 Task: Find an Airbnb in Khanty Mansiysk, Russia, for 1 guest from 7th to 14th July, with a price range of ₹6000 to ₹14000, 1 bedroom, 1 bed, 1 bathroom, and self check-in option.
Action: Mouse pressed left at (587, 124)
Screenshot: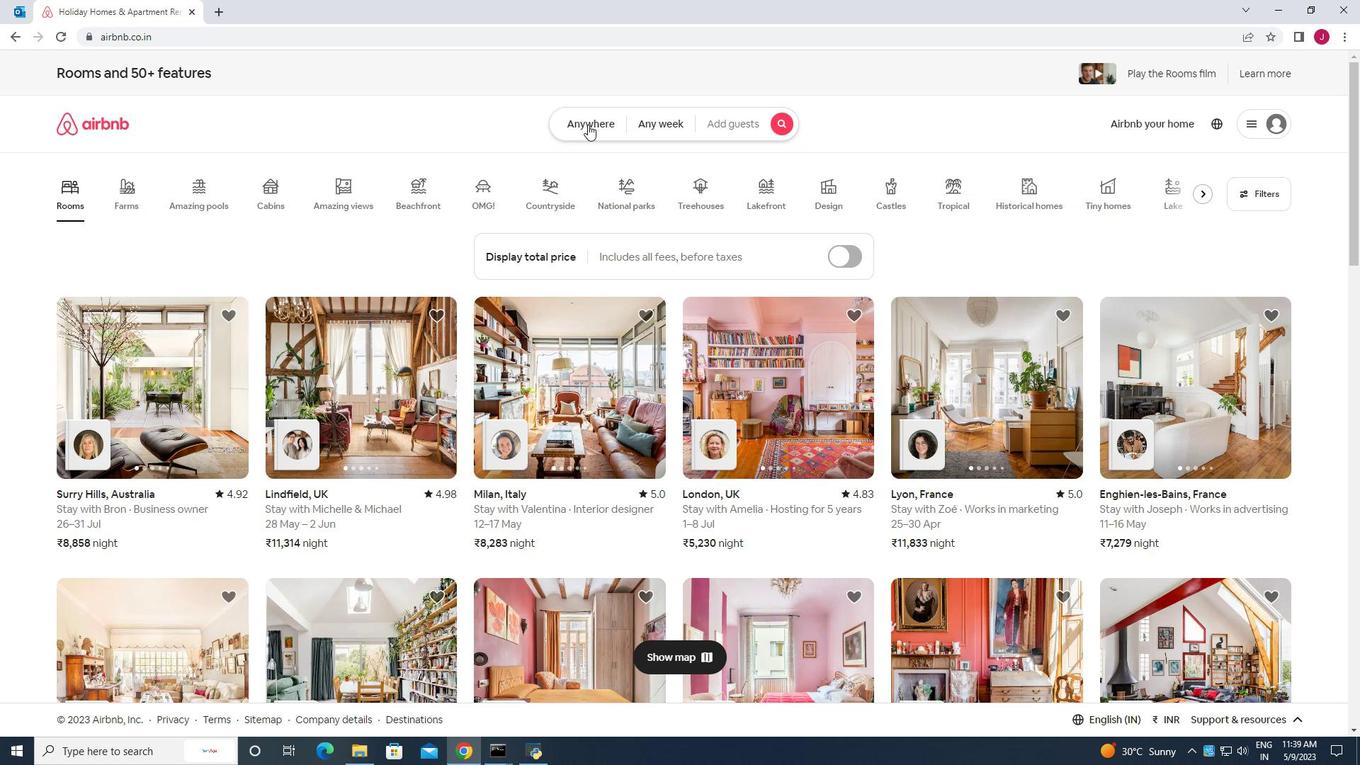 
Action: Mouse moved to (444, 176)
Screenshot: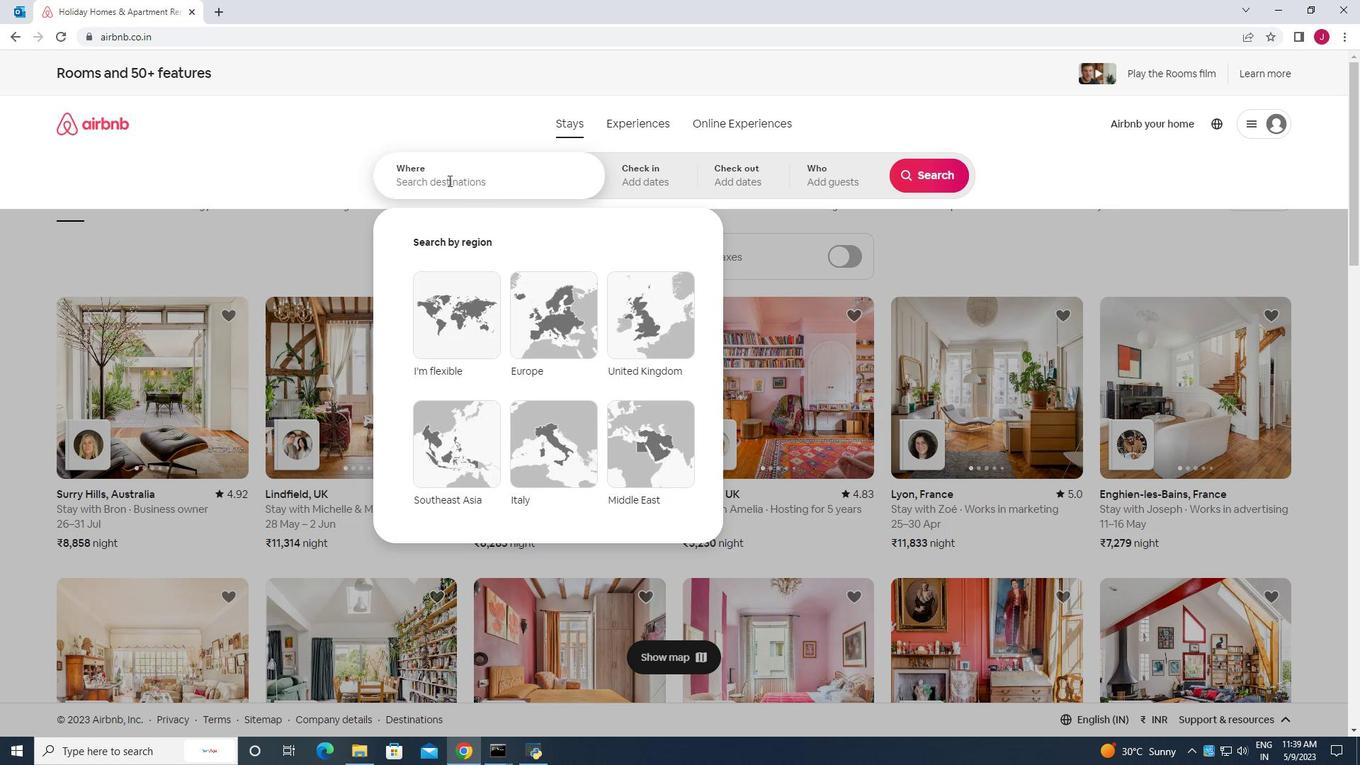 
Action: Mouse pressed left at (444, 176)
Screenshot: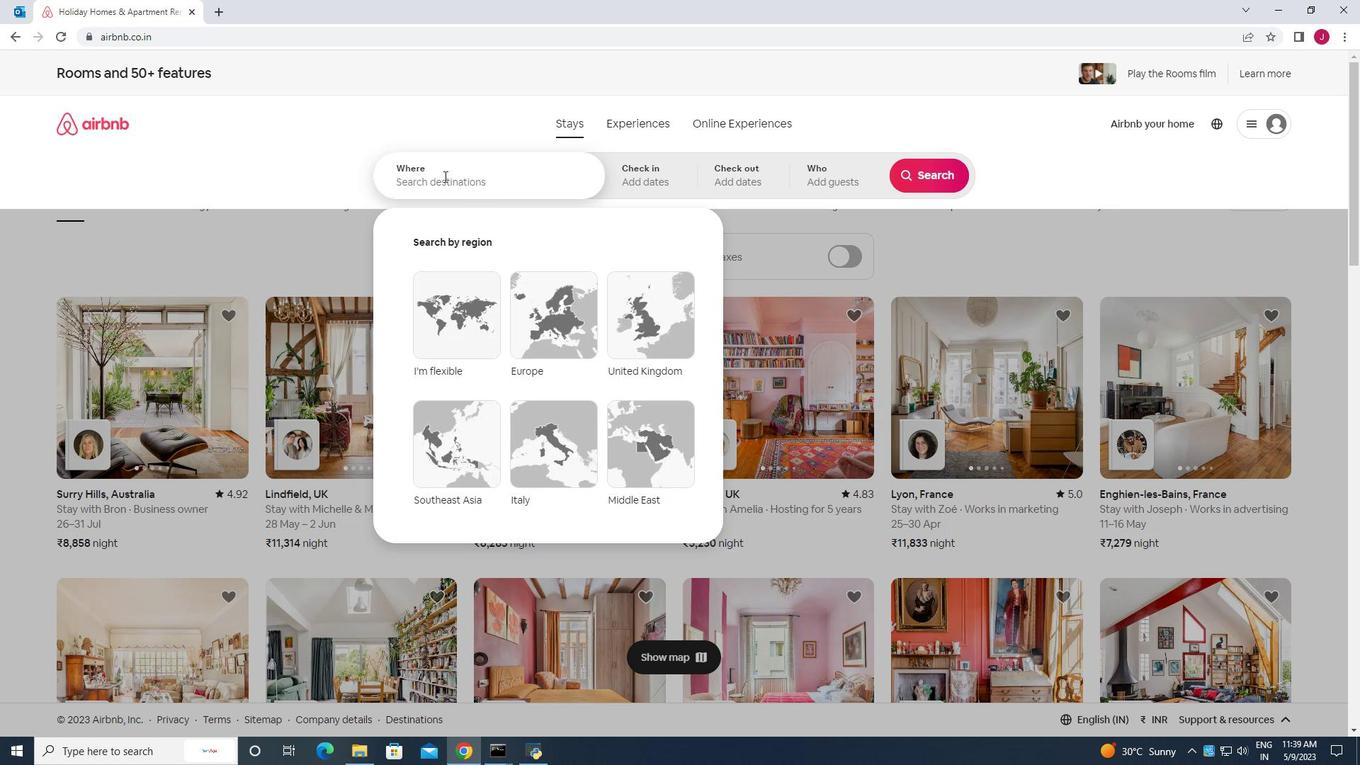 
Action: Key pressed khanty<Key.space>mansiysk<Key.space>russia
Screenshot: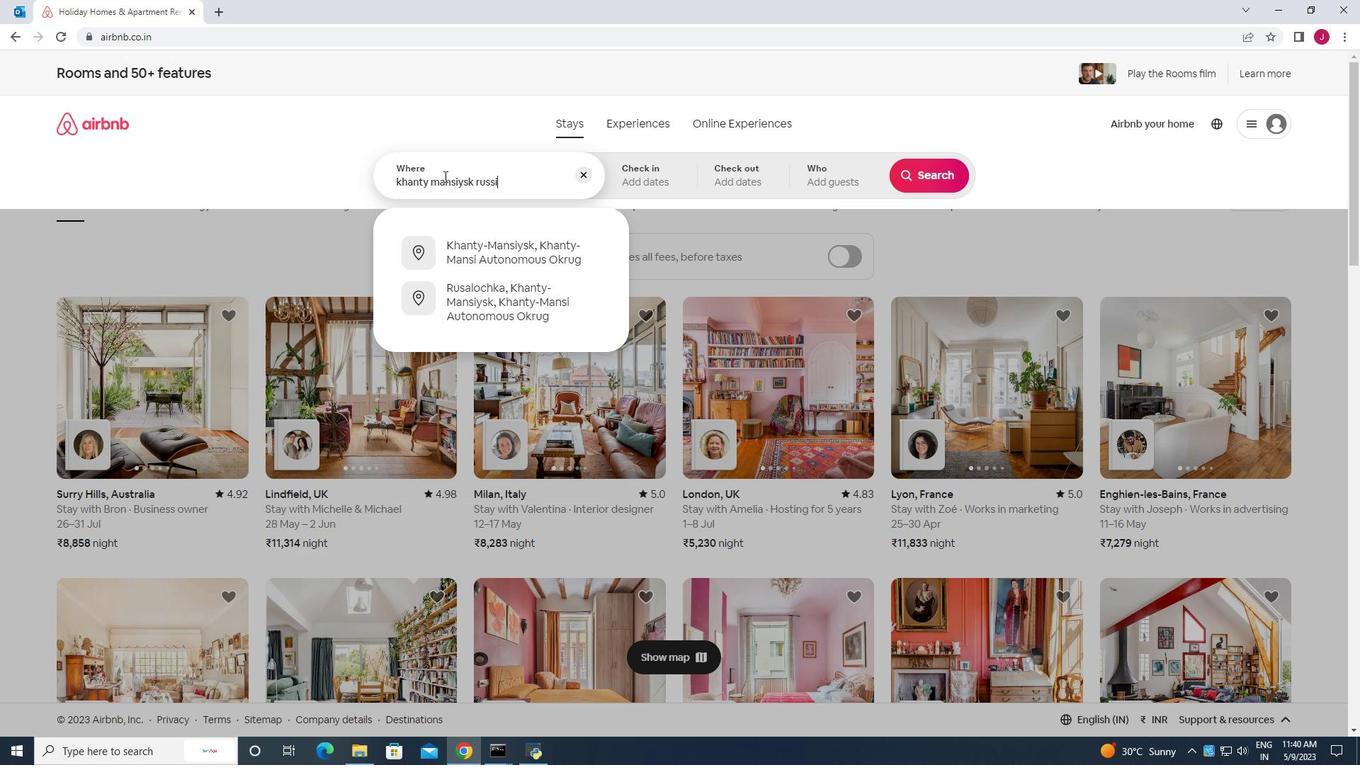 
Action: Mouse moved to (490, 183)
Screenshot: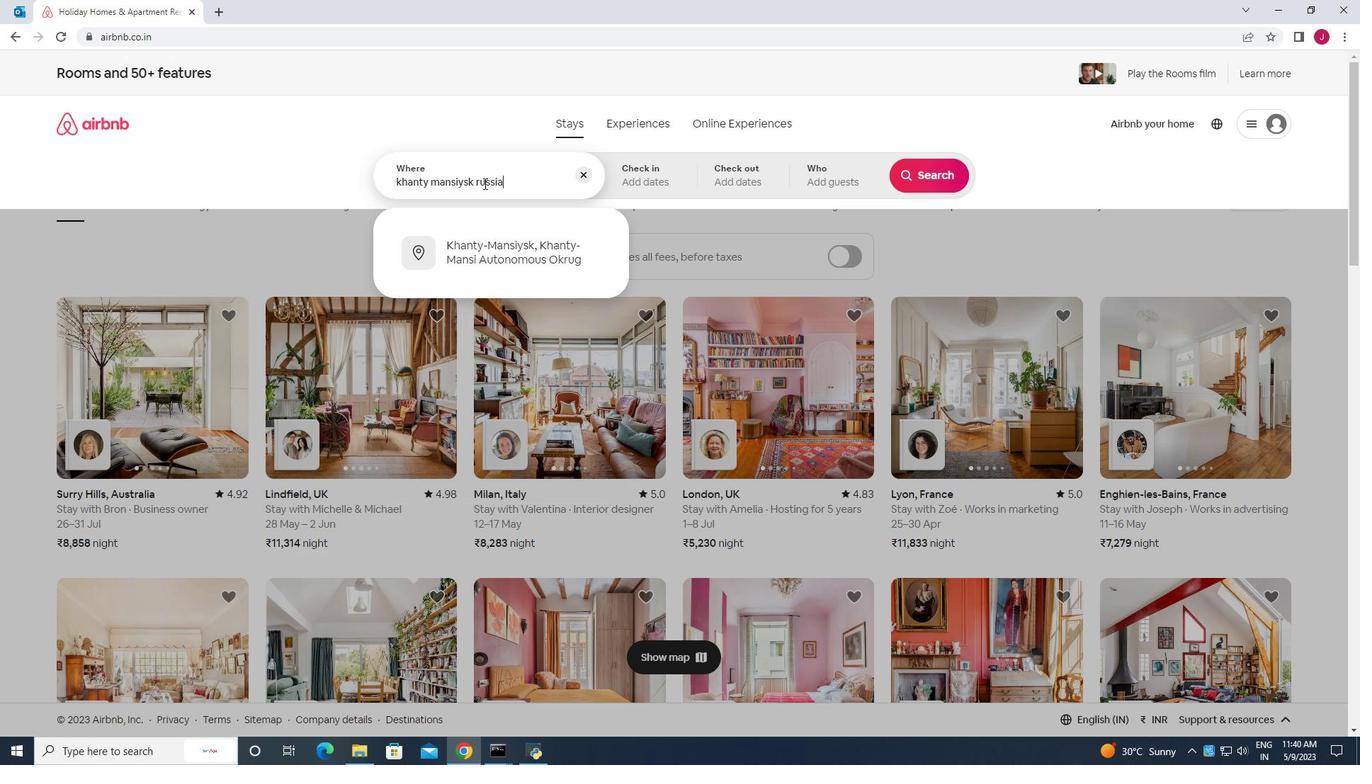 
Action: Key pressed <Key.space>
Screenshot: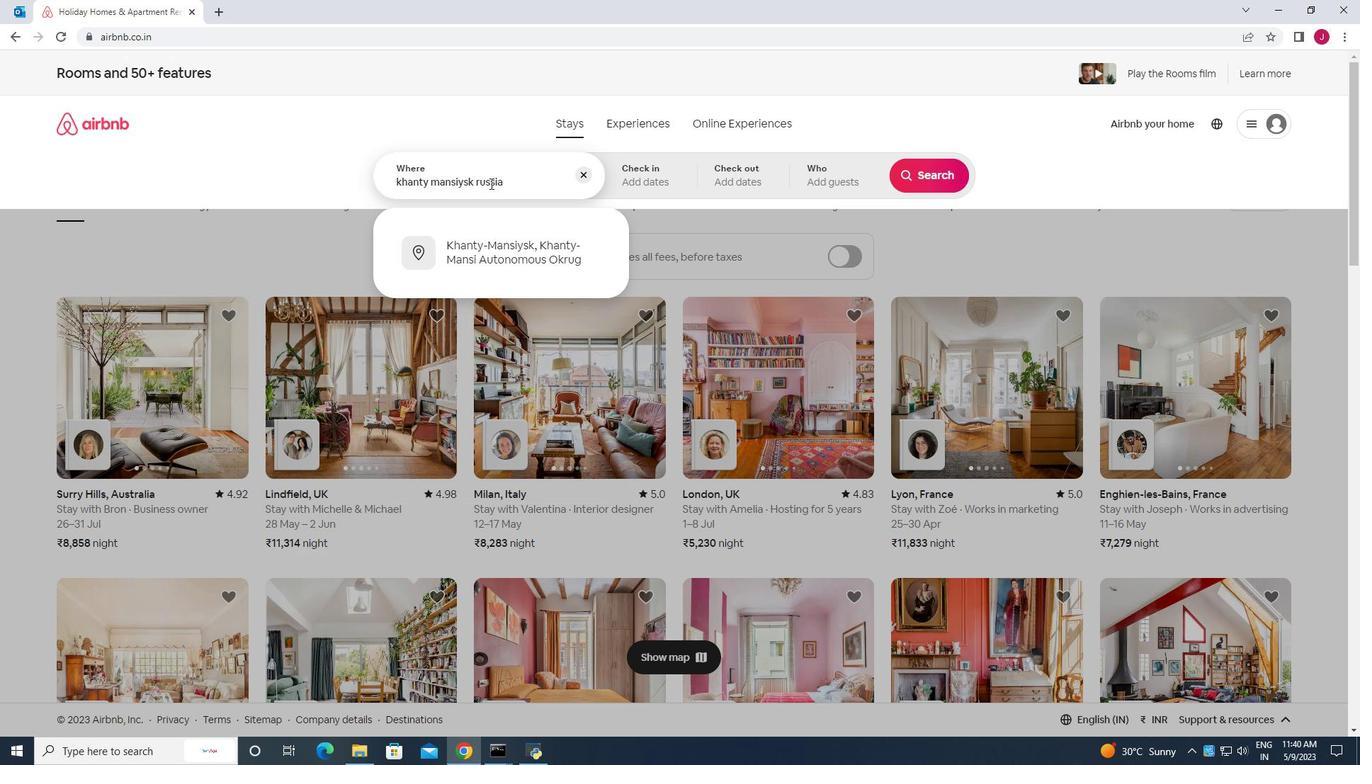 
Action: Mouse moved to (556, 172)
Screenshot: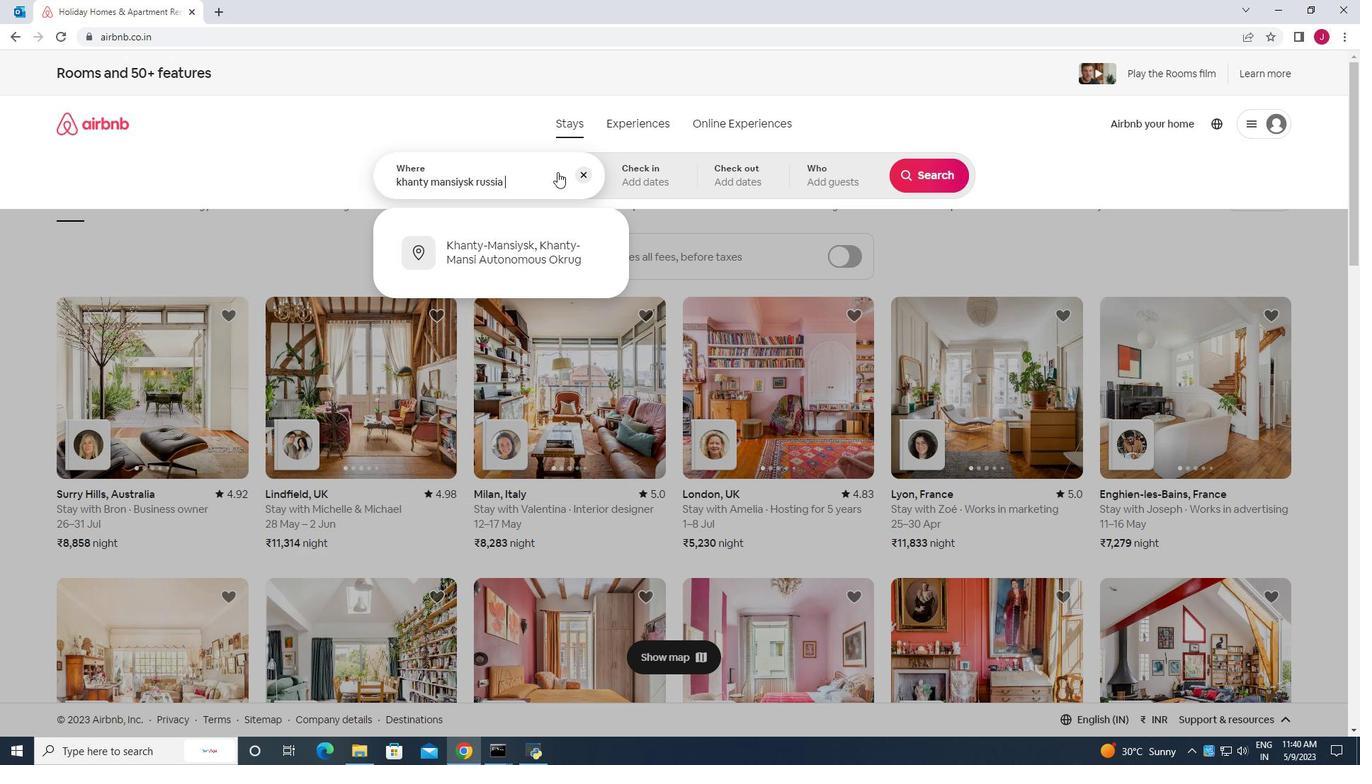 
Action: Key pressed <Key.enter>
Screenshot: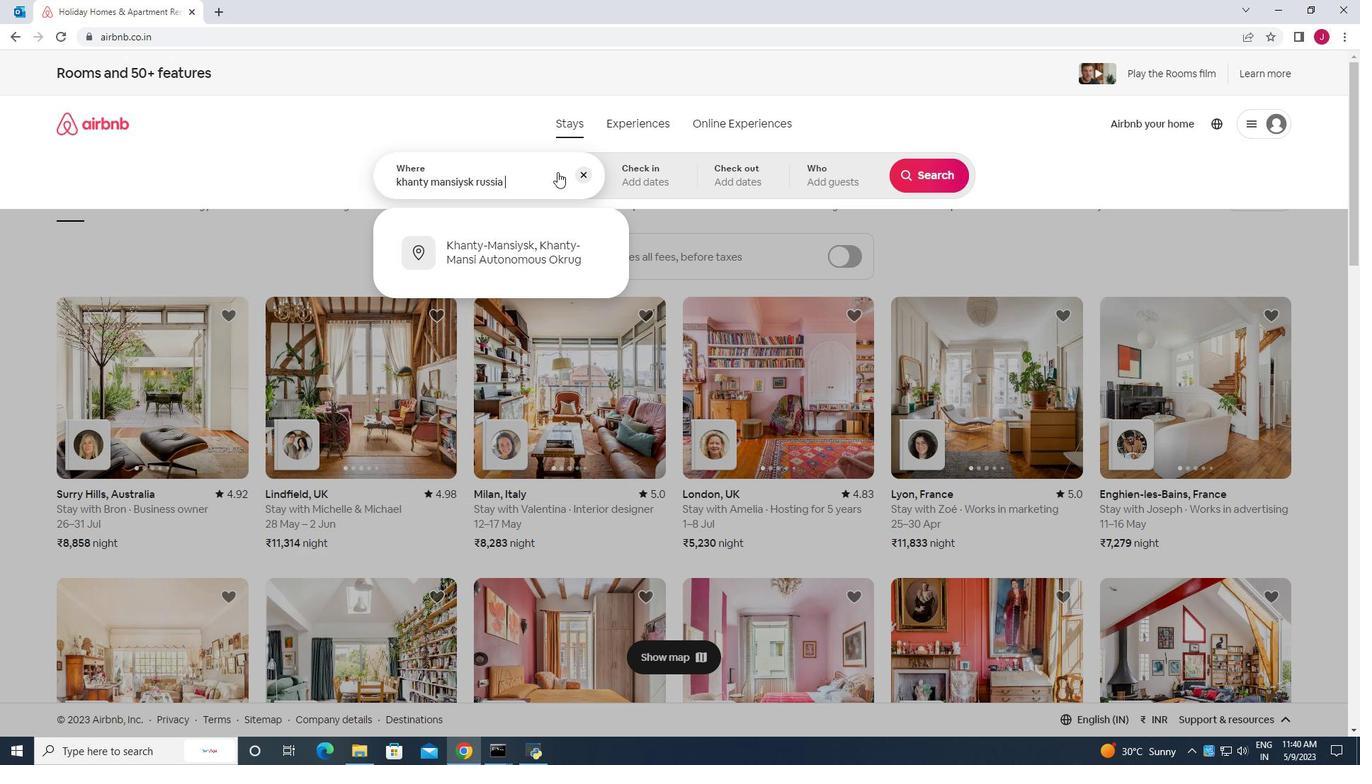 
Action: Mouse moved to (920, 283)
Screenshot: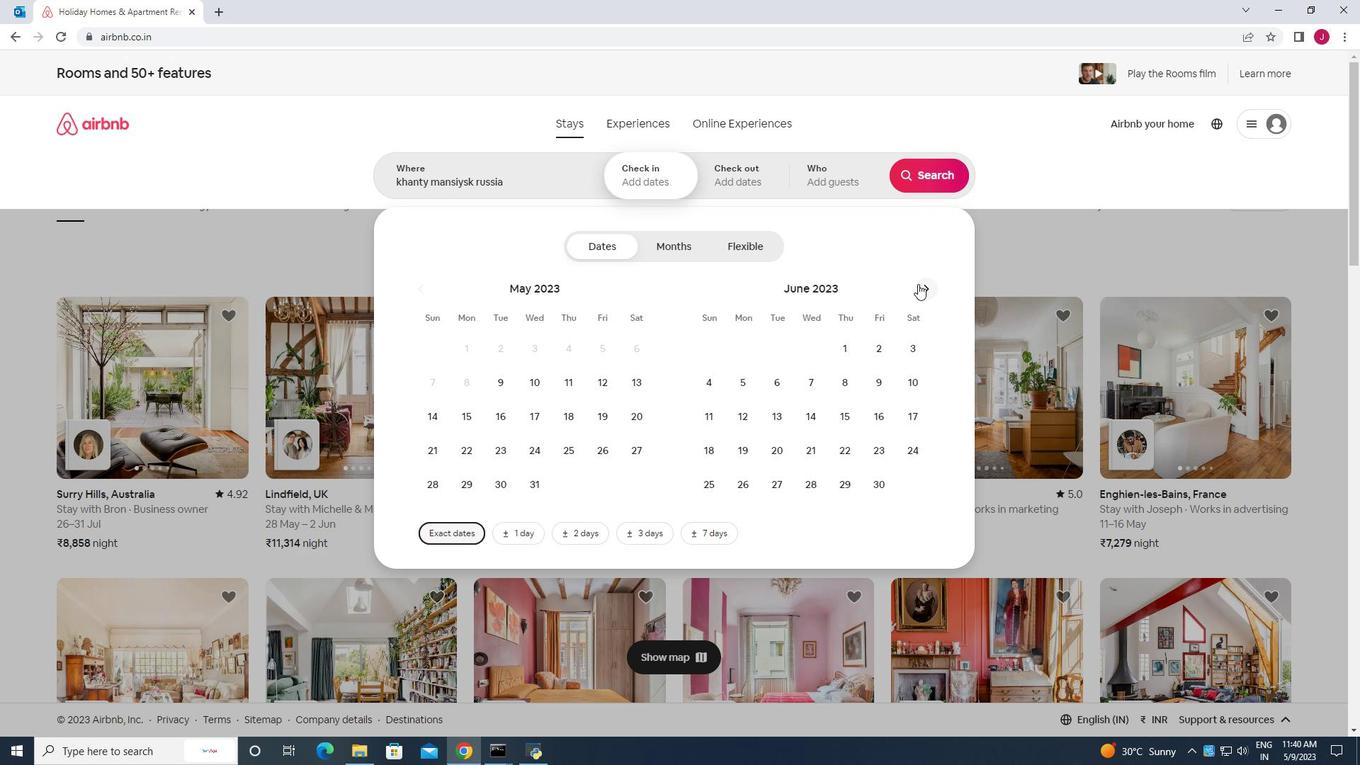 
Action: Mouse pressed left at (920, 283)
Screenshot: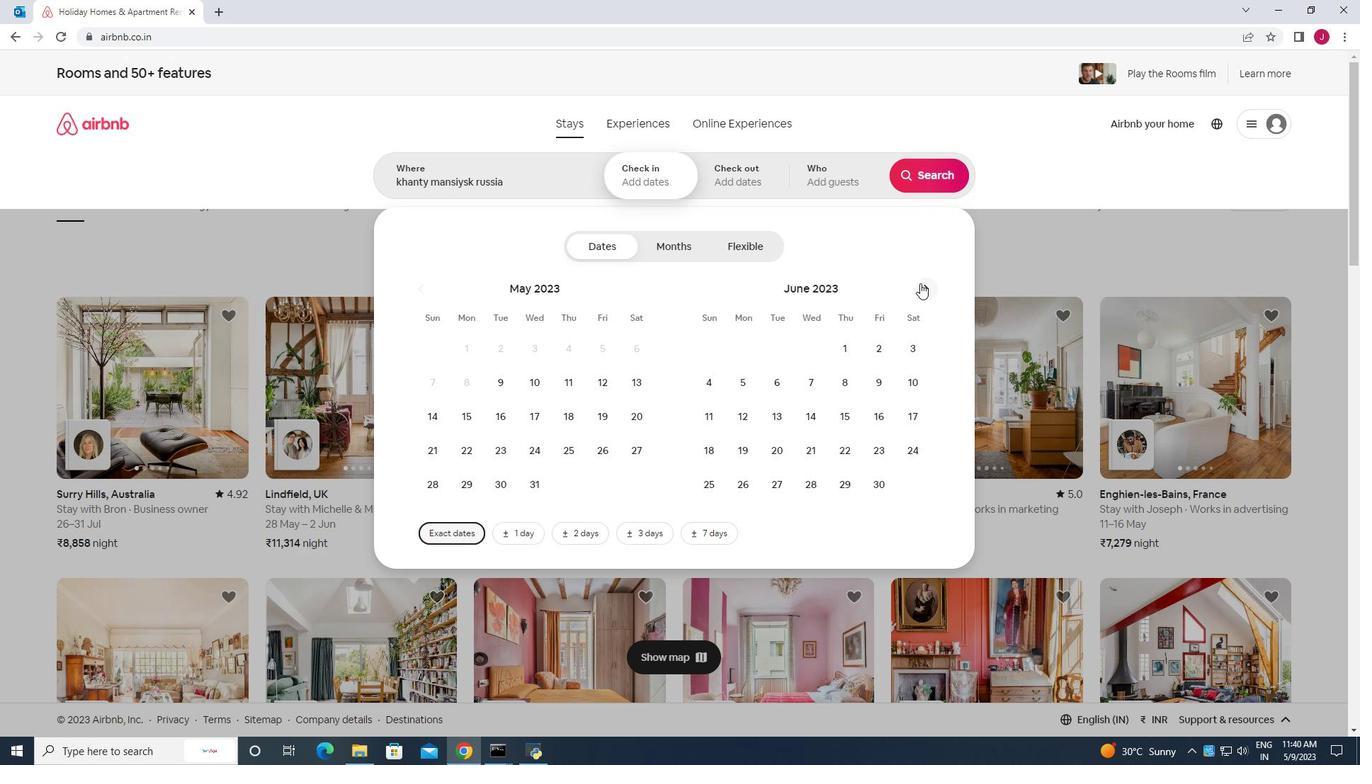 
Action: Mouse moved to (874, 381)
Screenshot: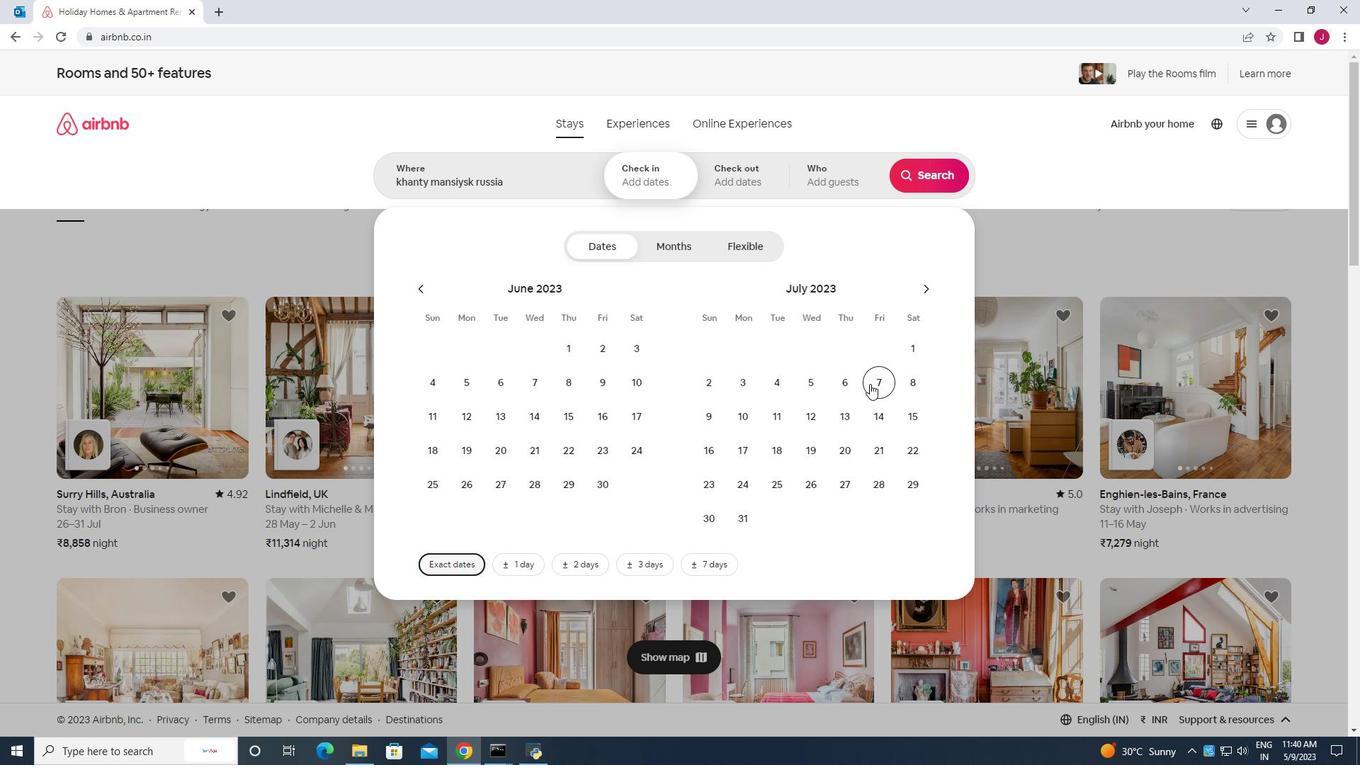 
Action: Mouse pressed left at (874, 381)
Screenshot: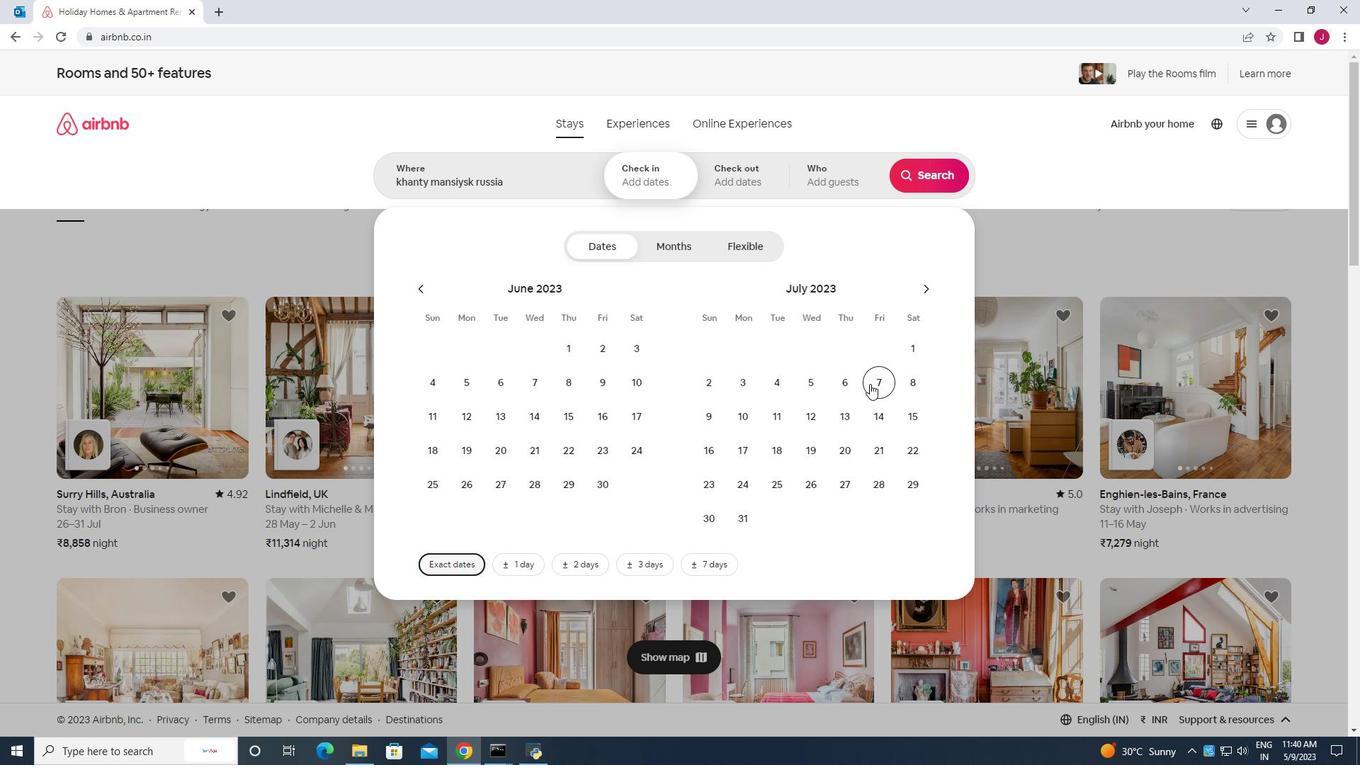 
Action: Mouse moved to (879, 417)
Screenshot: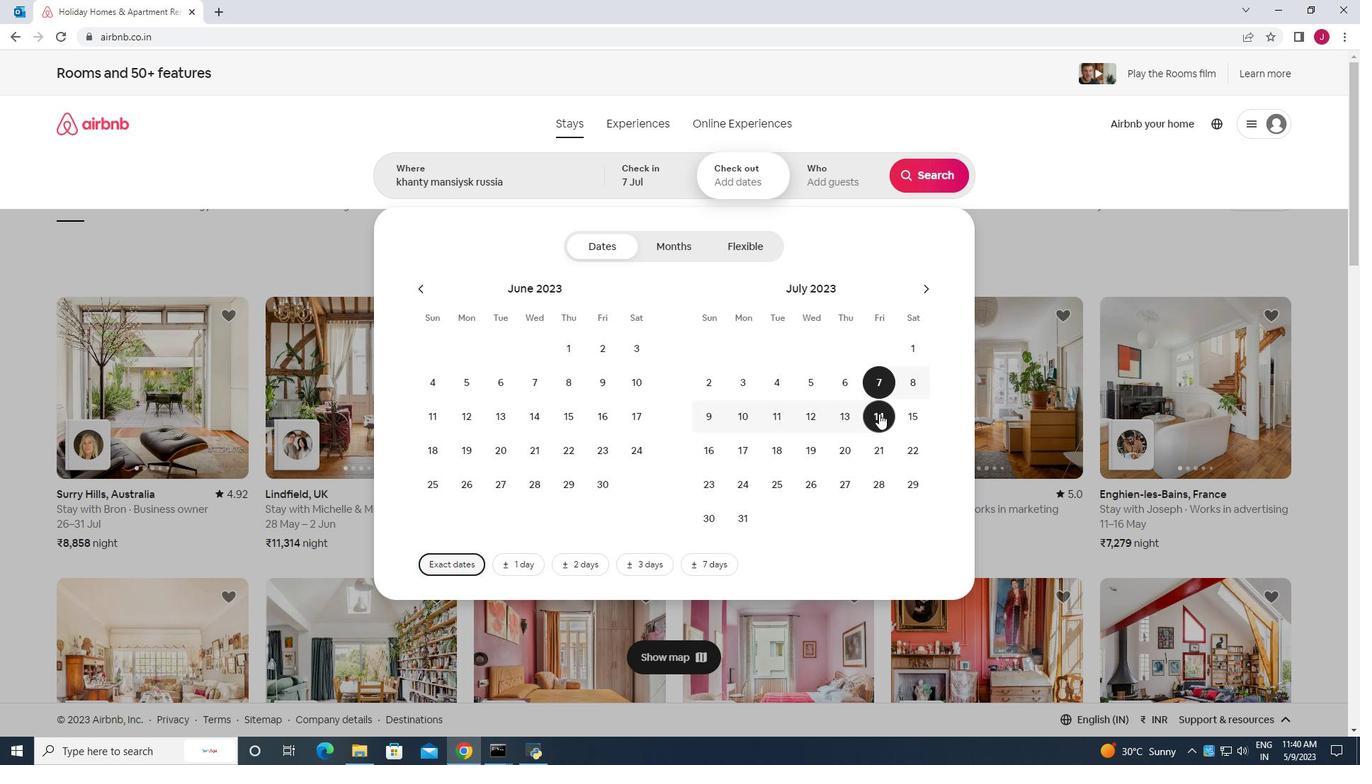 
Action: Mouse pressed left at (879, 417)
Screenshot: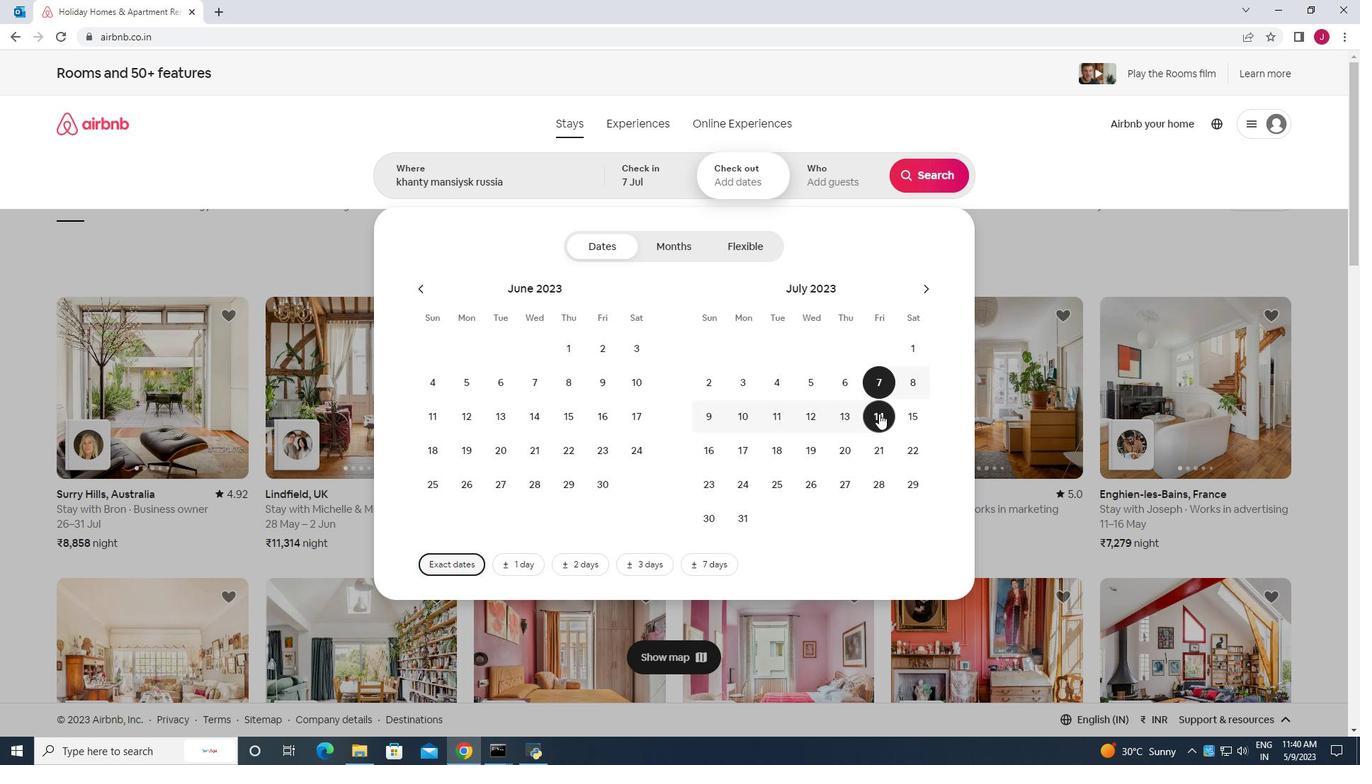 
Action: Mouse moved to (835, 177)
Screenshot: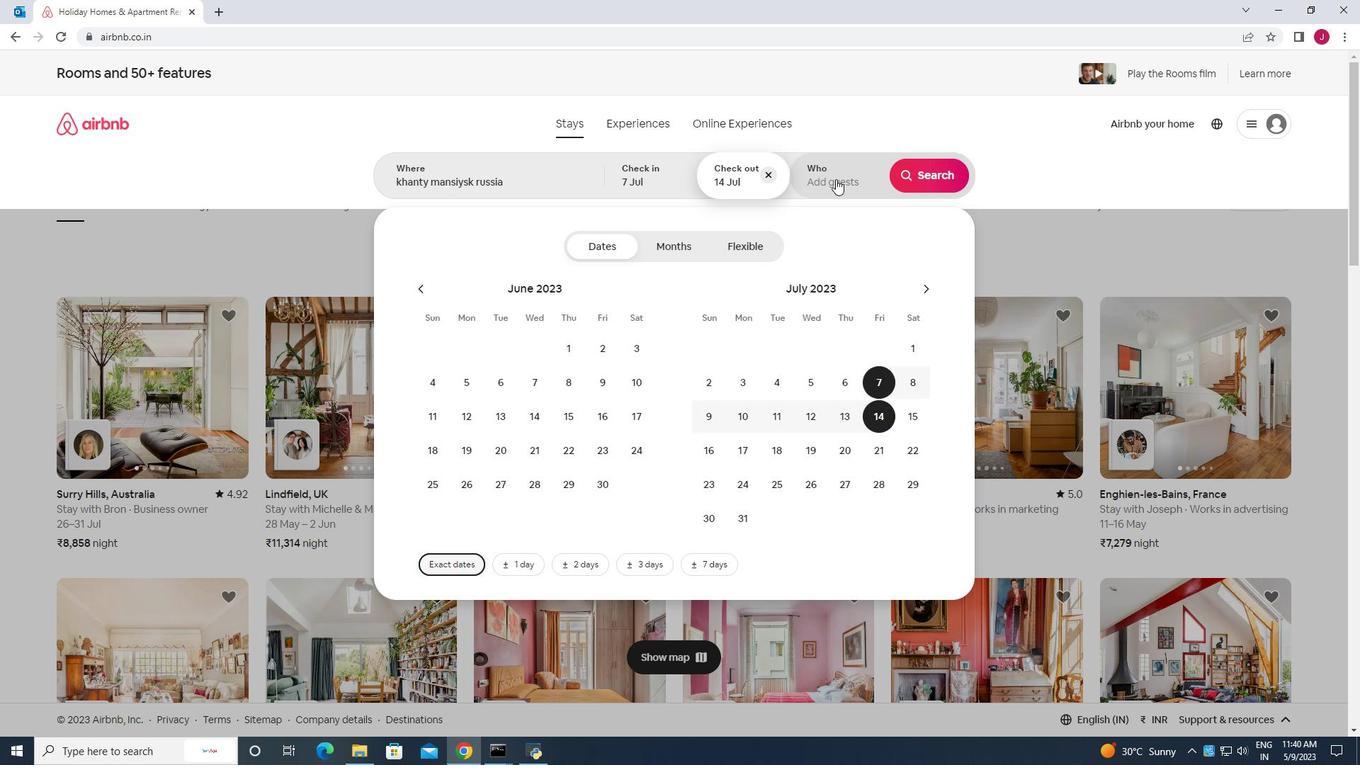 
Action: Mouse pressed left at (835, 177)
Screenshot: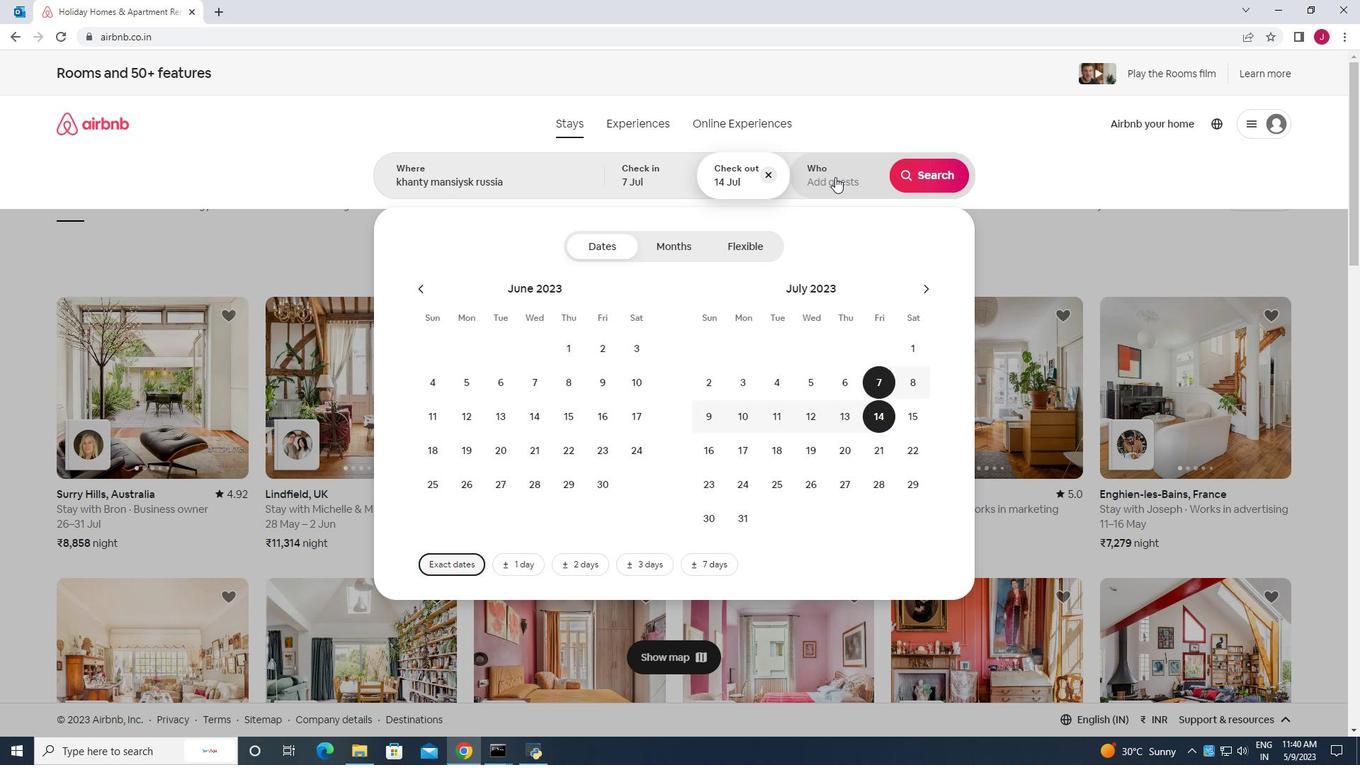 
Action: Mouse moved to (932, 253)
Screenshot: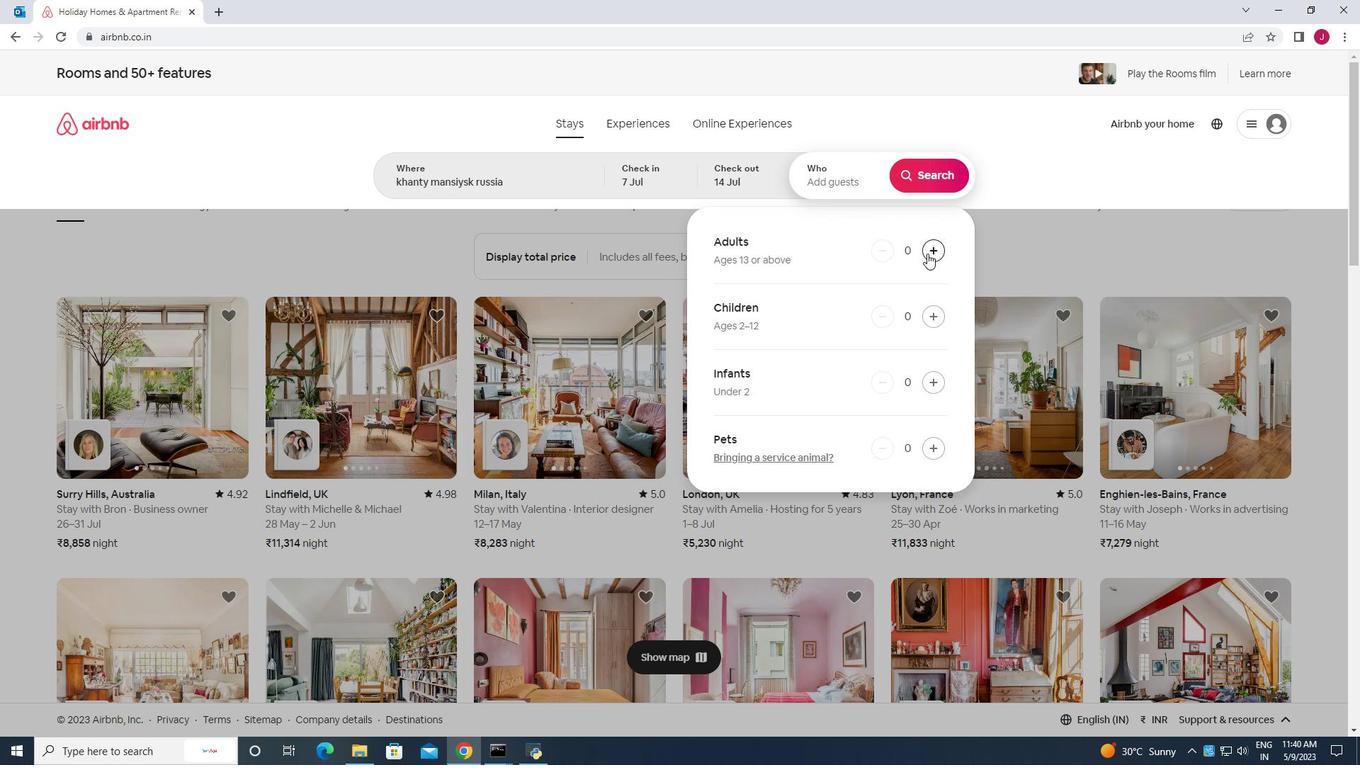 
Action: Mouse pressed left at (932, 253)
Screenshot: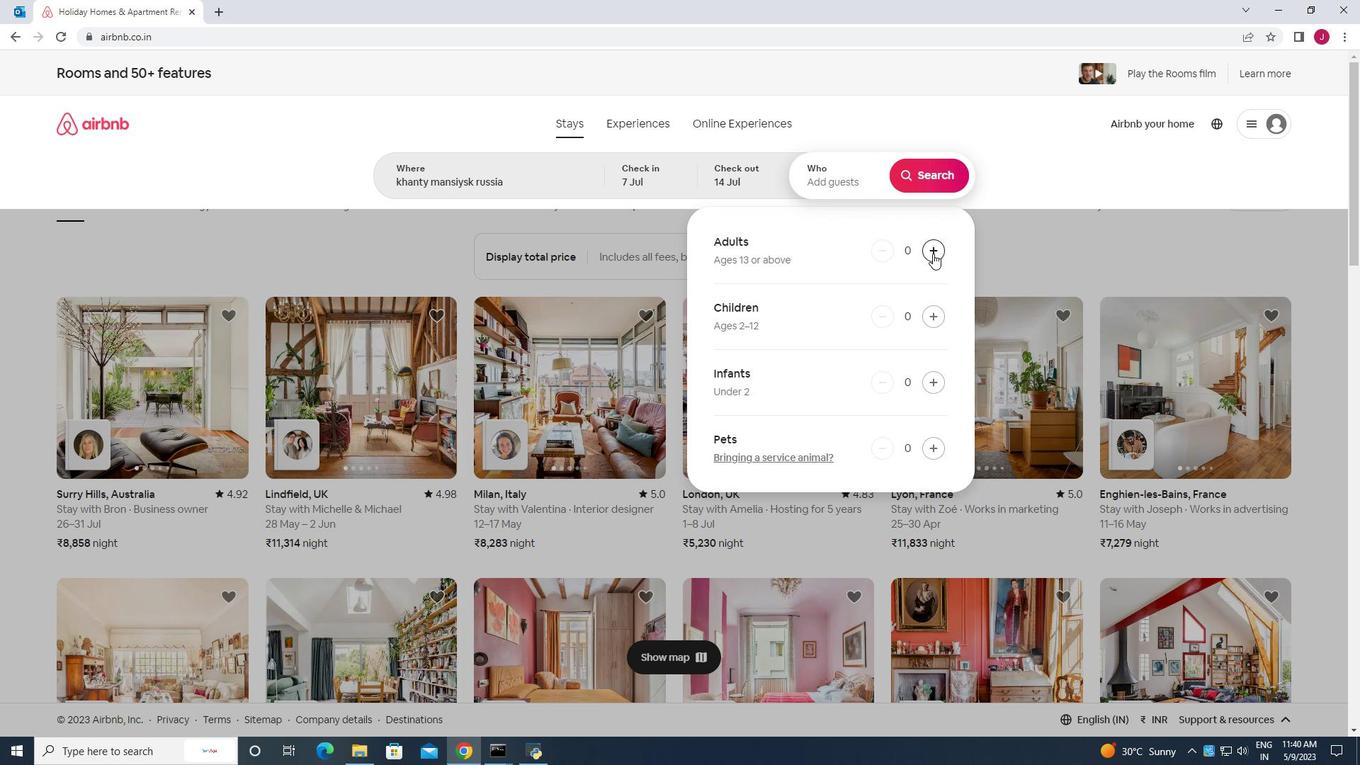 
Action: Mouse moved to (939, 177)
Screenshot: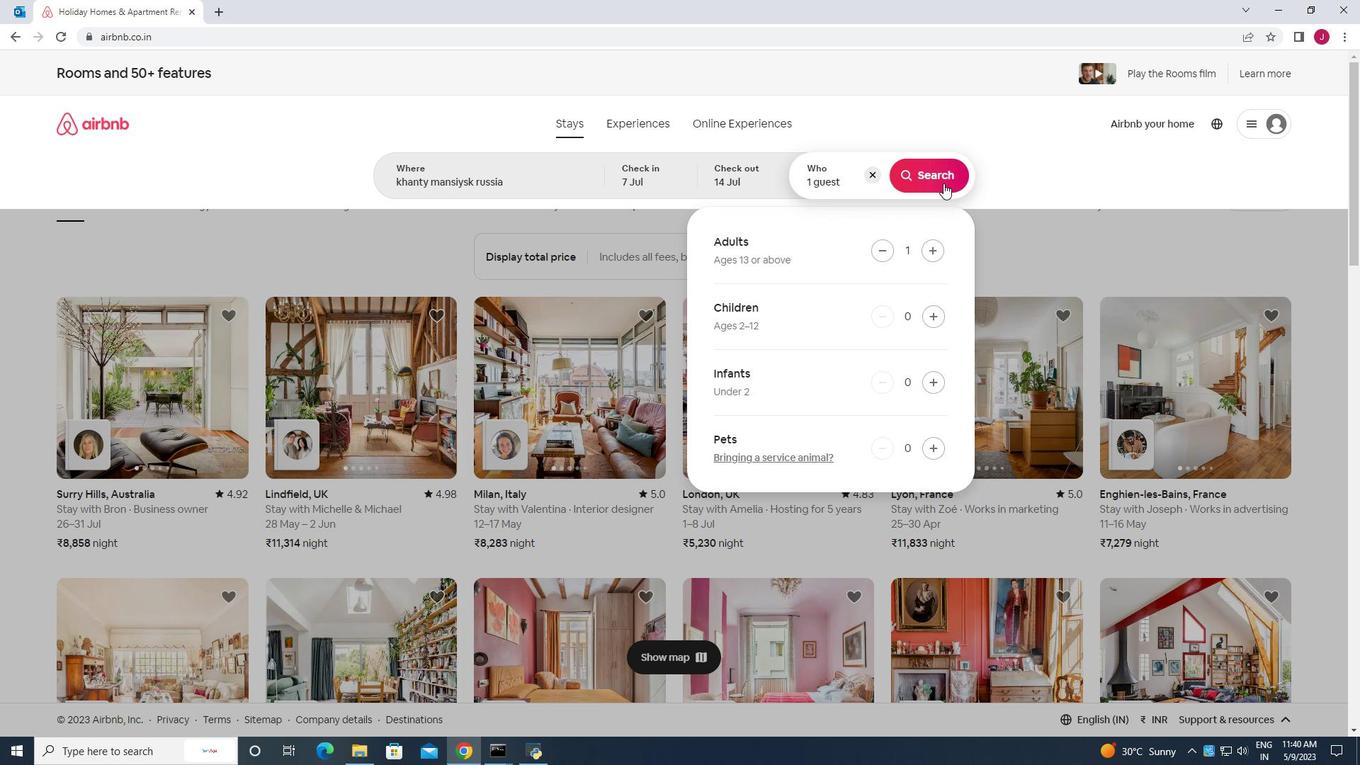 
Action: Mouse pressed left at (939, 177)
Screenshot: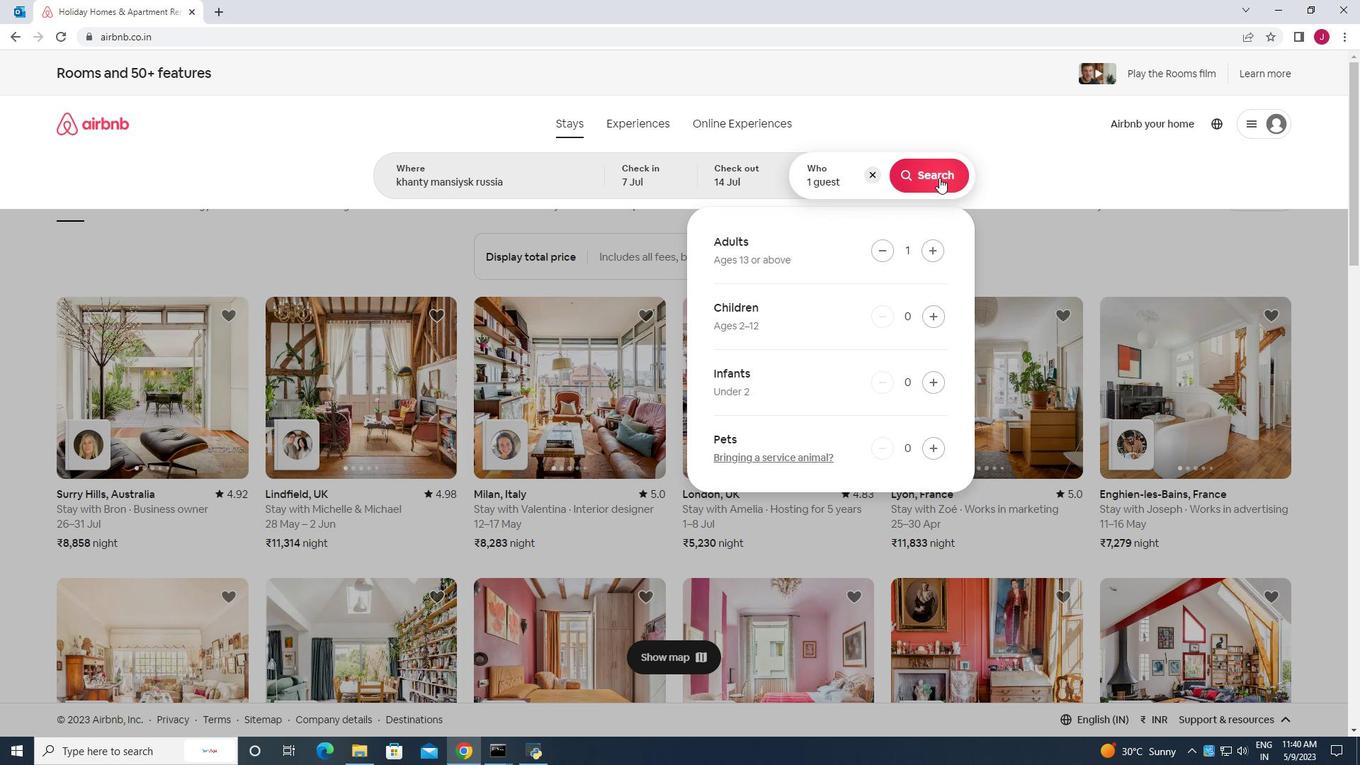 
Action: Mouse moved to (1308, 134)
Screenshot: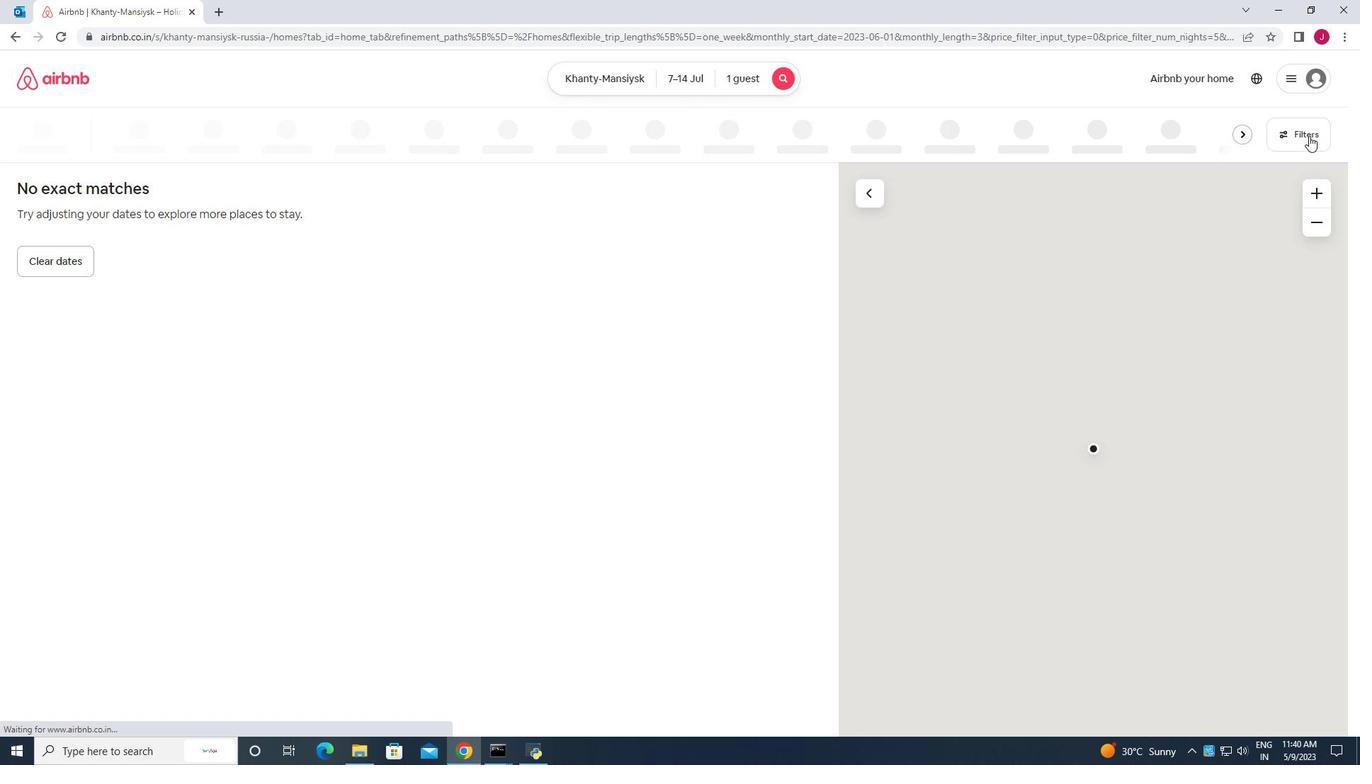 
Action: Mouse pressed left at (1308, 134)
Screenshot: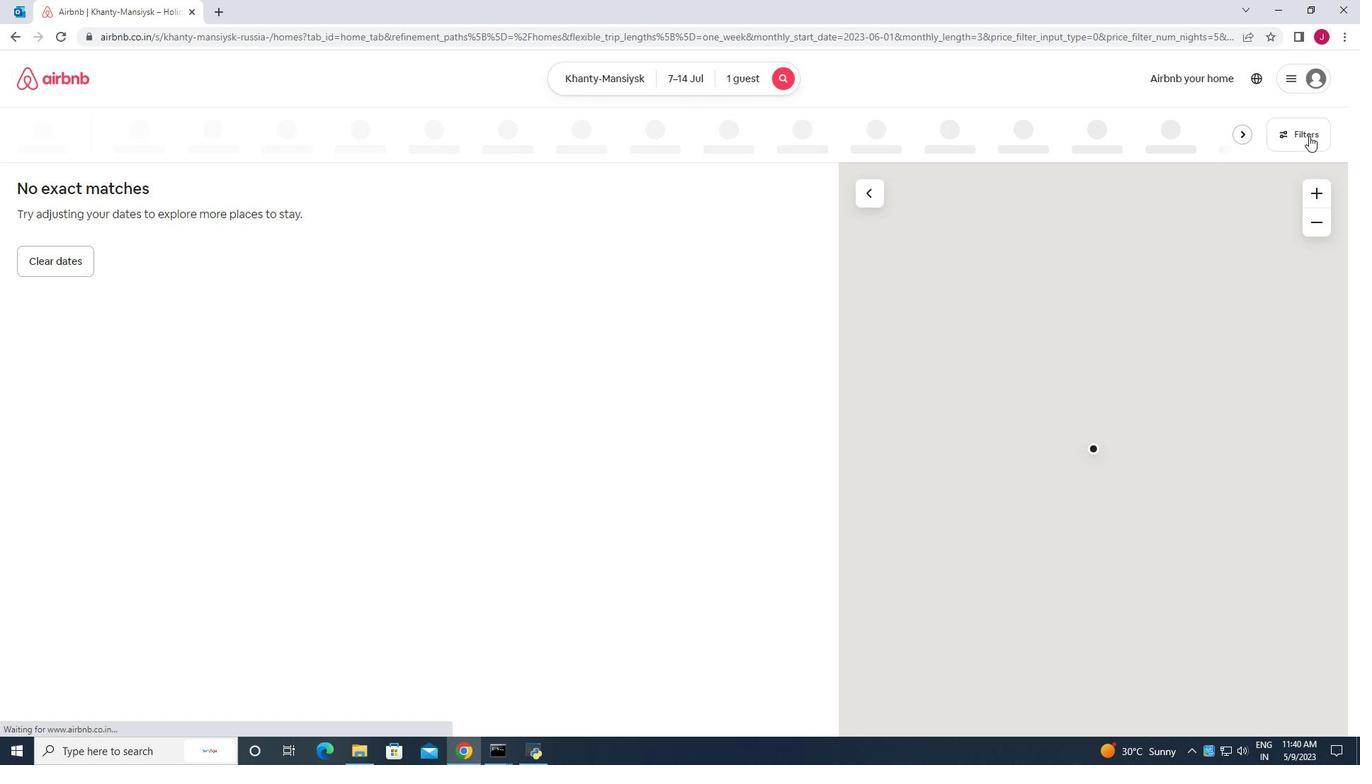 
Action: Mouse moved to (514, 476)
Screenshot: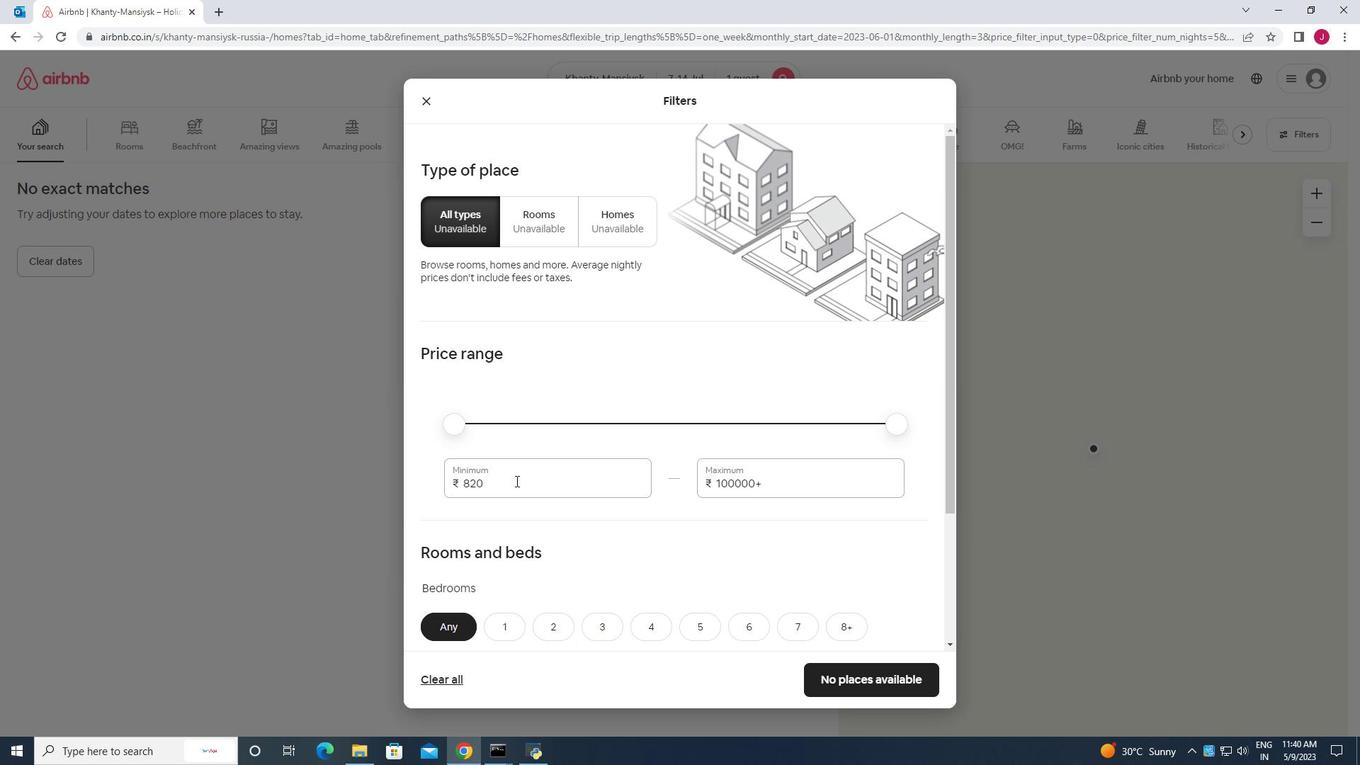 
Action: Mouse pressed left at (514, 476)
Screenshot: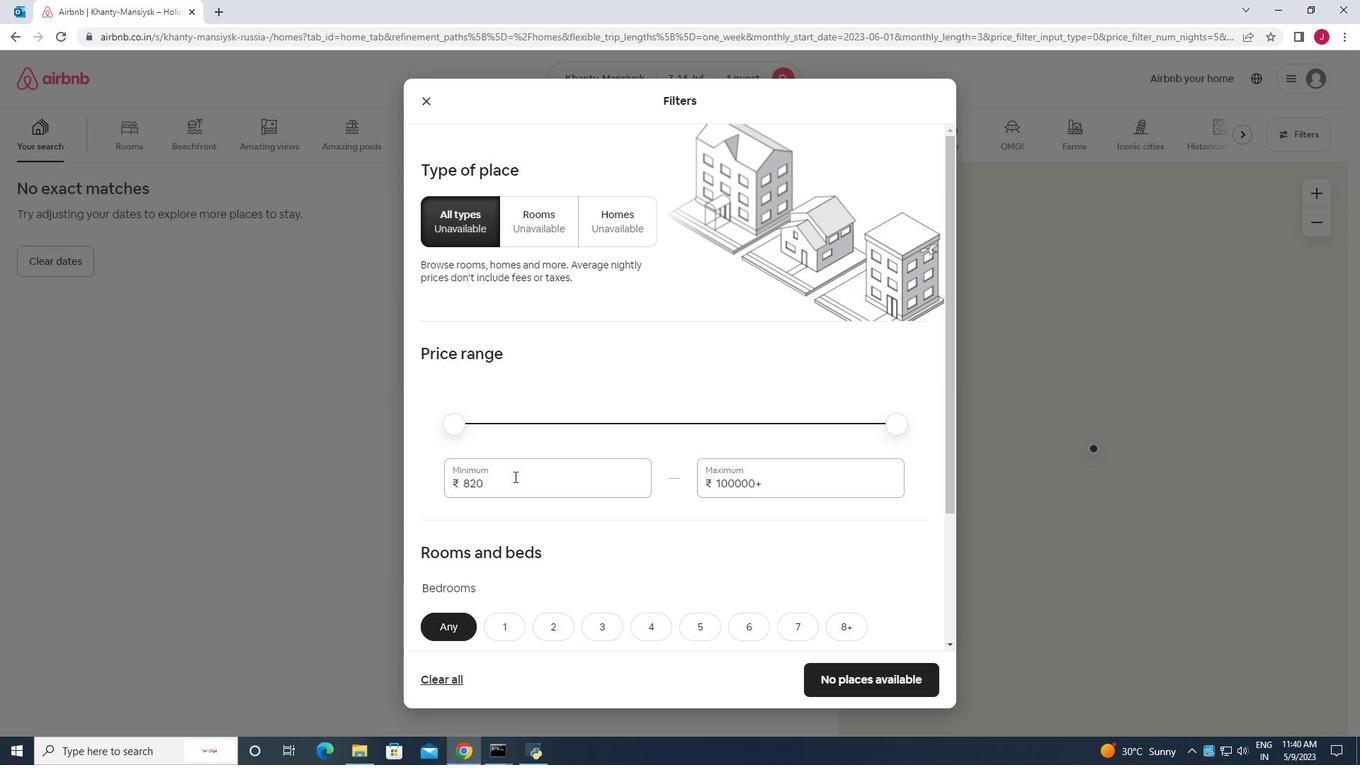 
Action: Mouse moved to (501, 492)
Screenshot: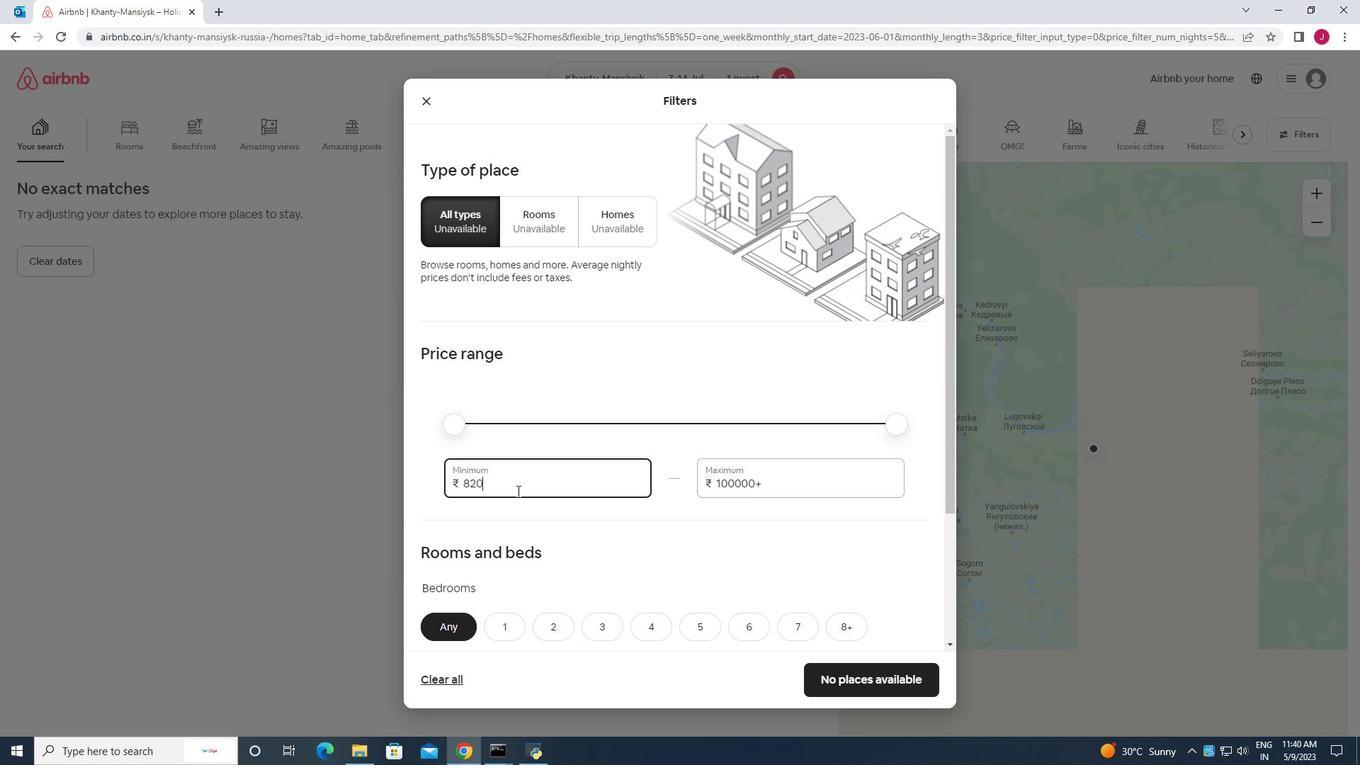 
Action: Key pressed <Key.backspace><Key.backspace><Key.backspace><Key.backspace><Key.backspace><Key.backspace><Key.backspace><Key.backspace><Key.backspace><Key.backspace><Key.backspace><Key.backspace>6000
Screenshot: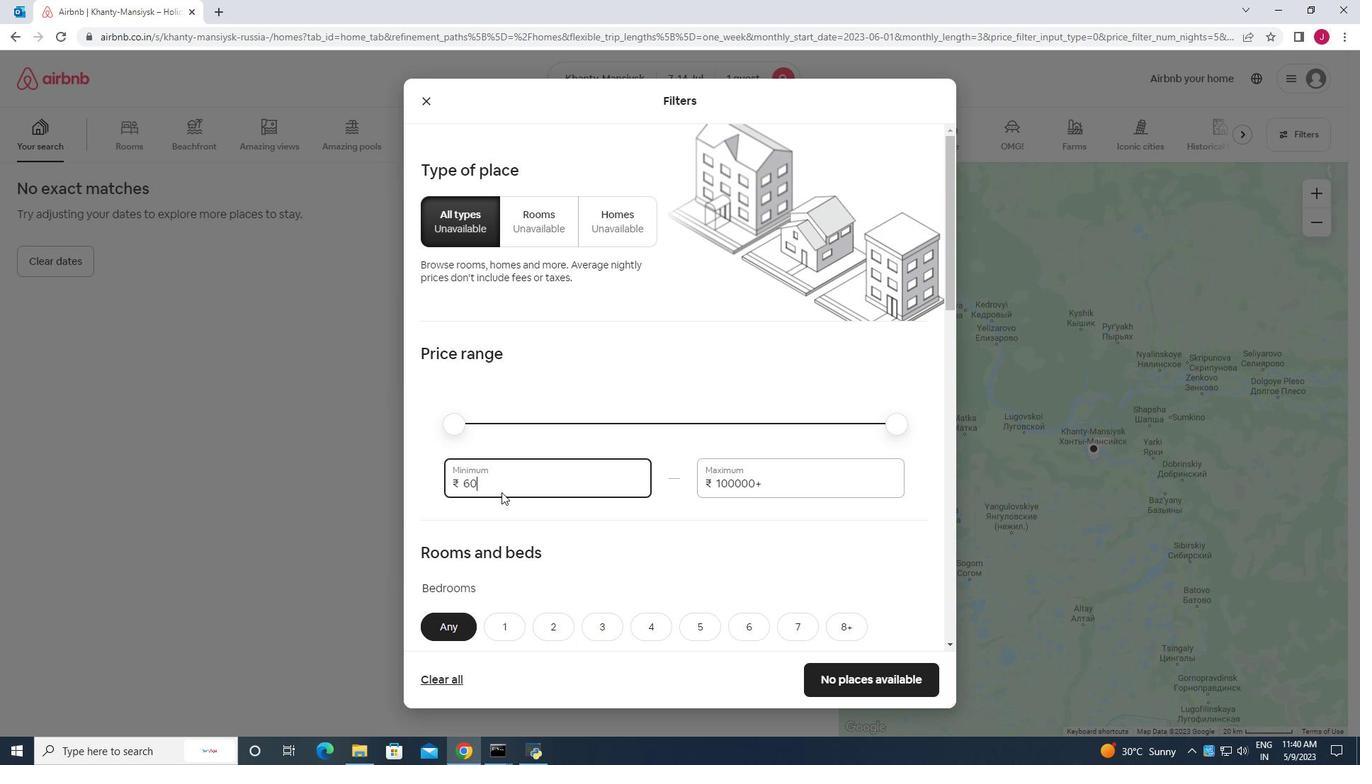 
Action: Mouse moved to (807, 483)
Screenshot: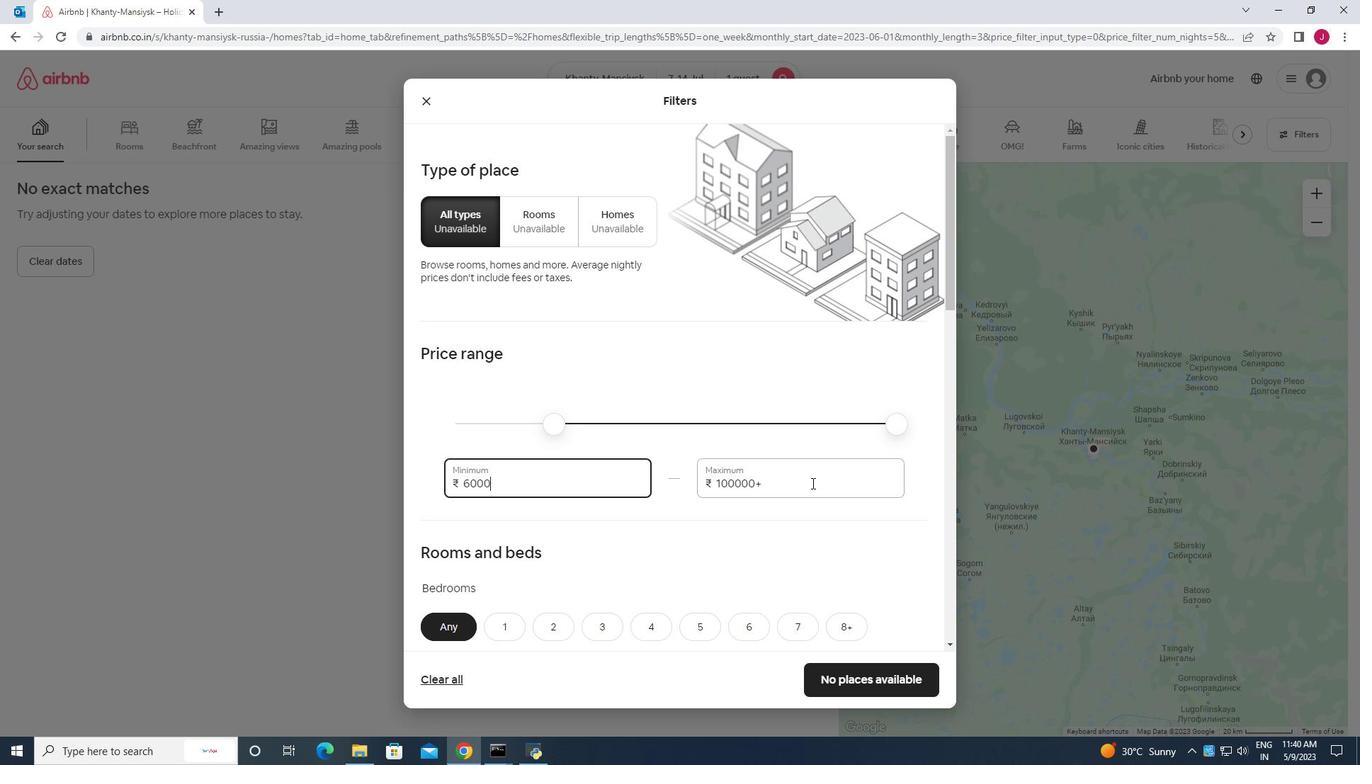 
Action: Mouse pressed left at (807, 483)
Screenshot: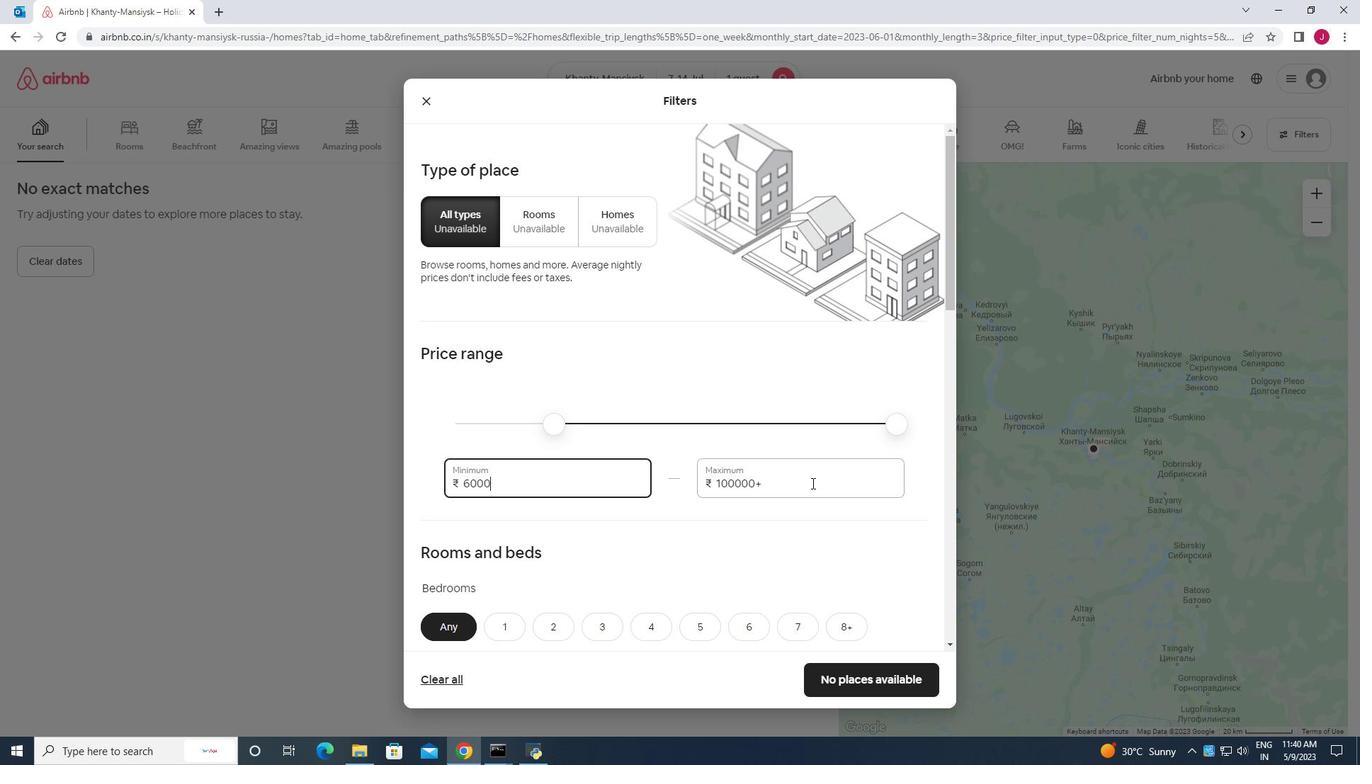 
Action: Mouse moved to (805, 480)
Screenshot: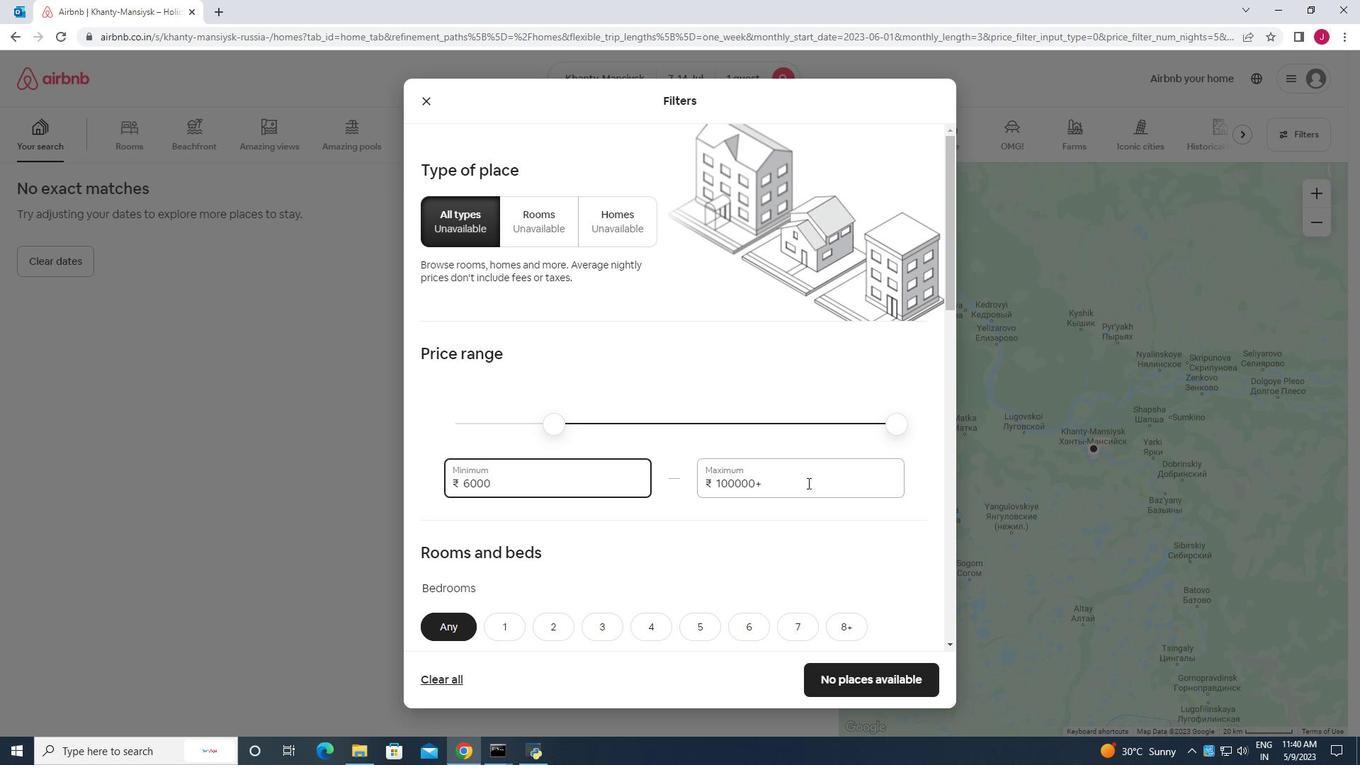 
Action: Key pressed <Key.backspace><Key.backspace><Key.backspace><Key.backspace><Key.backspace><Key.backspace><Key.backspace><Key.backspace><Key.backspace><Key.backspace><Key.backspace><Key.backspace><Key.backspace><Key.backspace><Key.backspace><Key.backspace><Key.backspace>14000
Screenshot: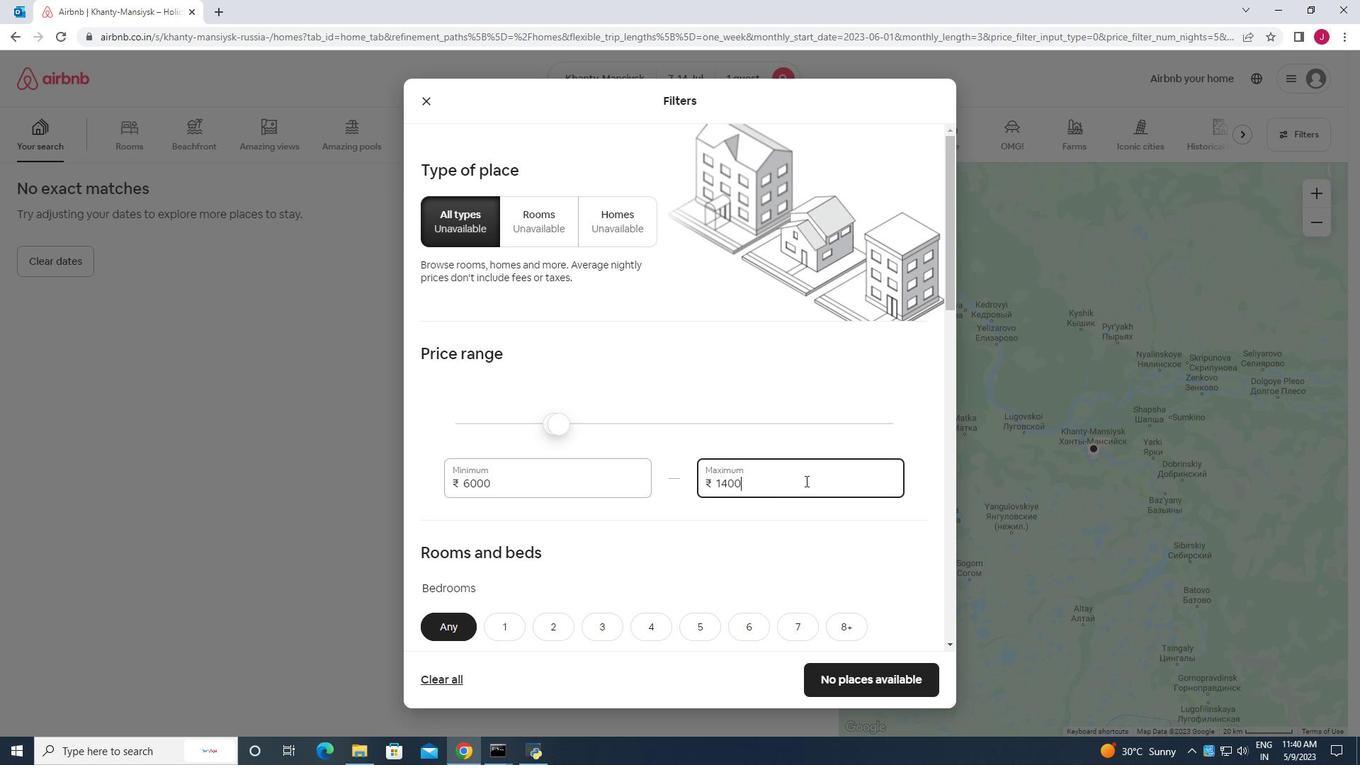 
Action: Mouse moved to (733, 455)
Screenshot: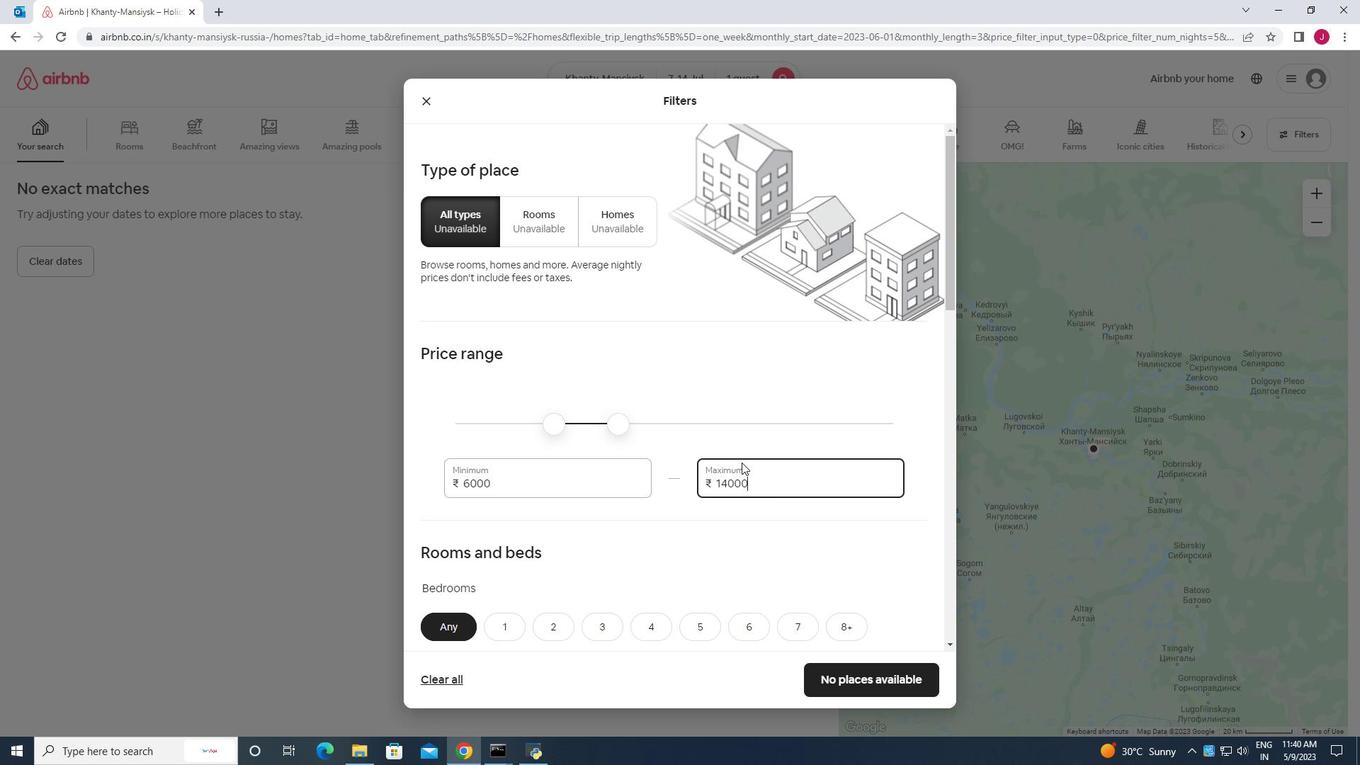 
Action: Mouse scrolled (733, 454) with delta (0, 0)
Screenshot: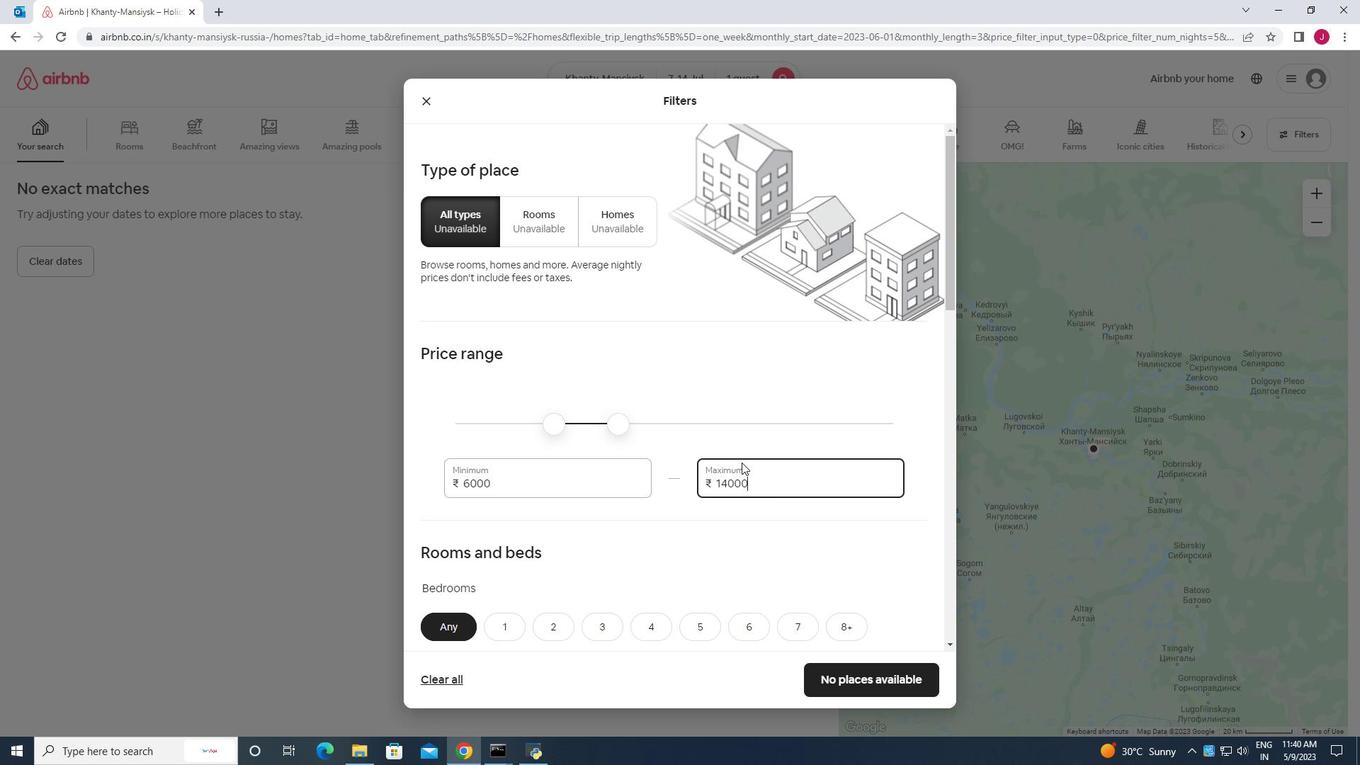 
Action: Mouse scrolled (733, 454) with delta (0, 0)
Screenshot: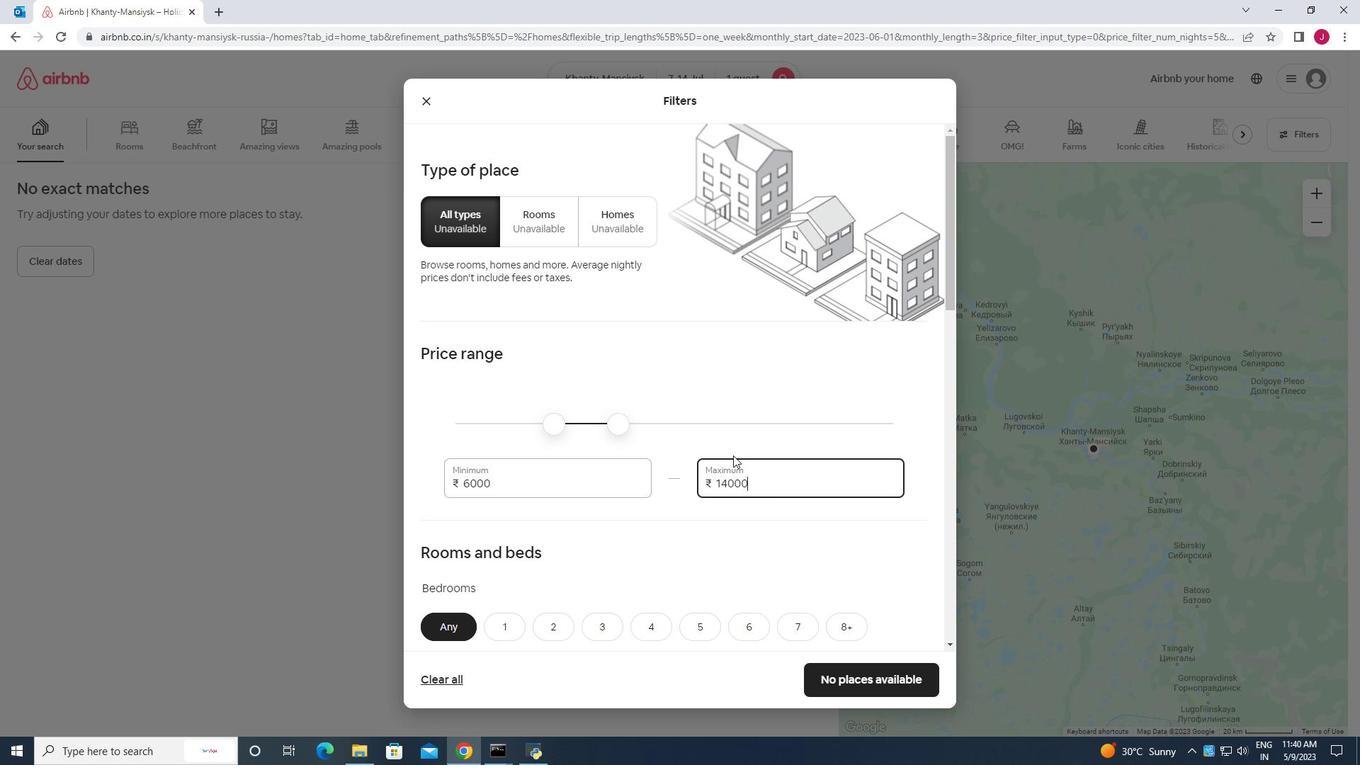 
Action: Mouse moved to (643, 288)
Screenshot: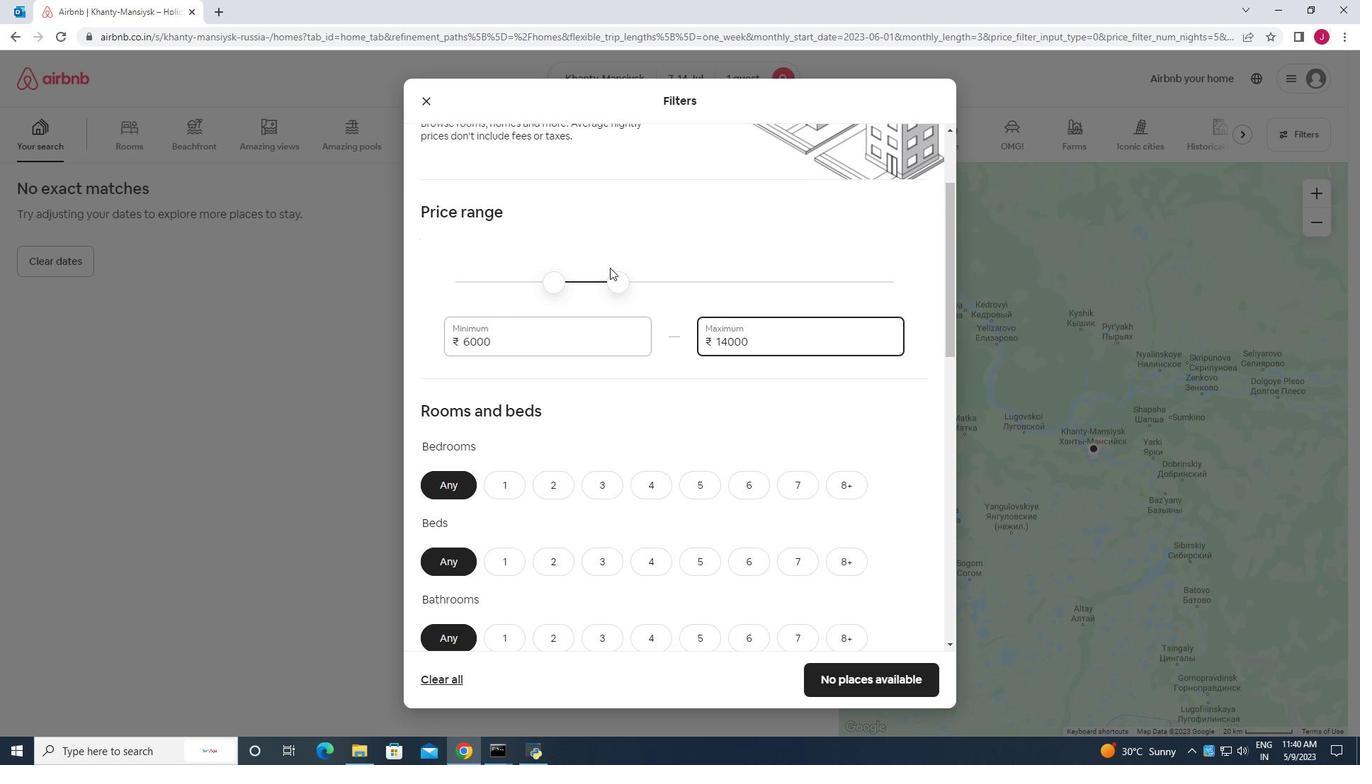 
Action: Mouse scrolled (643, 287) with delta (0, 0)
Screenshot: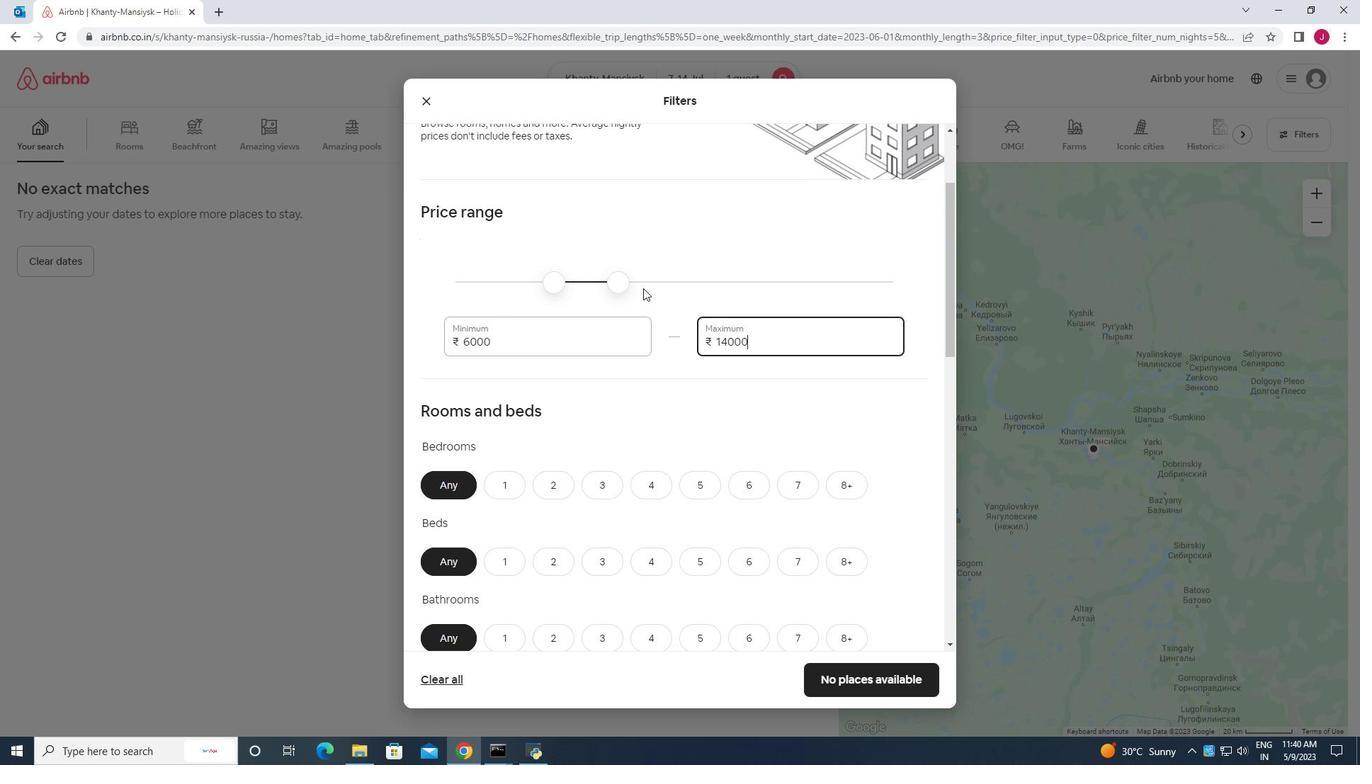 
Action: Mouse scrolled (643, 287) with delta (0, 0)
Screenshot: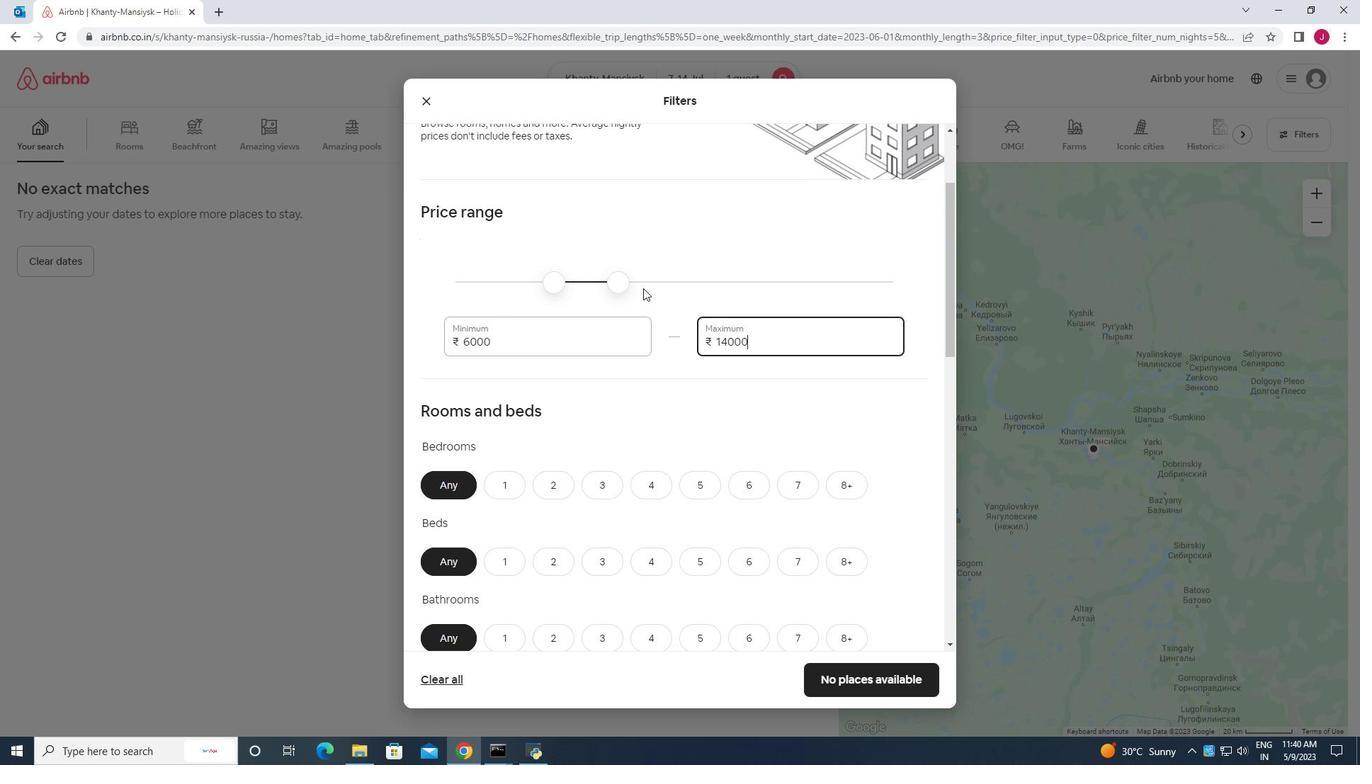 
Action: Mouse moved to (508, 345)
Screenshot: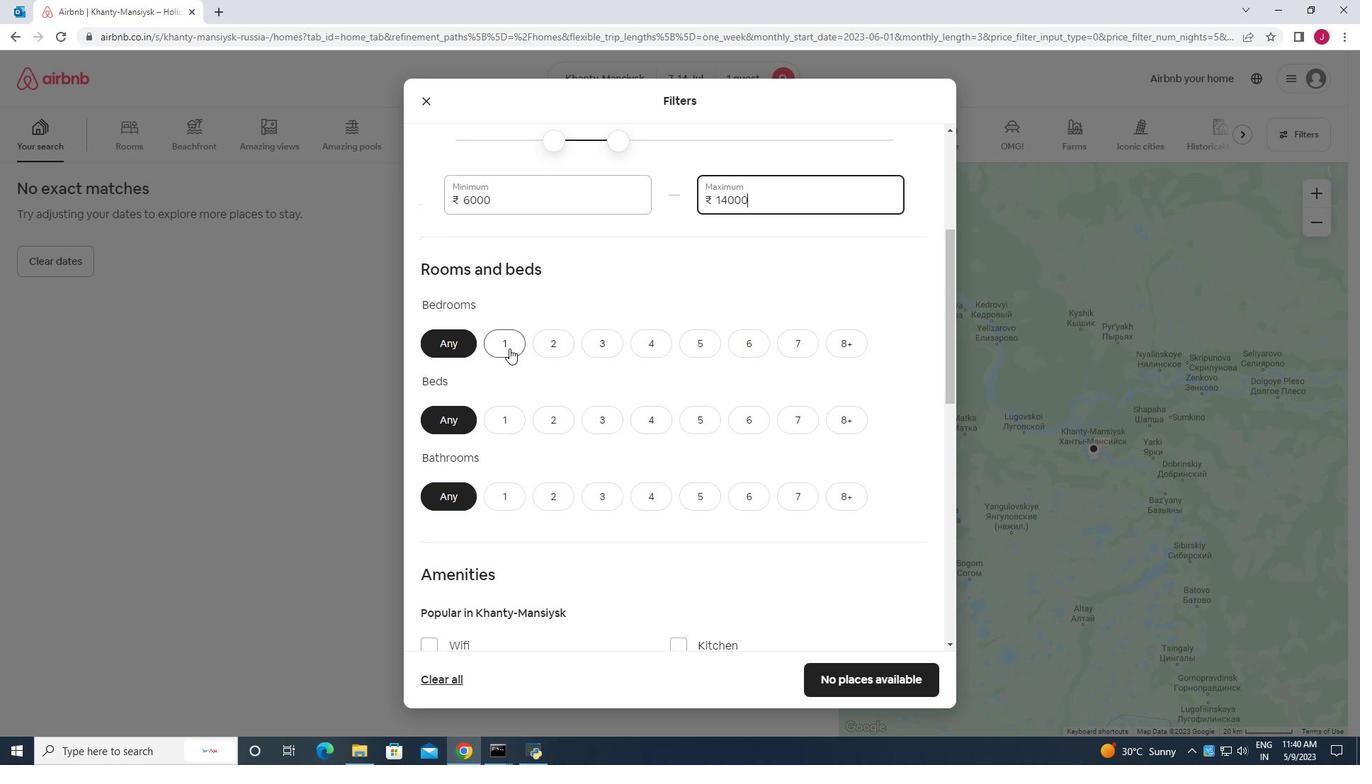 
Action: Mouse pressed left at (508, 345)
Screenshot: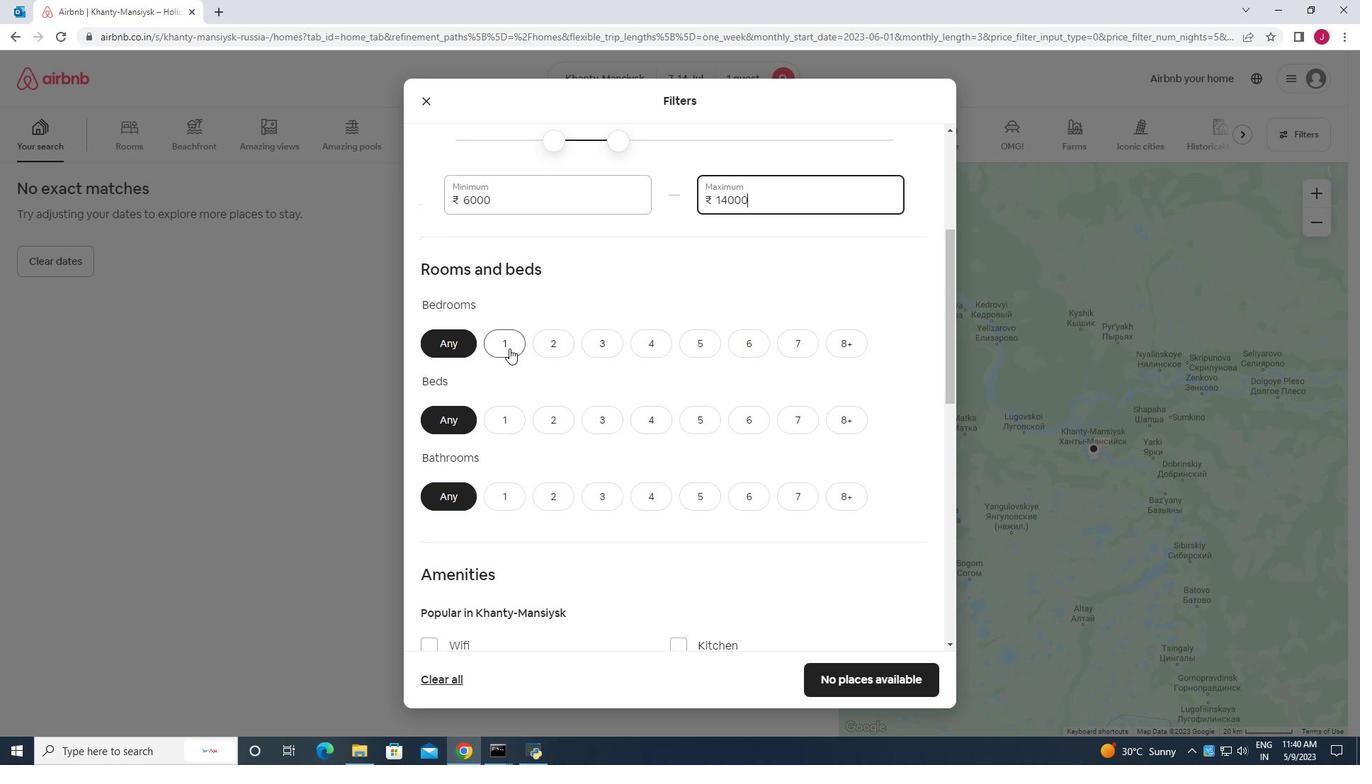 
Action: Mouse moved to (510, 421)
Screenshot: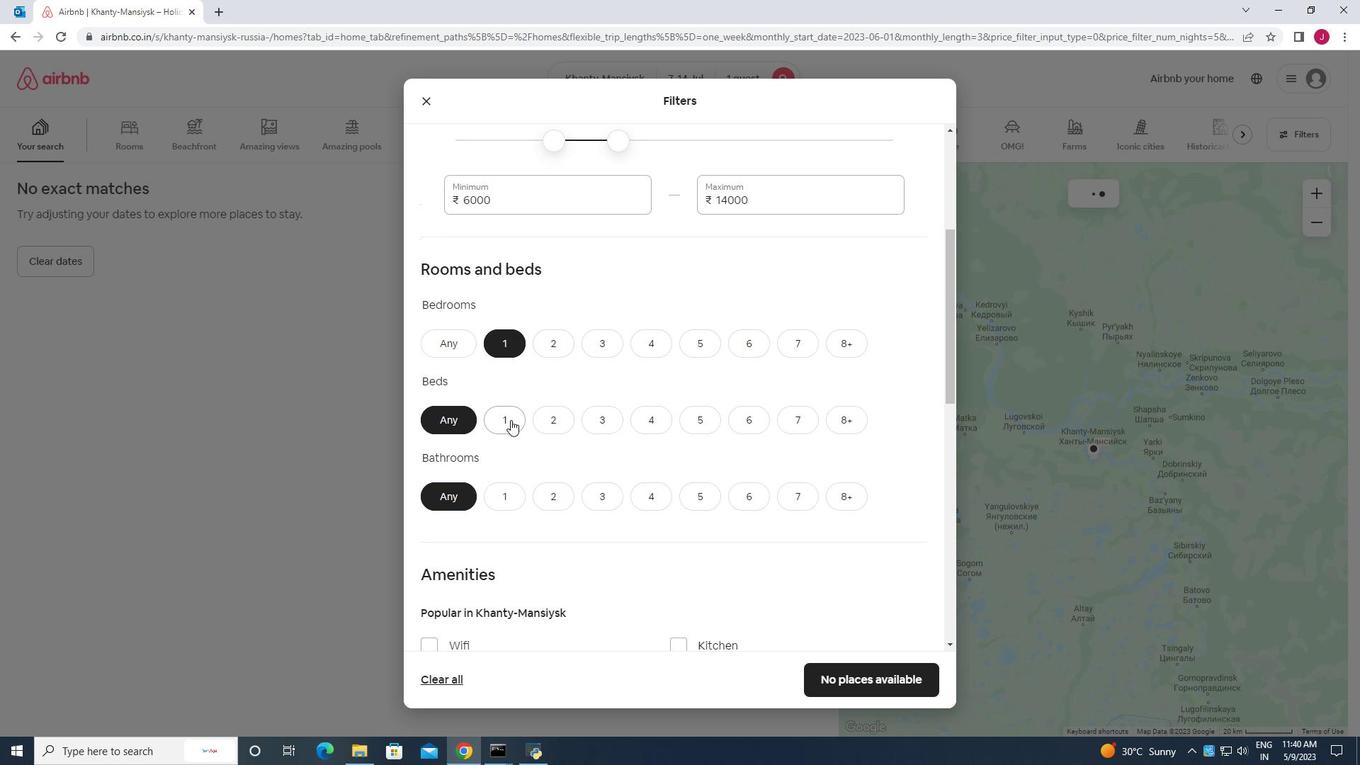 
Action: Mouse pressed left at (510, 421)
Screenshot: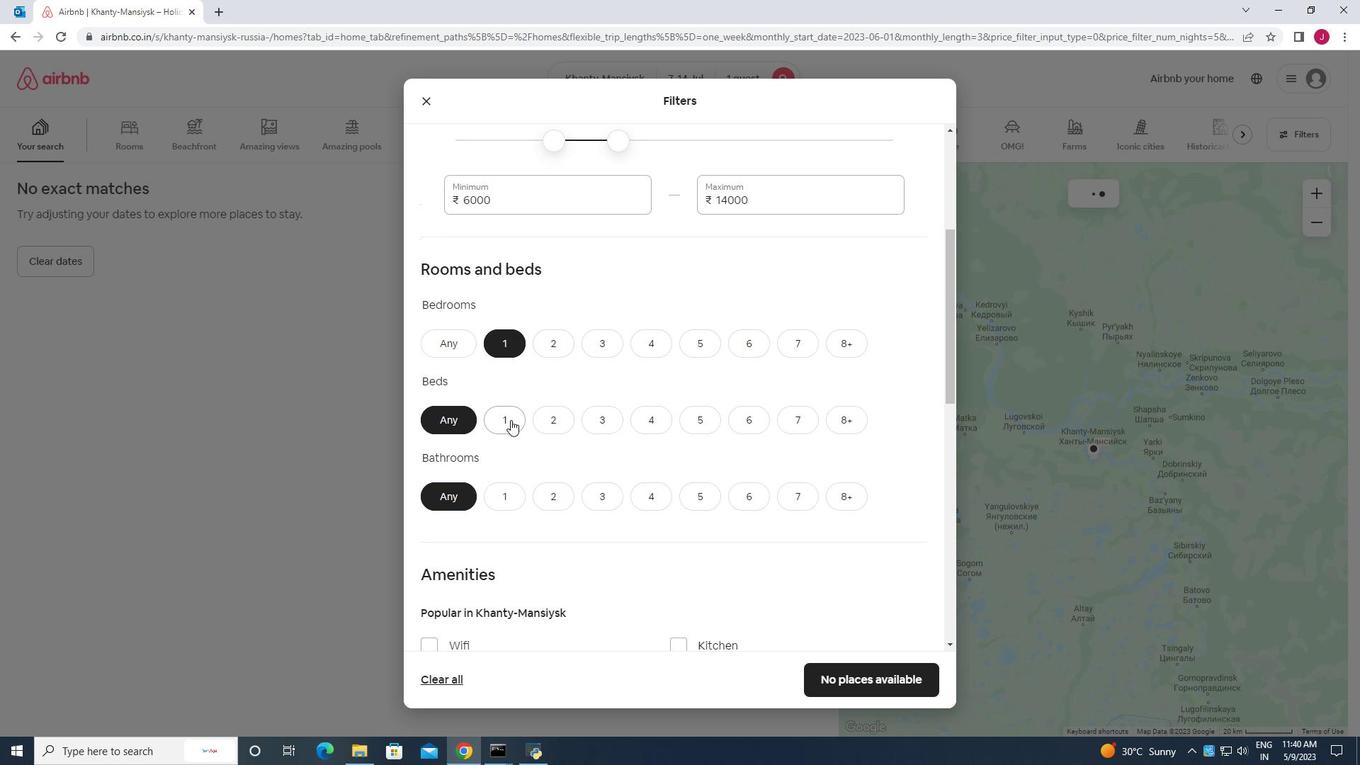
Action: Mouse moved to (504, 503)
Screenshot: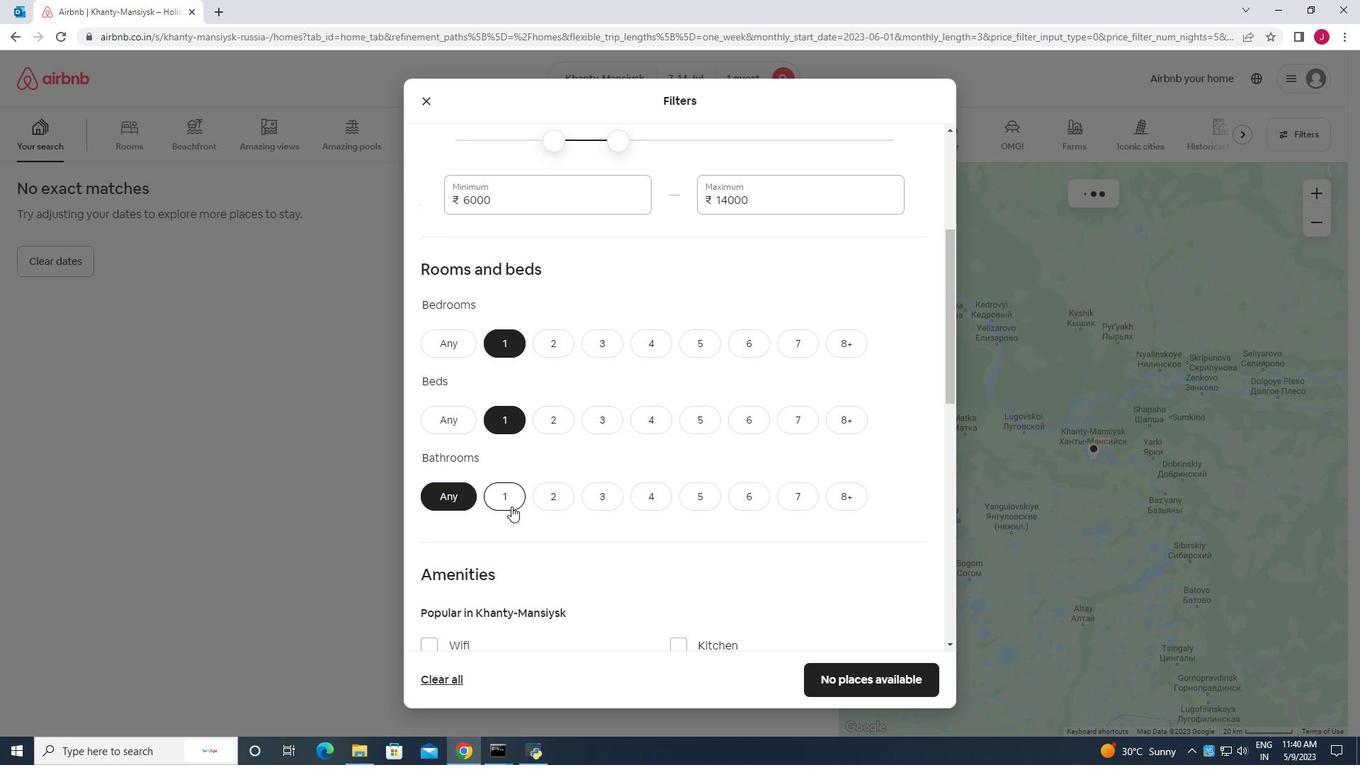 
Action: Mouse pressed left at (504, 503)
Screenshot: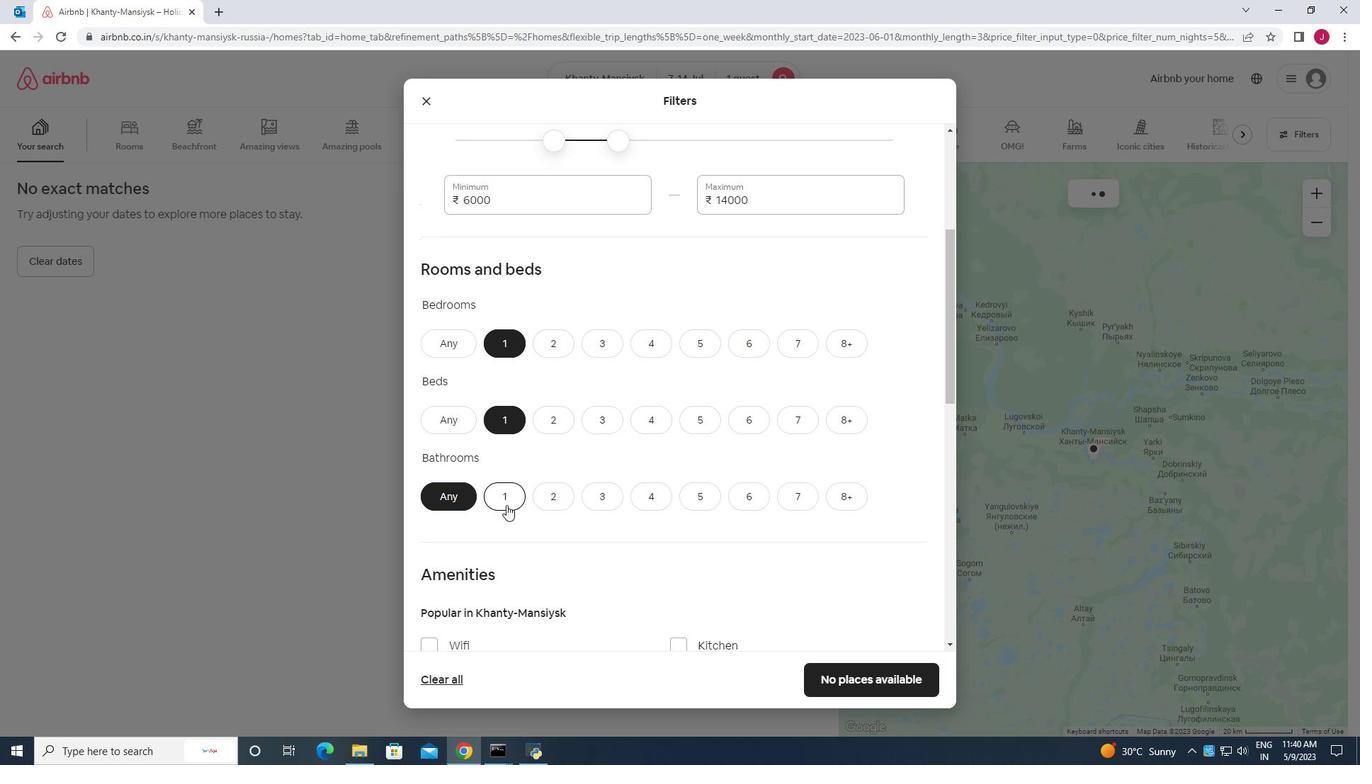 
Action: Mouse moved to (609, 448)
Screenshot: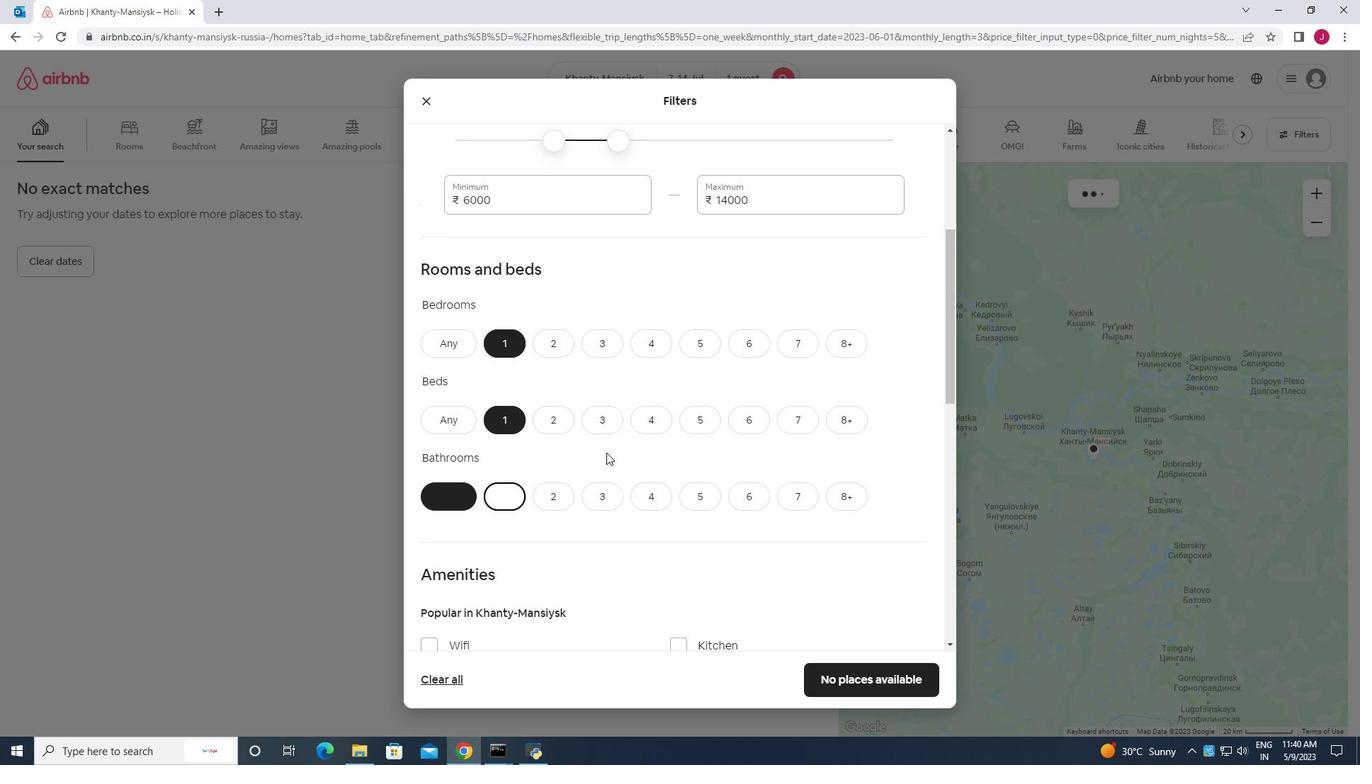 
Action: Mouse scrolled (609, 449) with delta (0, 0)
Screenshot: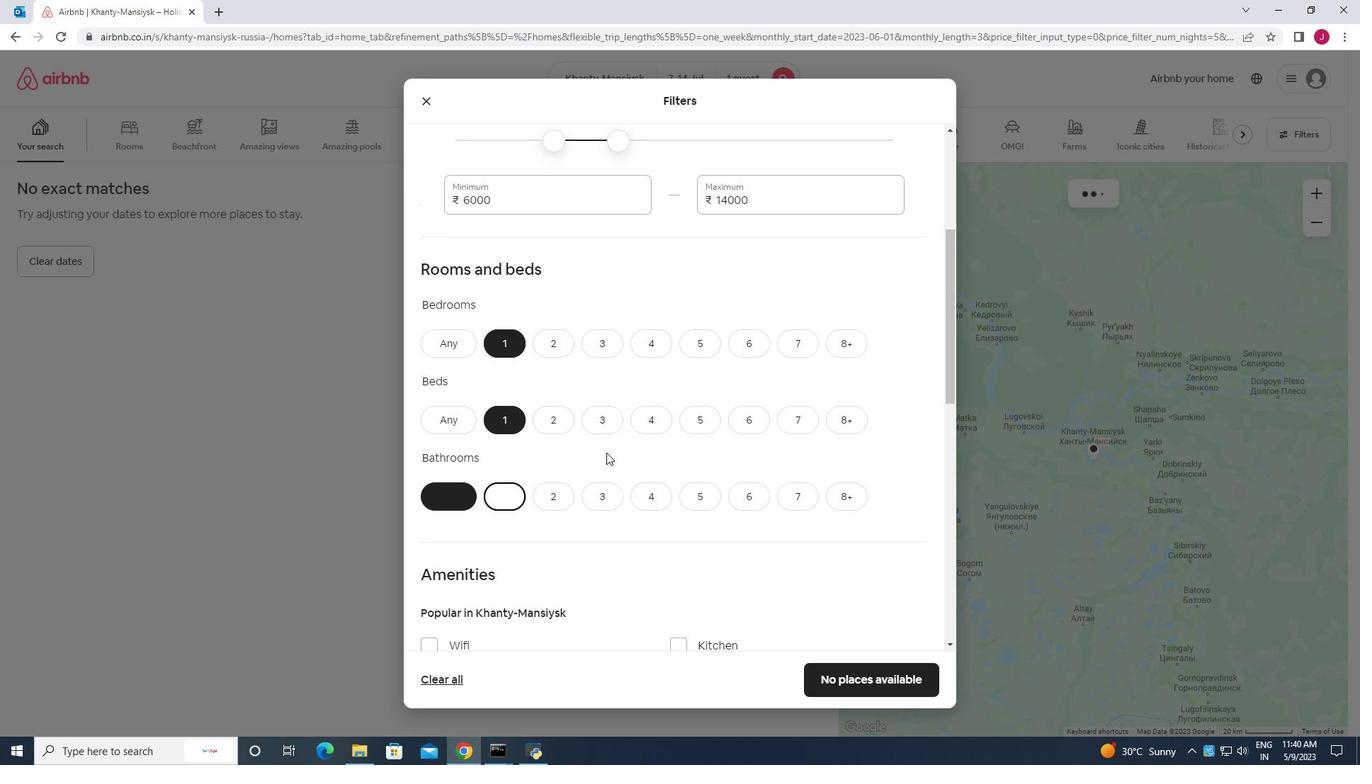
Action: Mouse moved to (609, 448)
Screenshot: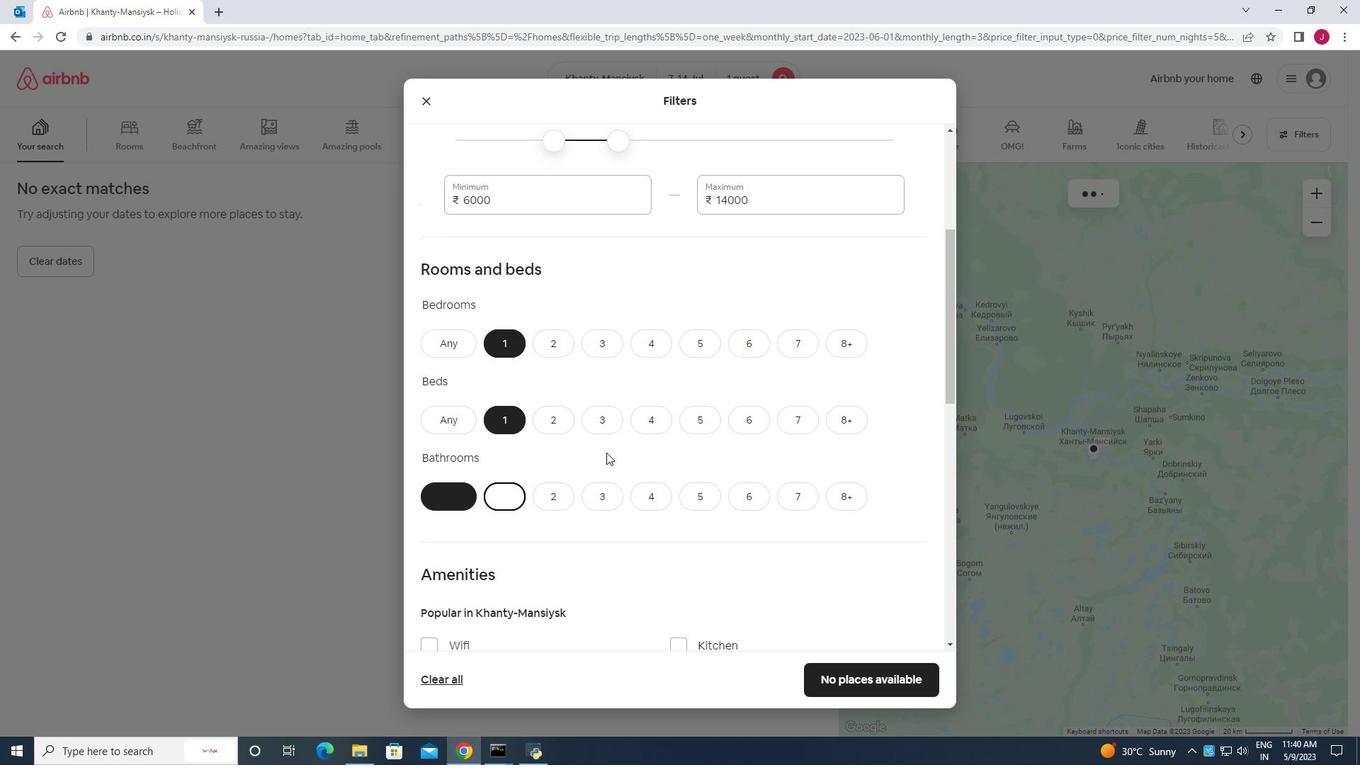 
Action: Mouse scrolled (609, 449) with delta (0, 0)
Screenshot: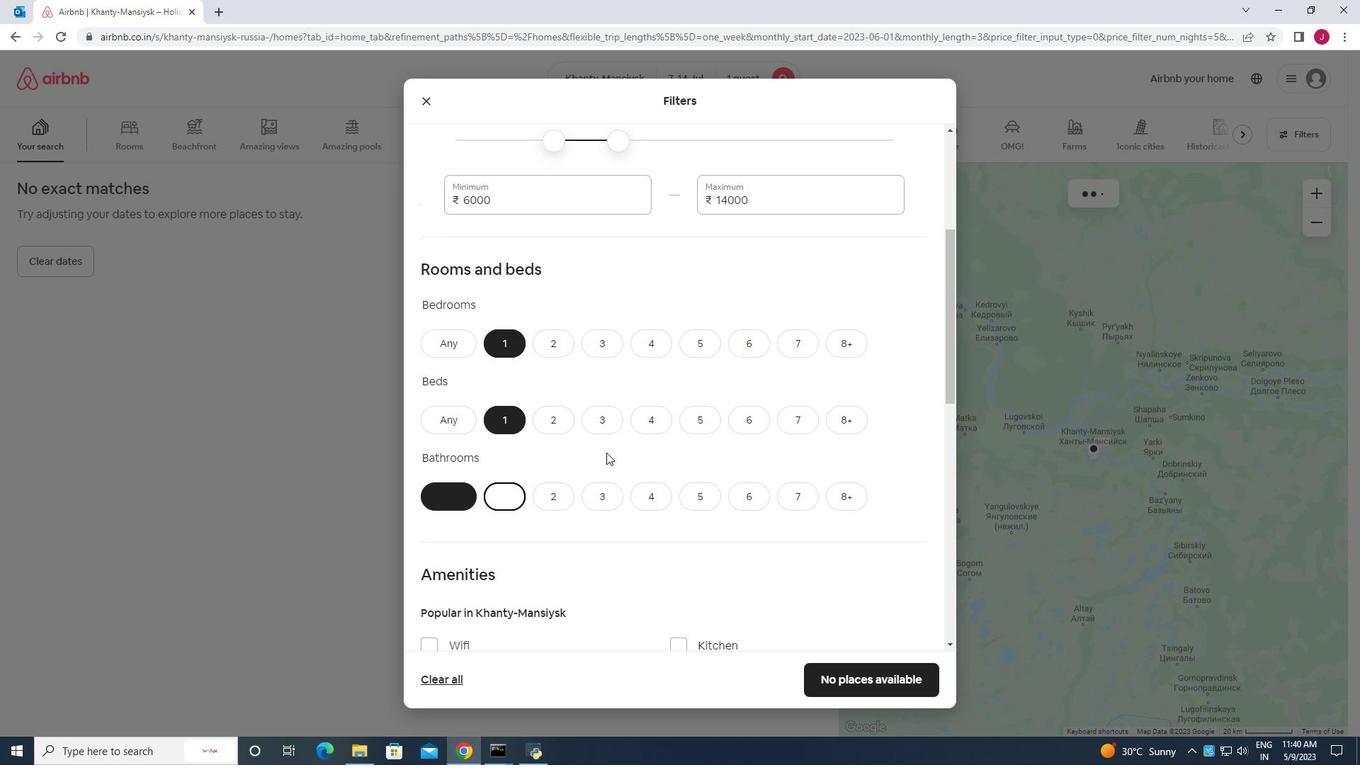 
Action: Mouse moved to (609, 447)
Screenshot: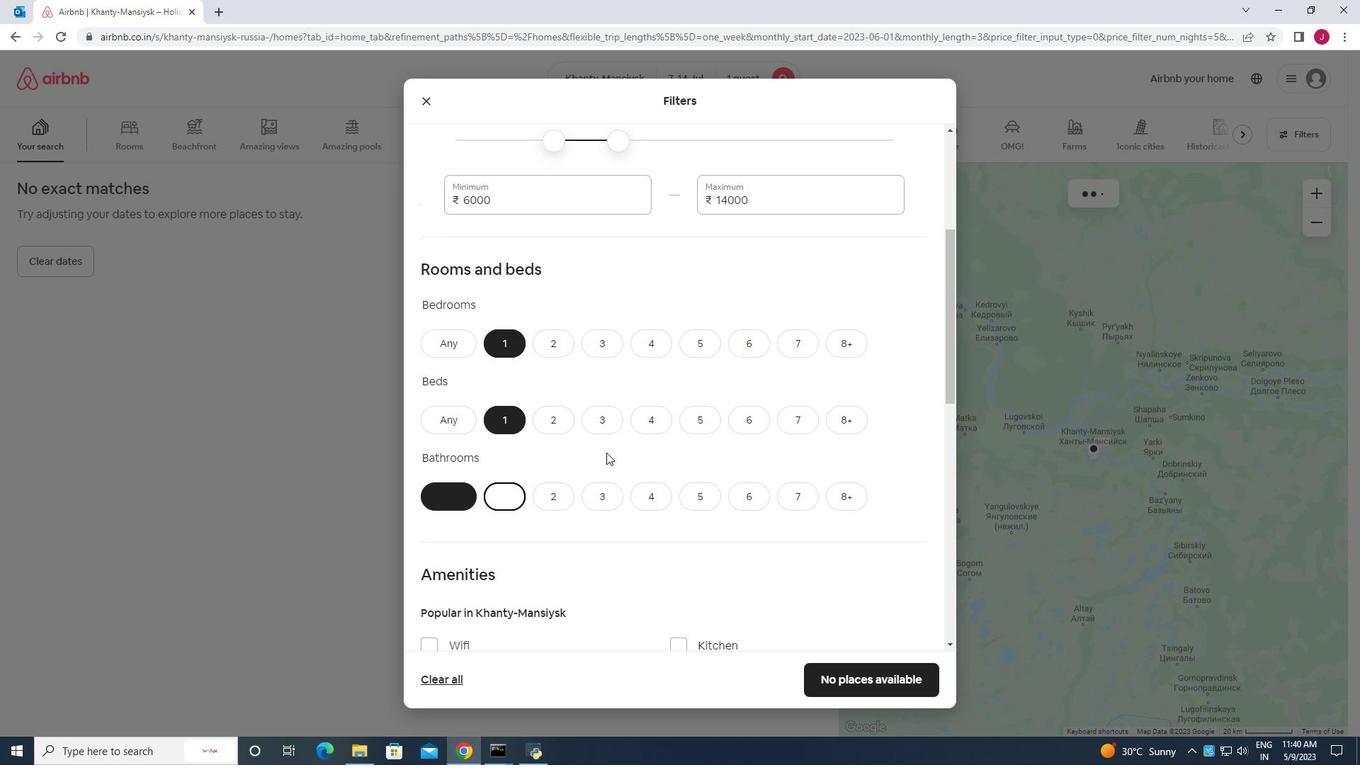 
Action: Mouse scrolled (609, 448) with delta (0, 0)
Screenshot: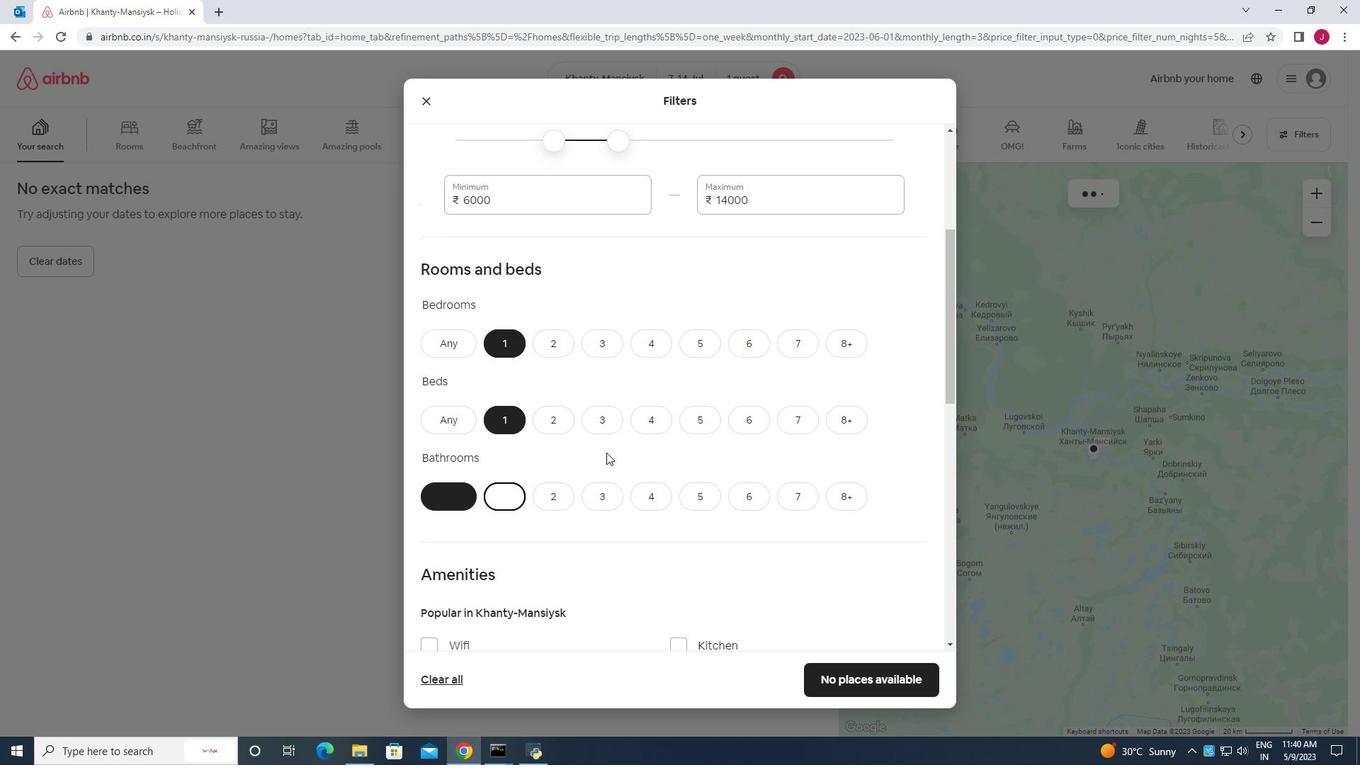
Action: Mouse scrolled (609, 448) with delta (0, 0)
Screenshot: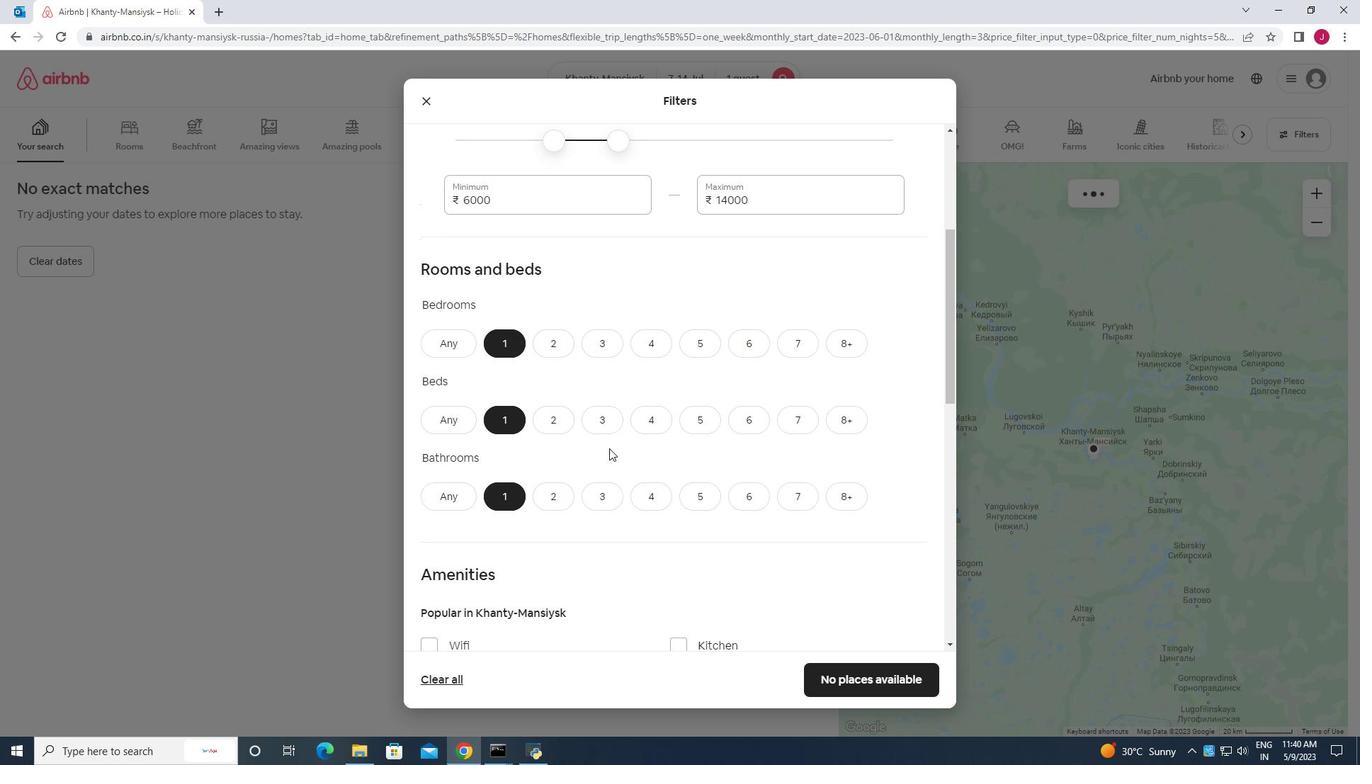 
Action: Mouse moved to (612, 437)
Screenshot: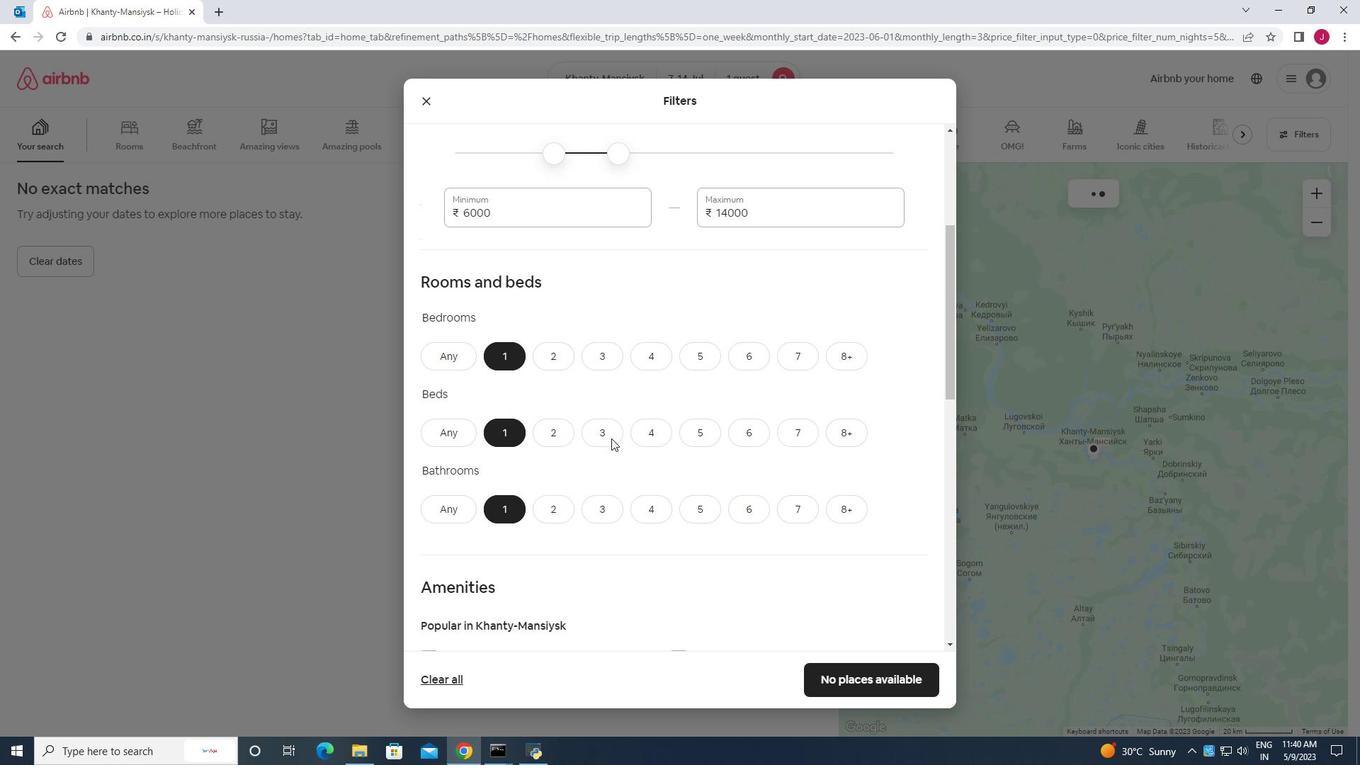 
Action: Mouse scrolled (612, 437) with delta (0, 0)
Screenshot: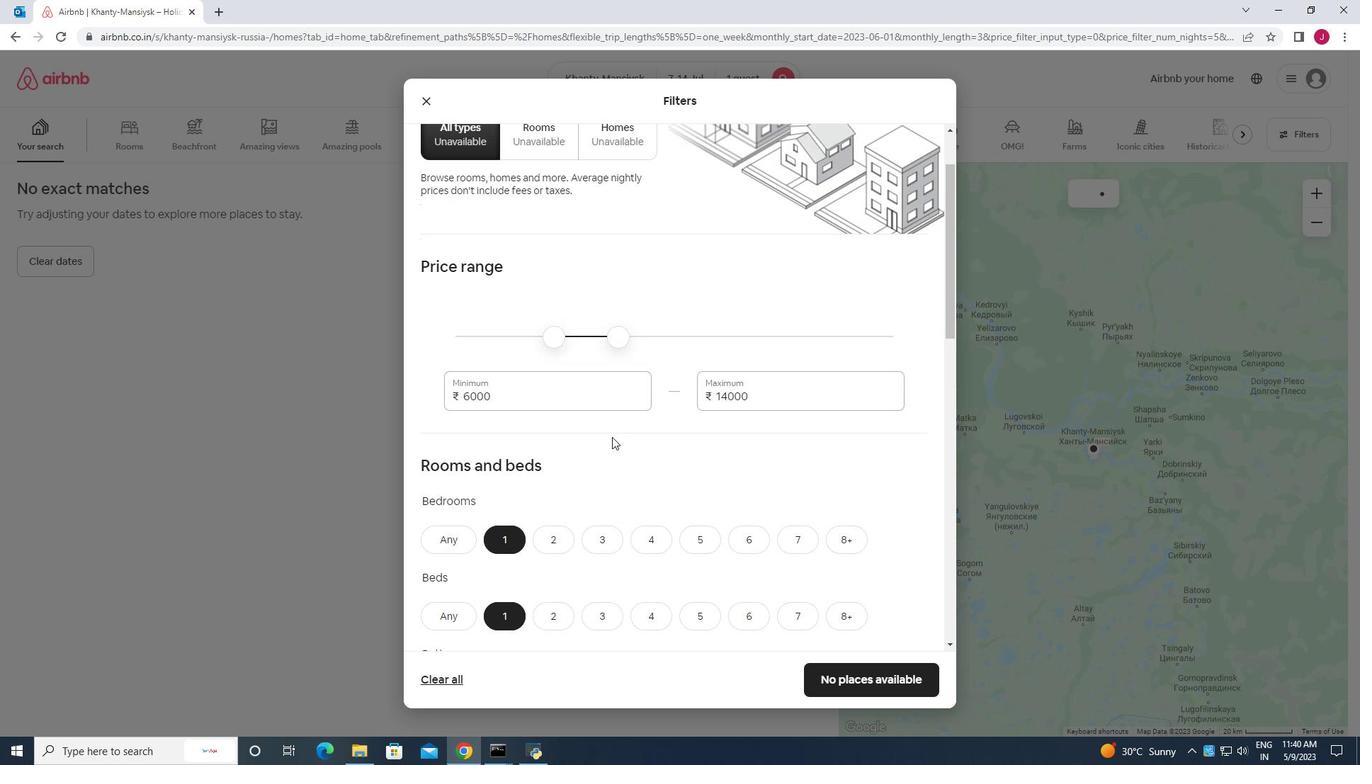 
Action: Mouse scrolled (612, 437) with delta (0, 0)
Screenshot: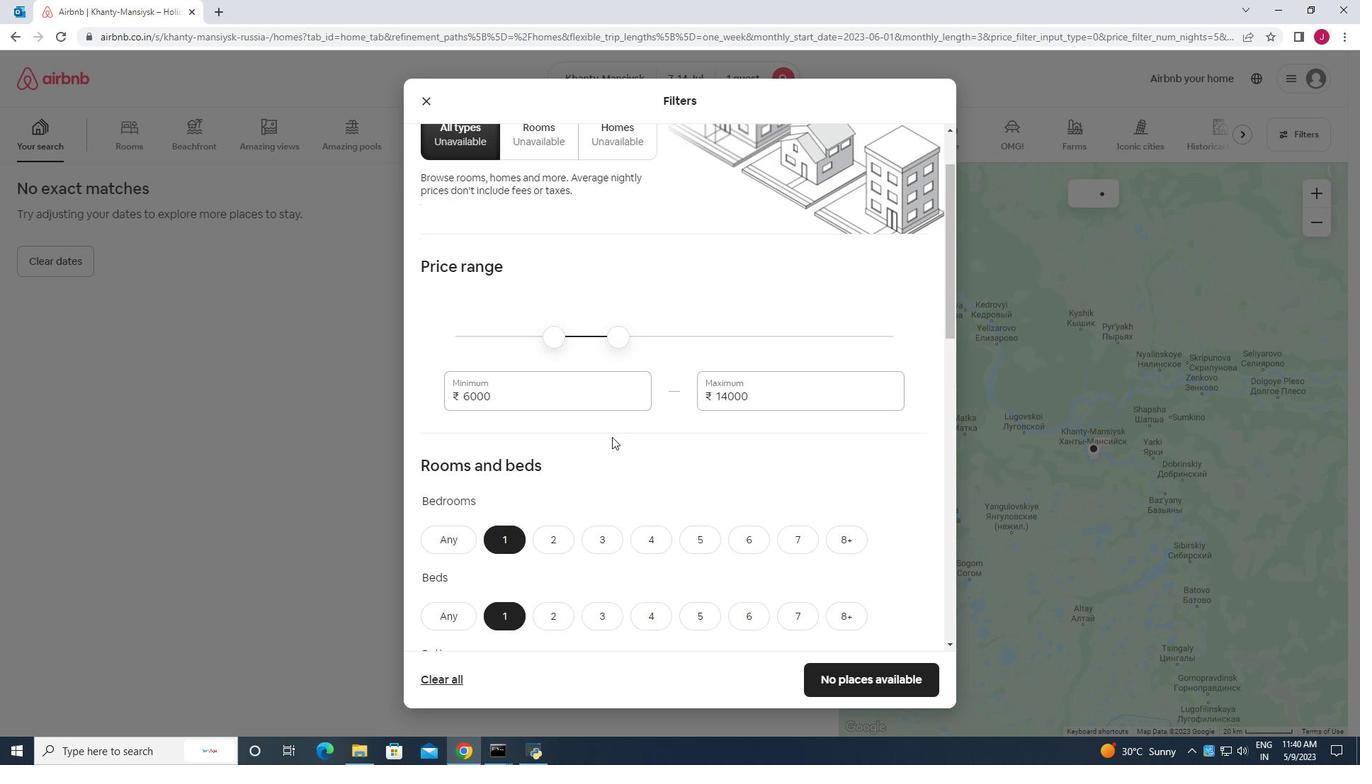 
Action: Mouse scrolled (612, 437) with delta (0, 0)
Screenshot: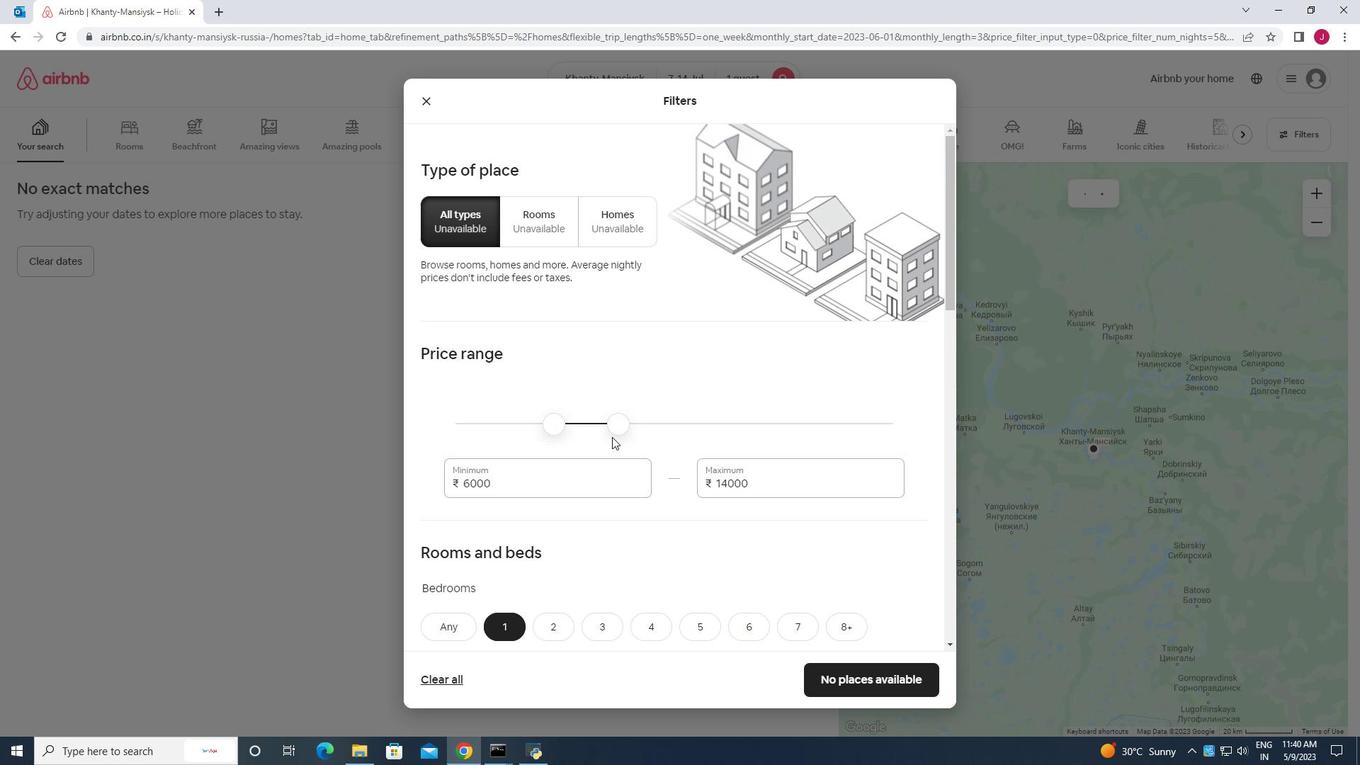 
Action: Mouse moved to (586, 255)
Screenshot: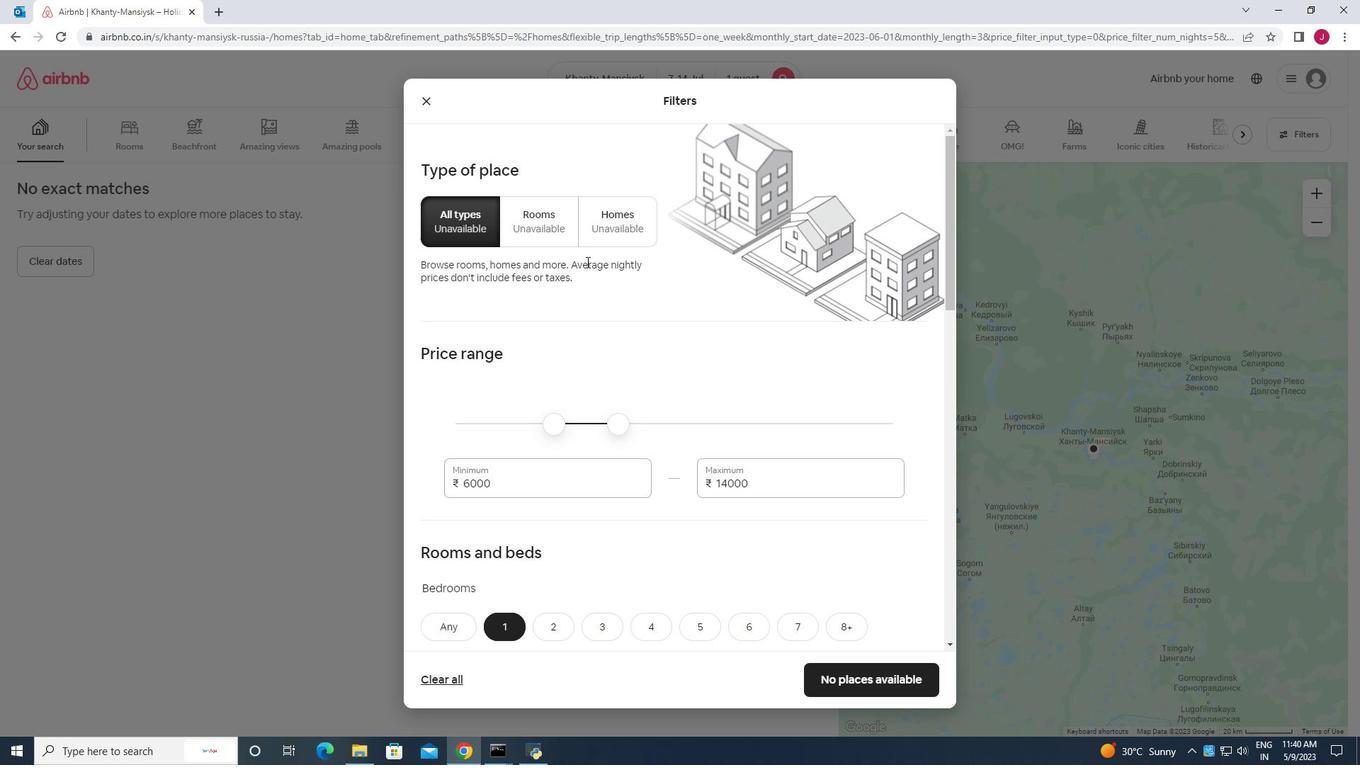 
Action: Mouse scrolled (586, 255) with delta (0, 0)
Screenshot: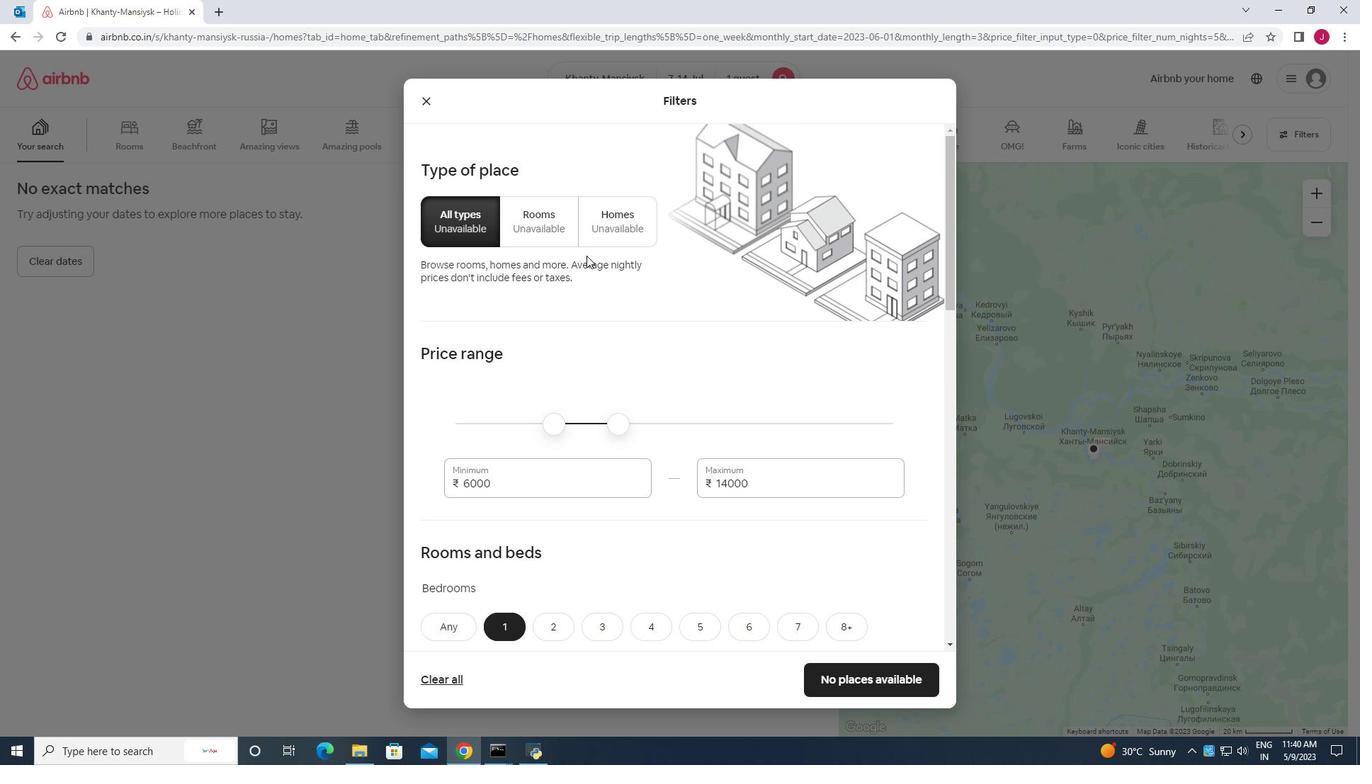 
Action: Mouse moved to (583, 255)
Screenshot: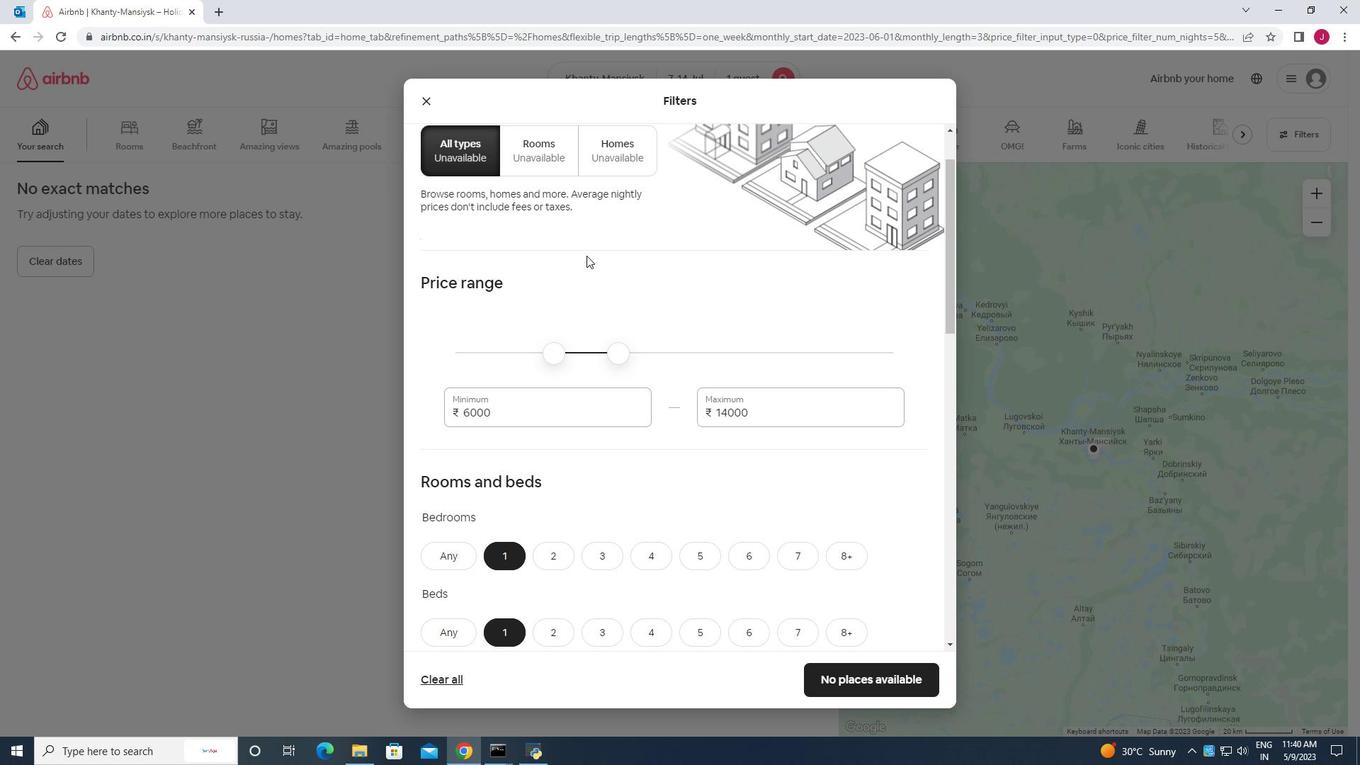
Action: Mouse scrolled (583, 255) with delta (0, 0)
Screenshot: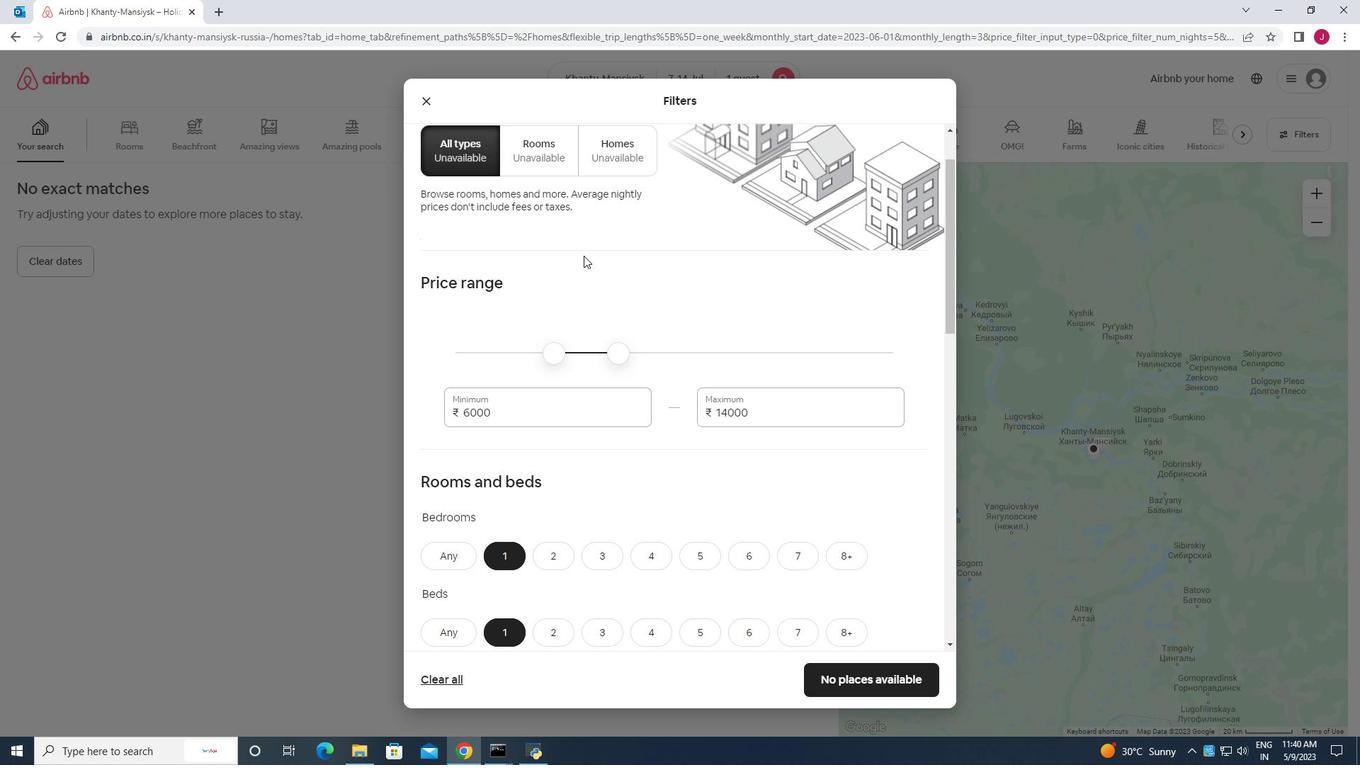 
Action: Mouse scrolled (583, 255) with delta (0, 0)
Screenshot: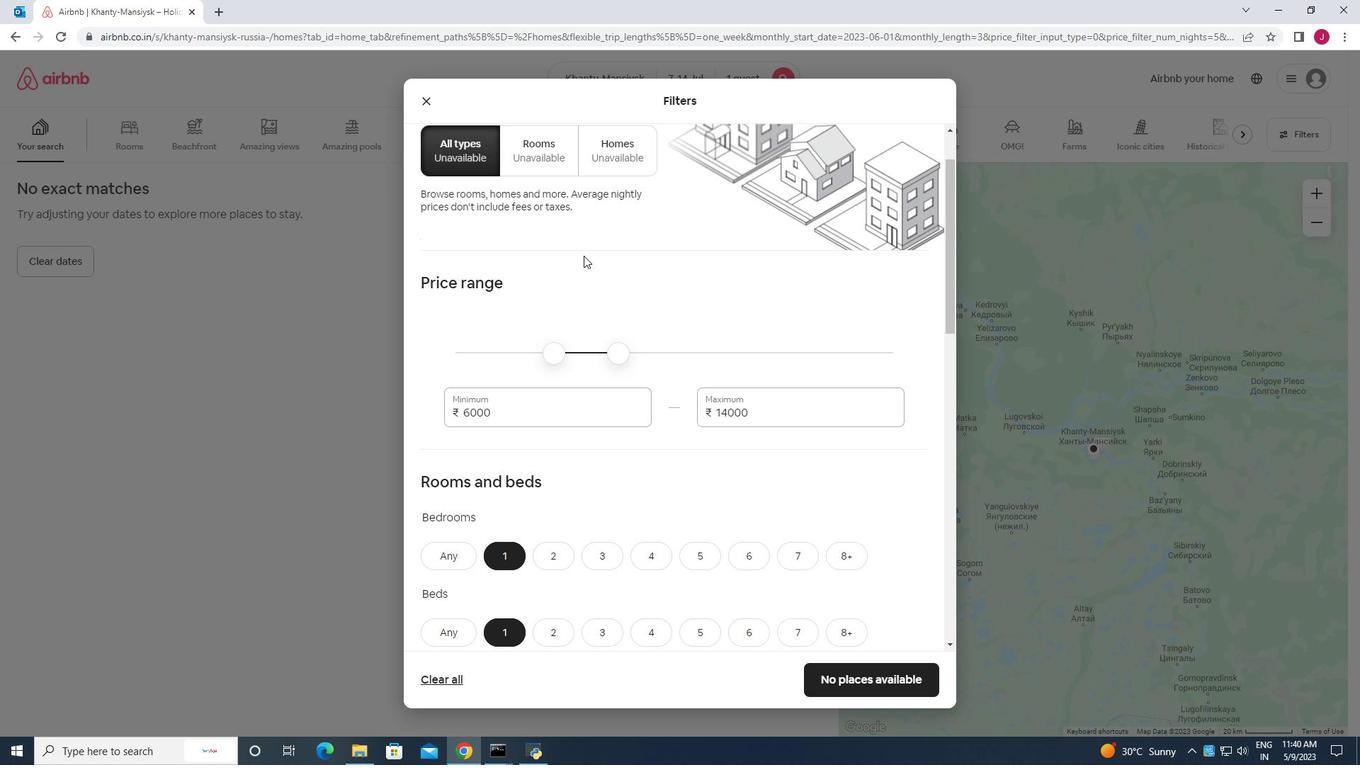
Action: Mouse scrolled (583, 255) with delta (0, 0)
Screenshot: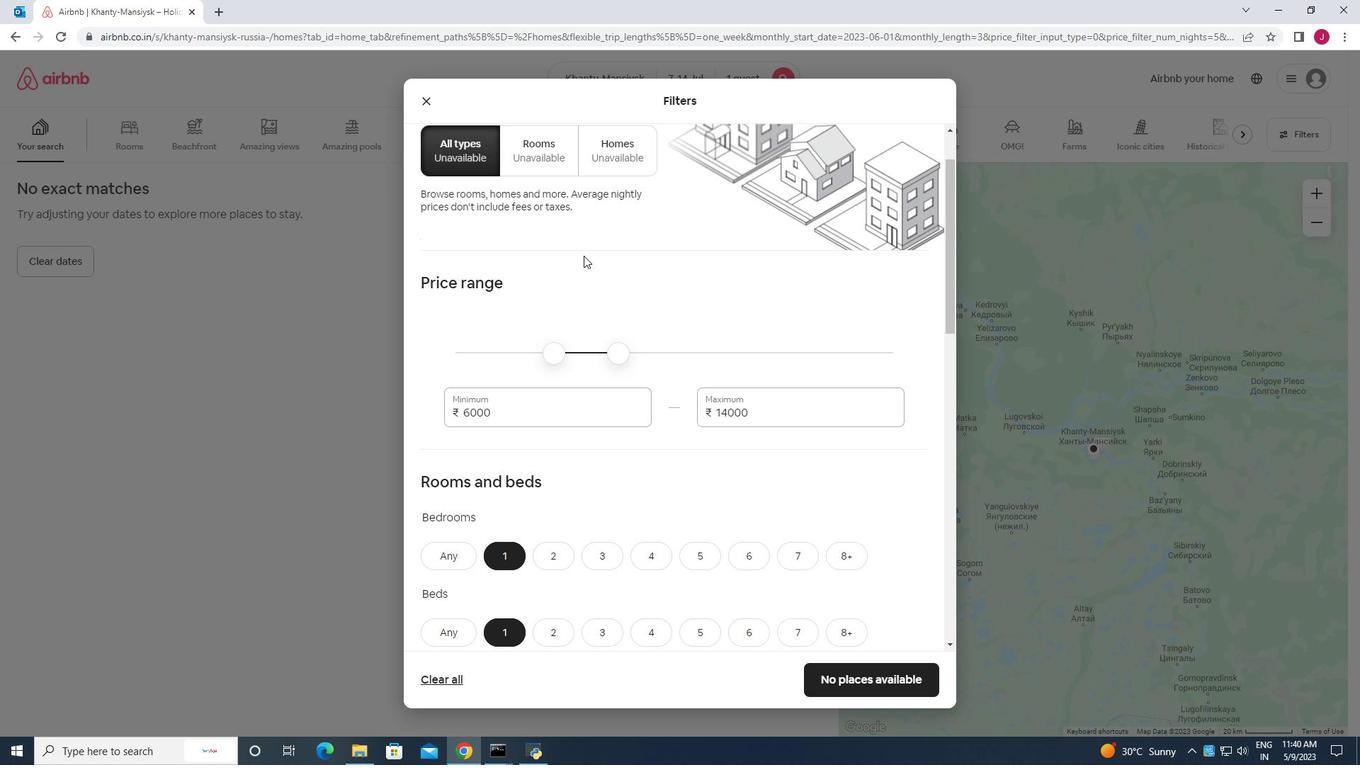 
Action: Mouse scrolled (583, 255) with delta (0, 0)
Screenshot: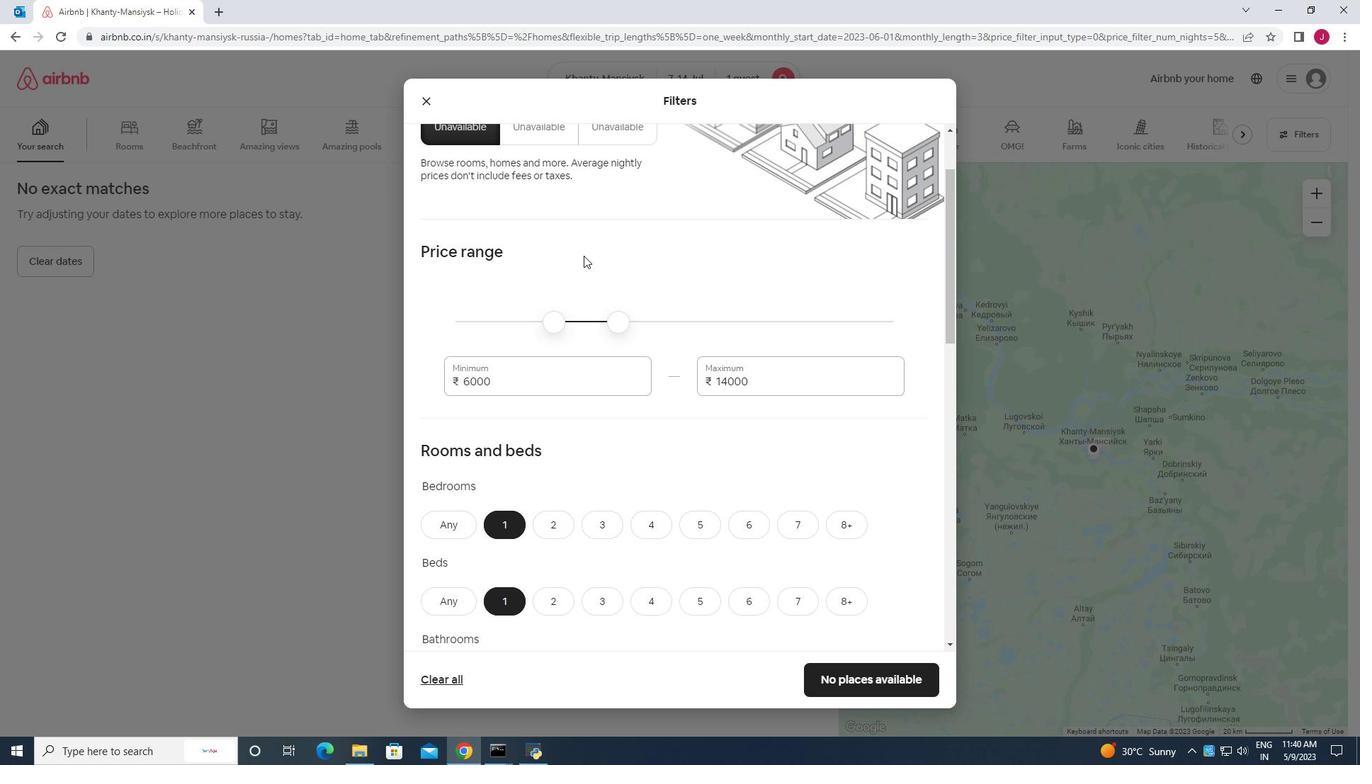 
Action: Mouse scrolled (583, 255) with delta (0, 0)
Screenshot: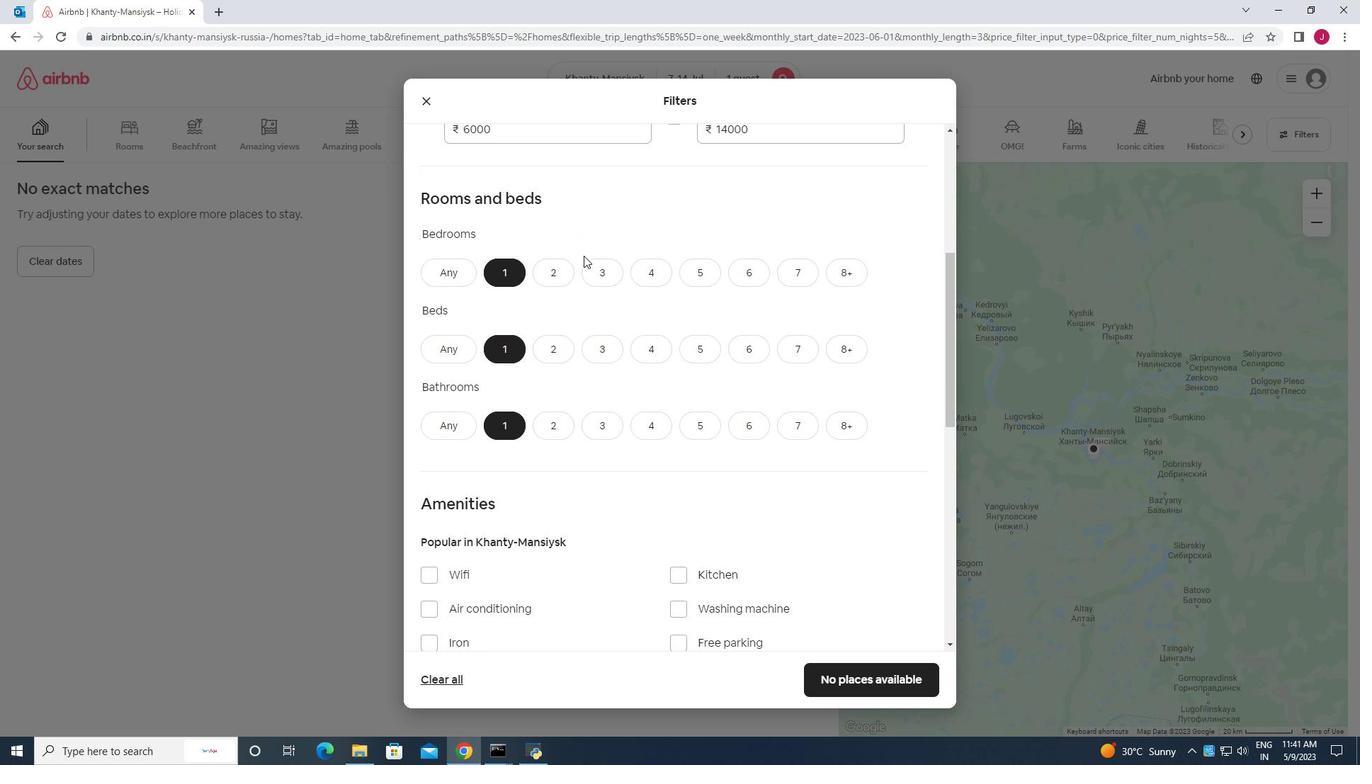 
Action: Mouse scrolled (583, 255) with delta (0, 0)
Screenshot: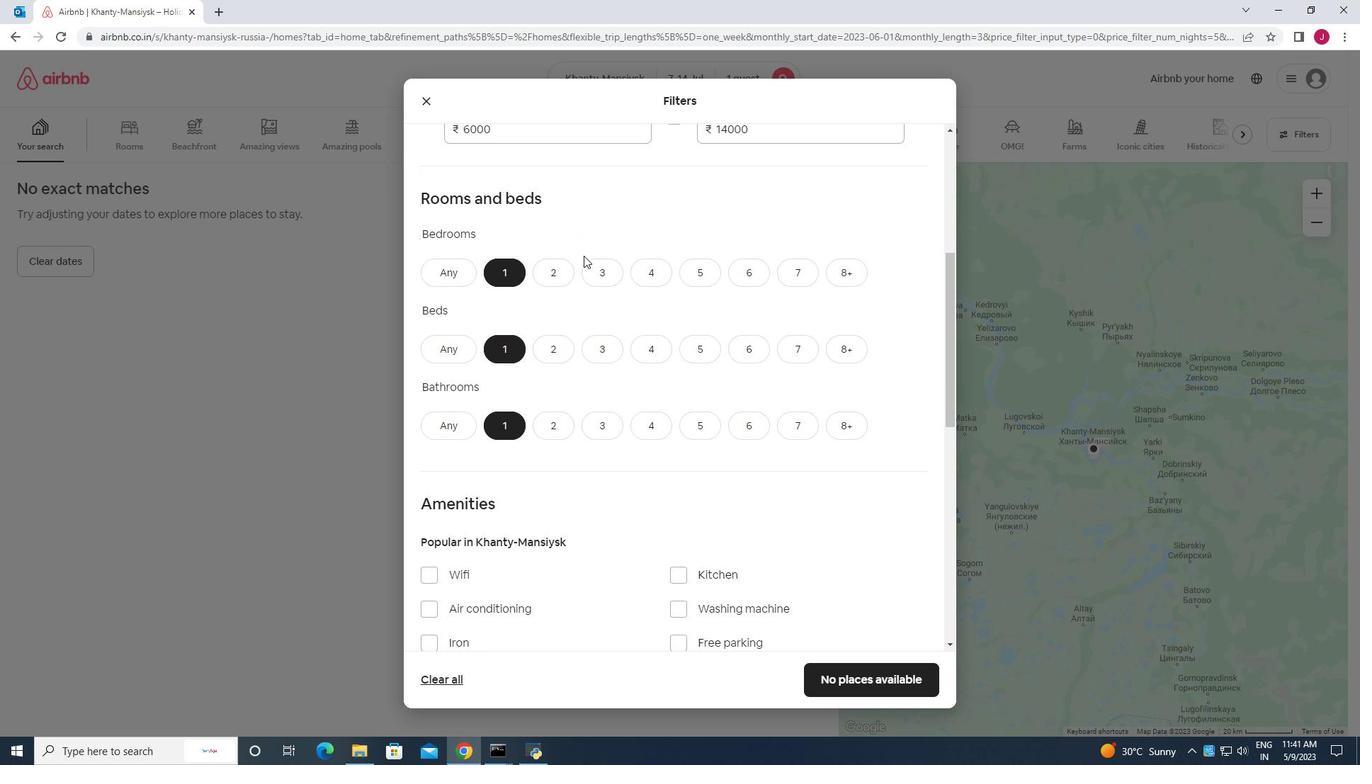
Action: Mouse moved to (605, 316)
Screenshot: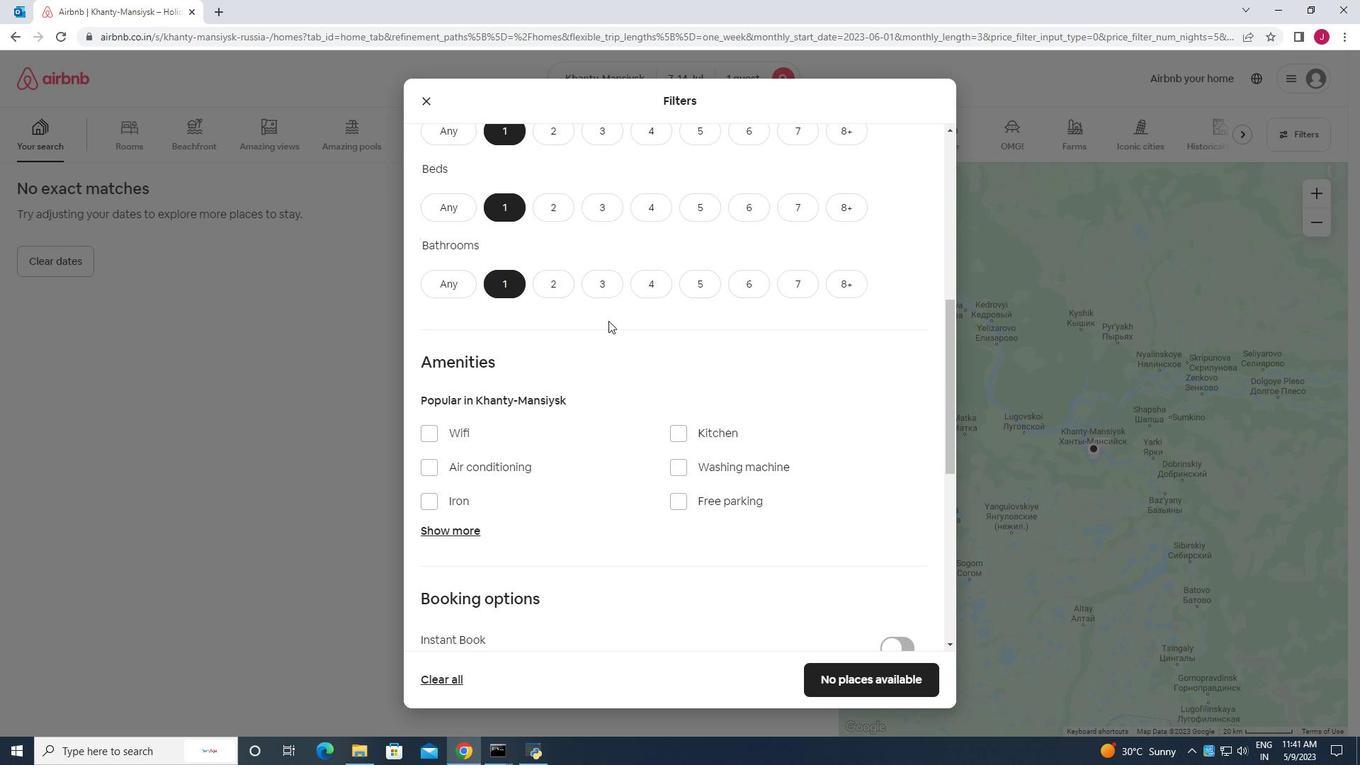 
Action: Mouse scrolled (605, 315) with delta (0, 0)
Screenshot: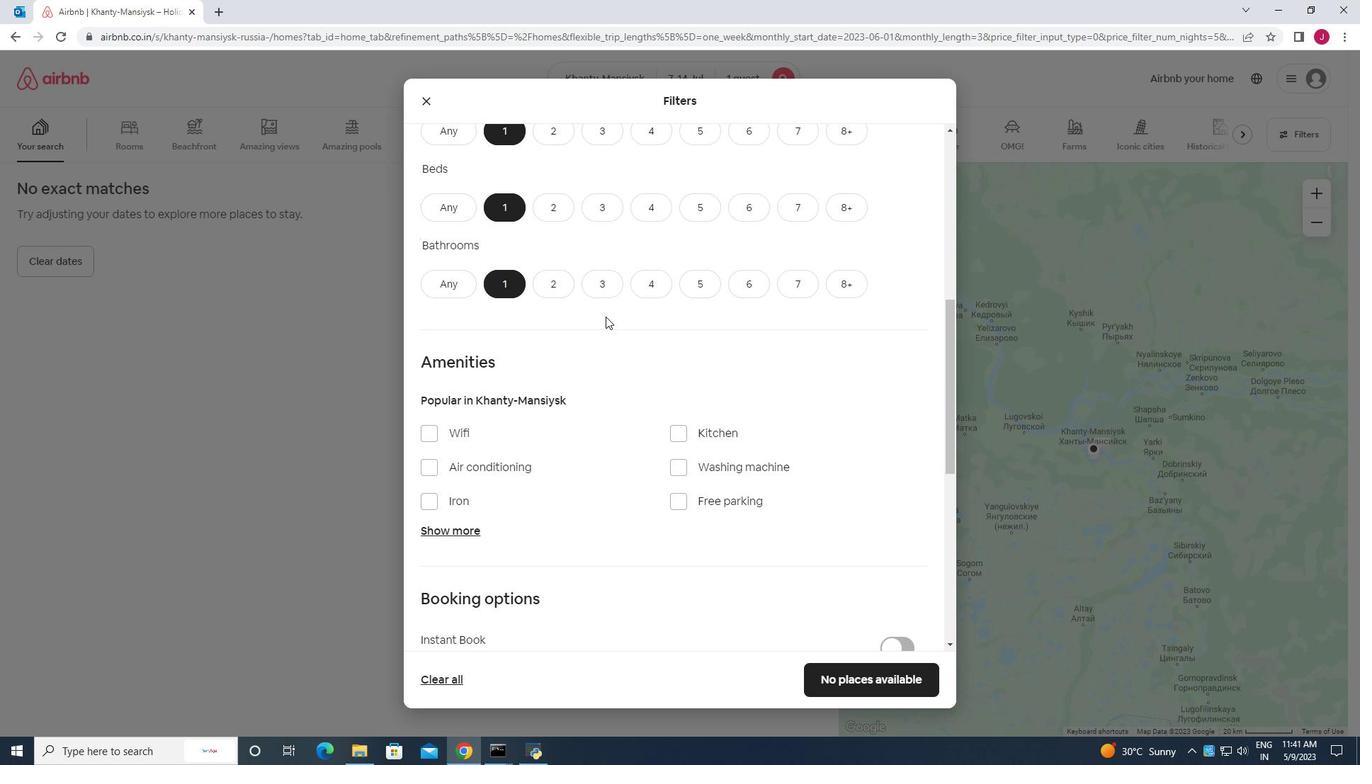 
Action: Mouse moved to (600, 336)
Screenshot: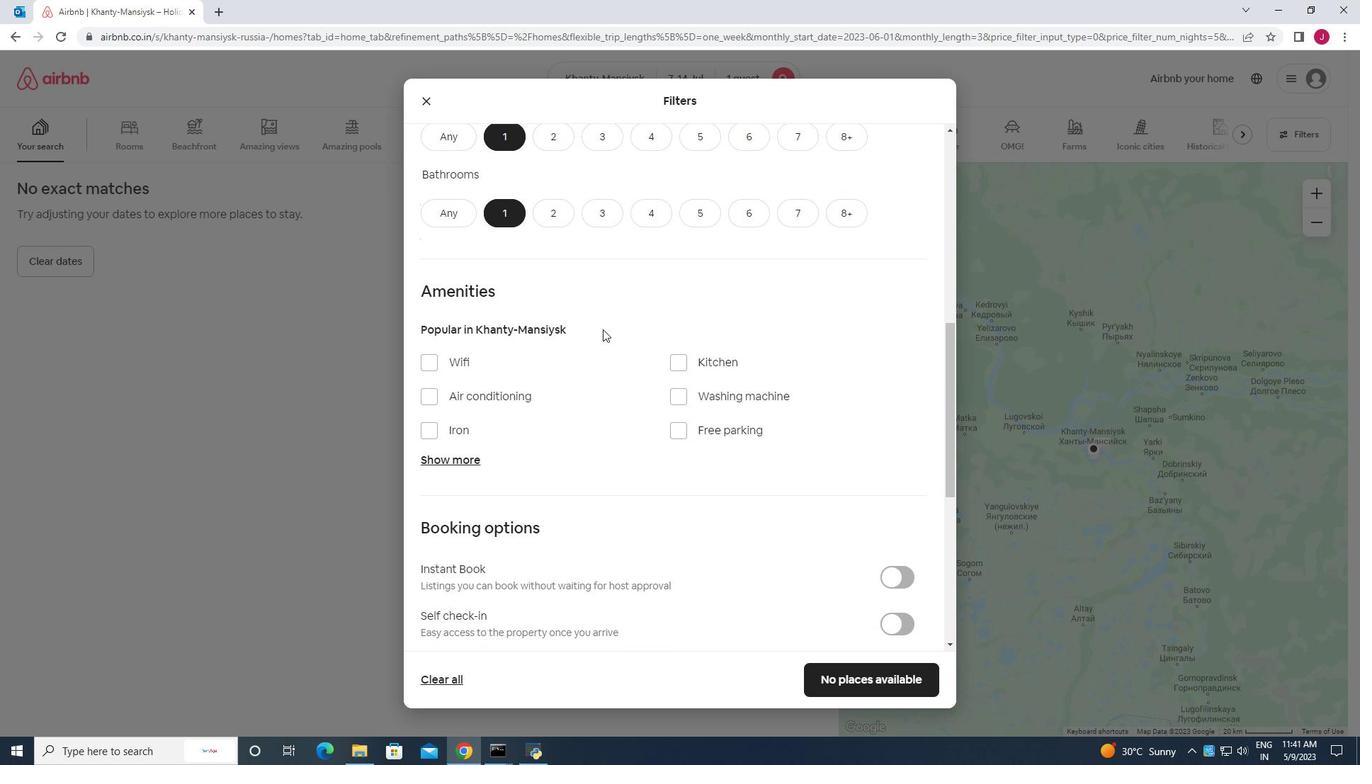
Action: Mouse scrolled (600, 335) with delta (0, 0)
Screenshot: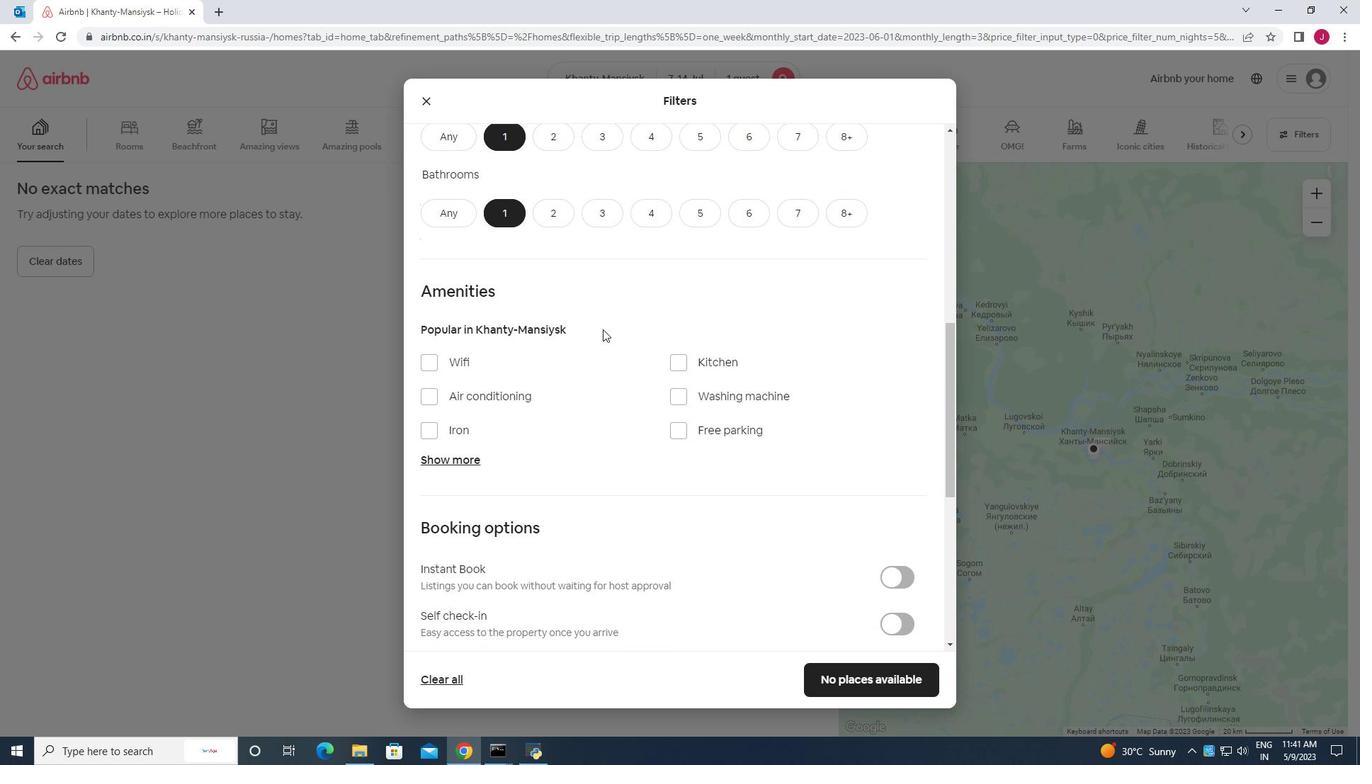 
Action: Mouse moved to (600, 337)
Screenshot: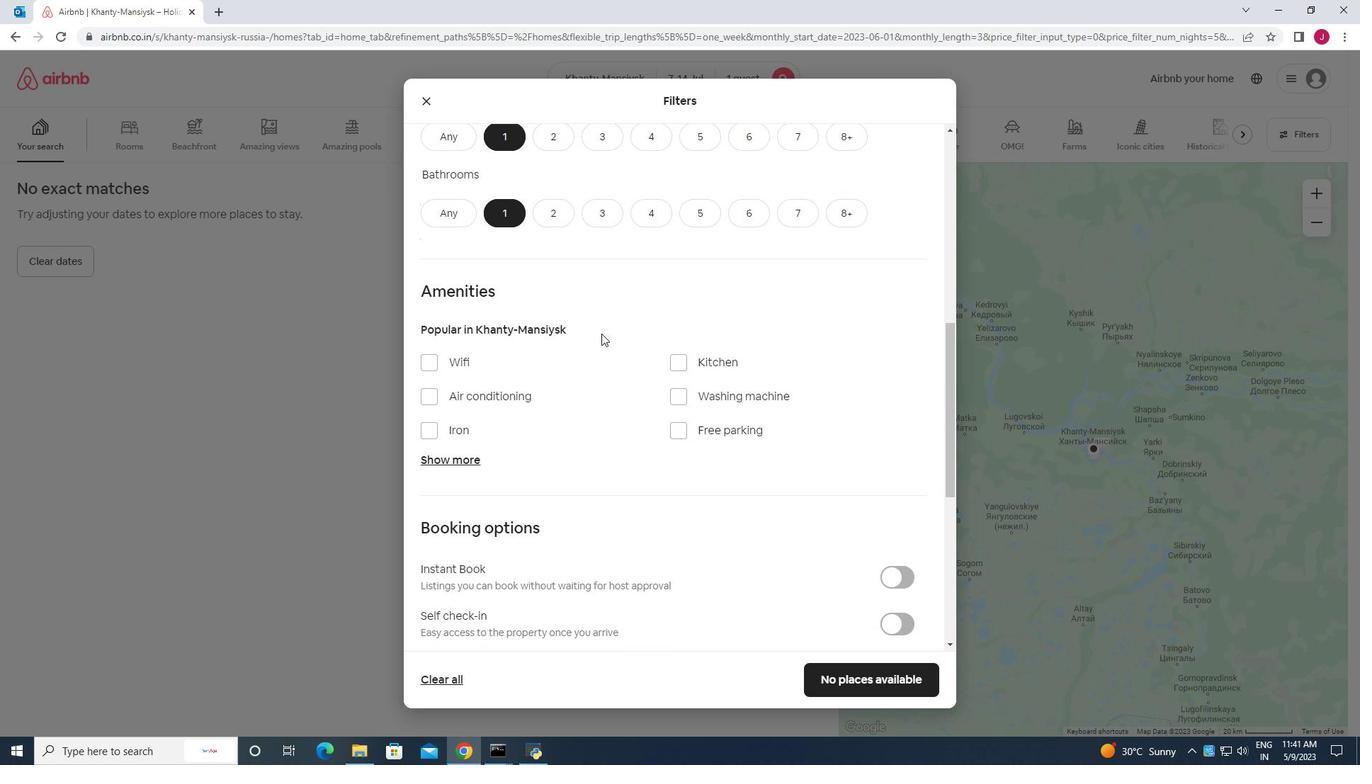 
Action: Mouse scrolled (600, 336) with delta (0, 0)
Screenshot: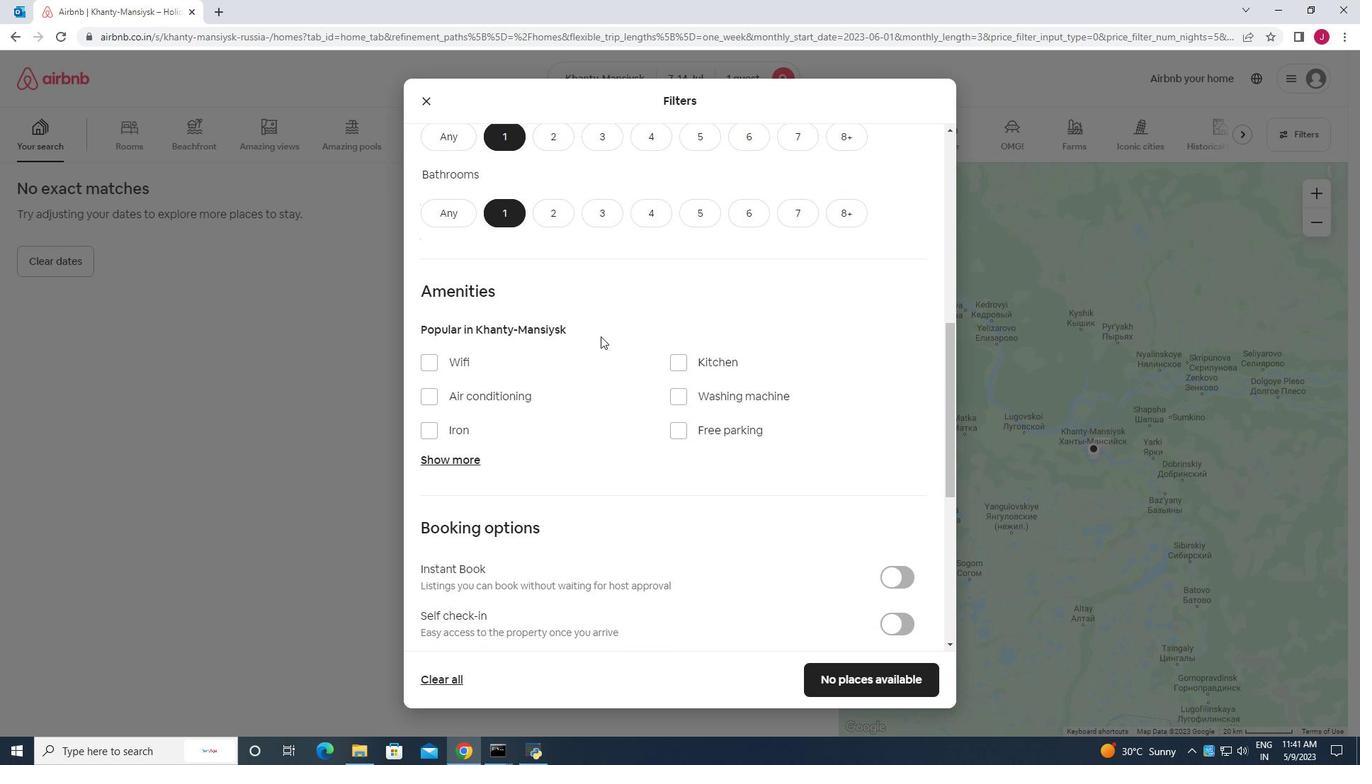 
Action: Mouse scrolled (600, 337) with delta (0, 0)
Screenshot: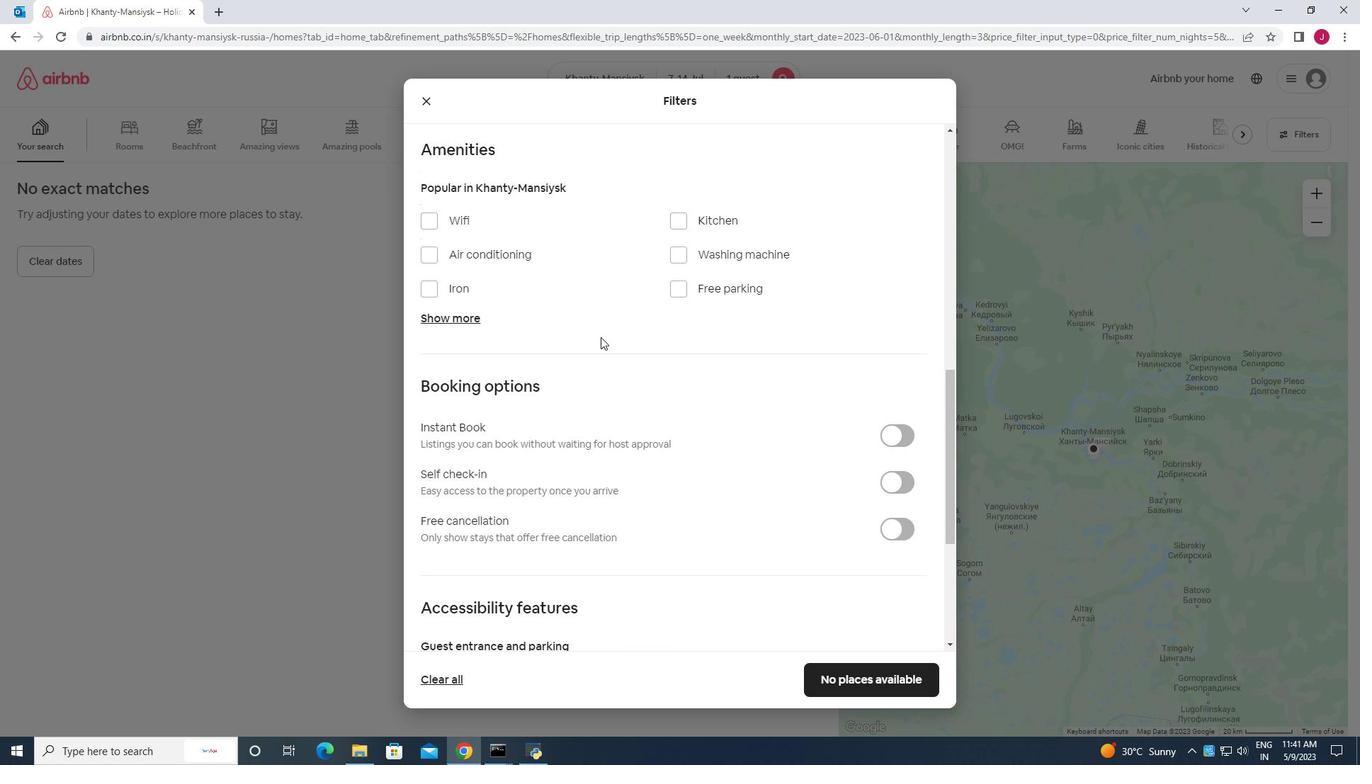 
Action: Mouse scrolled (600, 337) with delta (0, 0)
Screenshot: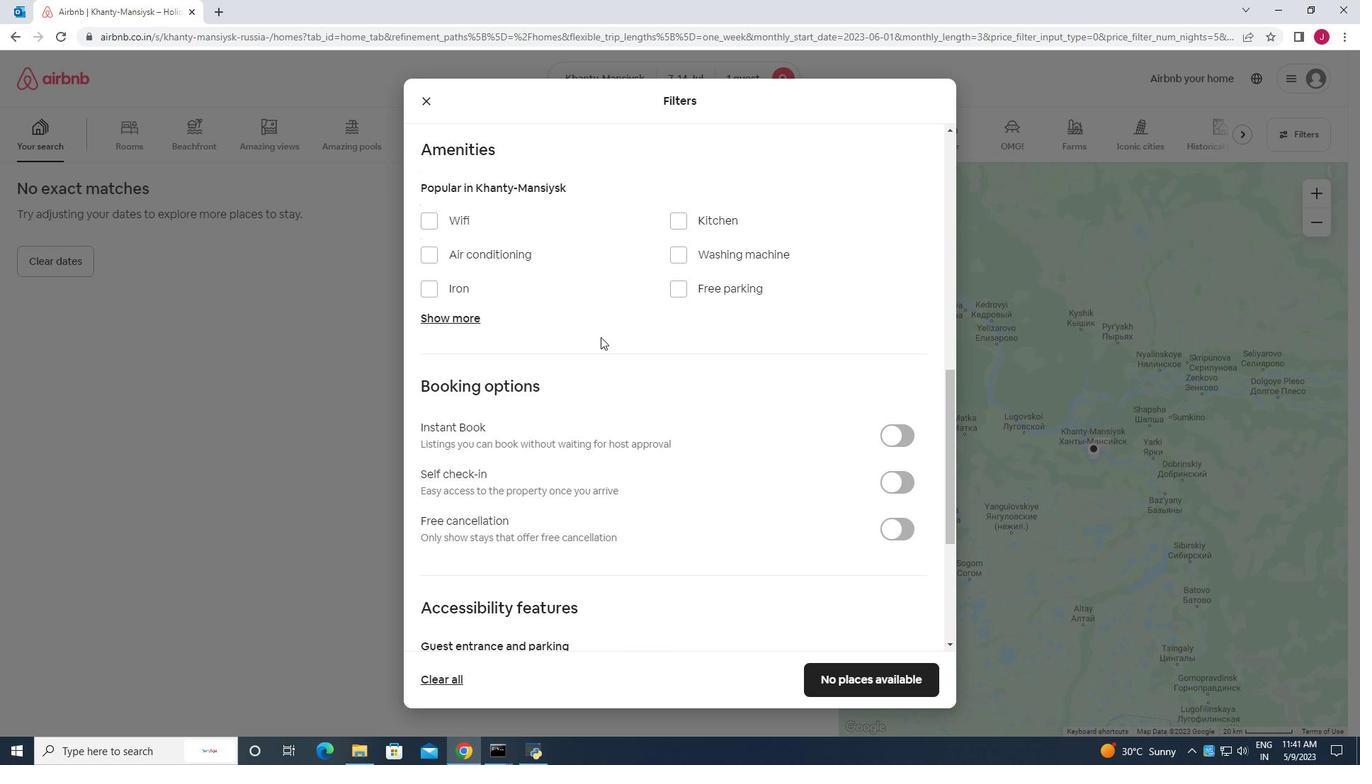 
Action: Mouse scrolled (600, 337) with delta (0, 0)
Screenshot: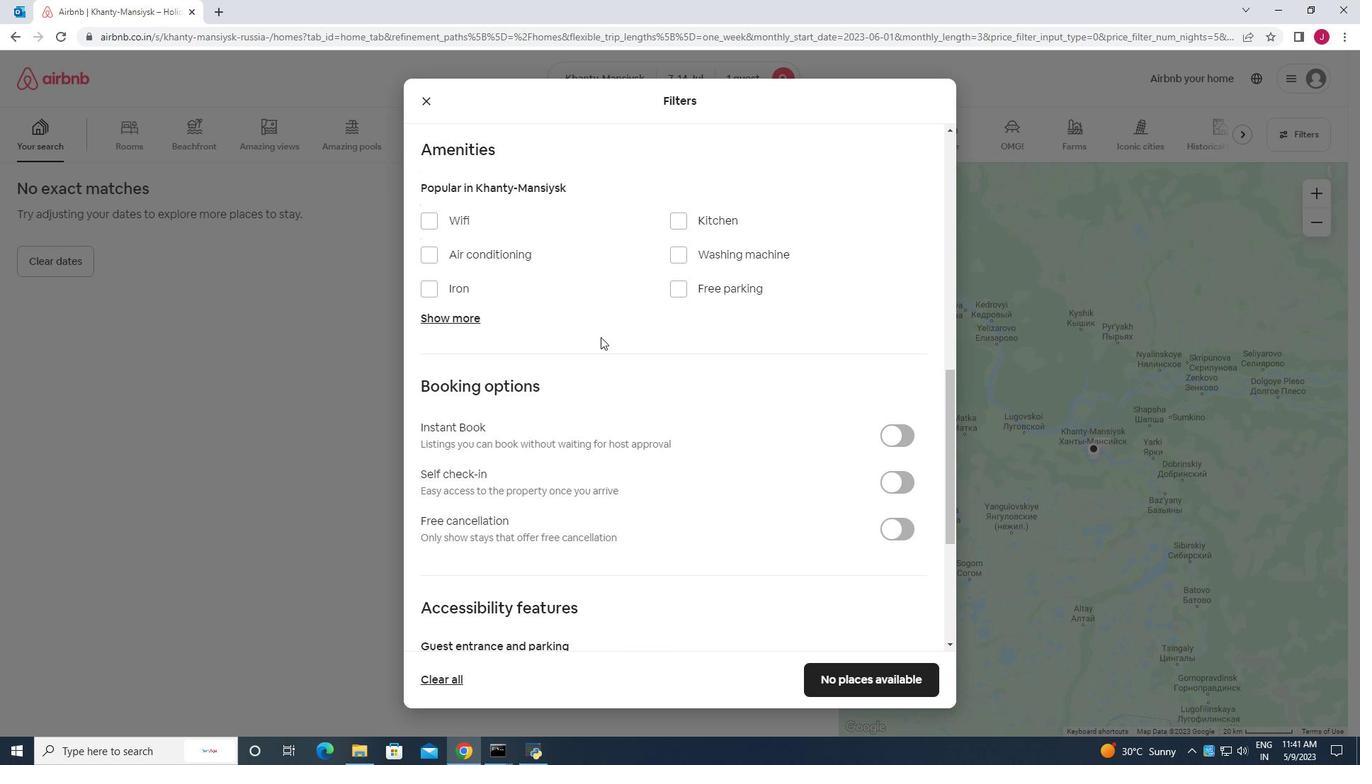 
Action: Mouse scrolled (600, 337) with delta (0, 0)
Screenshot: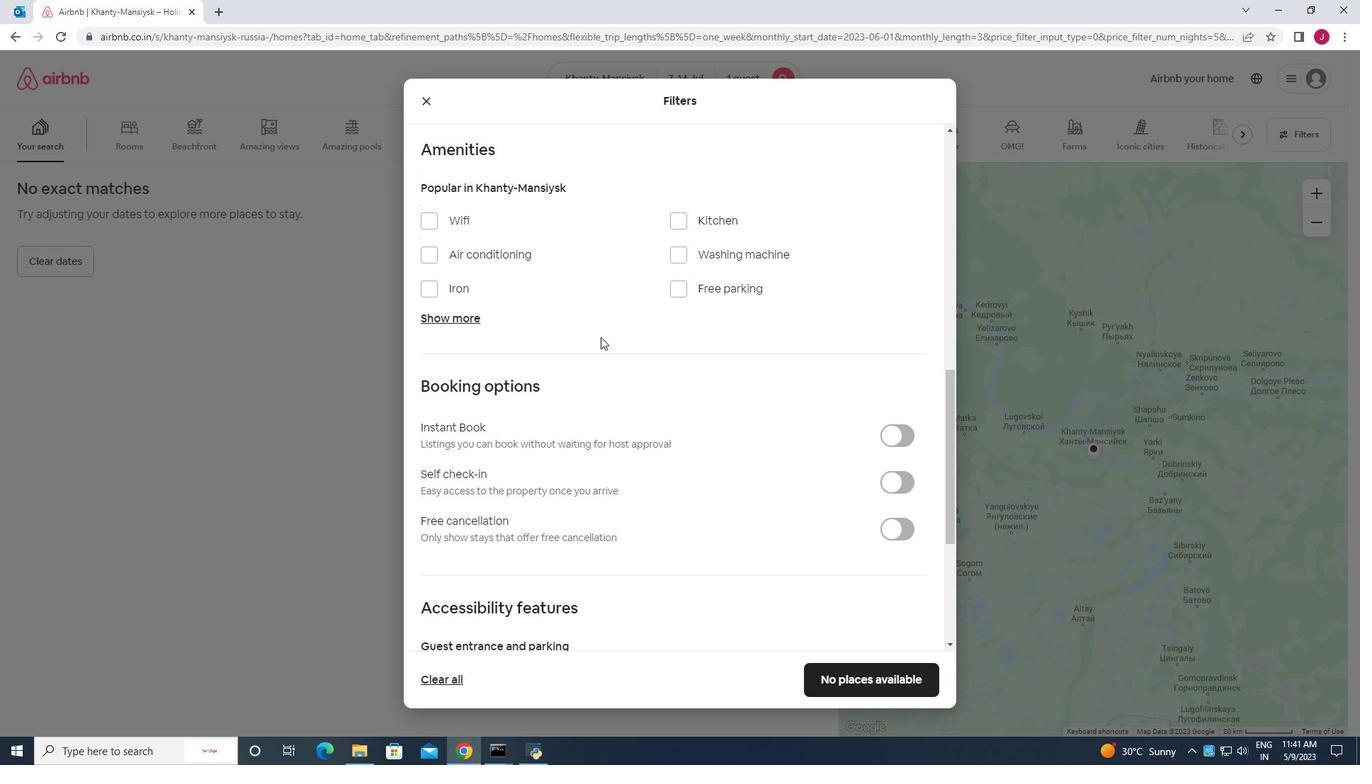 
Action: Mouse moved to (600, 333)
Screenshot: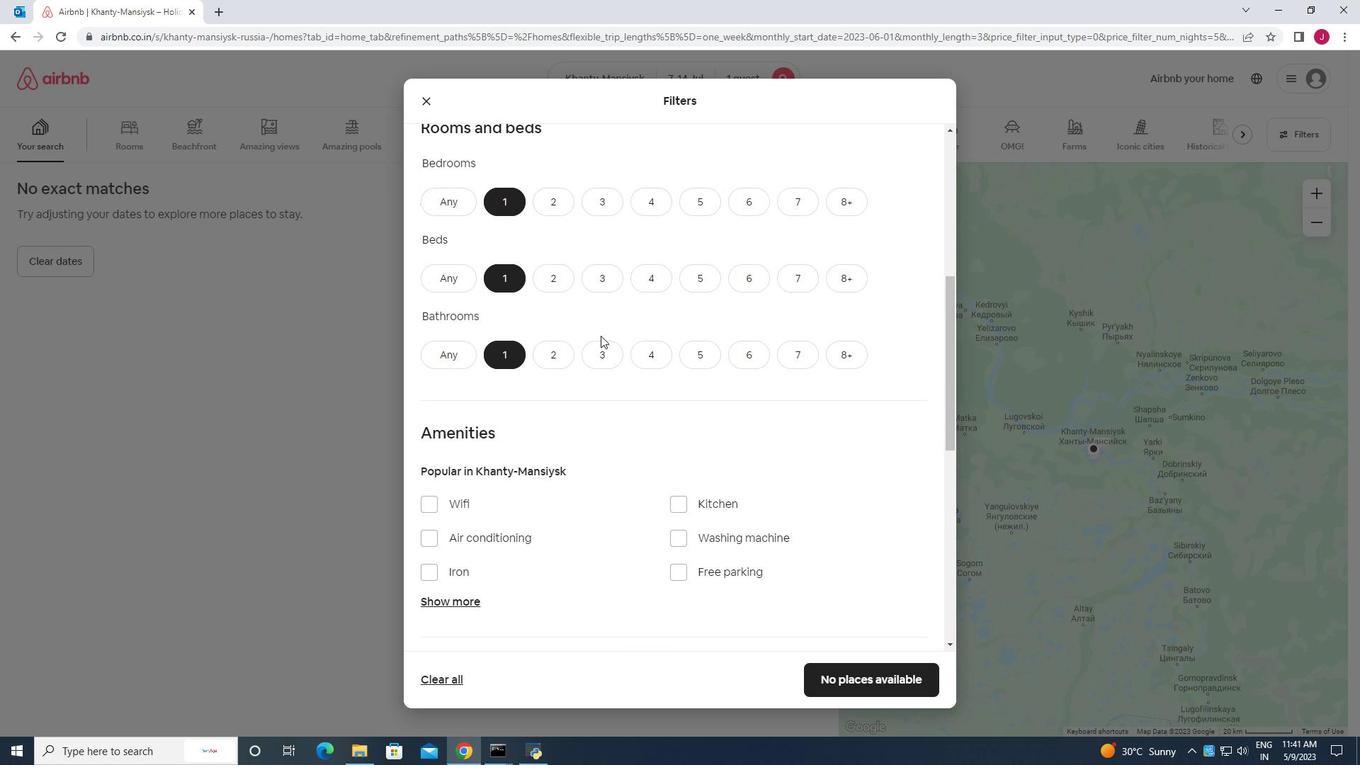
Action: Mouse scrolled (600, 332) with delta (0, 0)
Screenshot: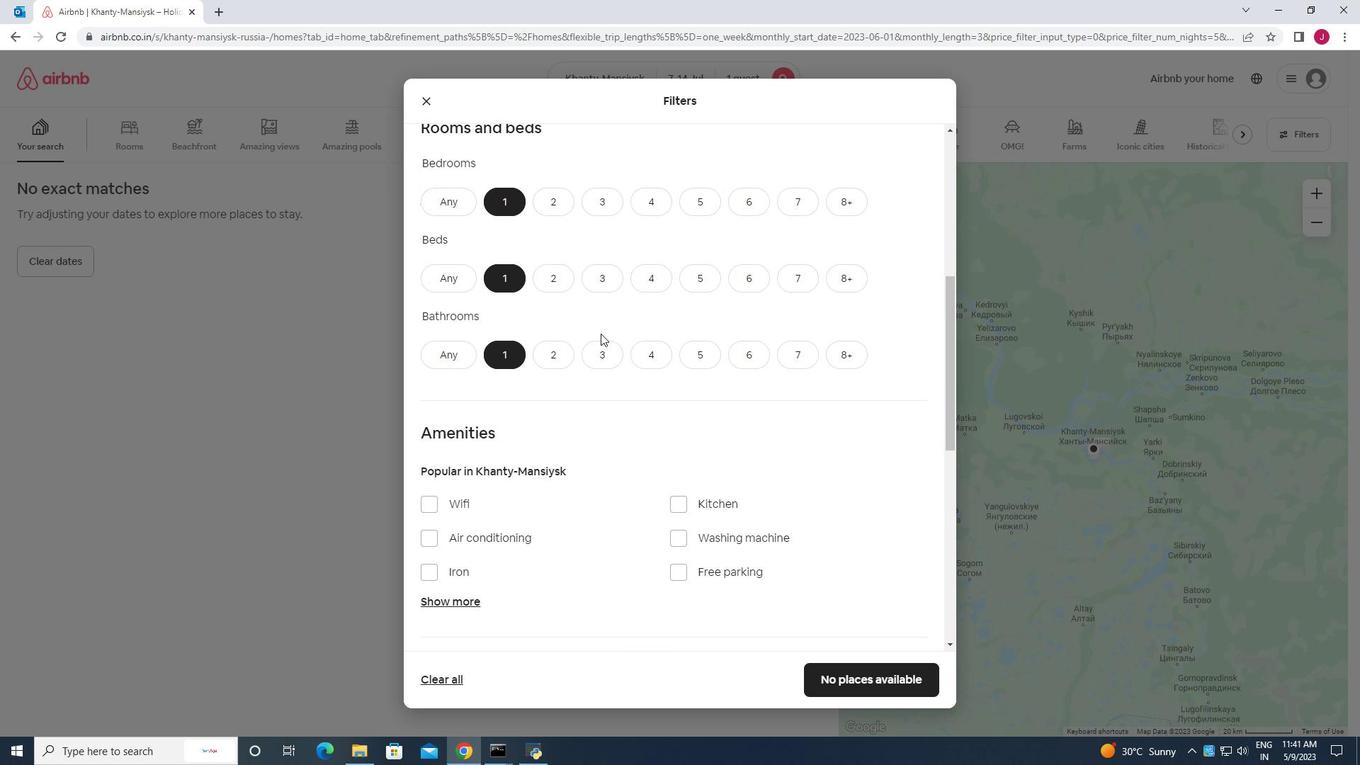 
Action: Mouse scrolled (600, 332) with delta (0, 0)
Screenshot: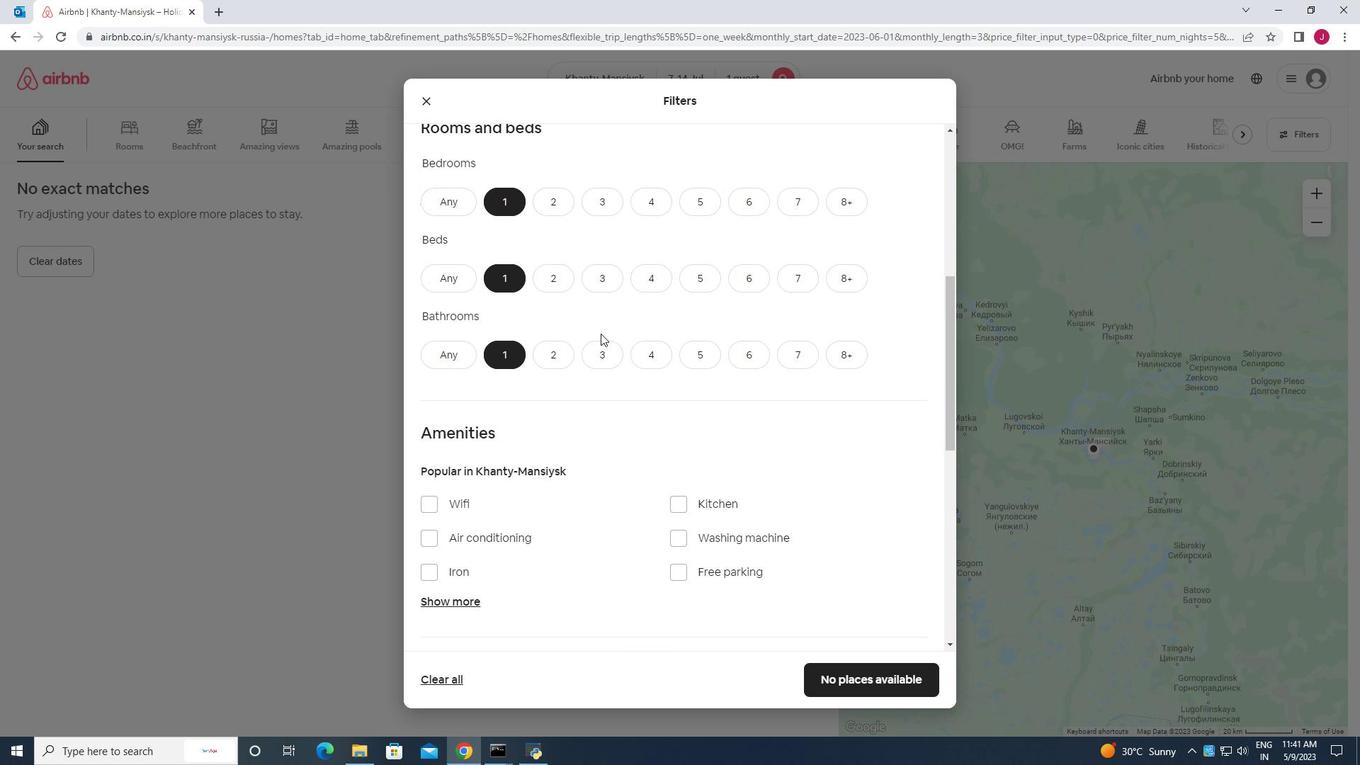 
Action: Mouse scrolled (600, 332) with delta (0, 0)
Screenshot: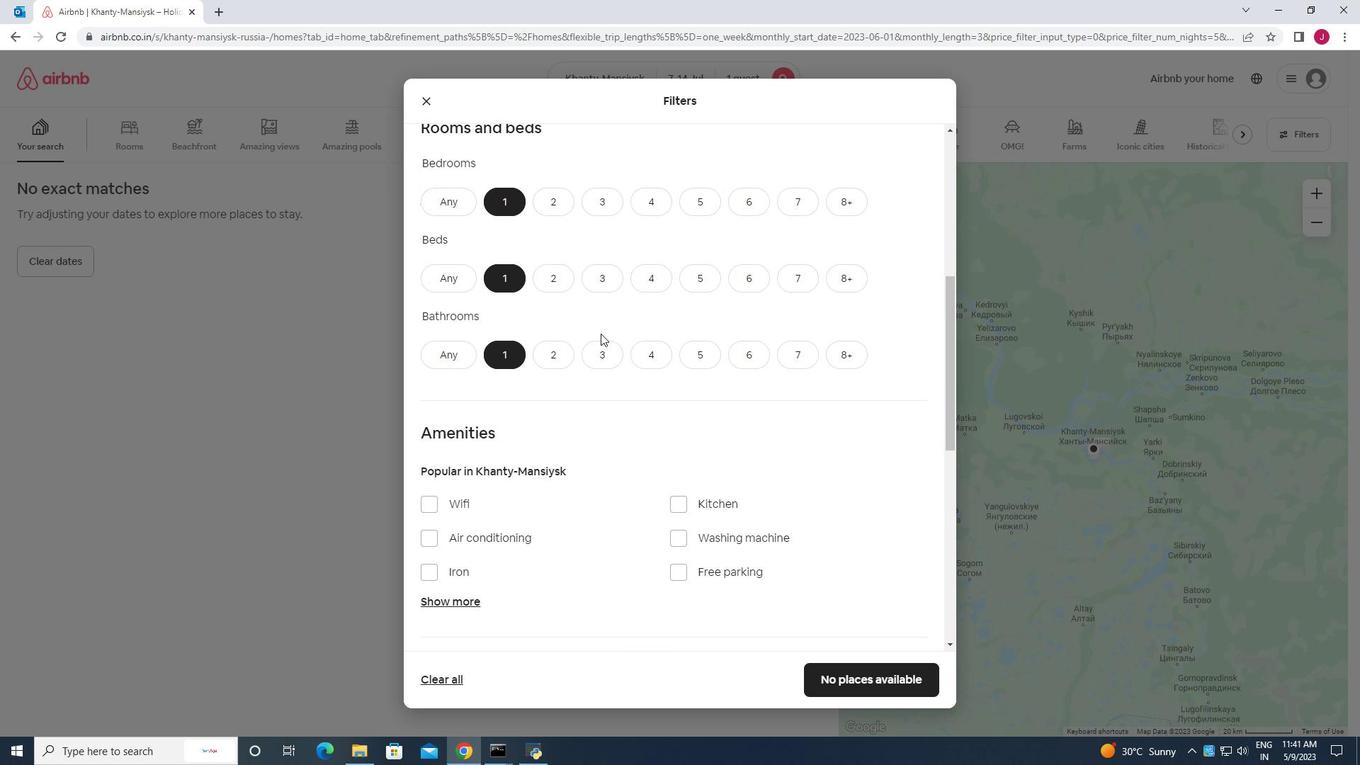 
Action: Mouse scrolled (600, 332) with delta (0, 0)
Screenshot: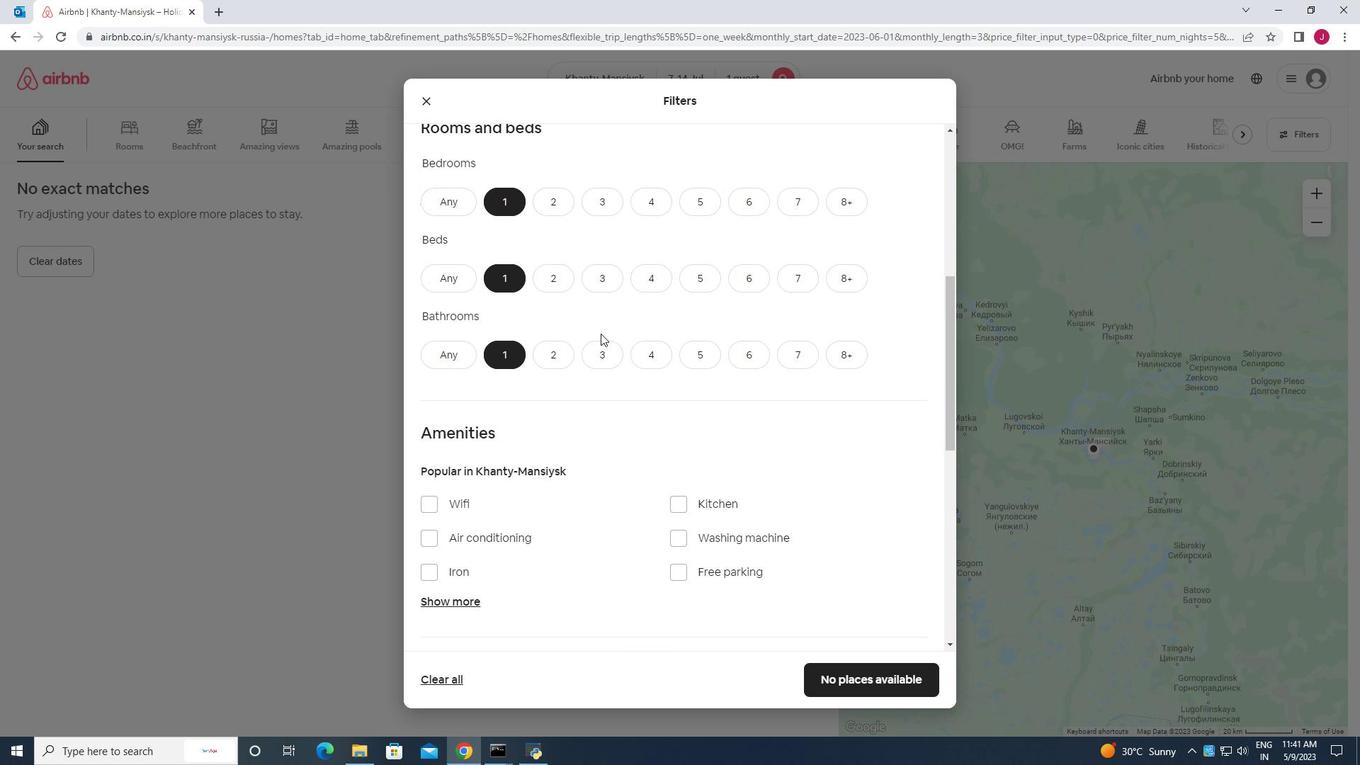 
Action: Mouse scrolled (600, 332) with delta (0, 0)
Screenshot: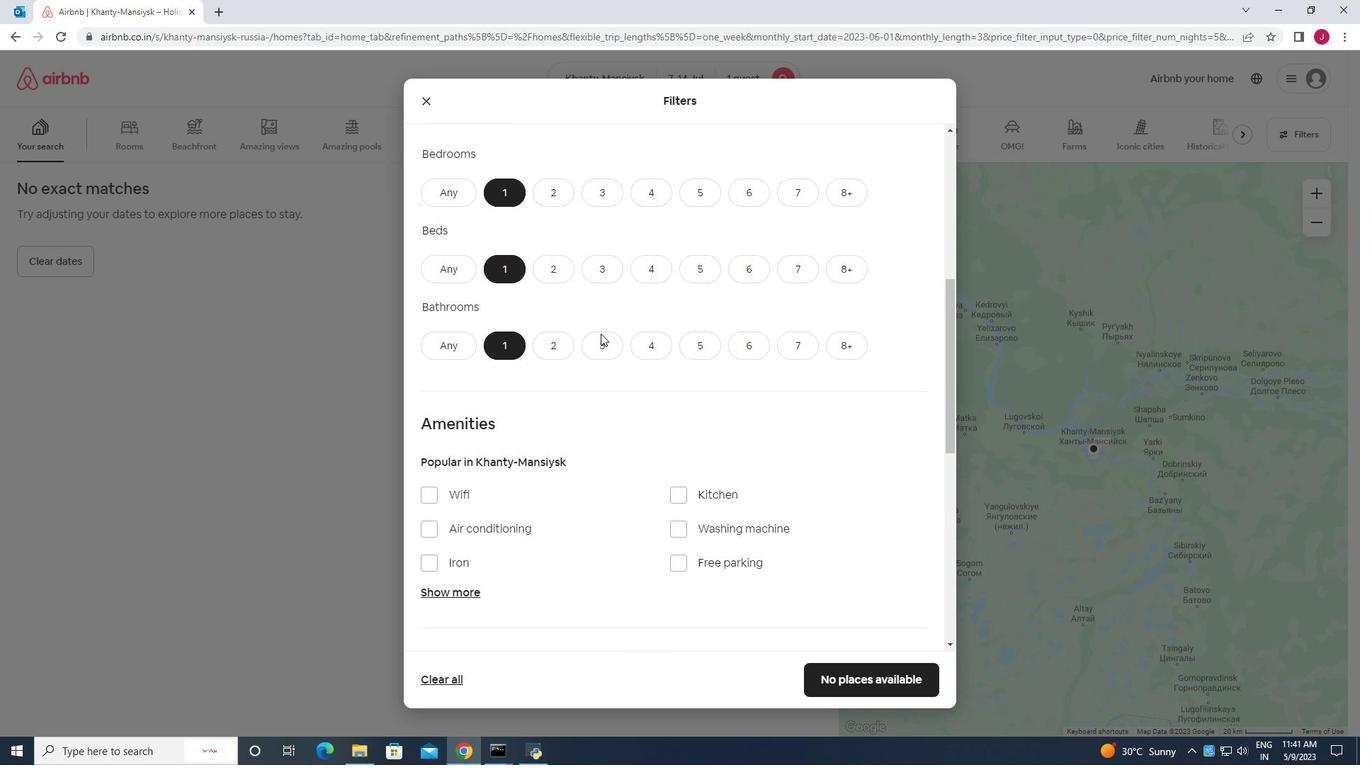 
Action: Mouse moved to (905, 411)
Screenshot: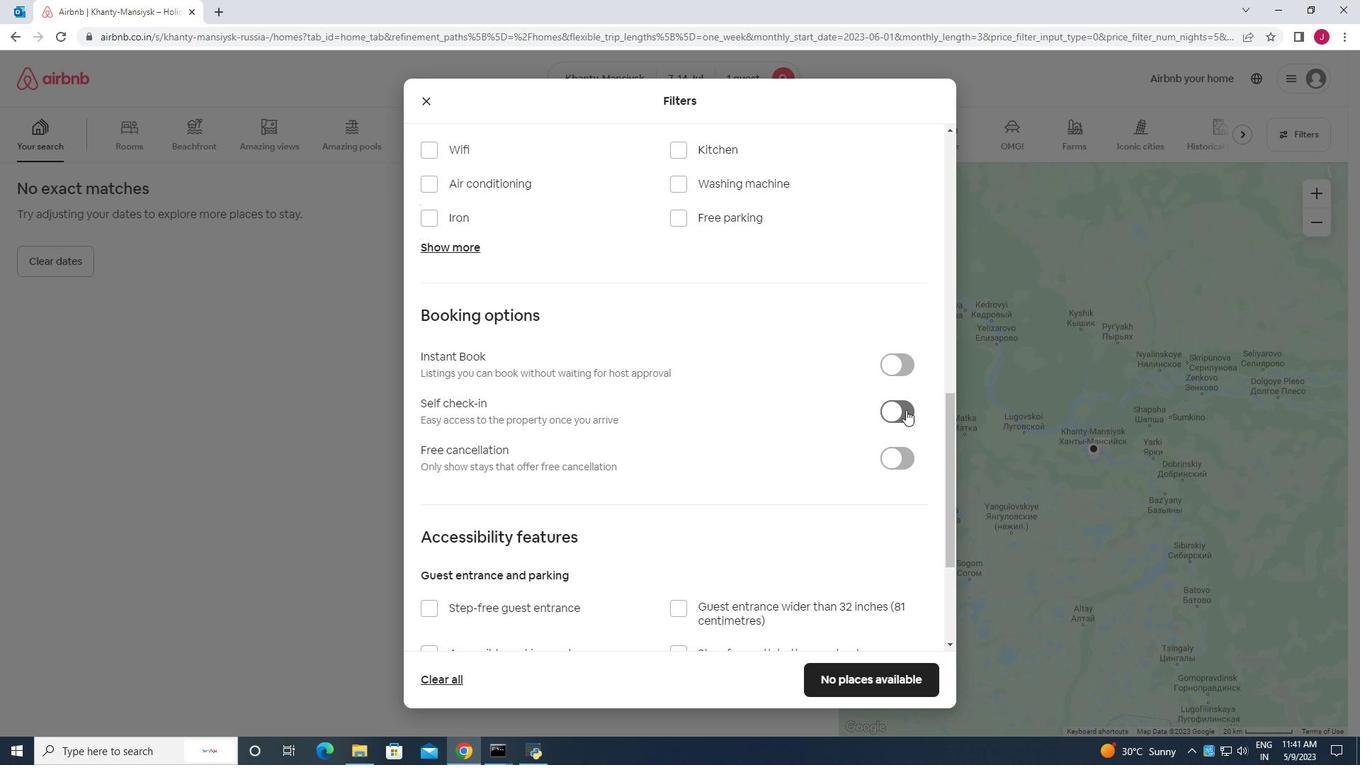 
Action: Mouse pressed left at (905, 411)
Screenshot: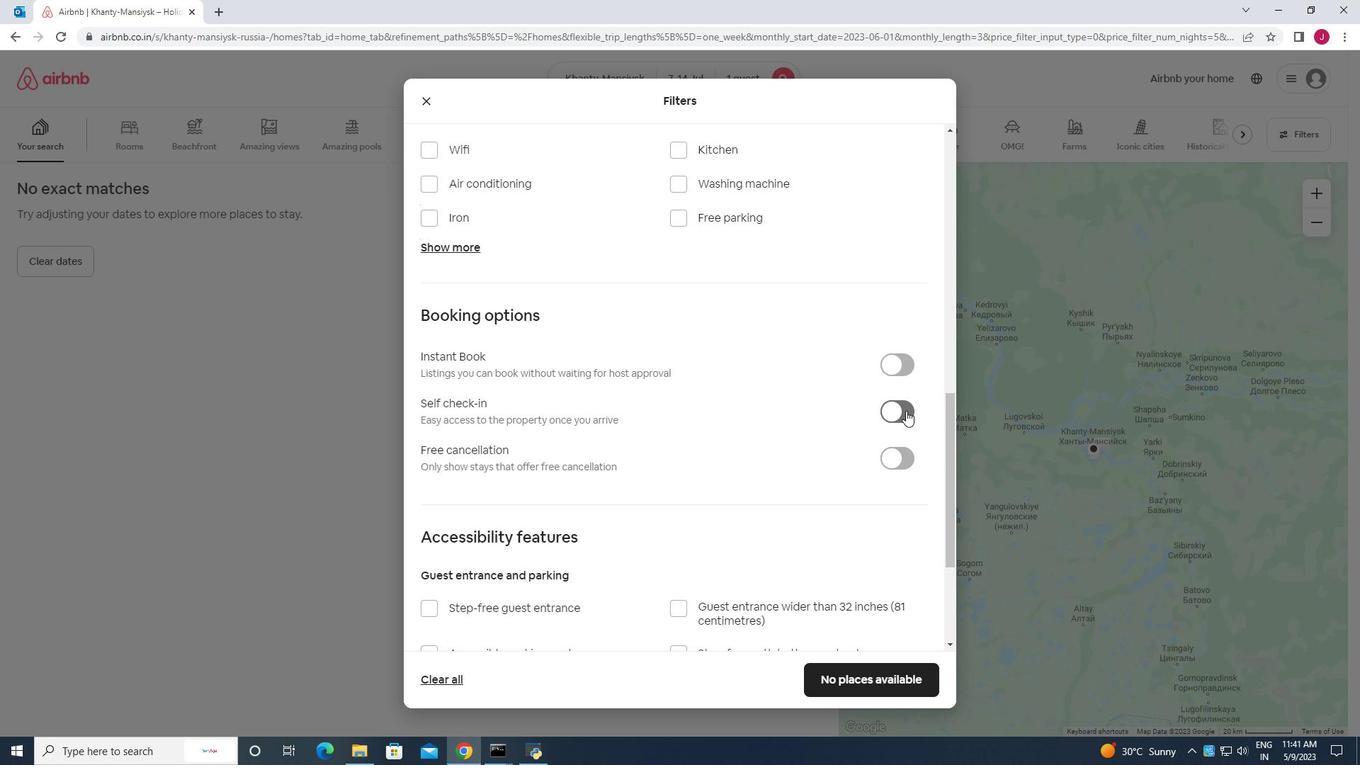 
Action: Mouse moved to (652, 376)
Screenshot: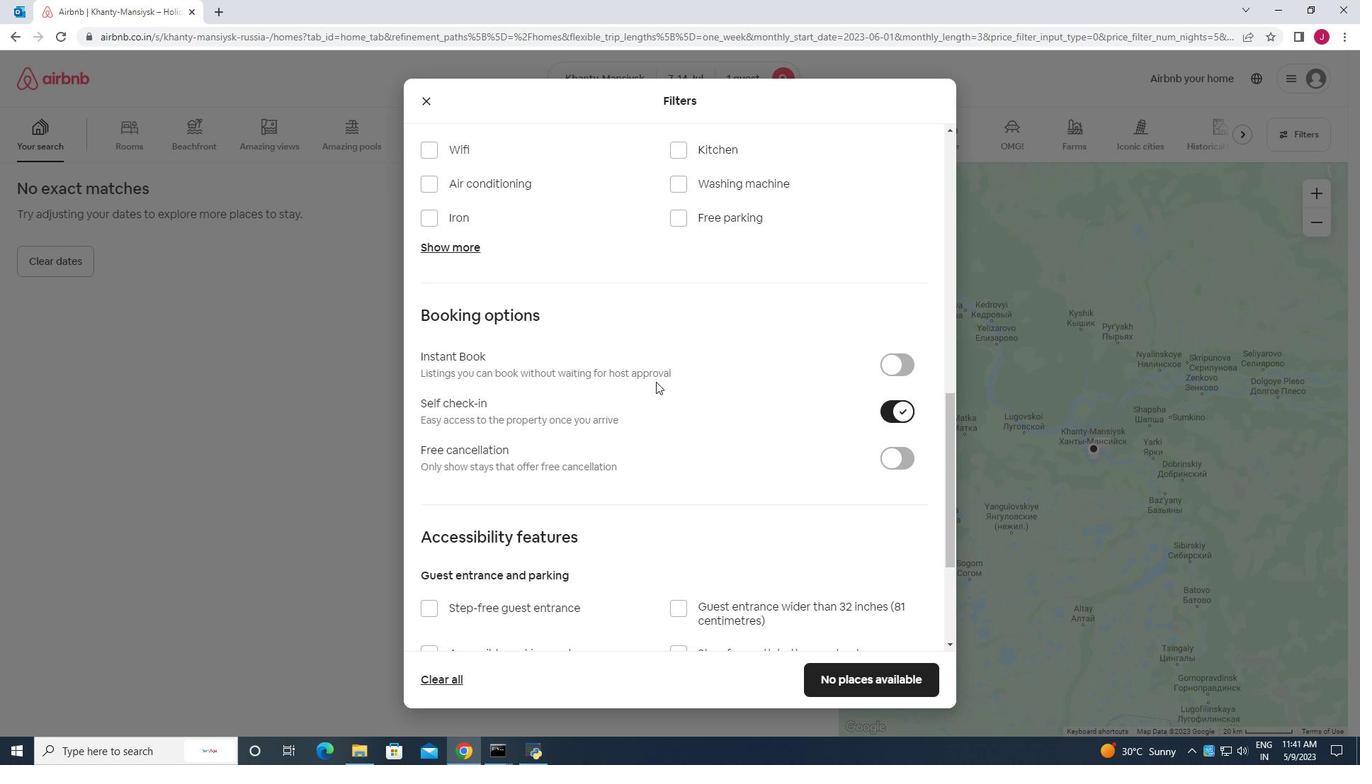 
Action: Mouse scrolled (652, 375) with delta (0, 0)
Screenshot: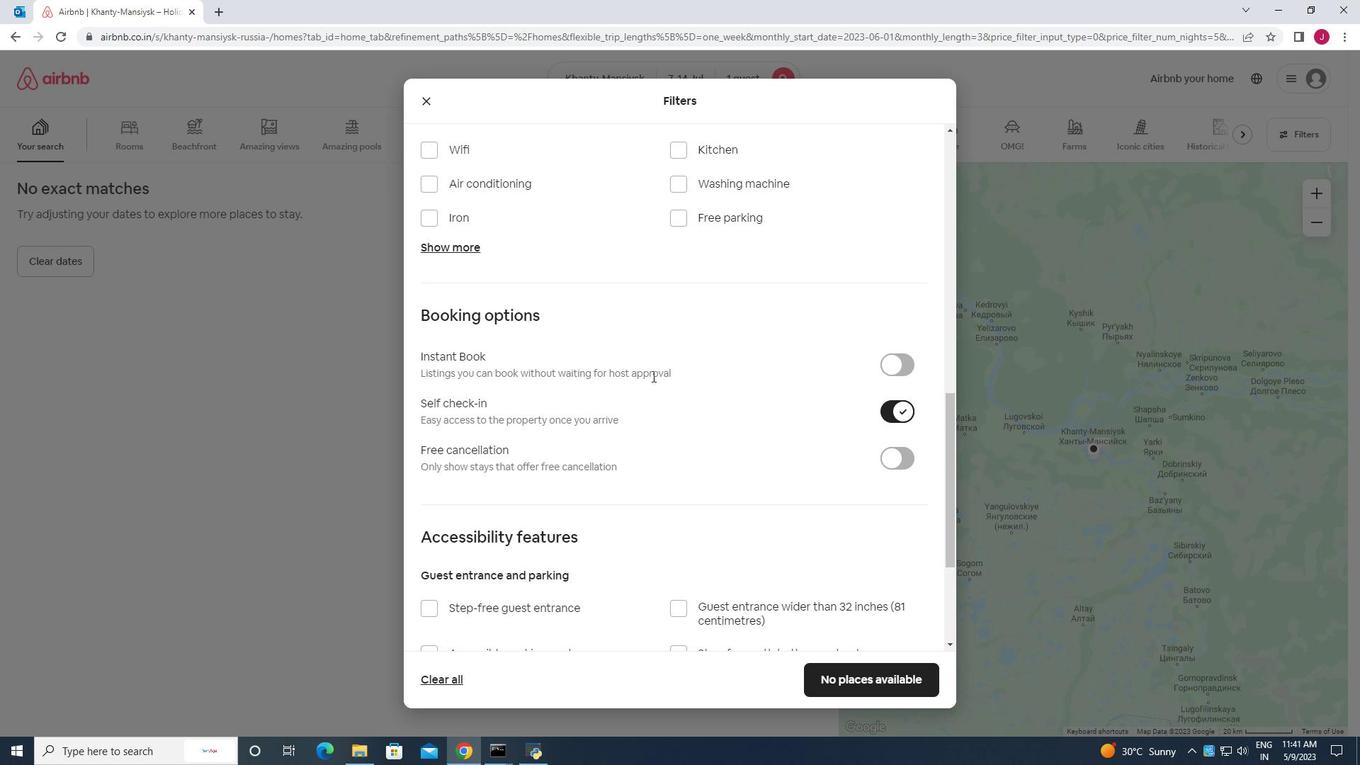 
Action: Mouse scrolled (652, 375) with delta (0, 0)
Screenshot: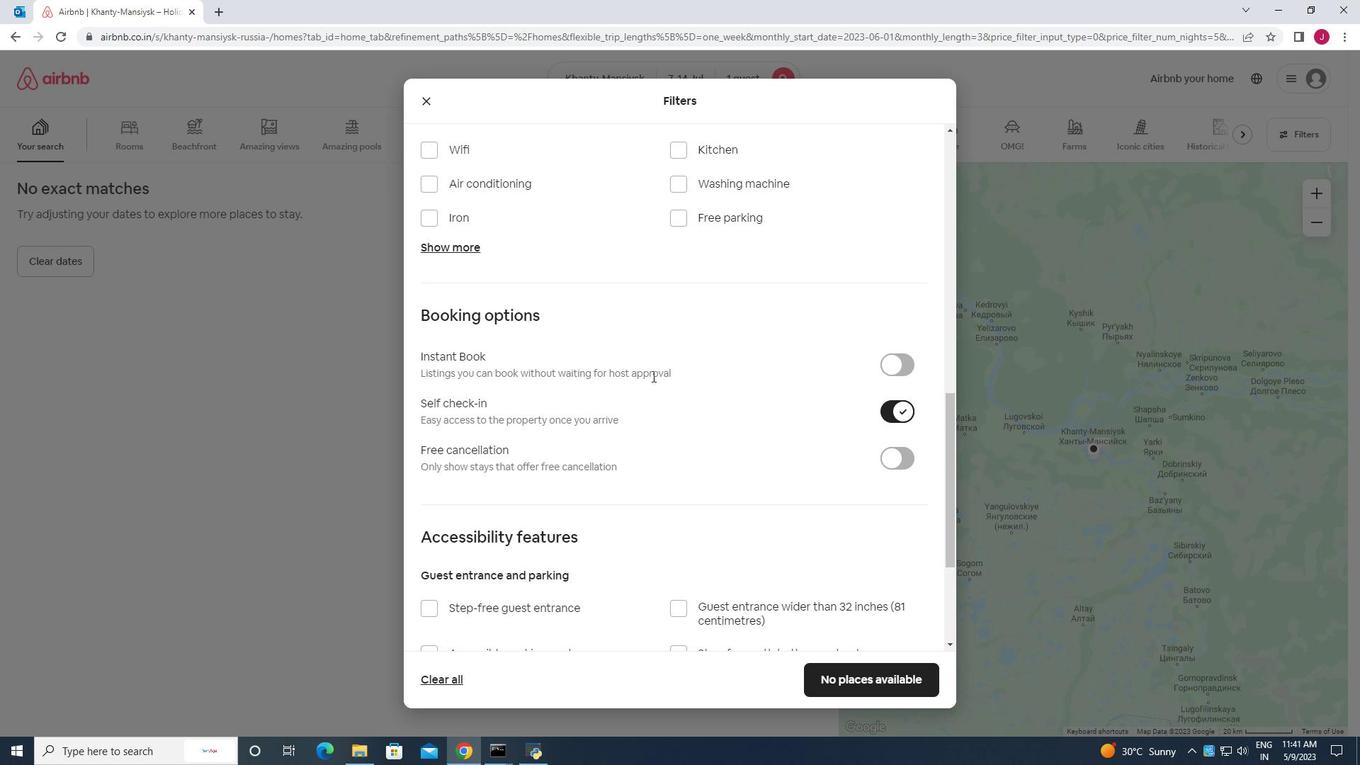 
Action: Mouse scrolled (652, 375) with delta (0, 0)
Screenshot: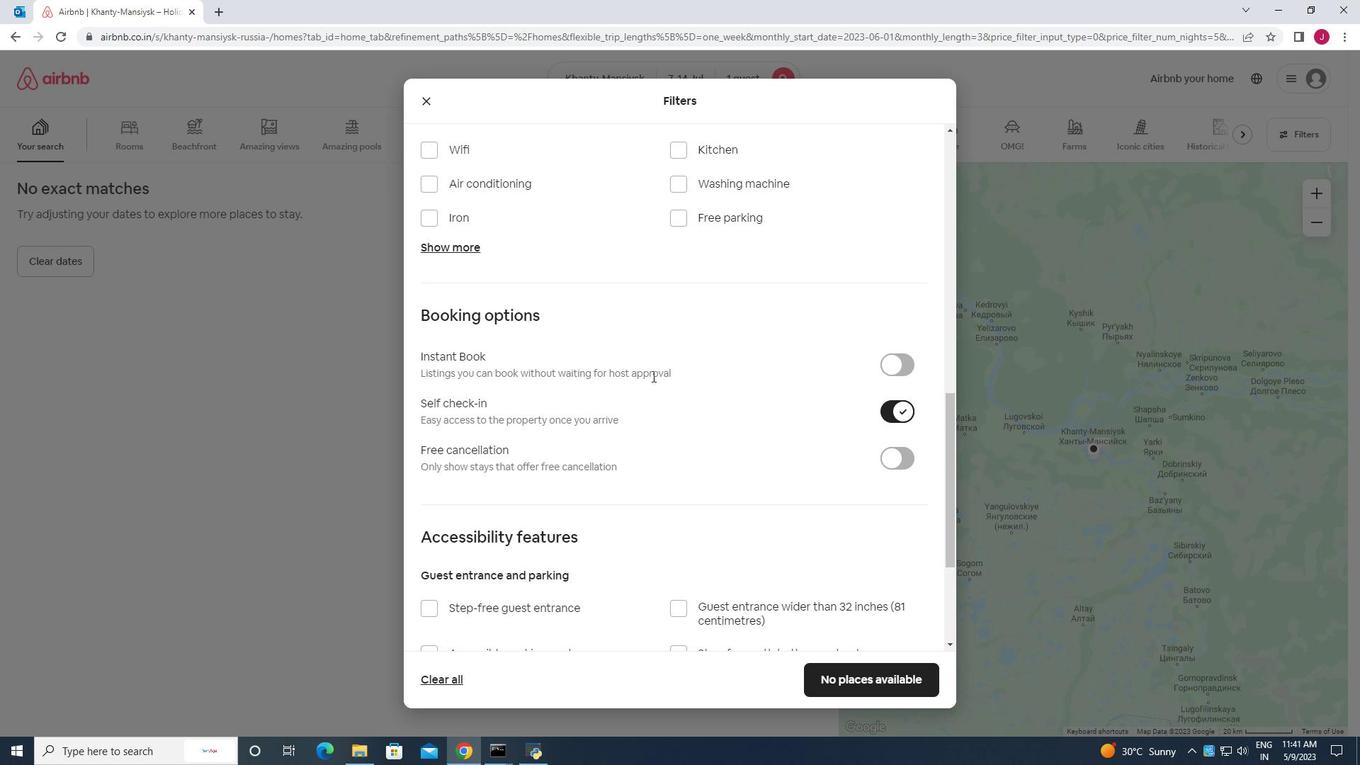 
Action: Mouse scrolled (652, 375) with delta (0, 0)
Screenshot: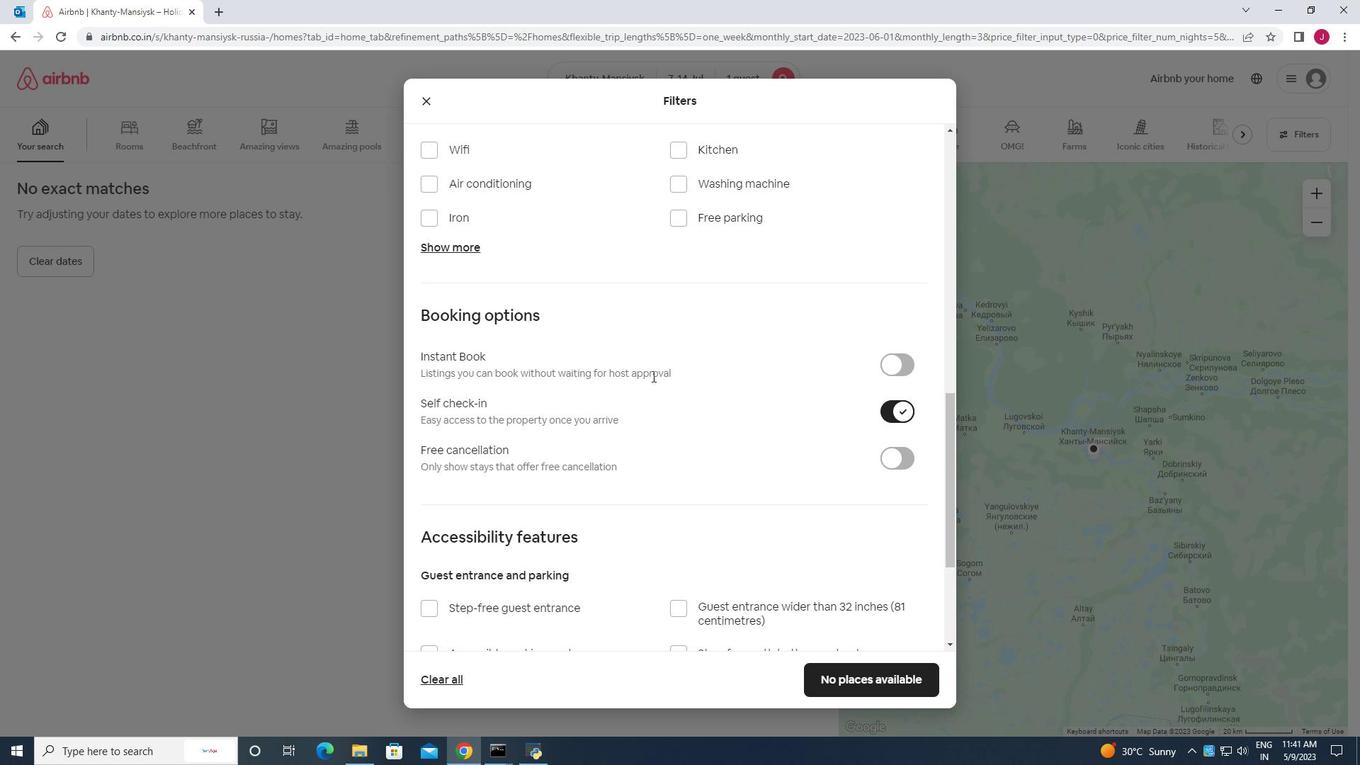 
Action: Mouse scrolled (652, 375) with delta (0, 0)
Screenshot: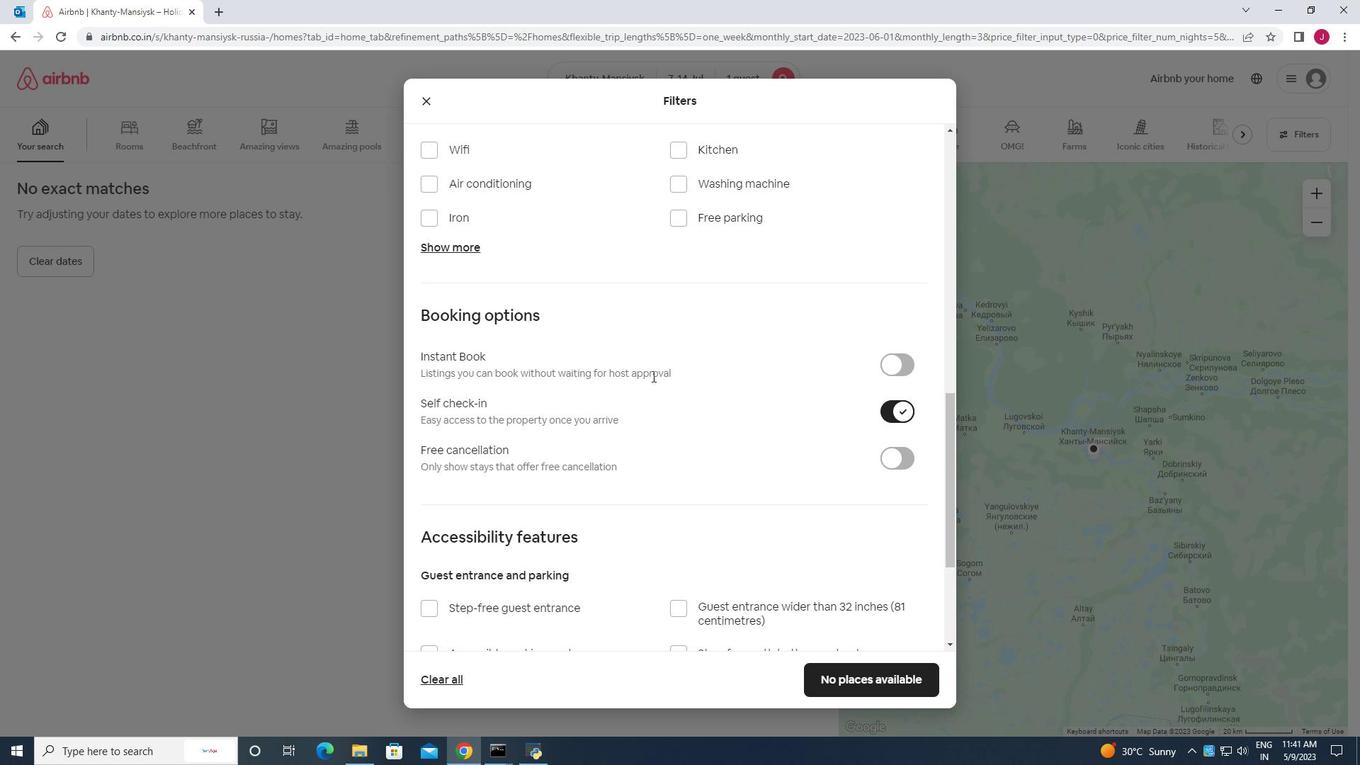 
Action: Mouse scrolled (652, 375) with delta (0, 0)
Screenshot: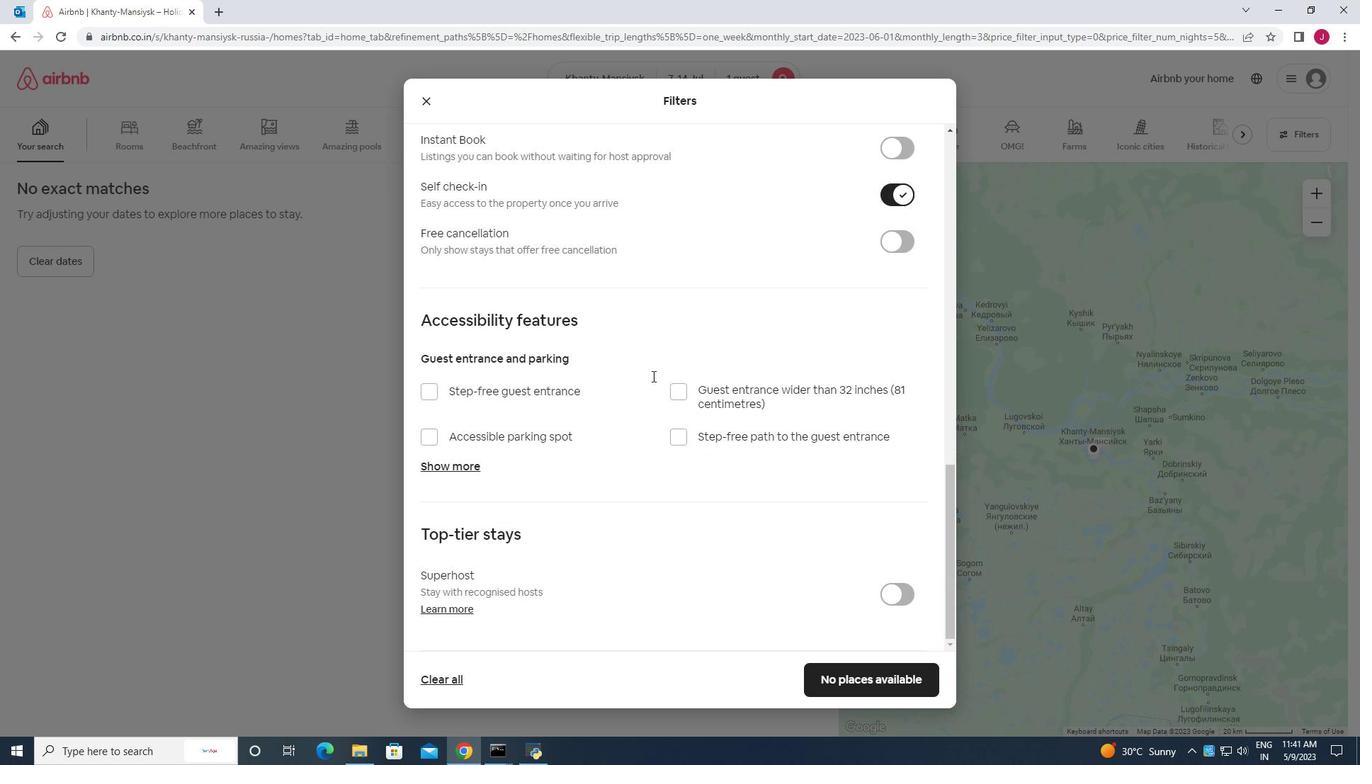
Action: Mouse moved to (651, 376)
Screenshot: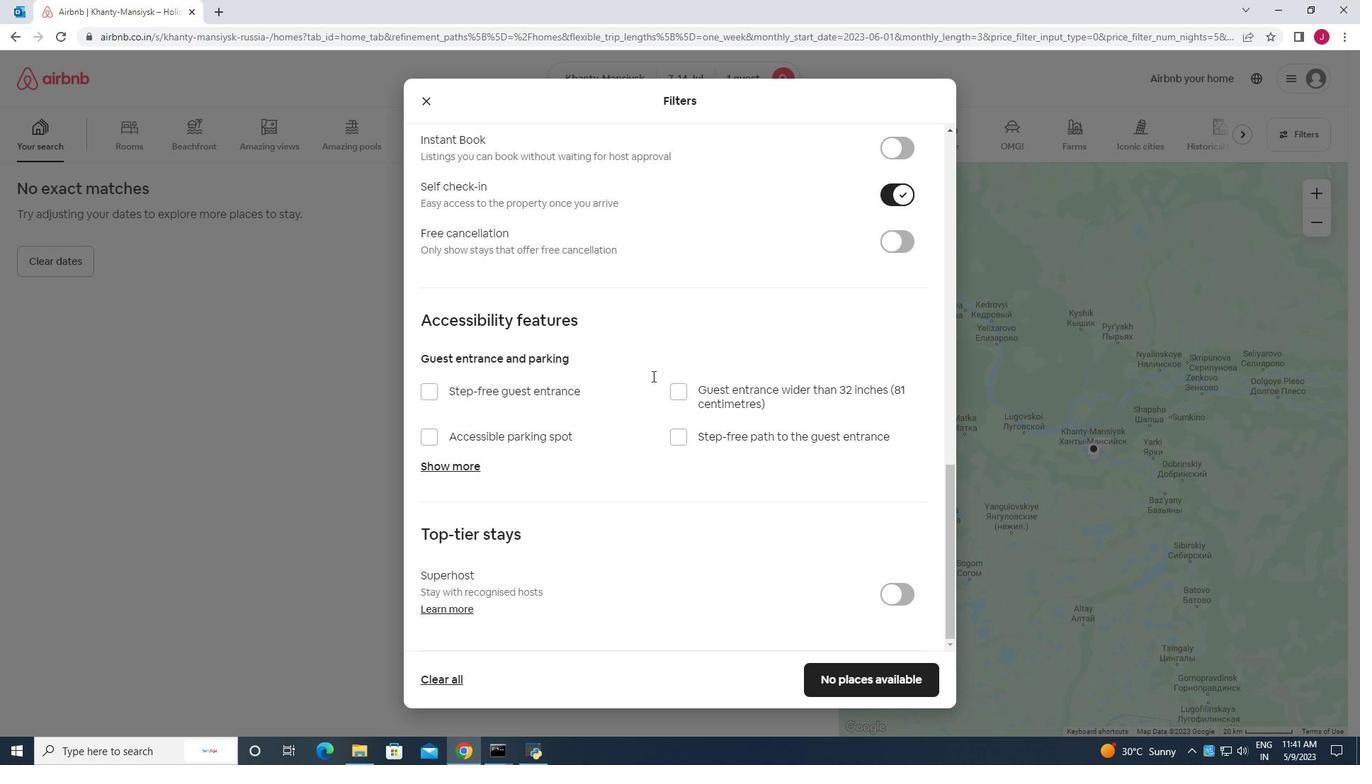
Action: Mouse scrolled (651, 375) with delta (0, 0)
Screenshot: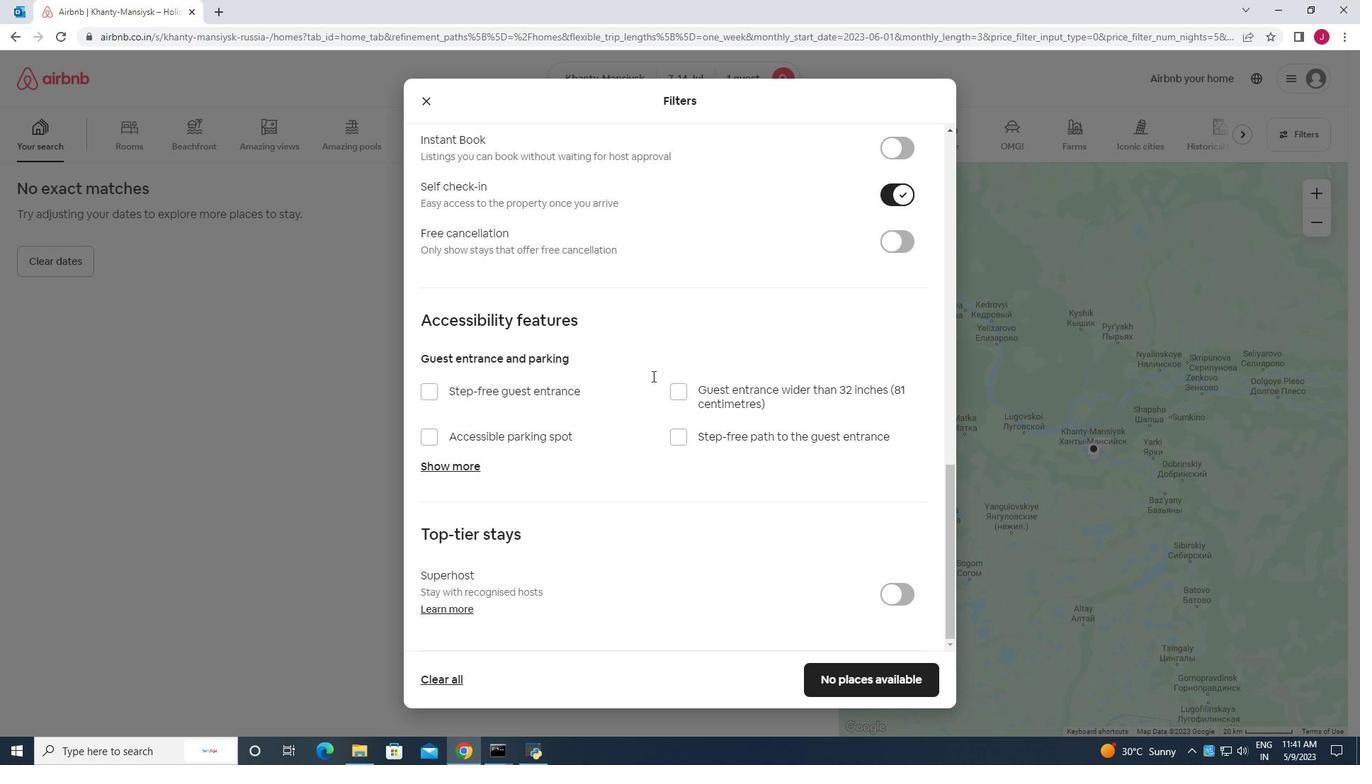 
Action: Mouse moved to (651, 376)
Screenshot: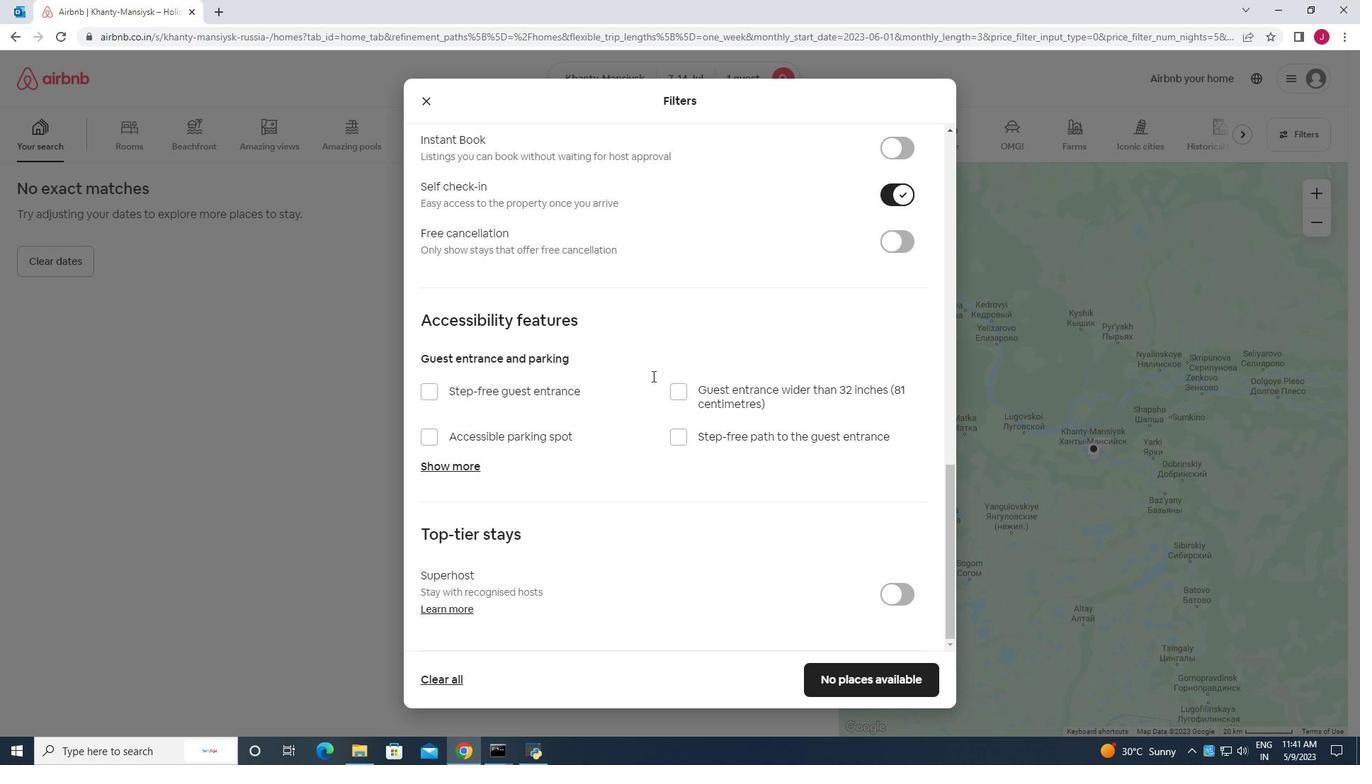 
Action: Mouse scrolled (651, 376) with delta (0, 0)
Screenshot: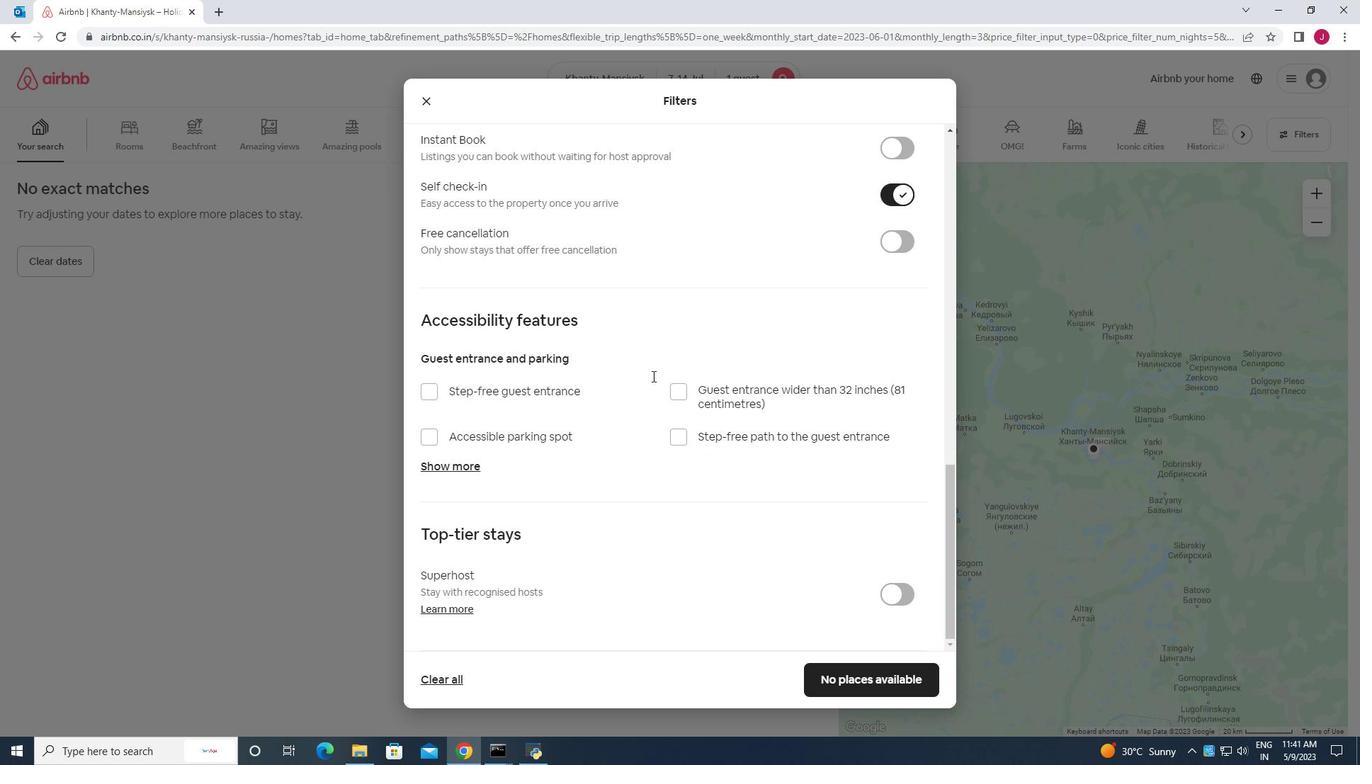 
Action: Mouse scrolled (651, 376) with delta (0, 0)
Screenshot: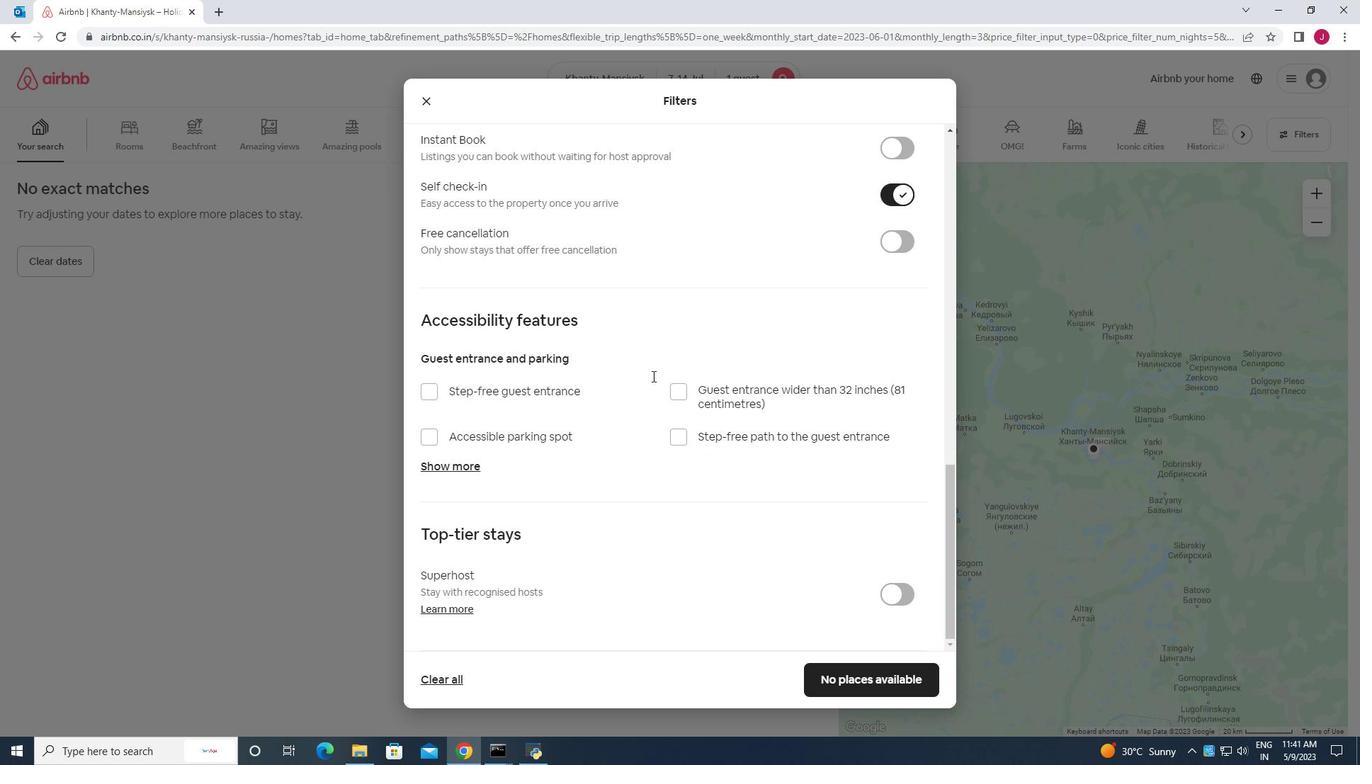 
Action: Mouse scrolled (651, 376) with delta (0, 0)
Screenshot: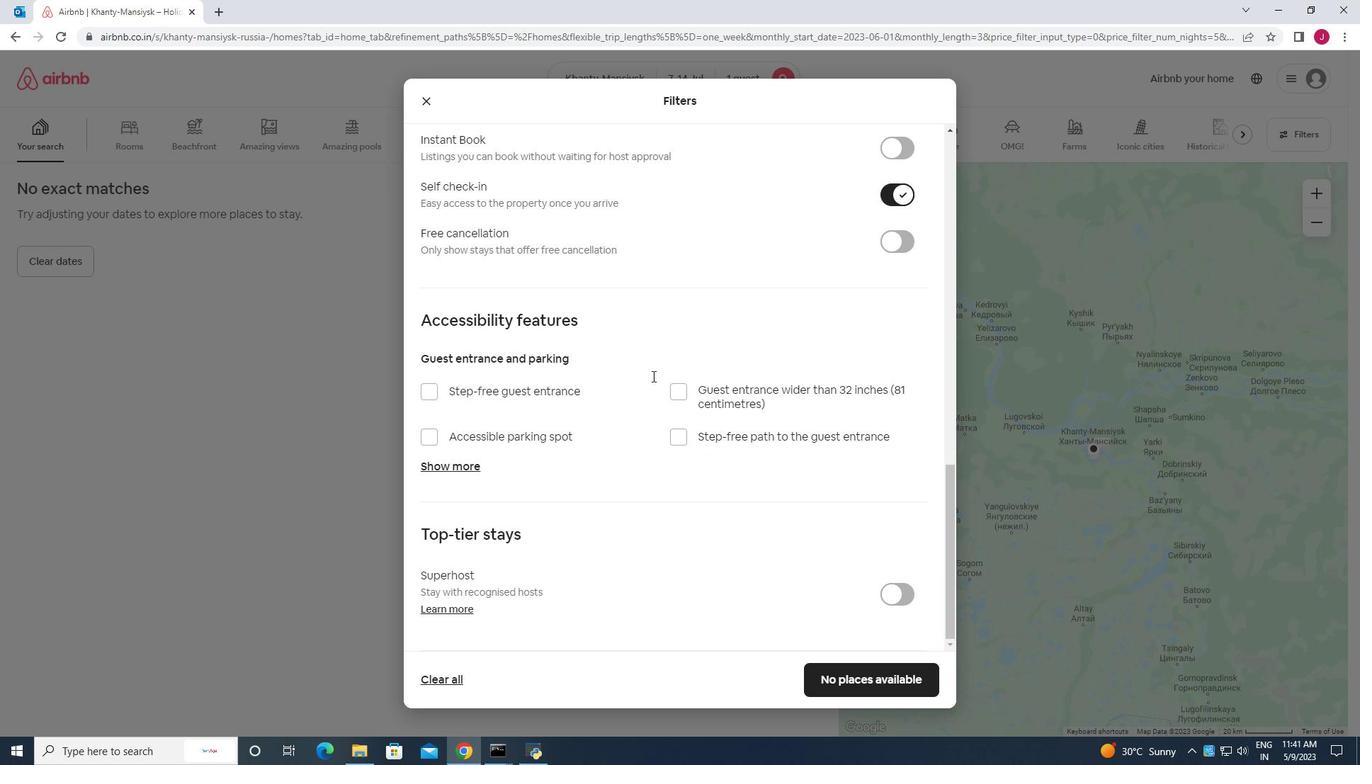 
Action: Mouse moved to (651, 376)
Screenshot: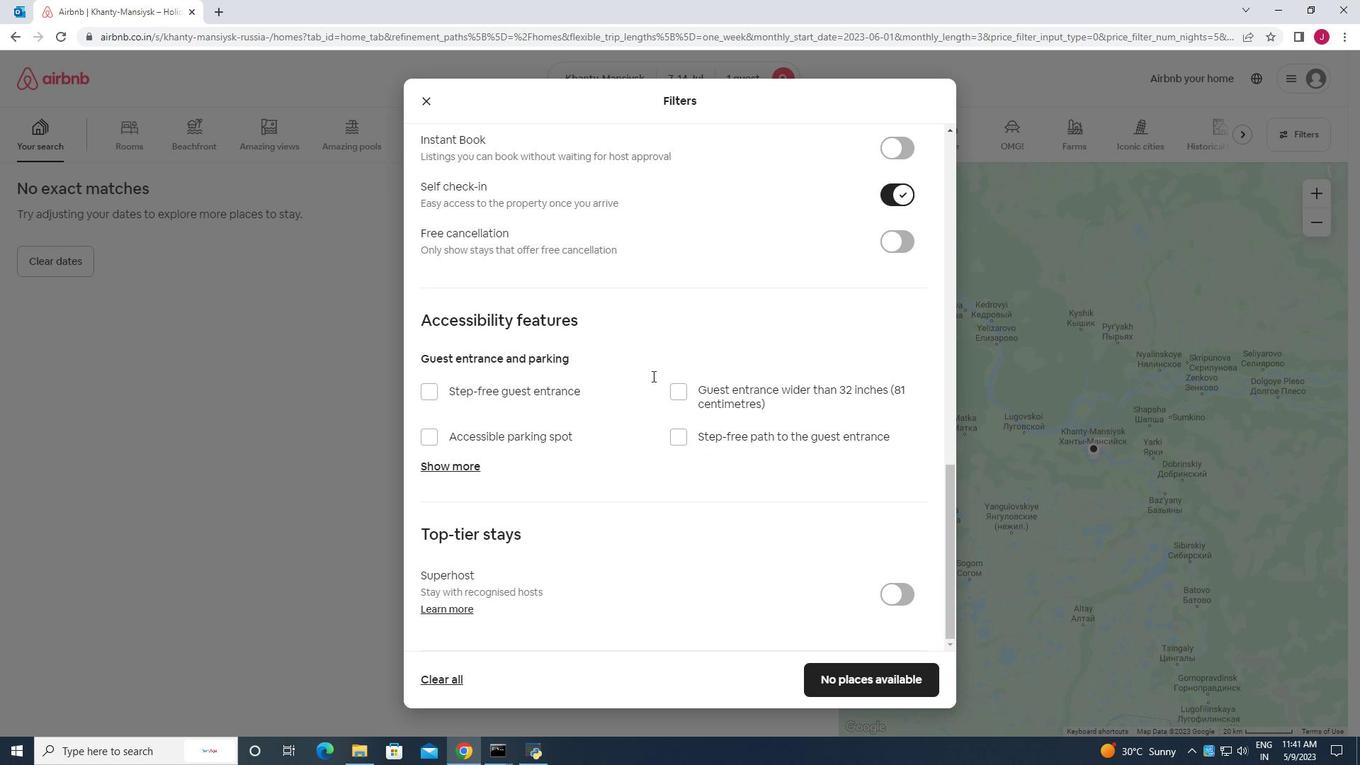 
Action: Mouse scrolled (651, 376) with delta (0, 0)
Screenshot: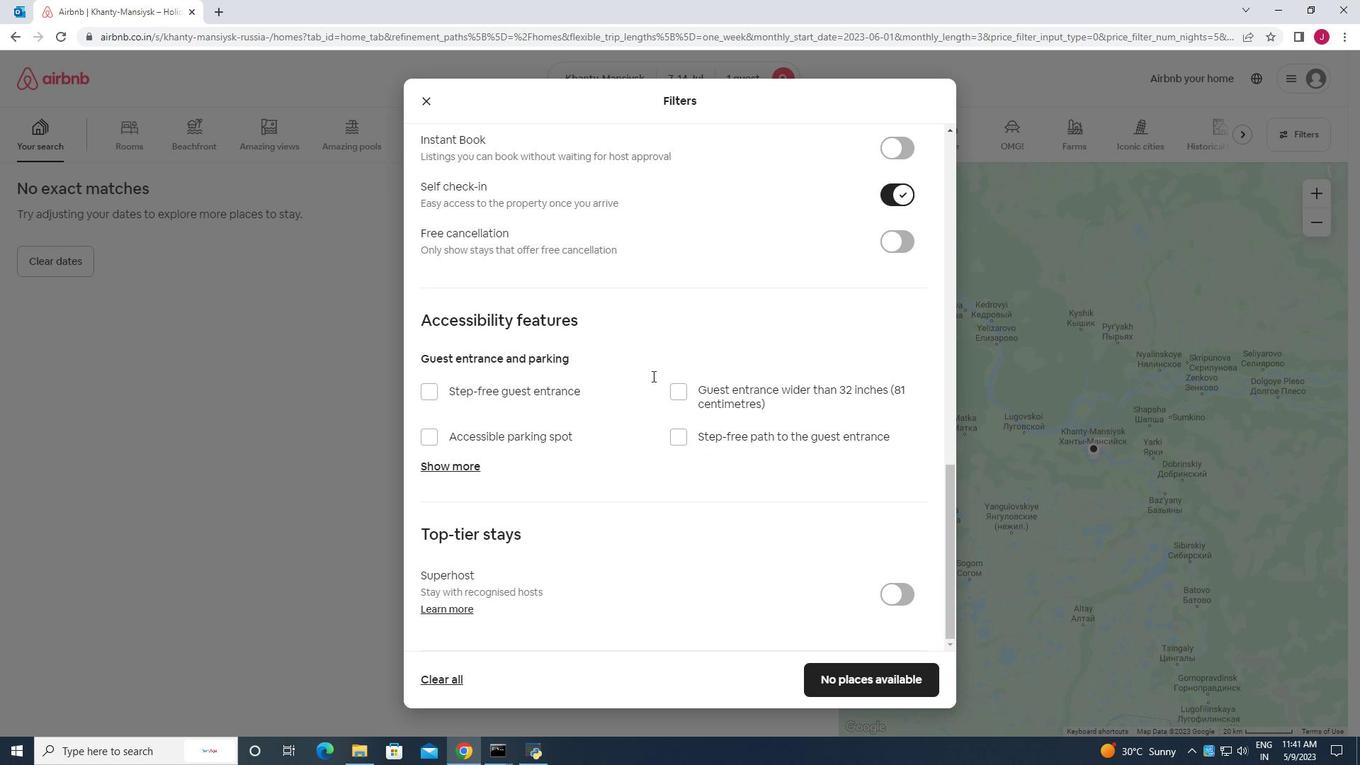
Action: Mouse moved to (567, 497)
Screenshot: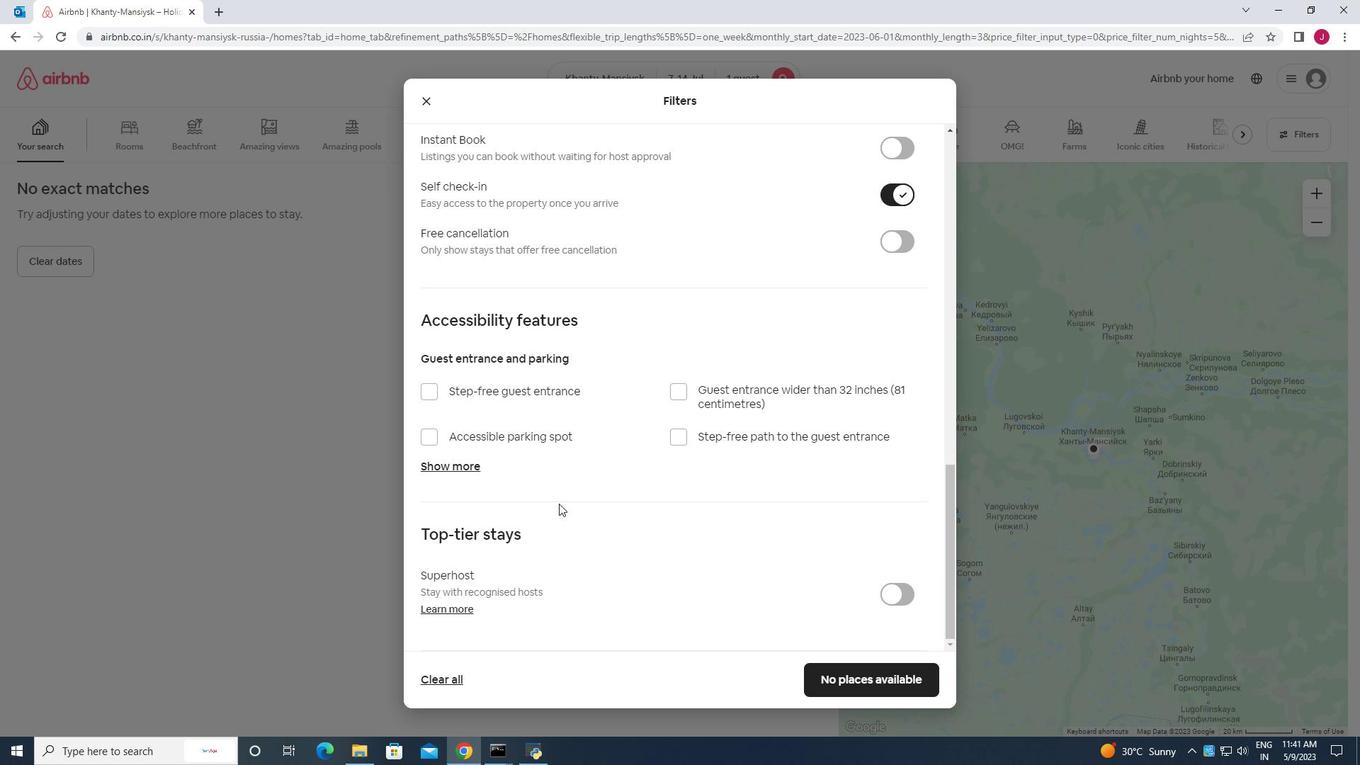 
Action: Mouse scrolled (567, 497) with delta (0, 0)
Screenshot: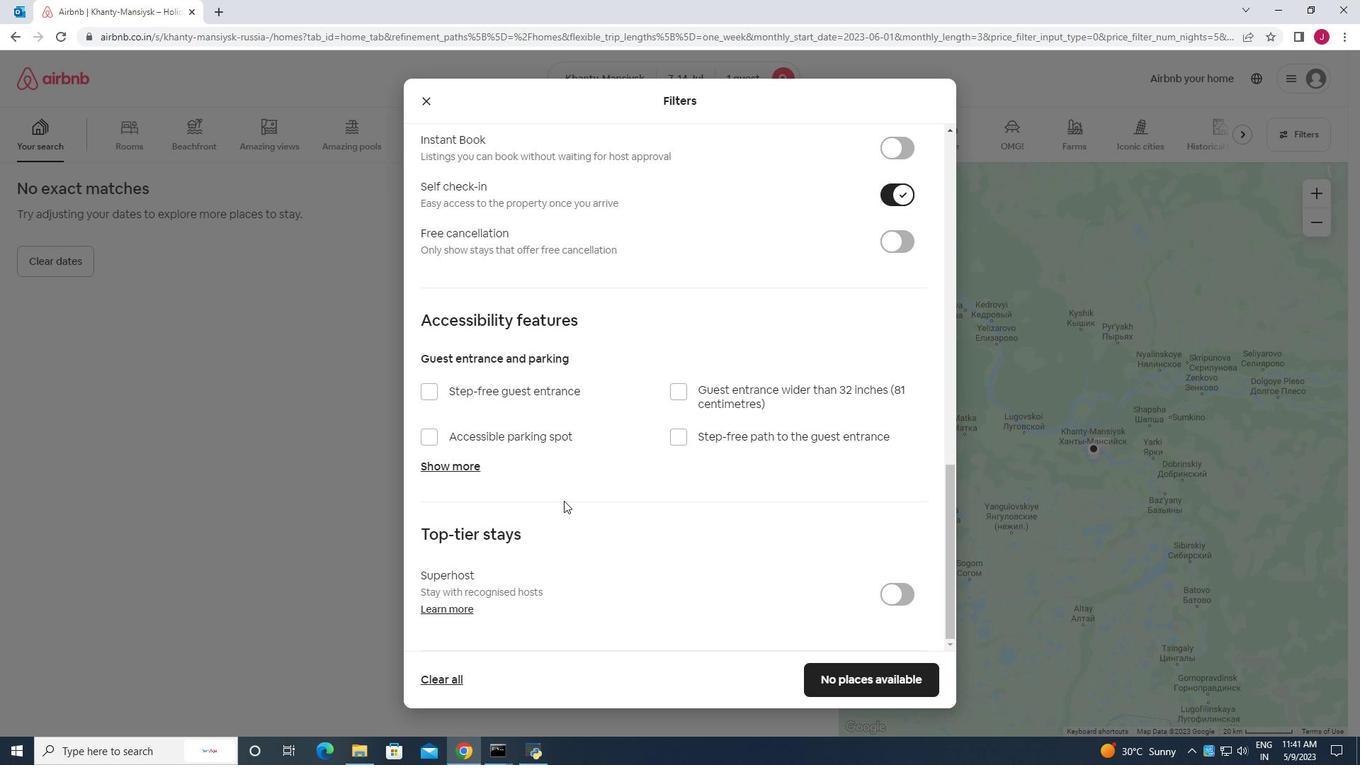 
Action: Mouse scrolled (567, 497) with delta (0, 0)
Screenshot: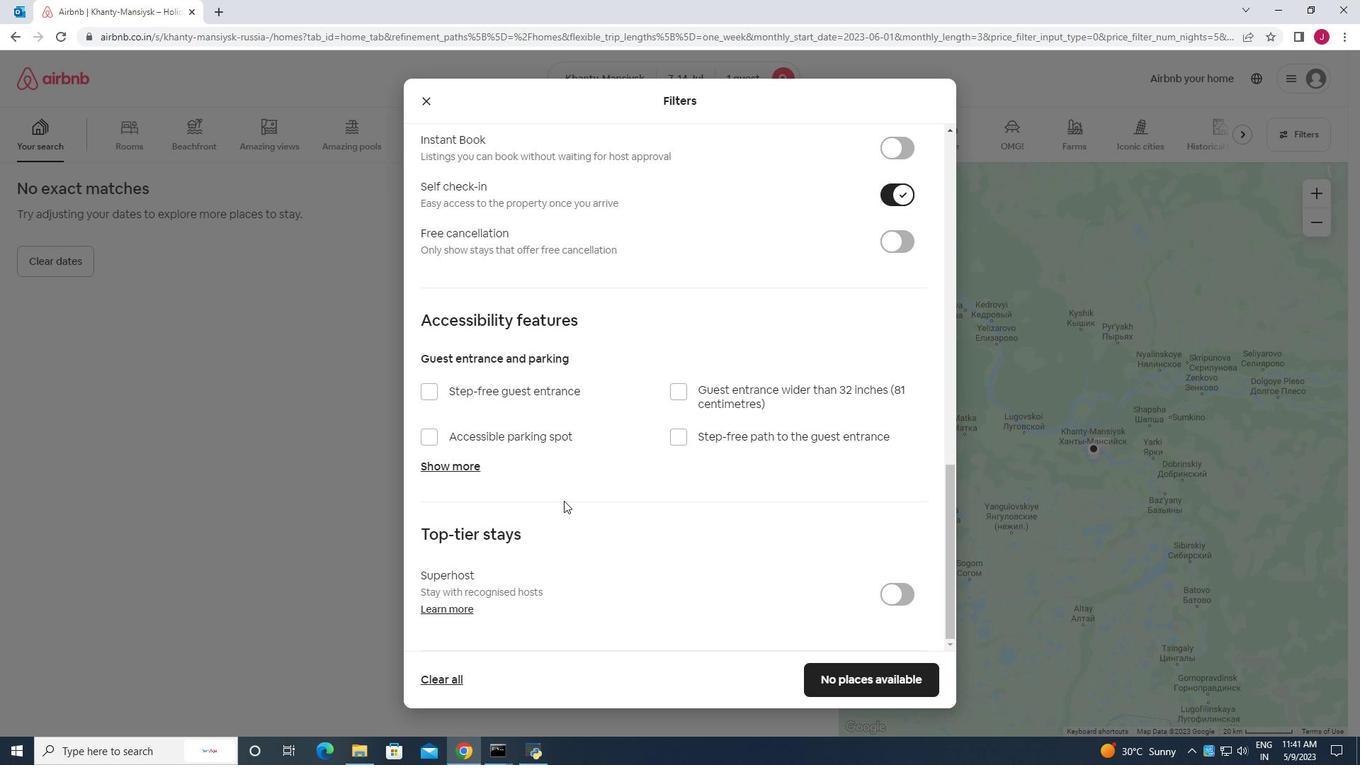 
Action: Mouse scrolled (567, 497) with delta (0, 0)
Screenshot: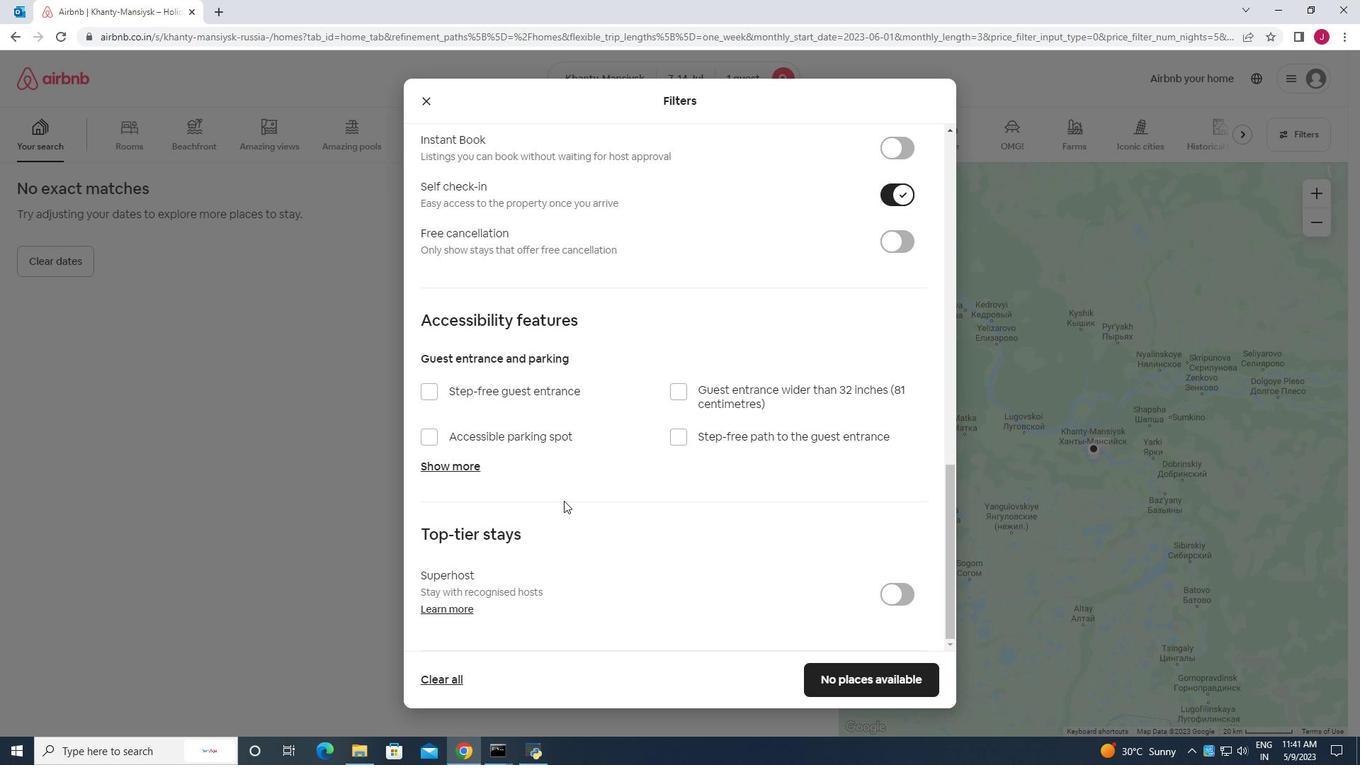 
Action: Mouse moved to (567, 497)
Screenshot: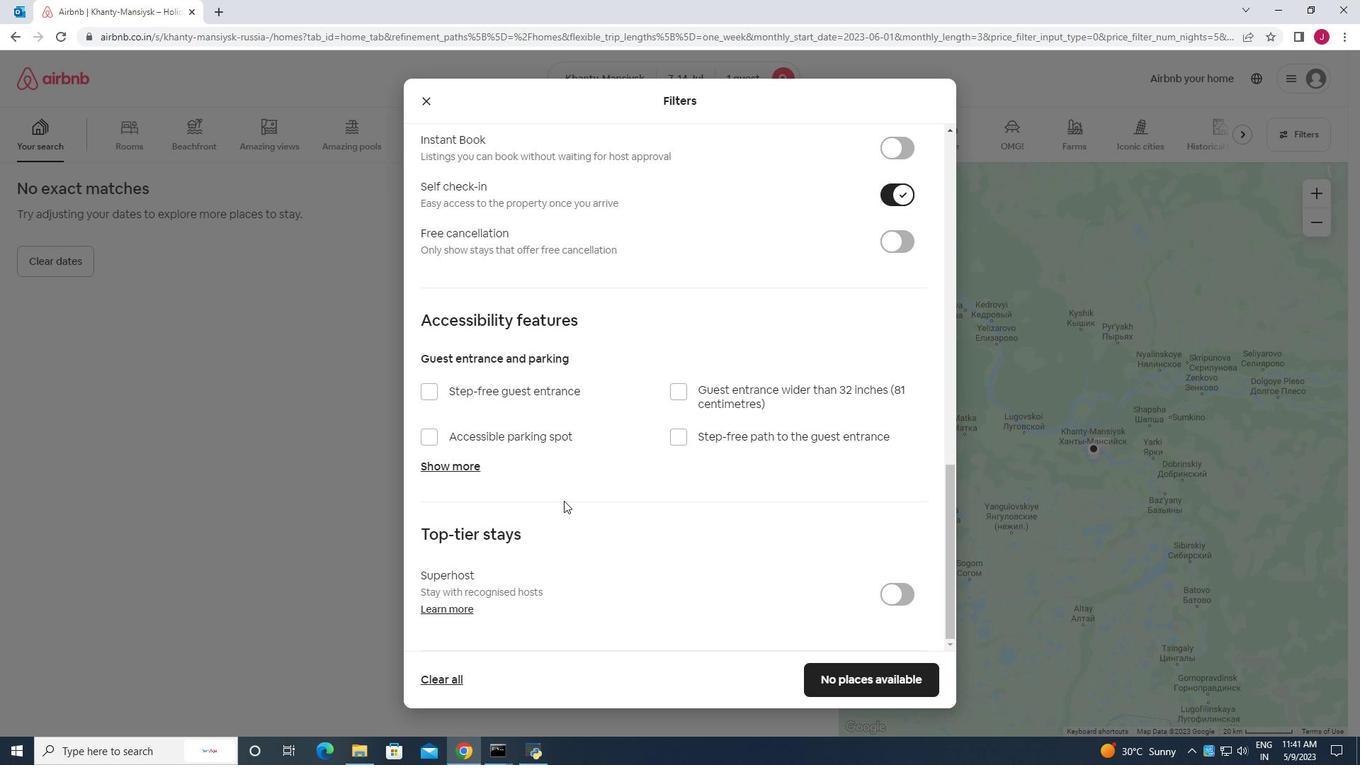 
Action: Mouse scrolled (567, 496) with delta (0, 0)
Screenshot: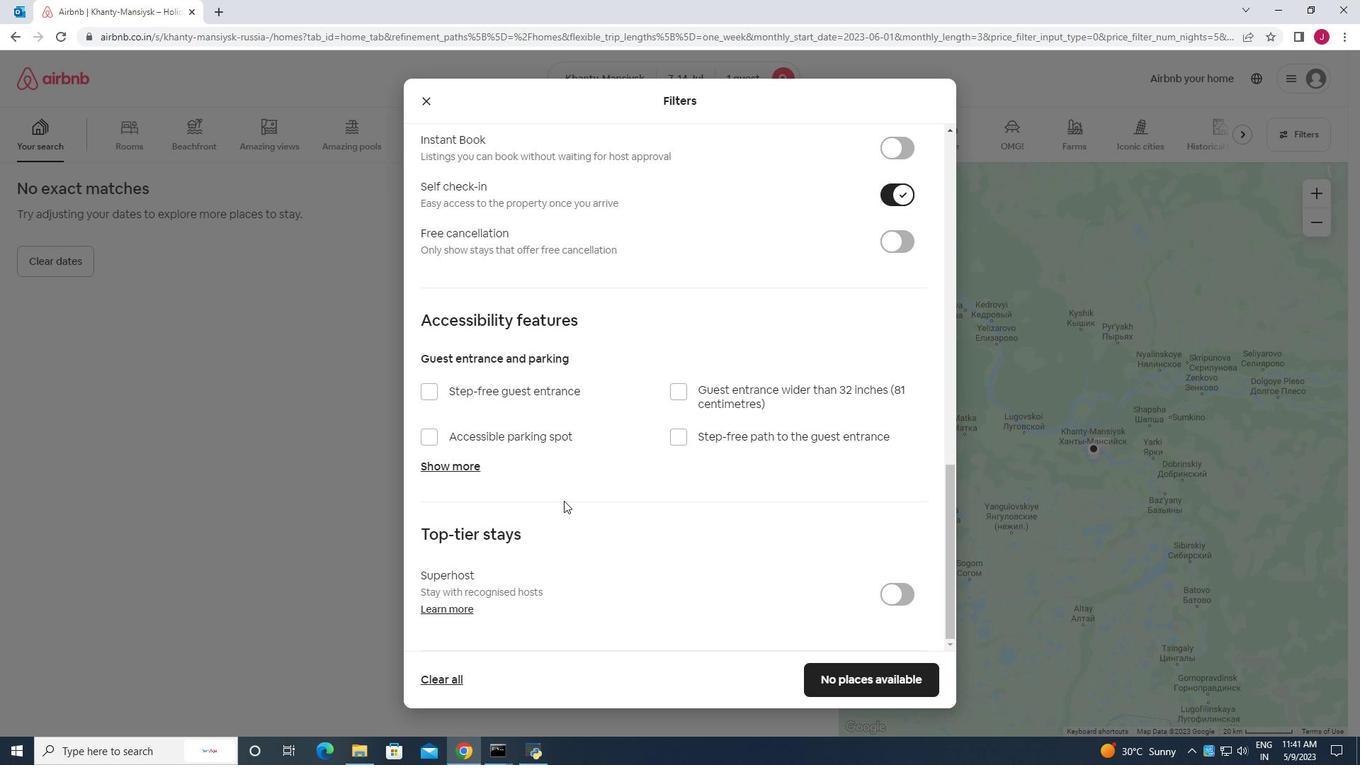 
Action: Mouse moved to (568, 494)
Screenshot: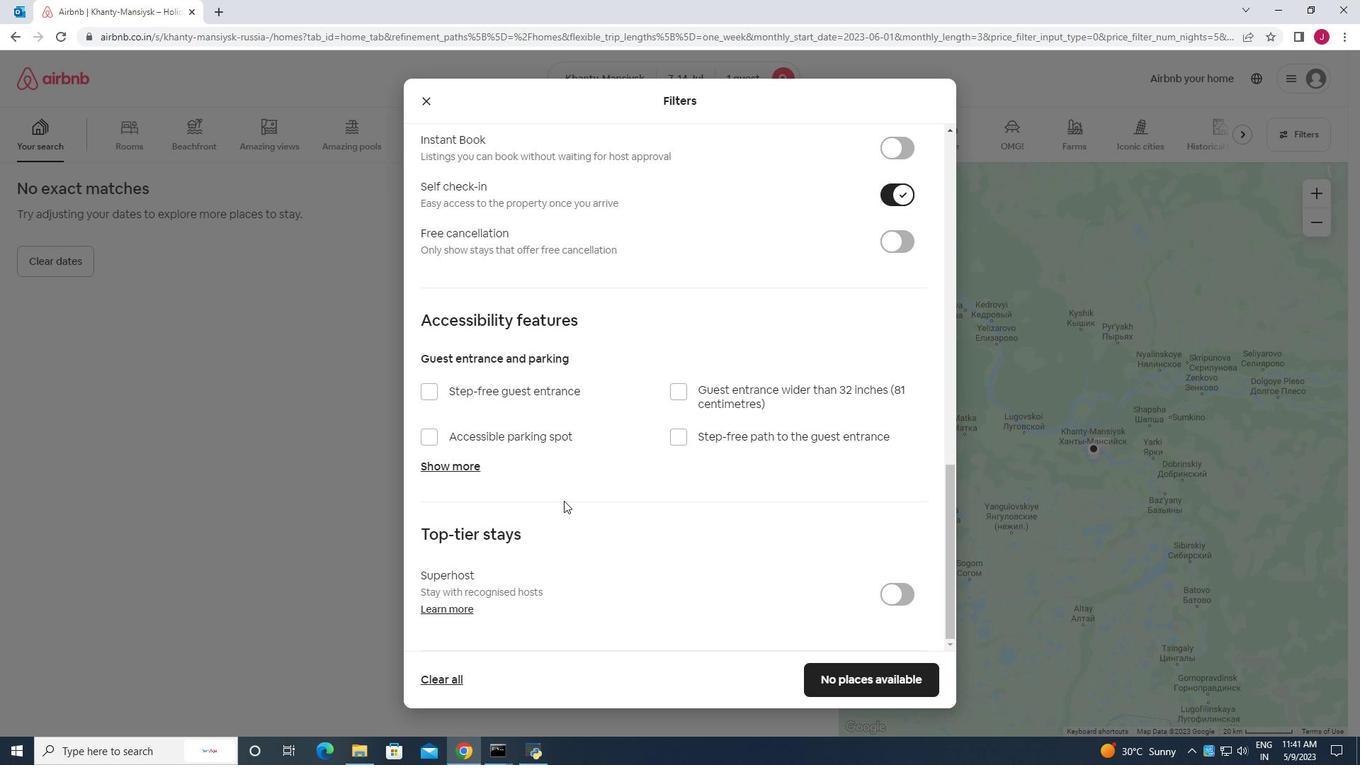 
Action: Mouse scrolled (568, 493) with delta (0, 0)
Screenshot: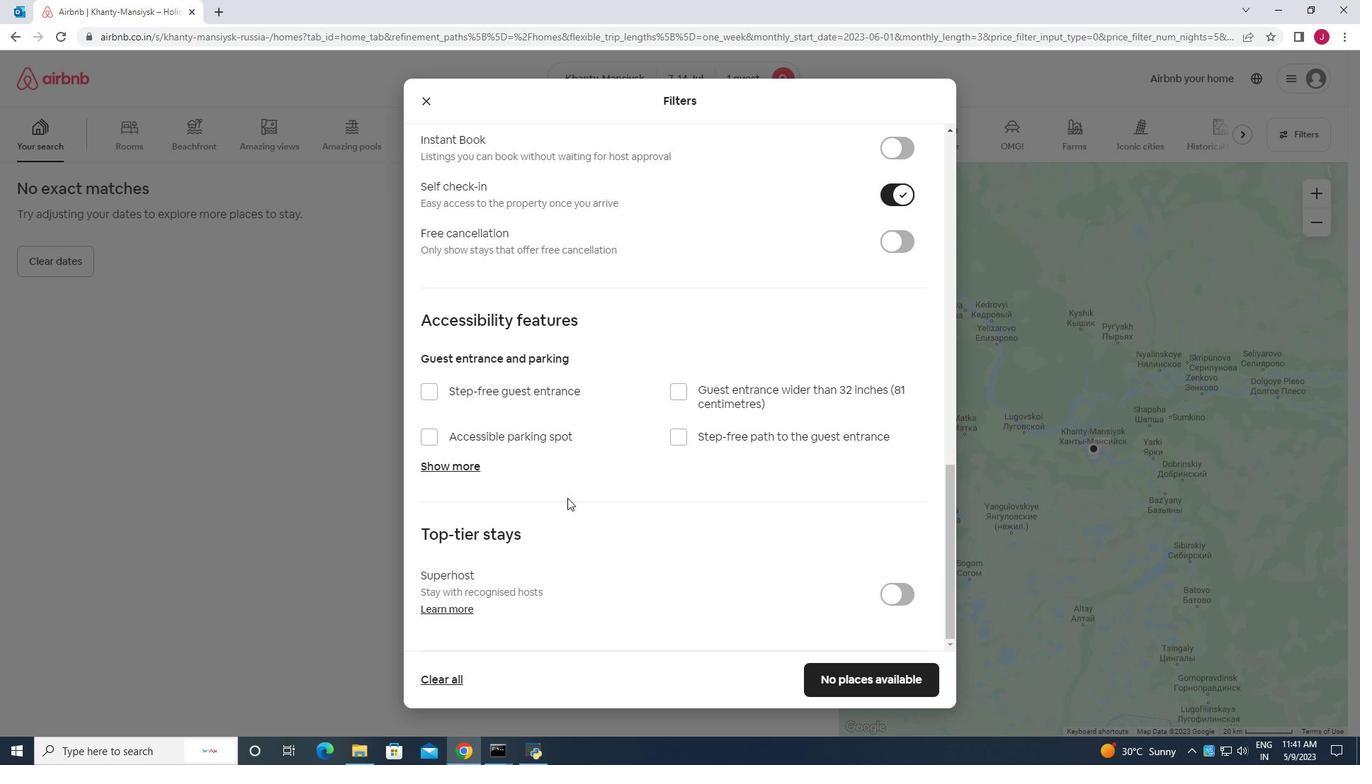 
Action: Mouse moved to (570, 491)
Screenshot: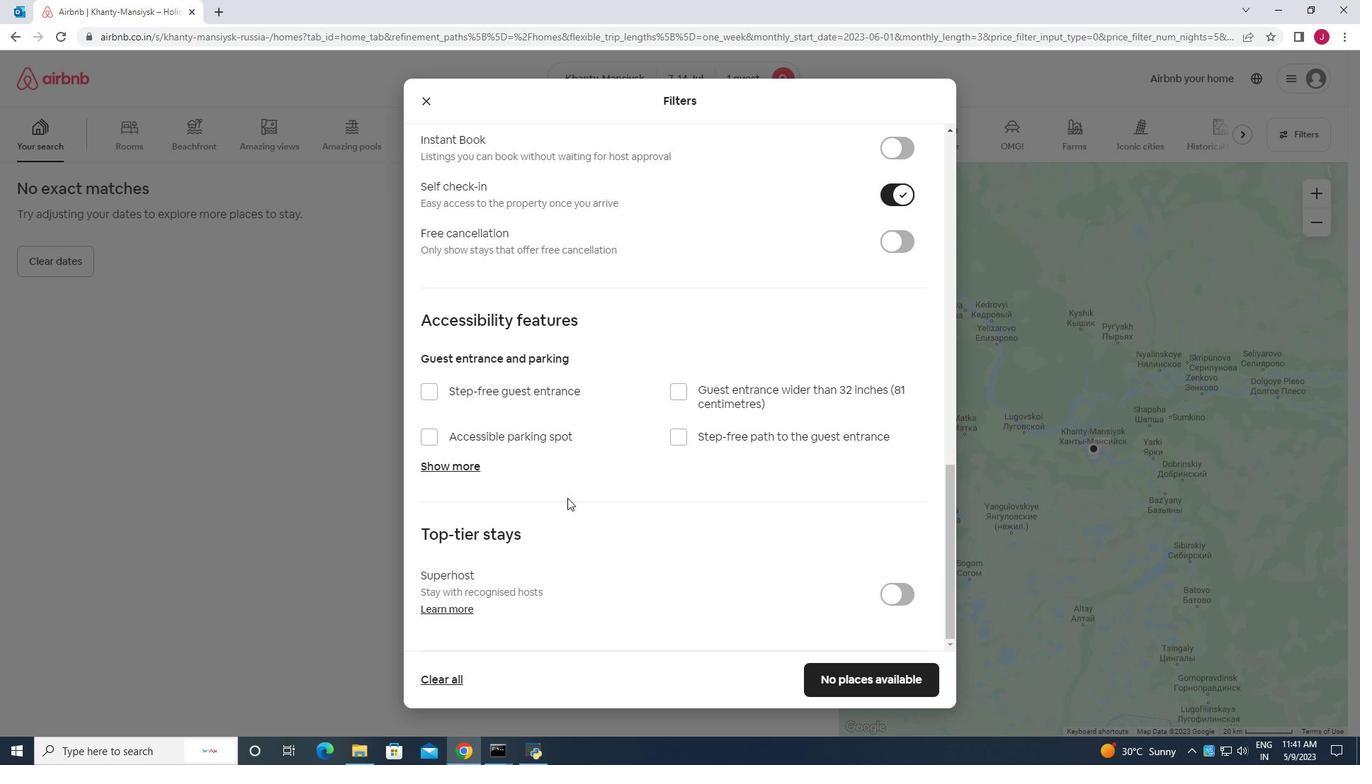 
Action: Mouse scrolled (570, 490) with delta (0, 0)
Screenshot: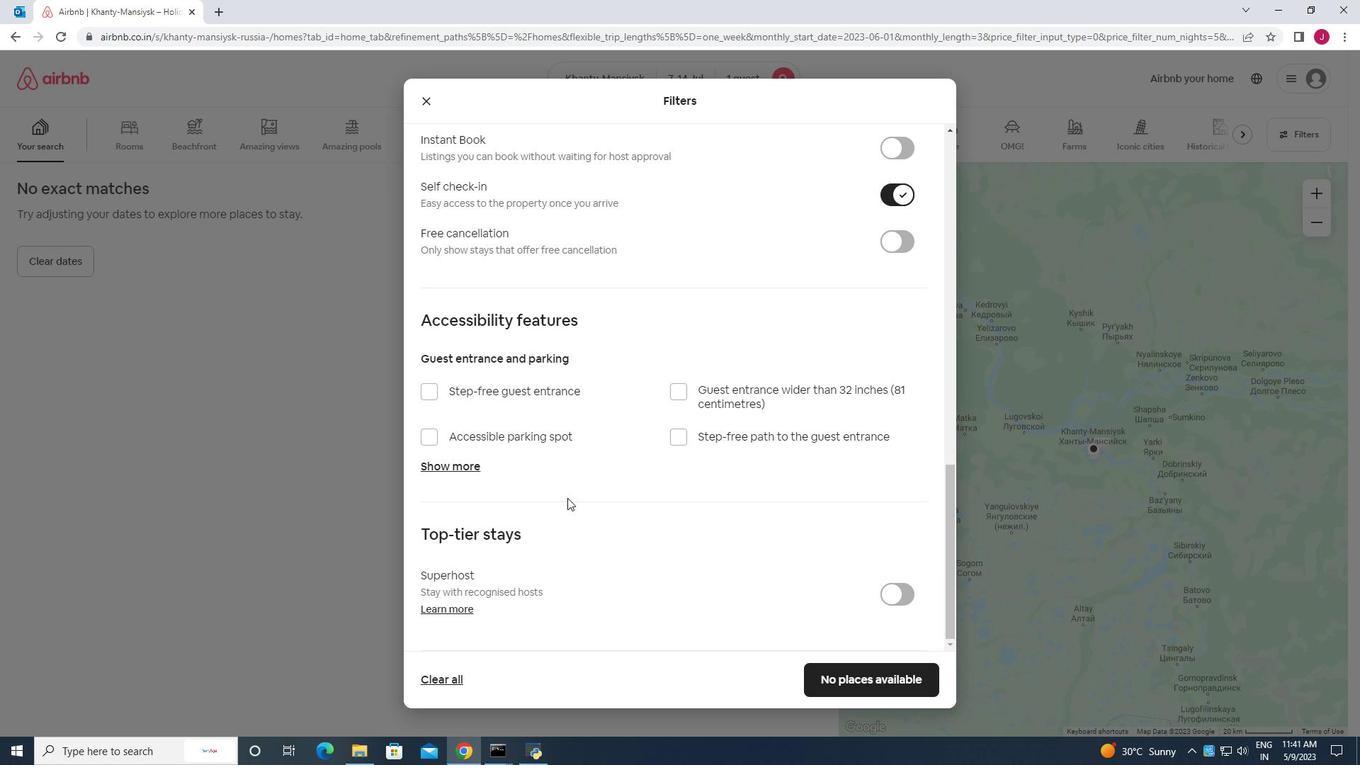 
Action: Mouse moved to (599, 439)
Screenshot: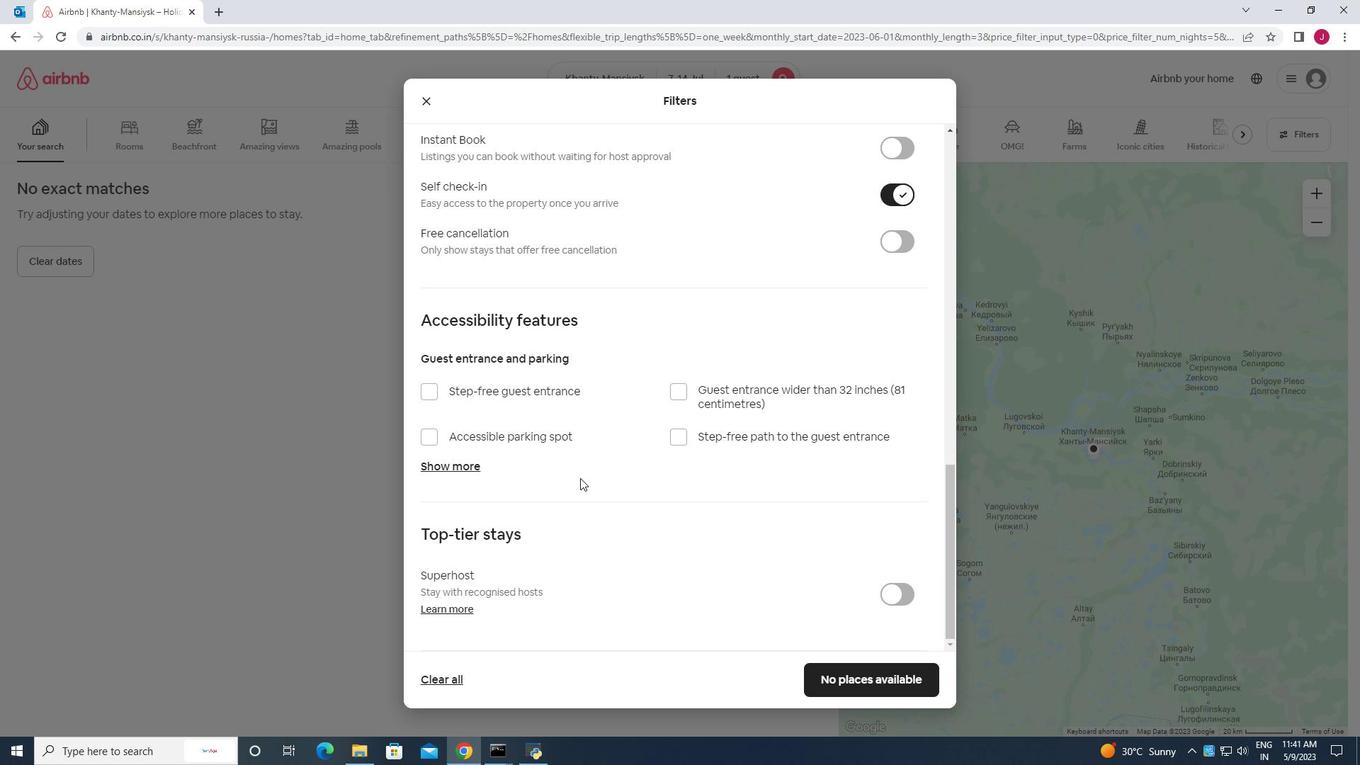 
Action: Mouse scrolled (599, 439) with delta (0, 0)
Screenshot: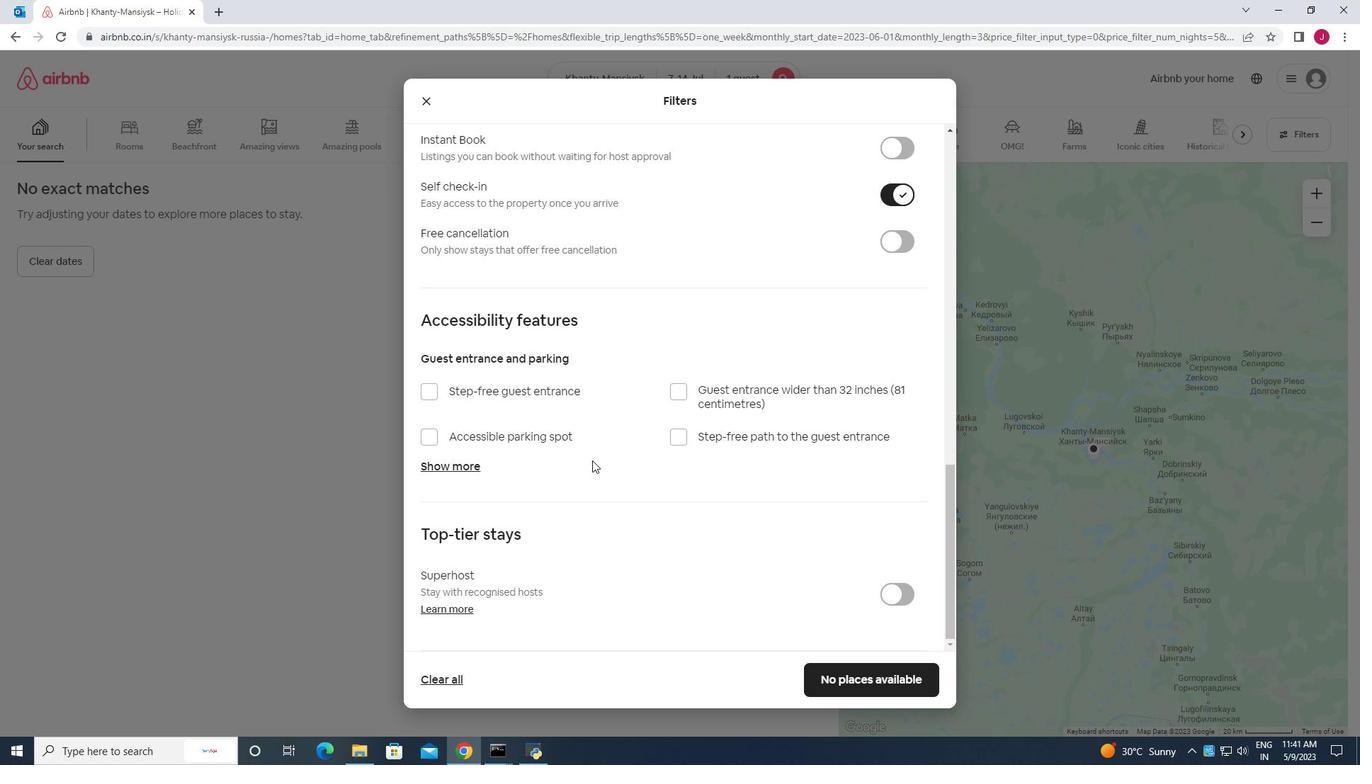 
Action: Mouse moved to (599, 435)
Screenshot: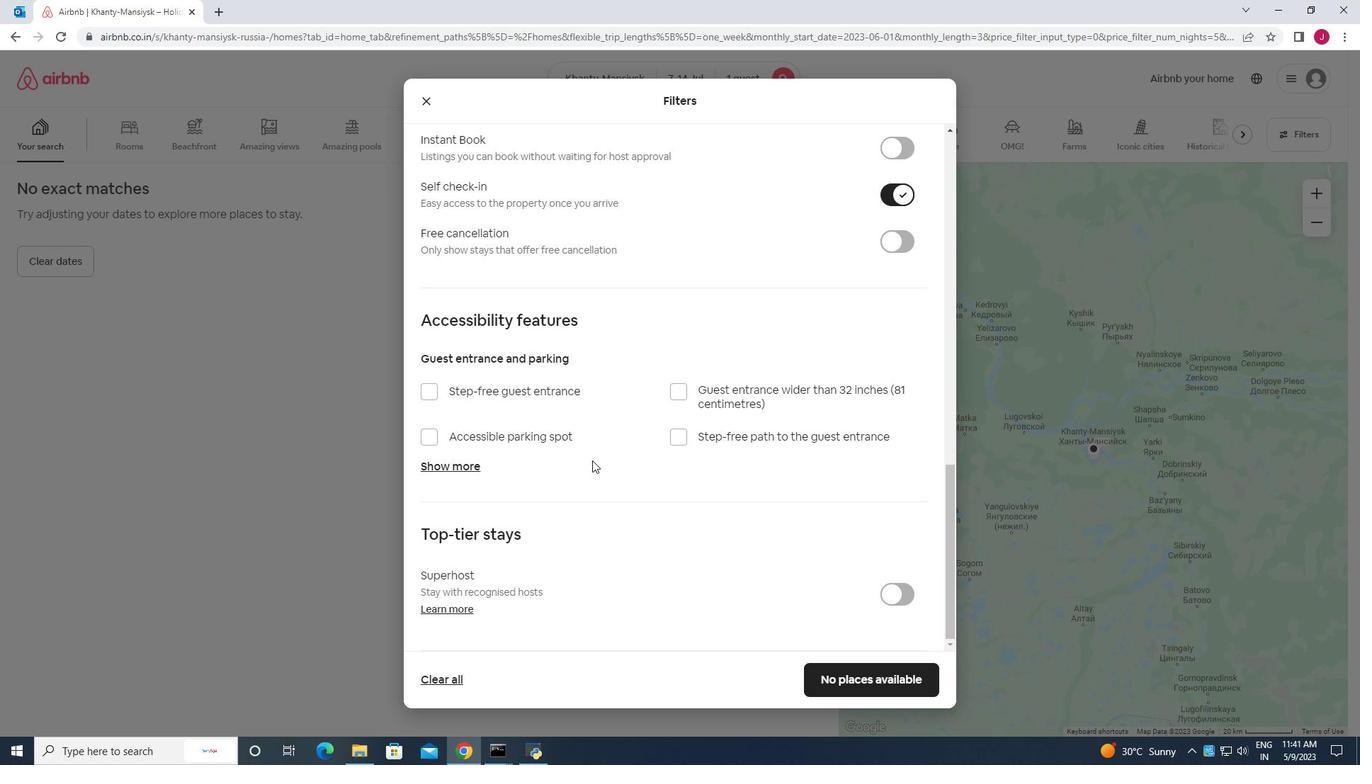 
Action: Mouse scrolled (599, 436) with delta (0, 0)
Screenshot: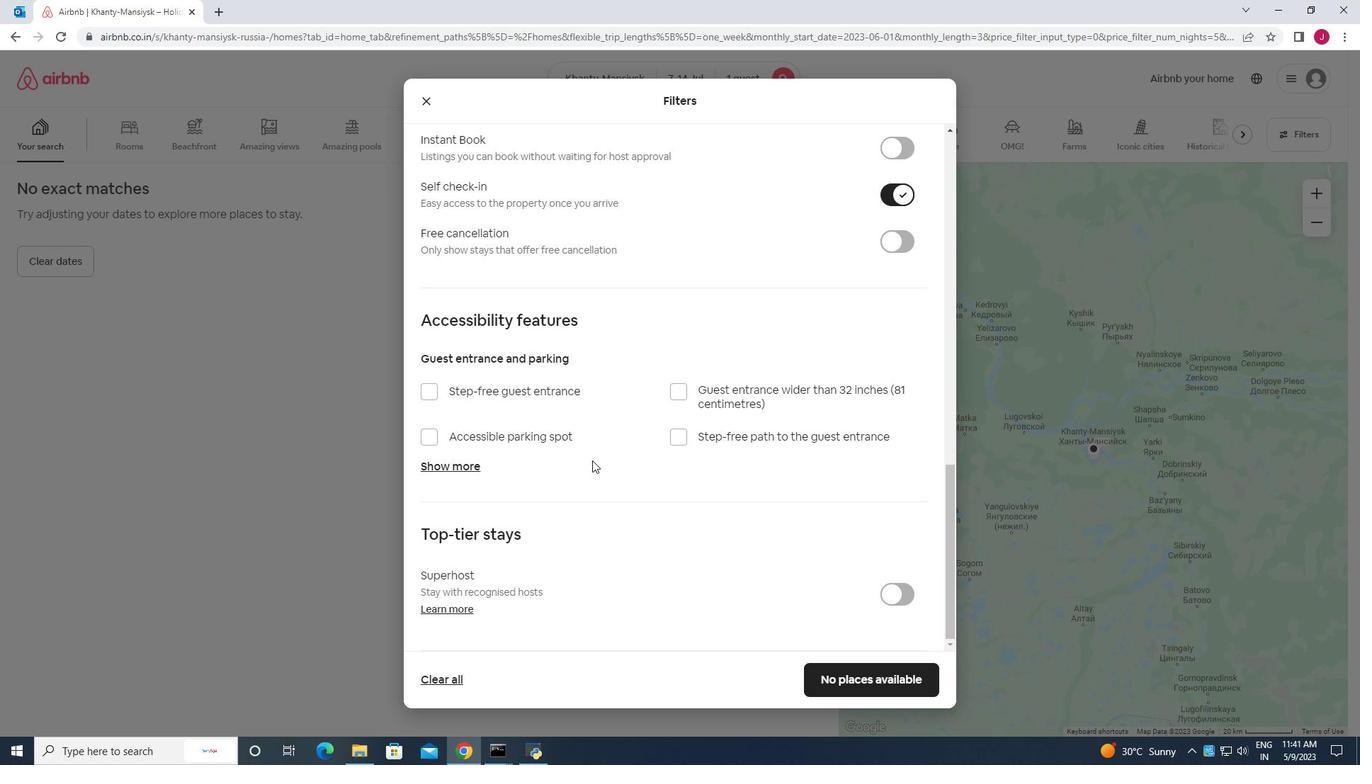 
Action: Mouse moved to (600, 431)
Screenshot: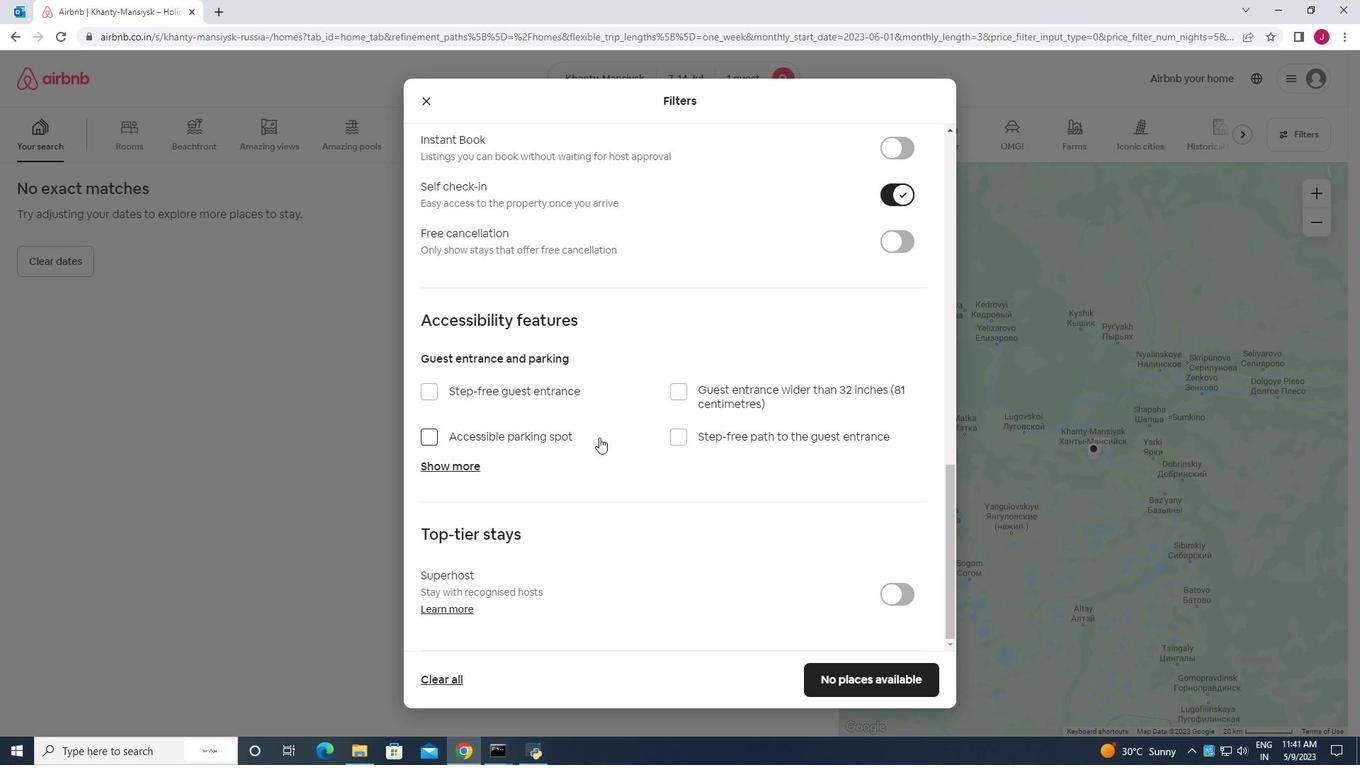 
Action: Mouse scrolled (600, 432) with delta (0, 0)
Screenshot: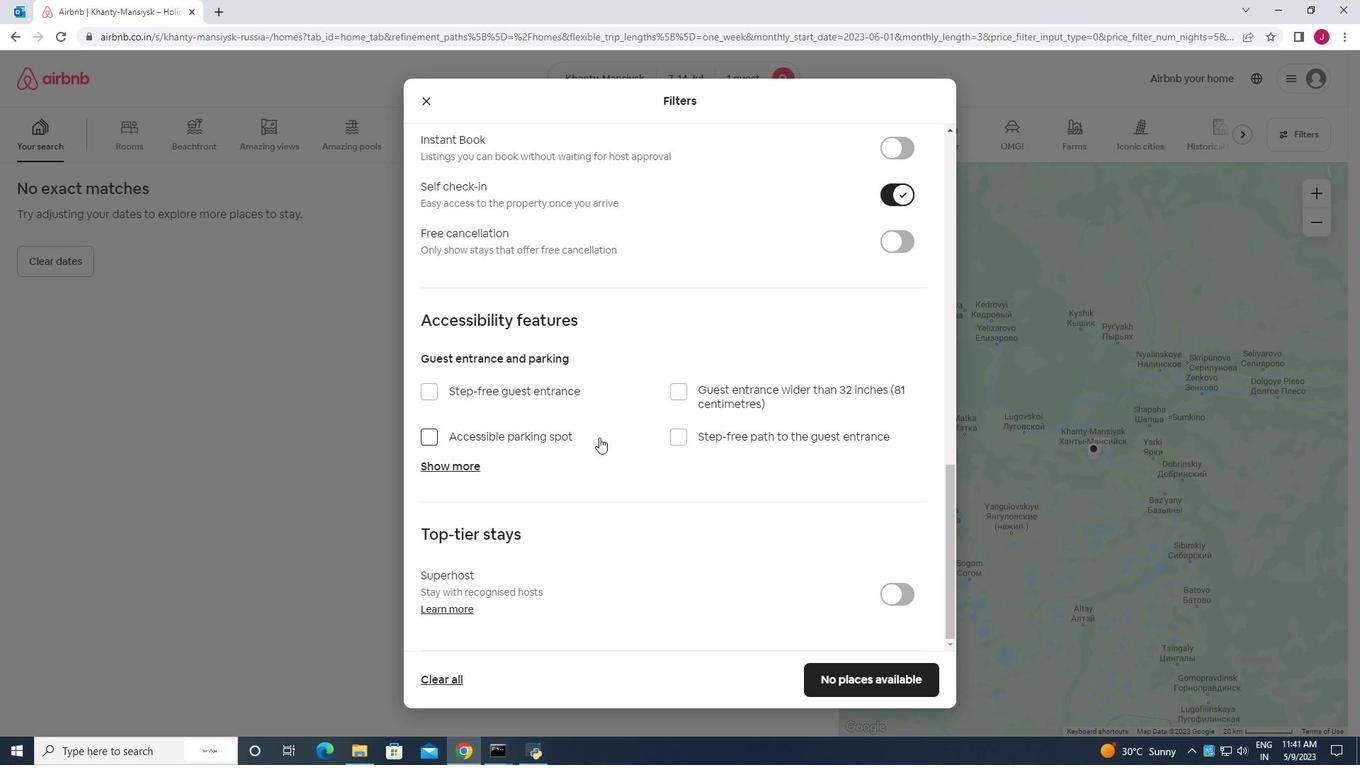 
Action: Mouse moved to (602, 424)
Screenshot: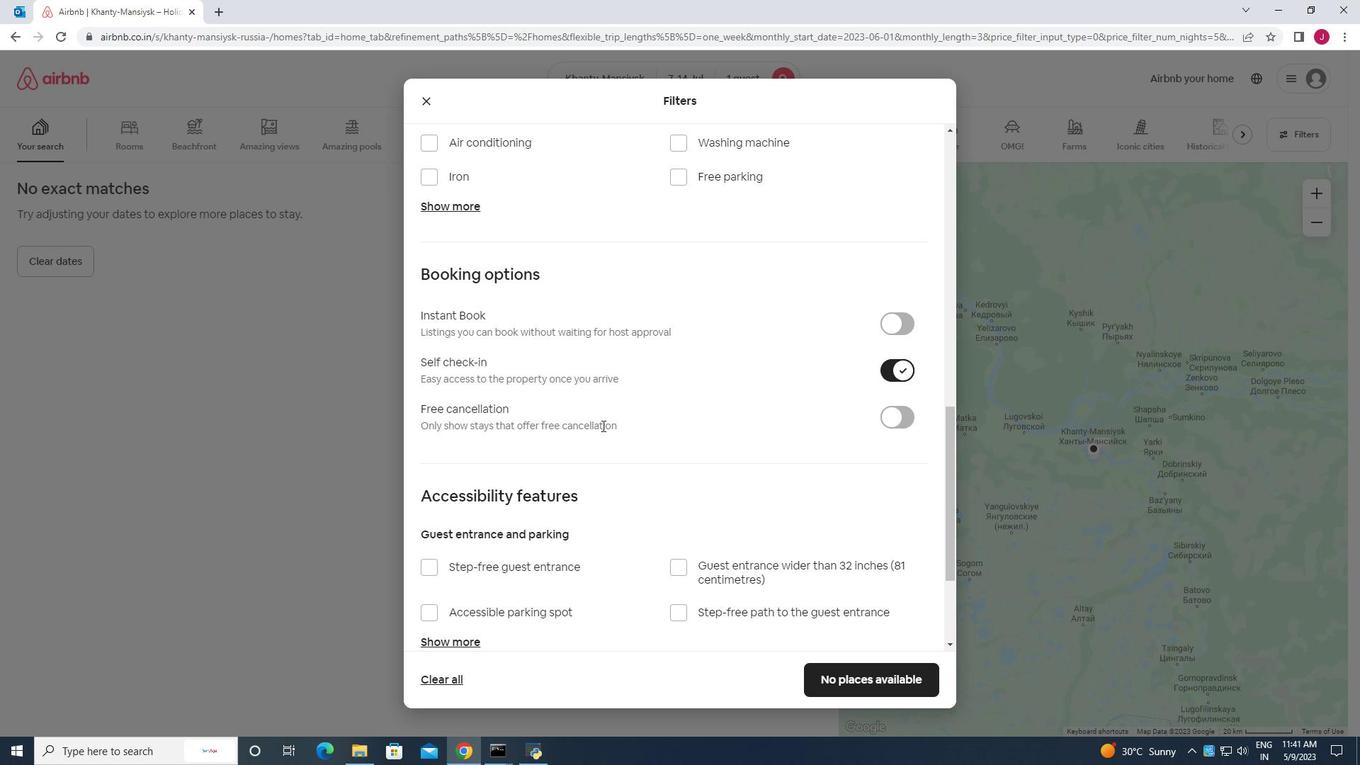 
Action: Mouse scrolled (602, 425) with delta (0, 0)
Screenshot: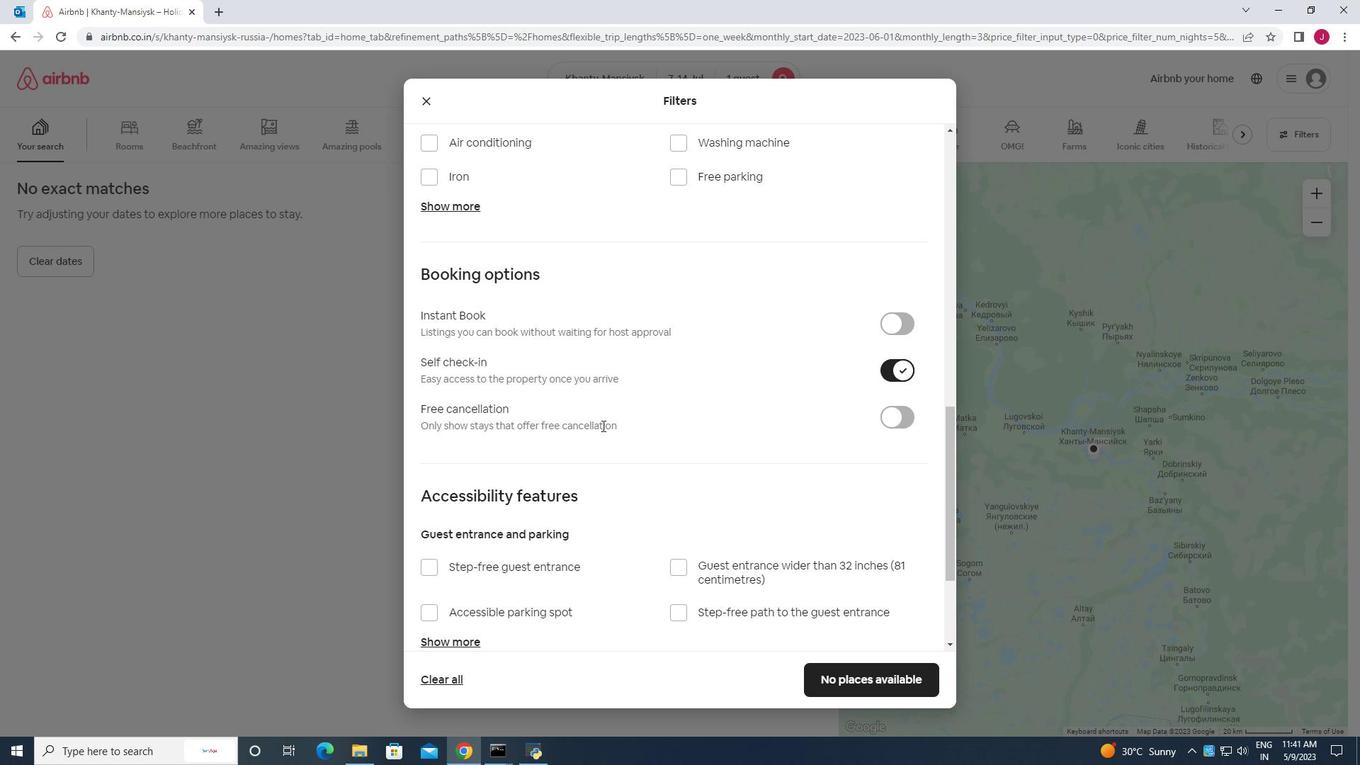 
Action: Mouse scrolled (602, 425) with delta (0, 0)
Screenshot: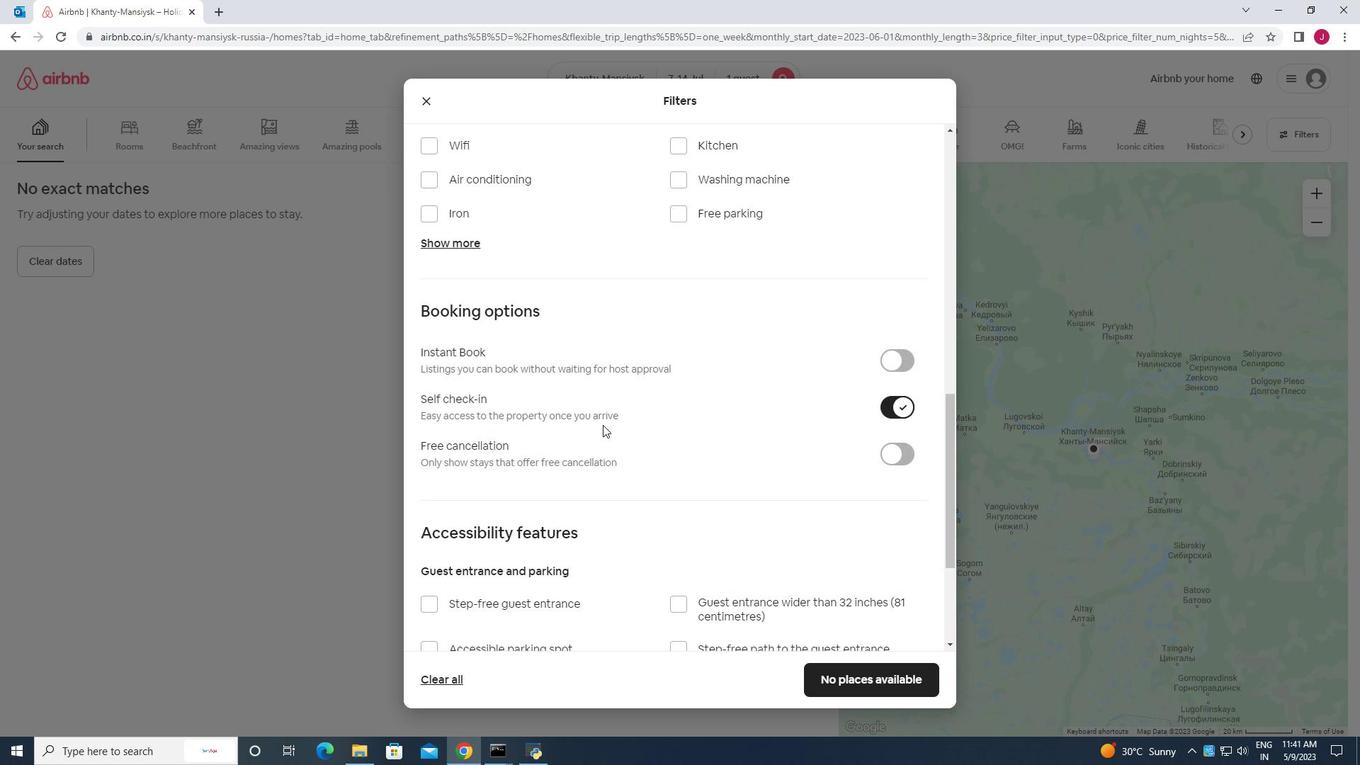 
Action: Mouse moved to (602, 423)
Screenshot: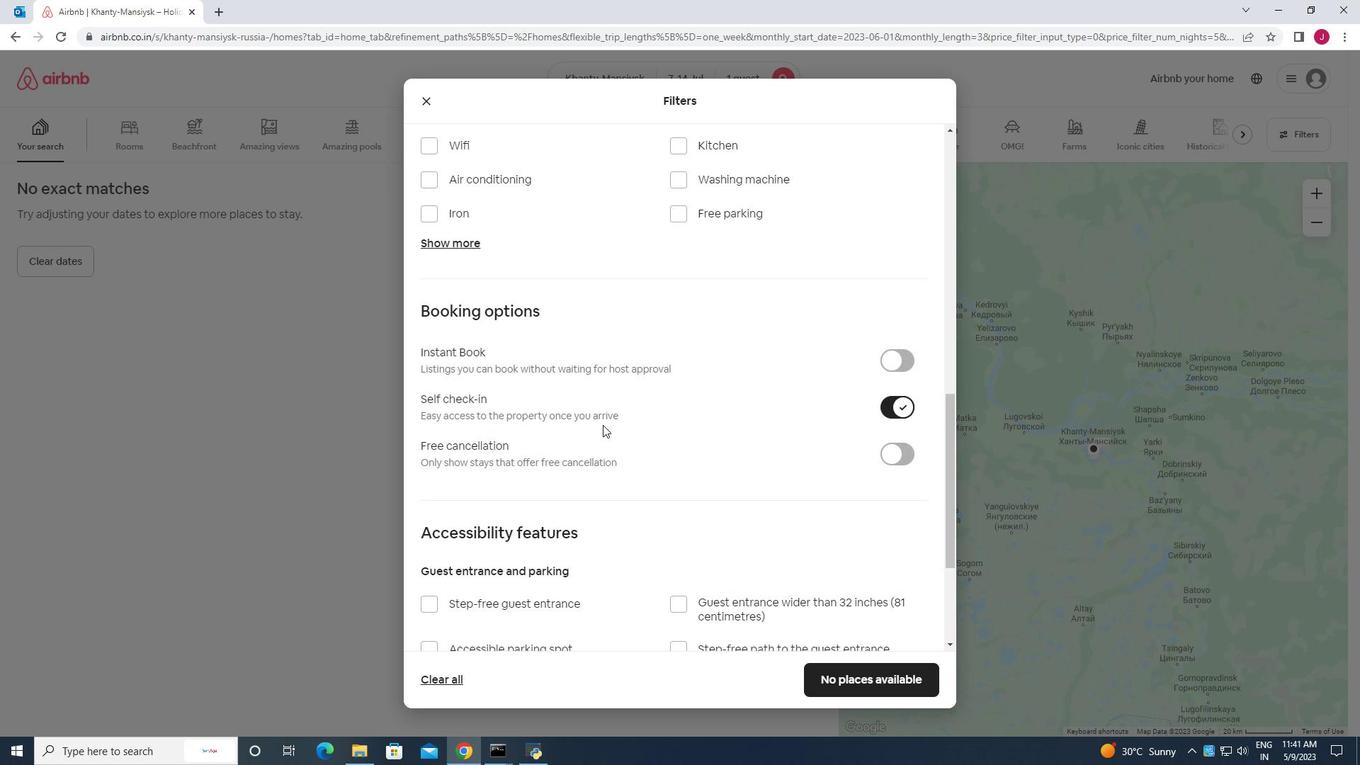 
Action: Mouse scrolled (602, 424) with delta (0, 0)
Screenshot: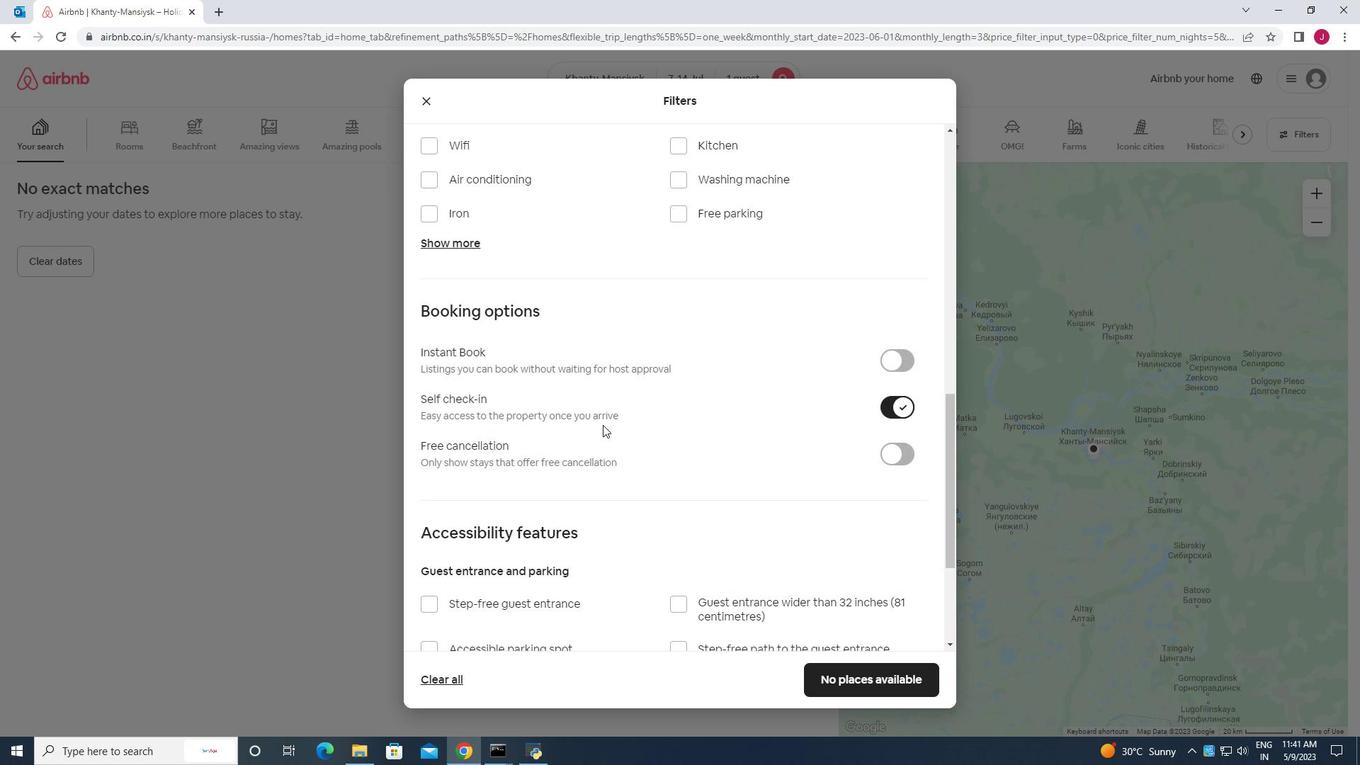 
Action: Mouse scrolled (602, 424) with delta (0, 0)
Screenshot: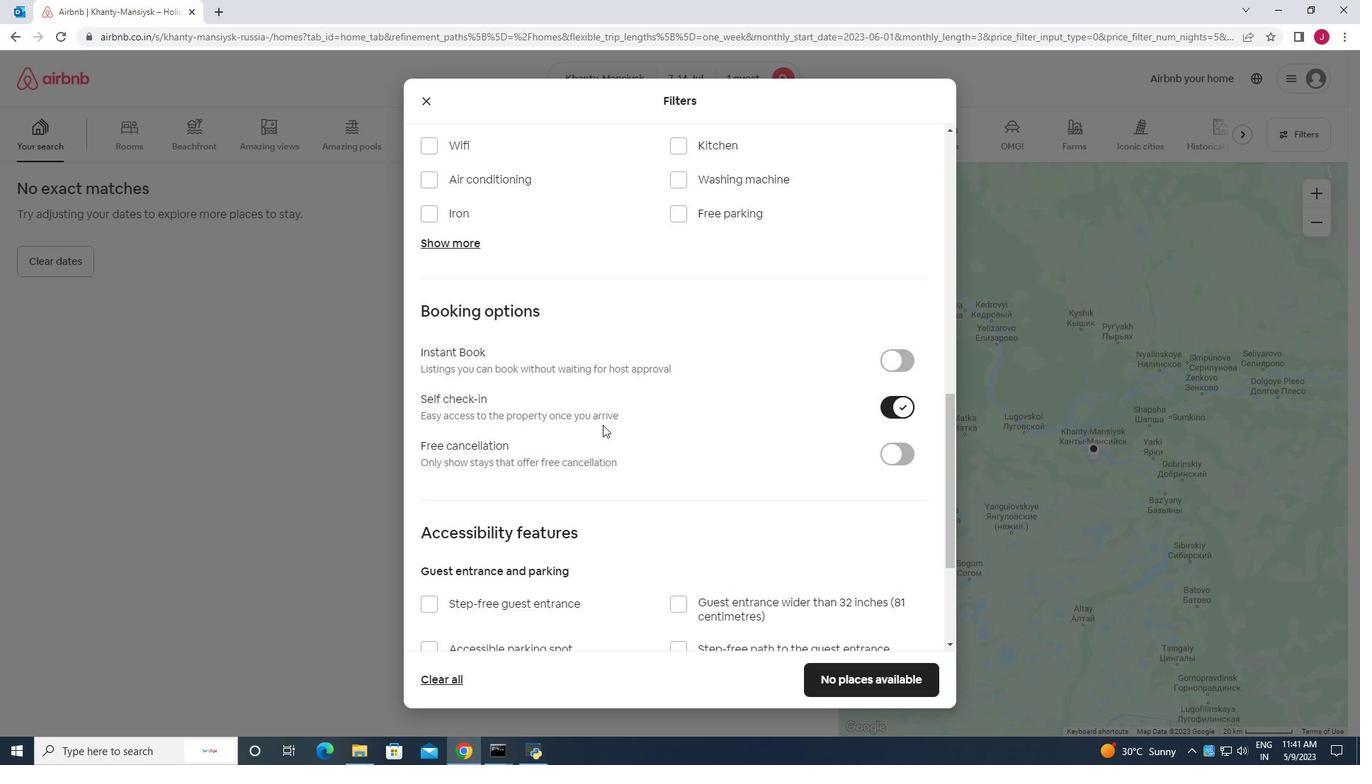
Action: Mouse scrolled (602, 424) with delta (0, 0)
Screenshot: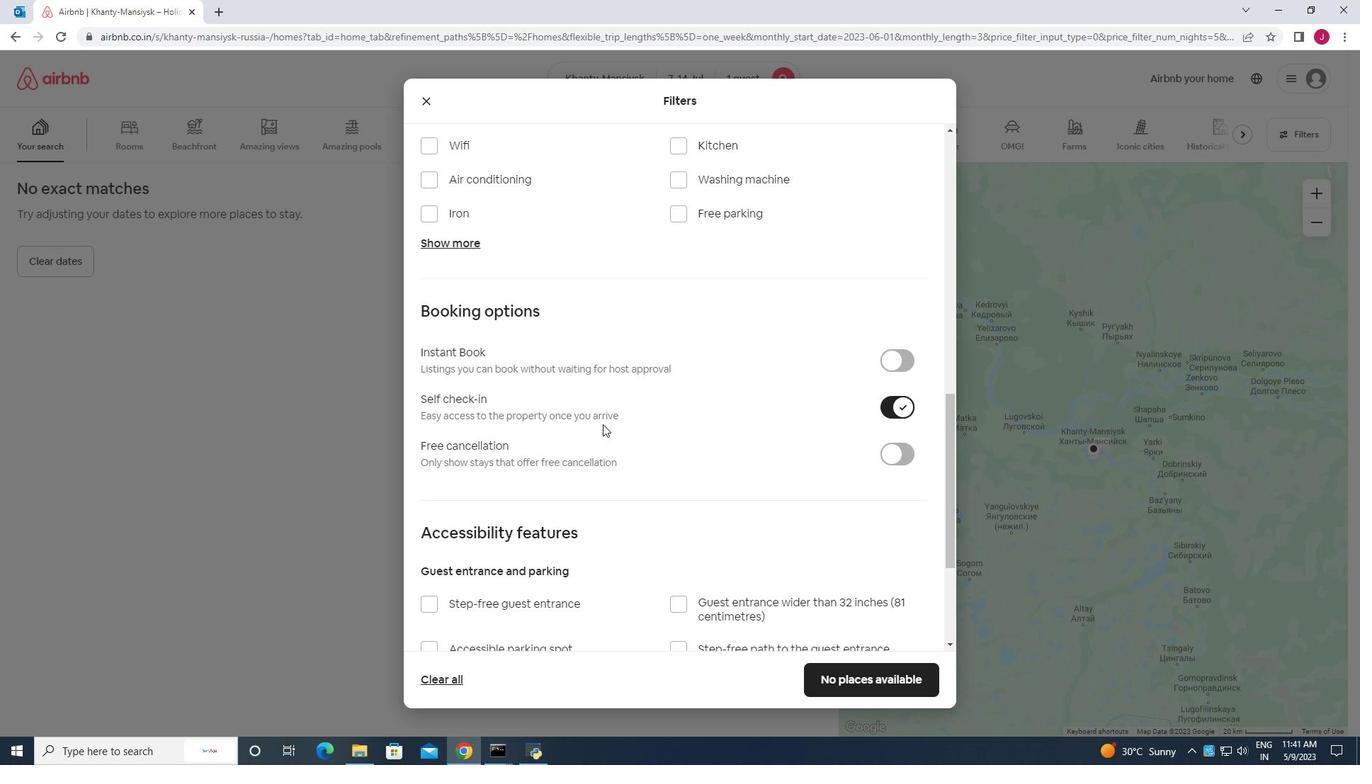
Action: Mouse moved to (603, 422)
Screenshot: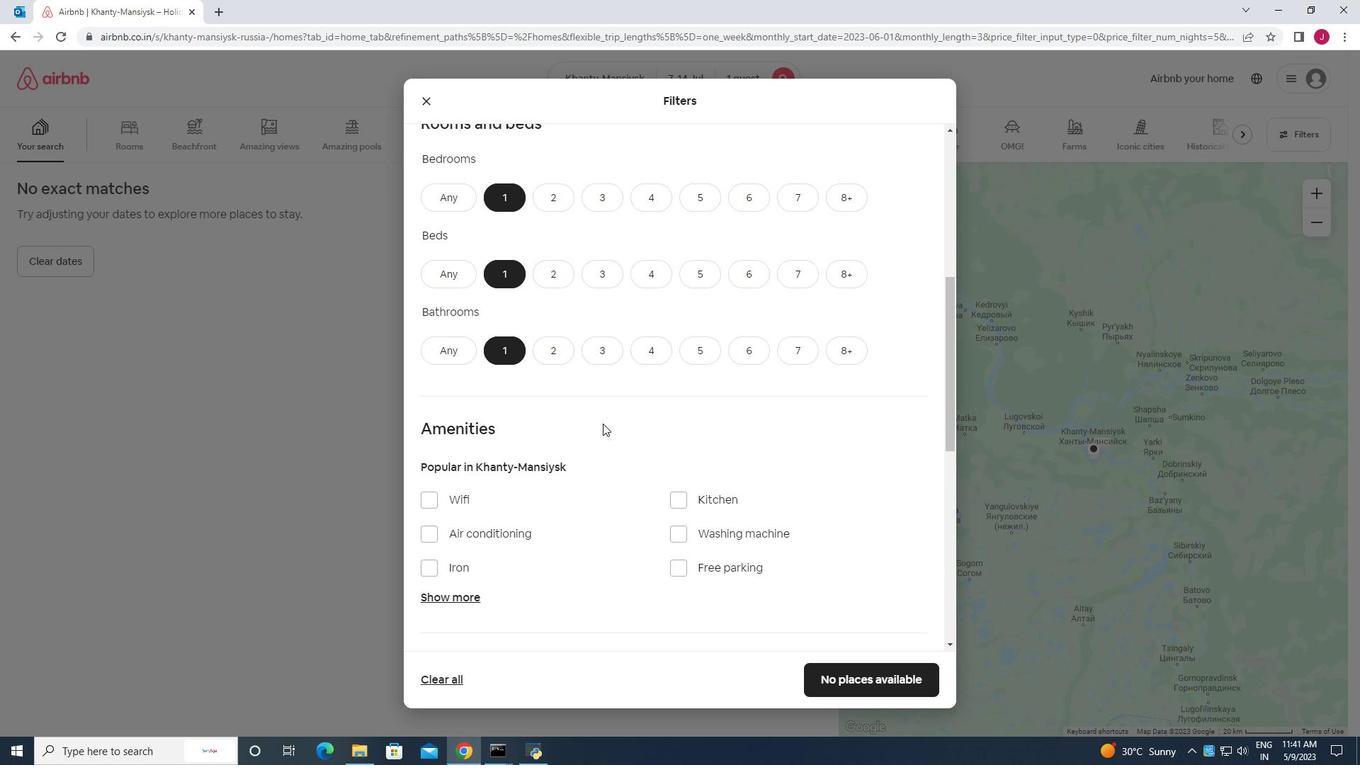 
Action: Mouse scrolled (603, 421) with delta (0, 0)
Screenshot: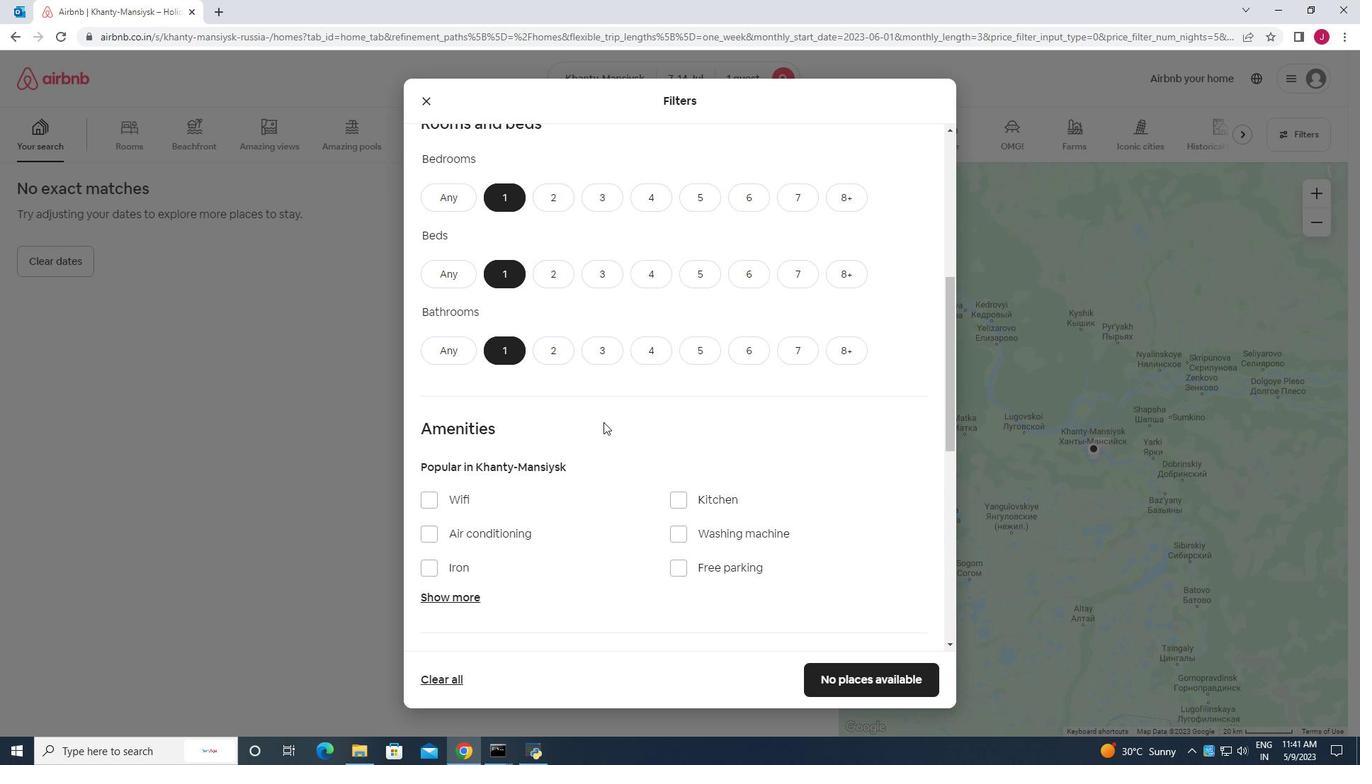 
Action: Mouse scrolled (603, 421) with delta (0, 0)
Screenshot: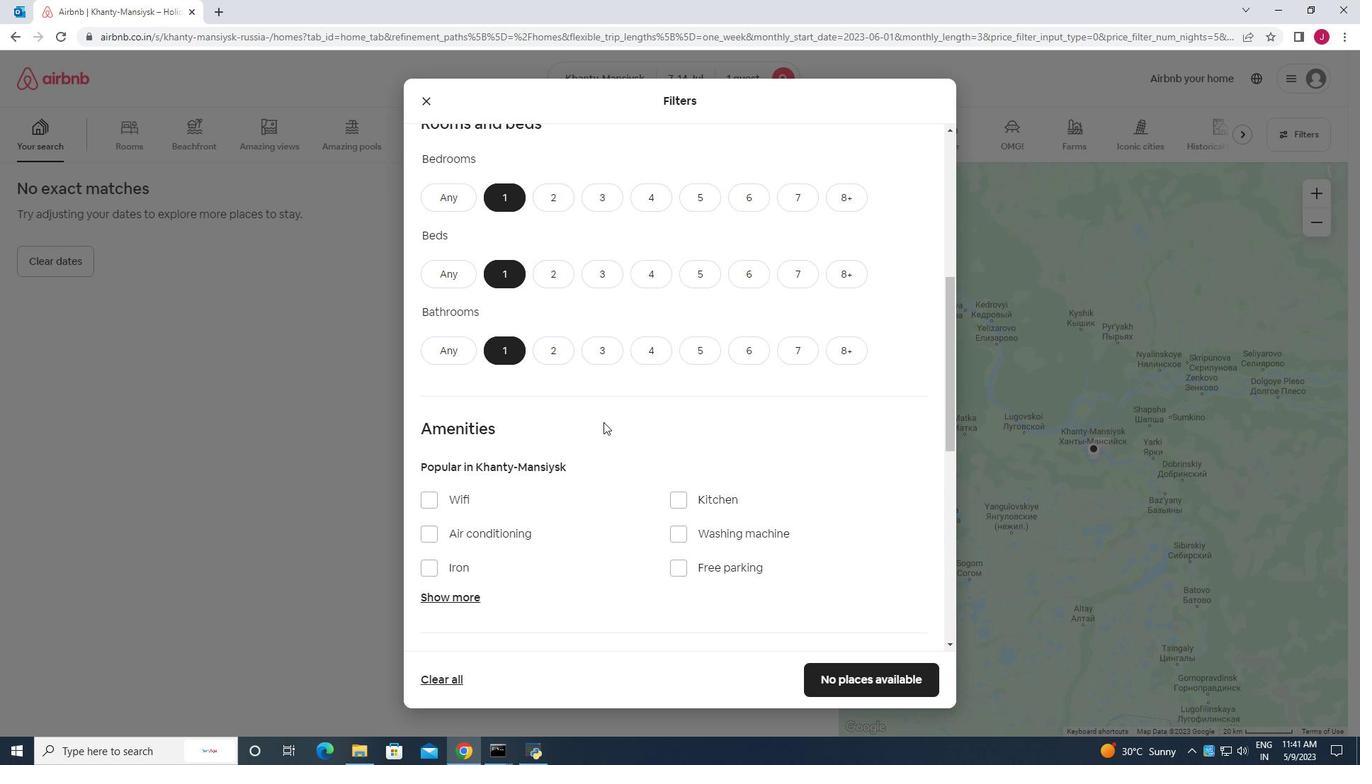
Action: Mouse scrolled (603, 421) with delta (0, 0)
Screenshot: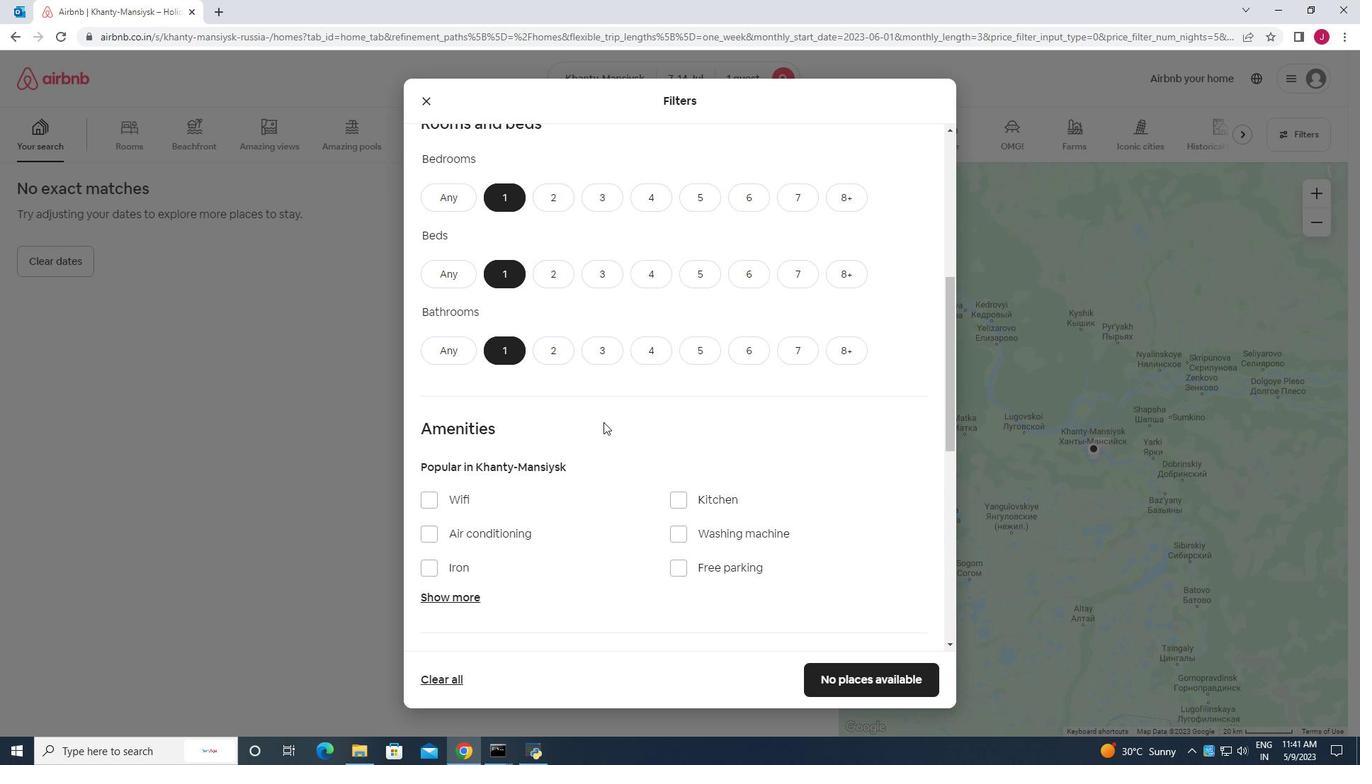 
Action: Mouse scrolled (603, 421) with delta (0, 0)
Screenshot: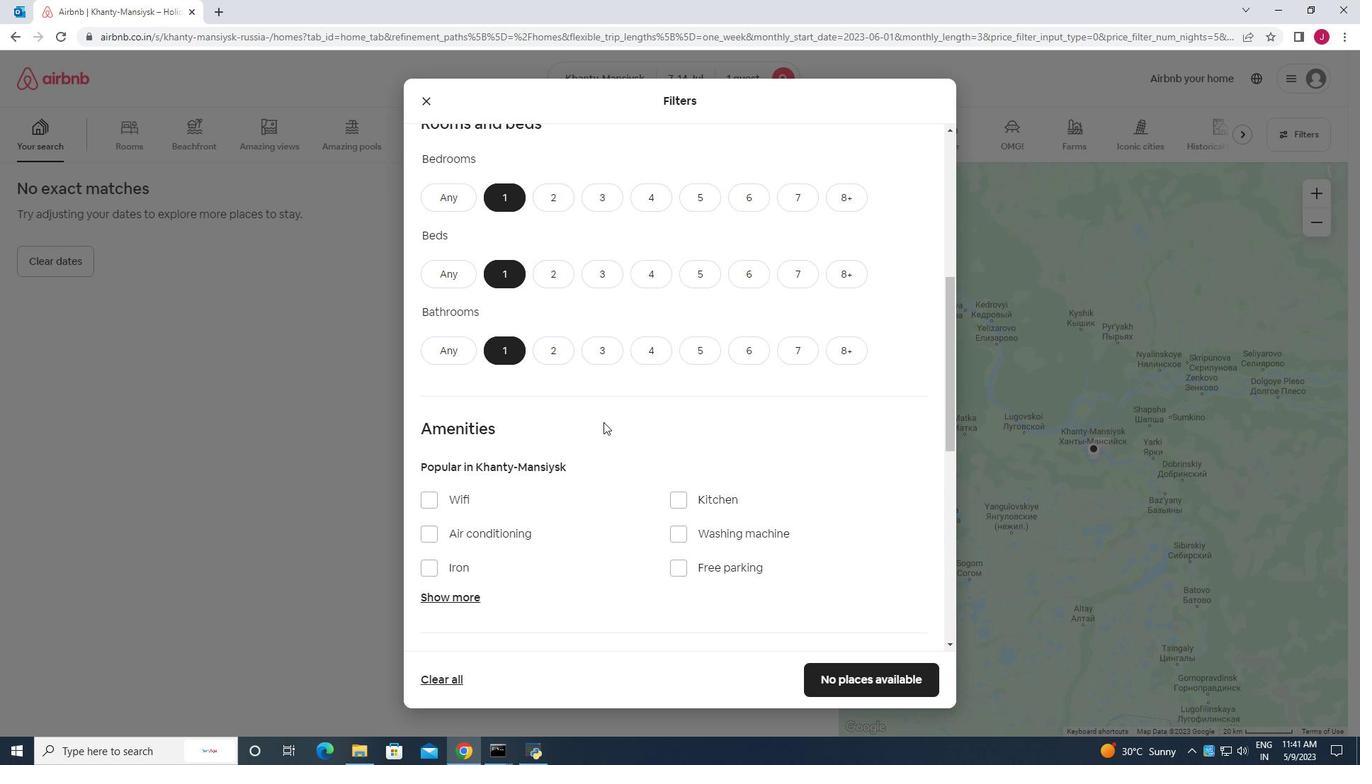 
Action: Mouse scrolled (603, 421) with delta (0, 0)
Screenshot: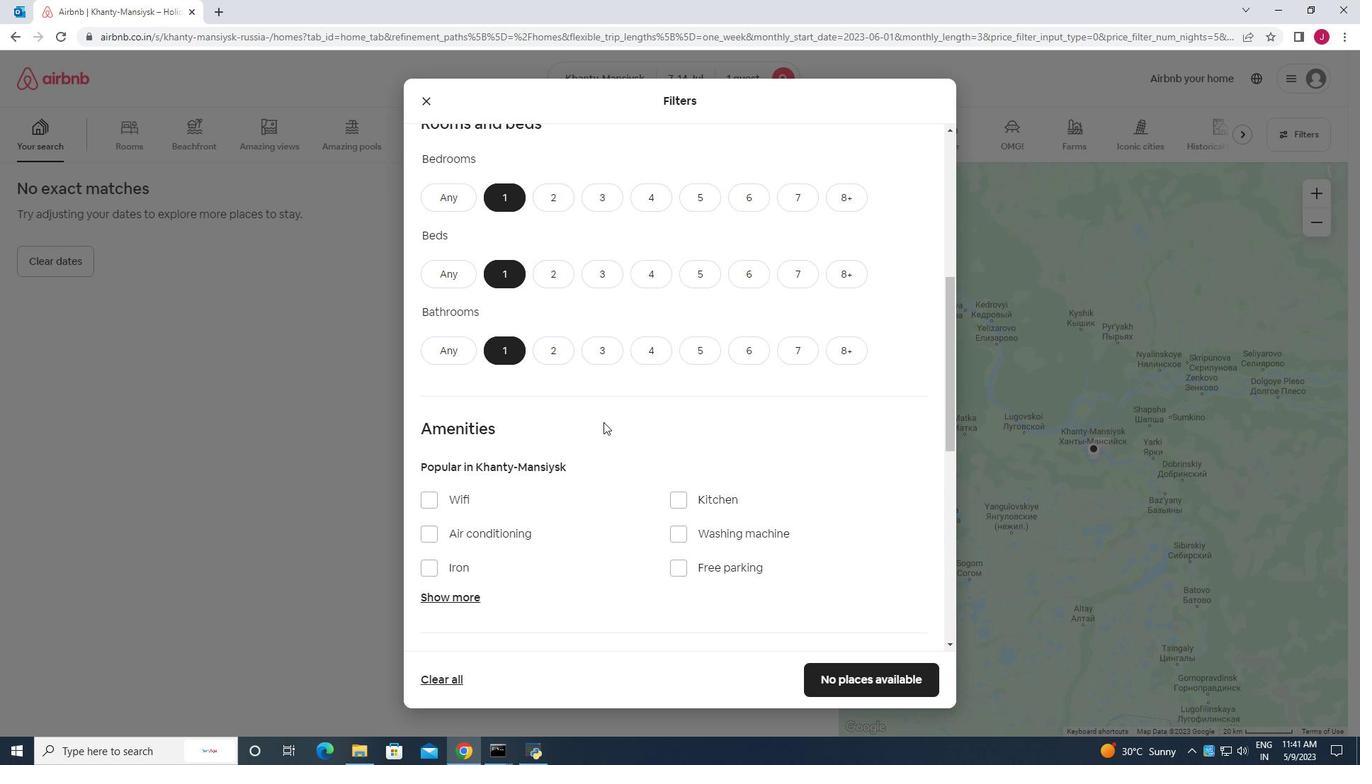 
Action: Mouse scrolled (603, 421) with delta (0, 0)
Screenshot: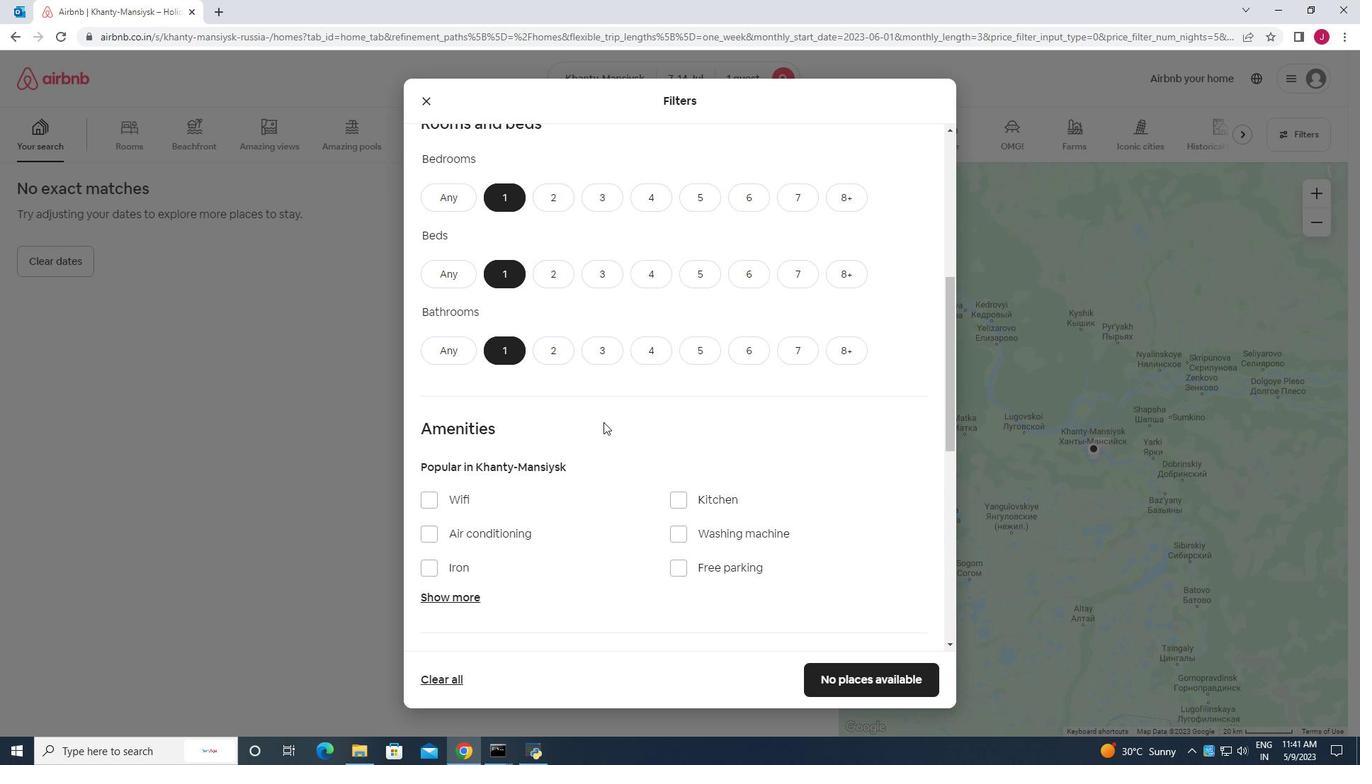 
Action: Mouse scrolled (603, 421) with delta (0, 0)
Screenshot: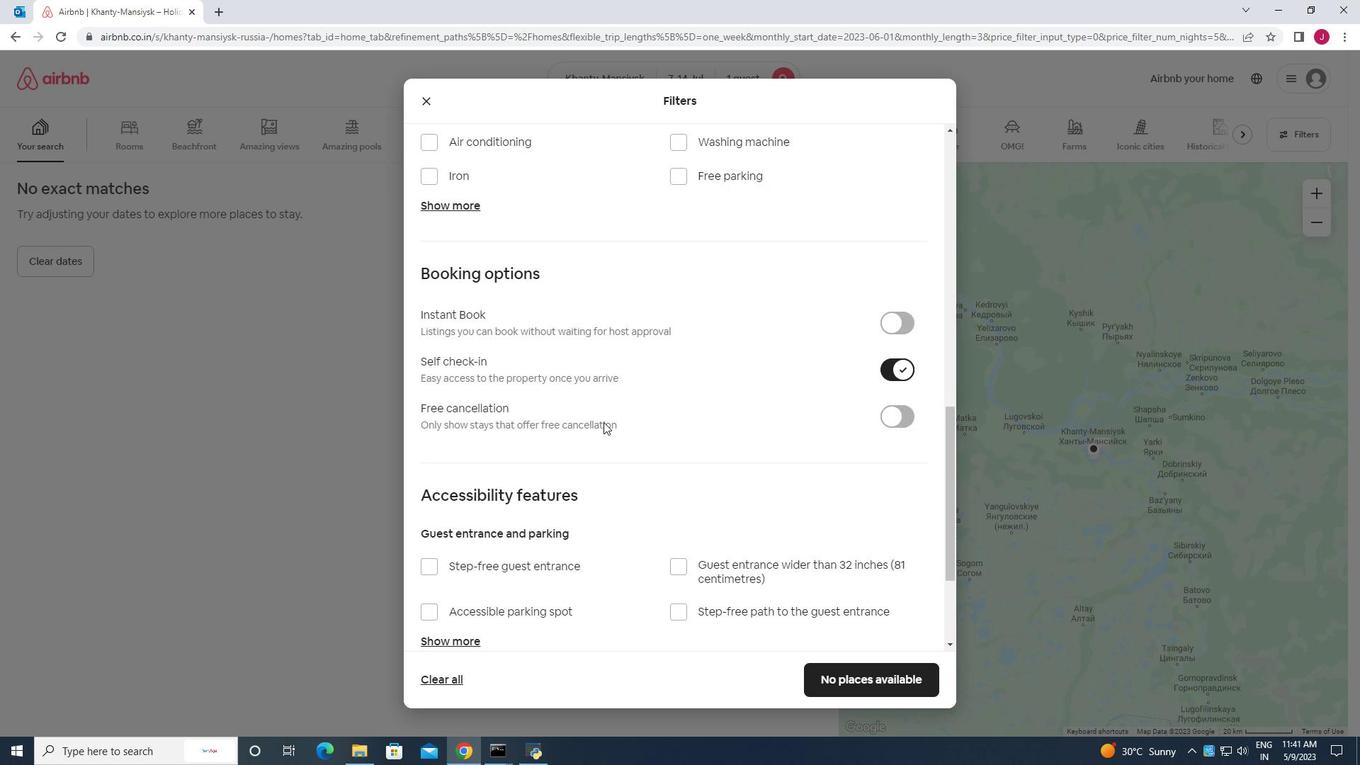 
Action: Mouse scrolled (603, 421) with delta (0, 0)
Screenshot: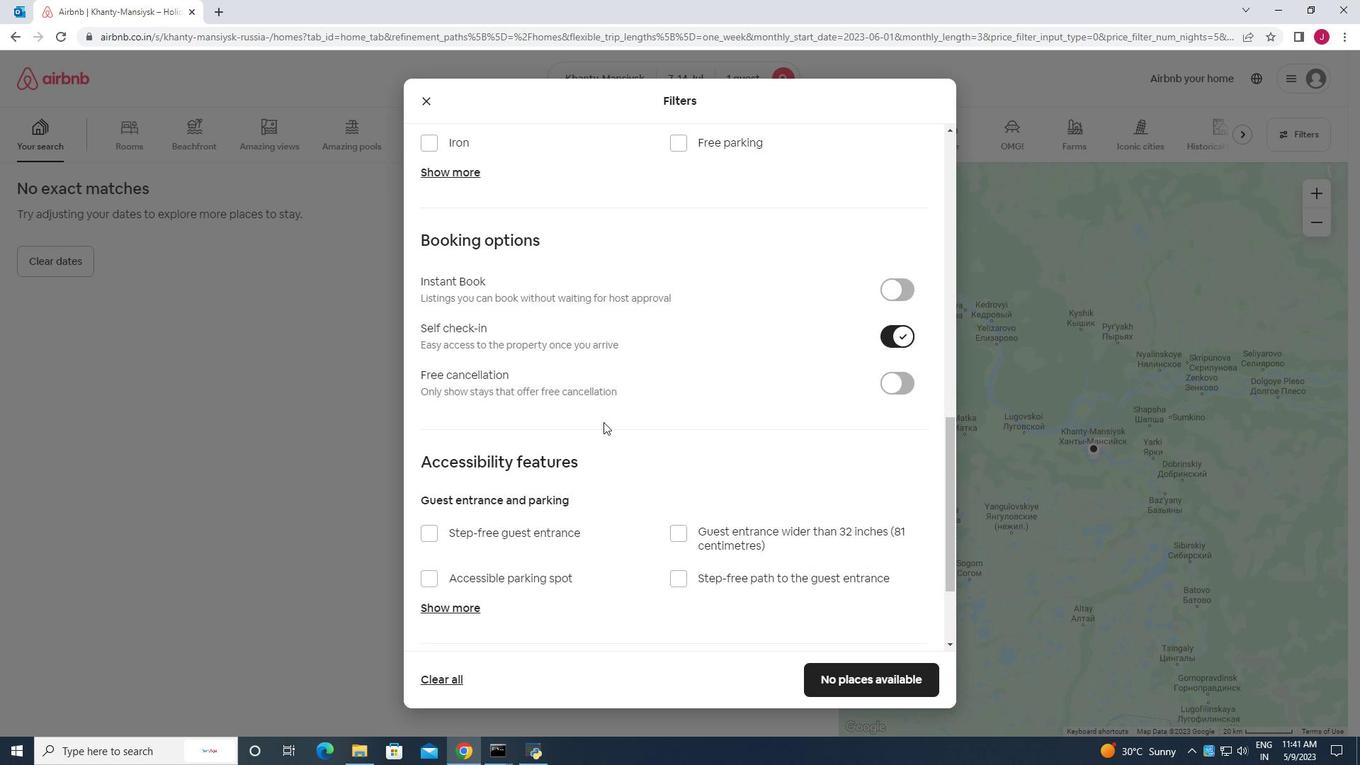 
Action: Mouse scrolled (603, 421) with delta (0, 0)
Screenshot: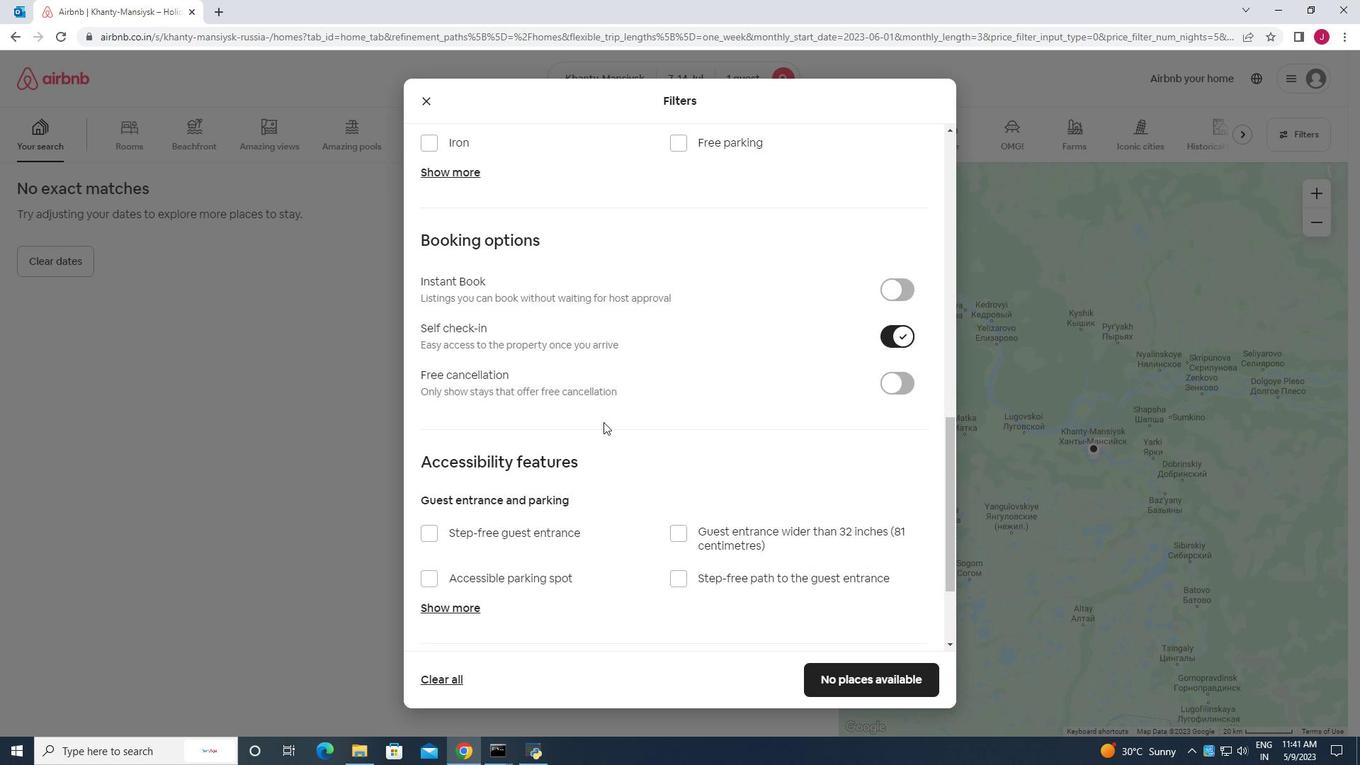 
Action: Mouse scrolled (603, 421) with delta (0, 0)
Screenshot: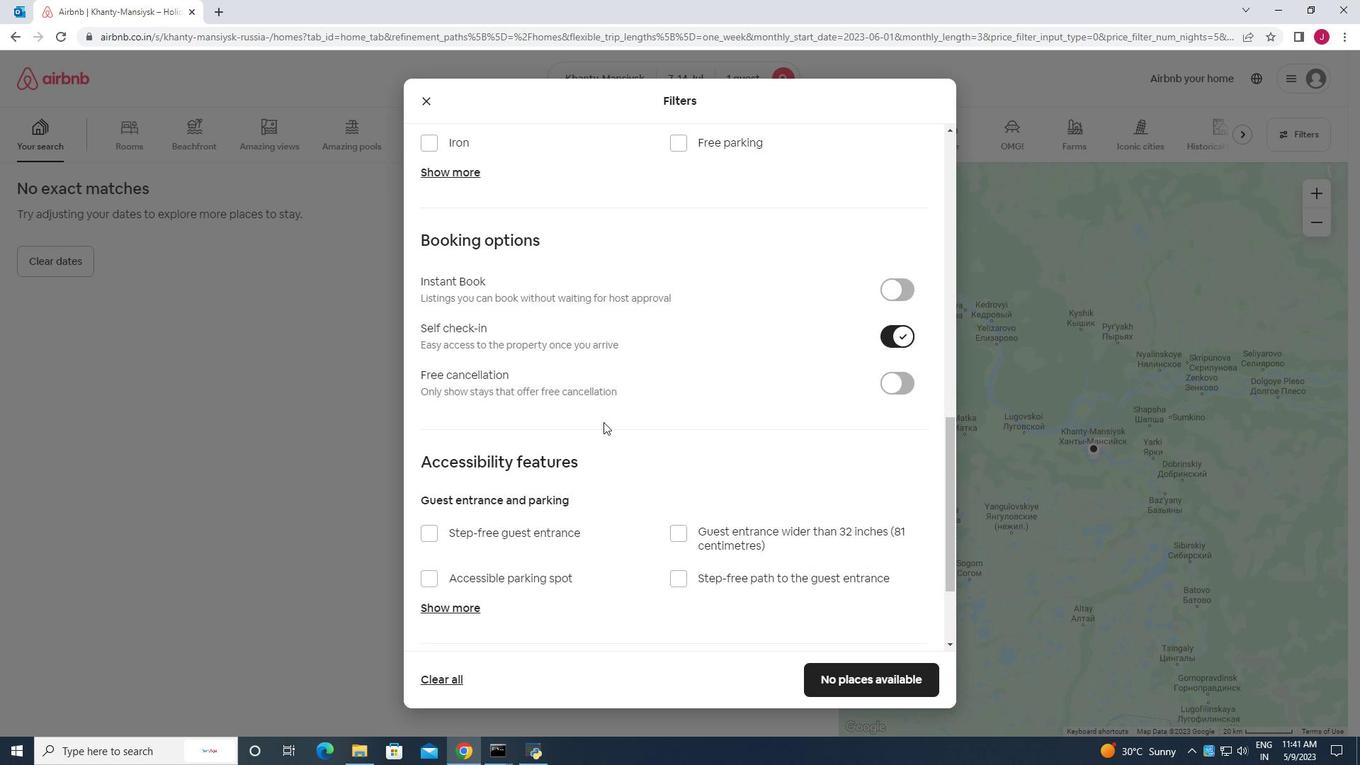 
Action: Mouse scrolled (603, 421) with delta (0, 0)
Screenshot: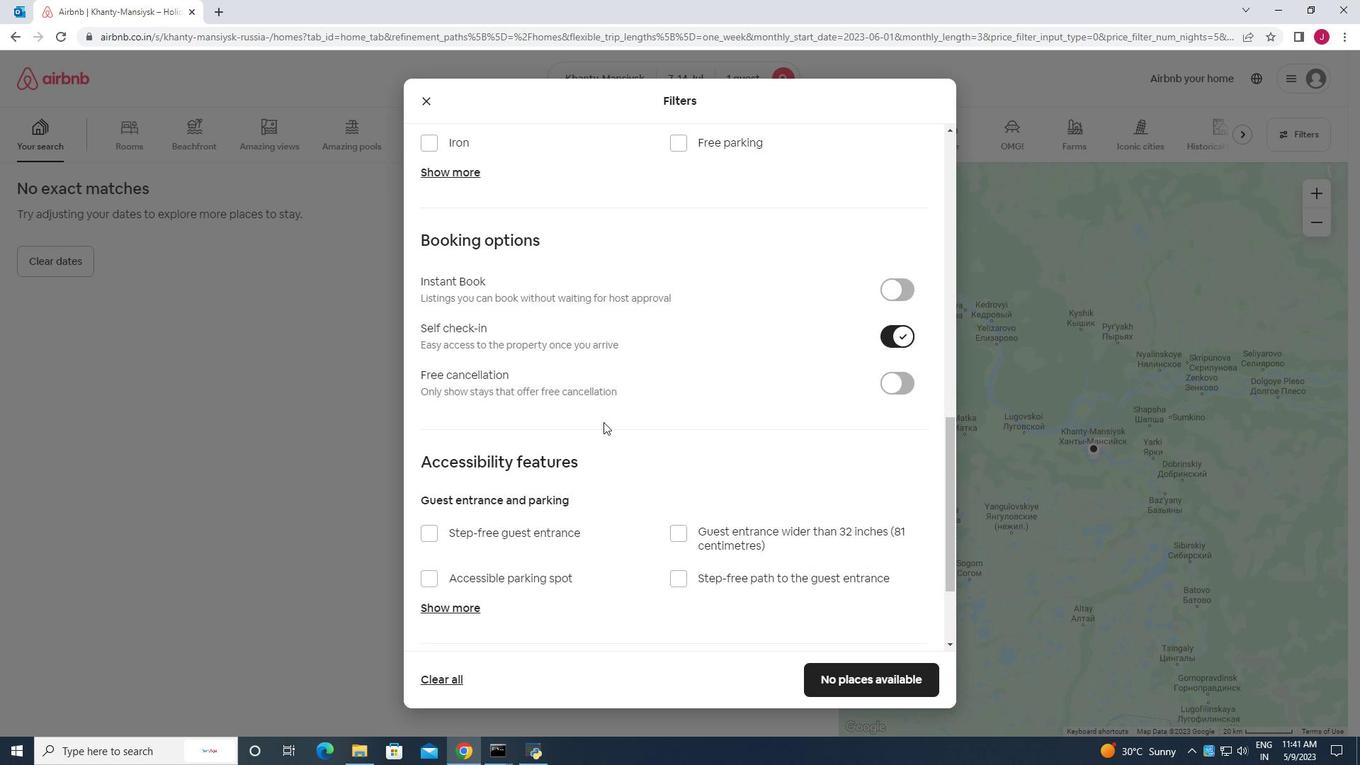
Action: Mouse scrolled (603, 421) with delta (0, 0)
Screenshot: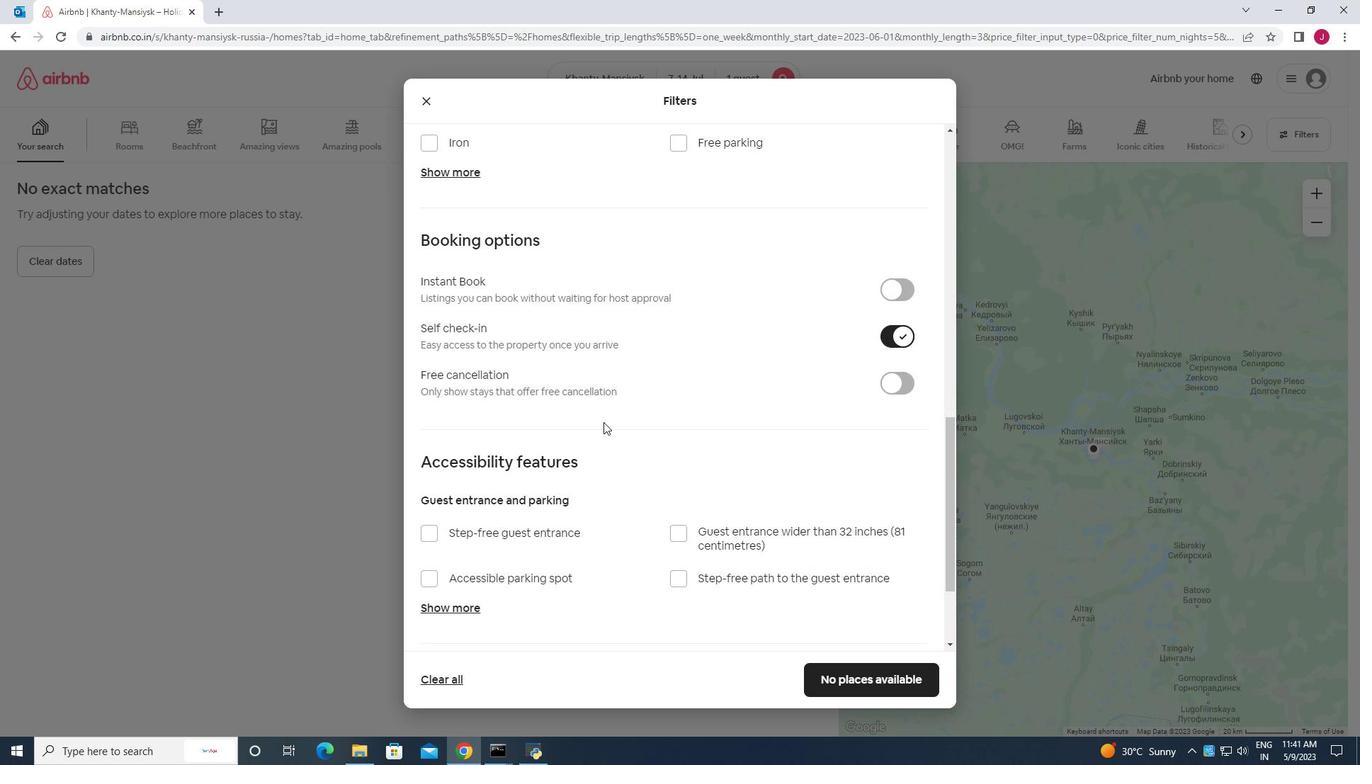 
Action: Mouse moved to (632, 412)
Screenshot: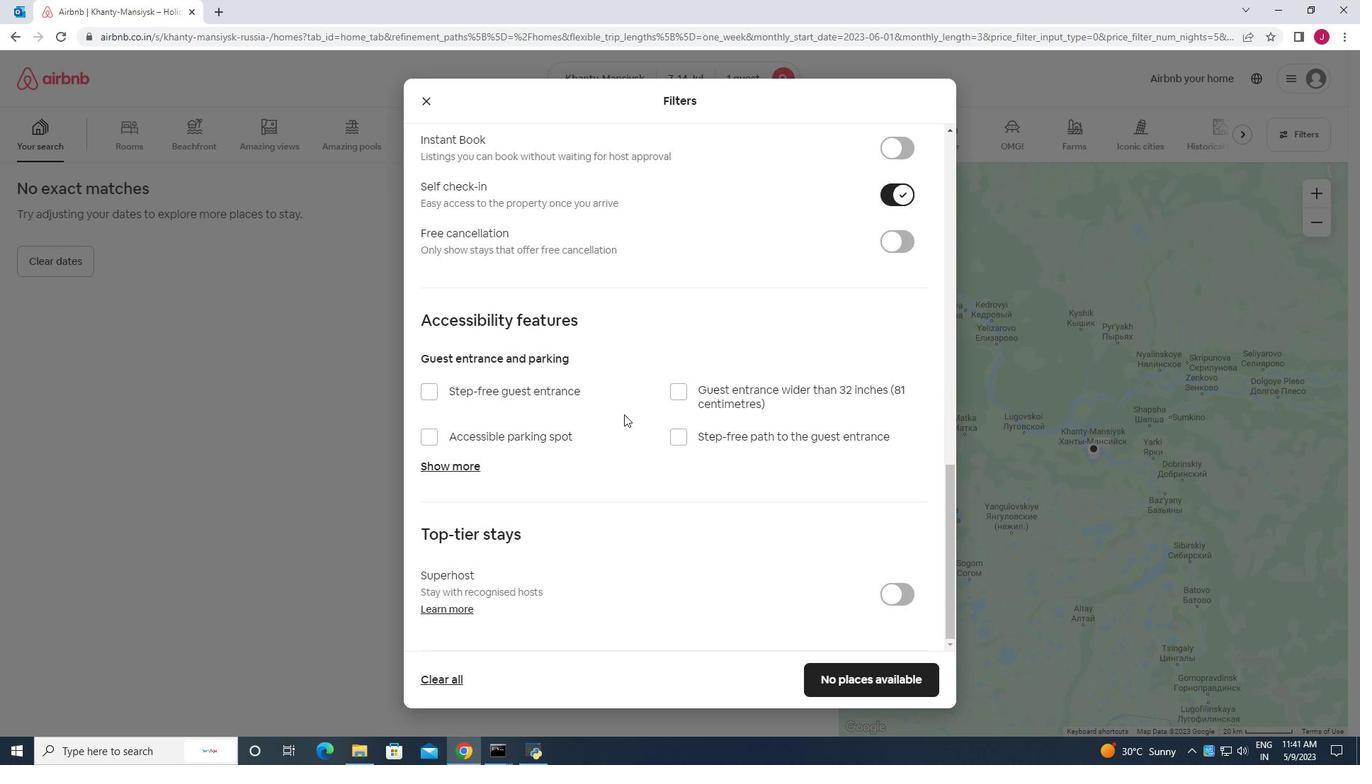 
Action: Mouse scrolled (632, 412) with delta (0, 0)
Screenshot: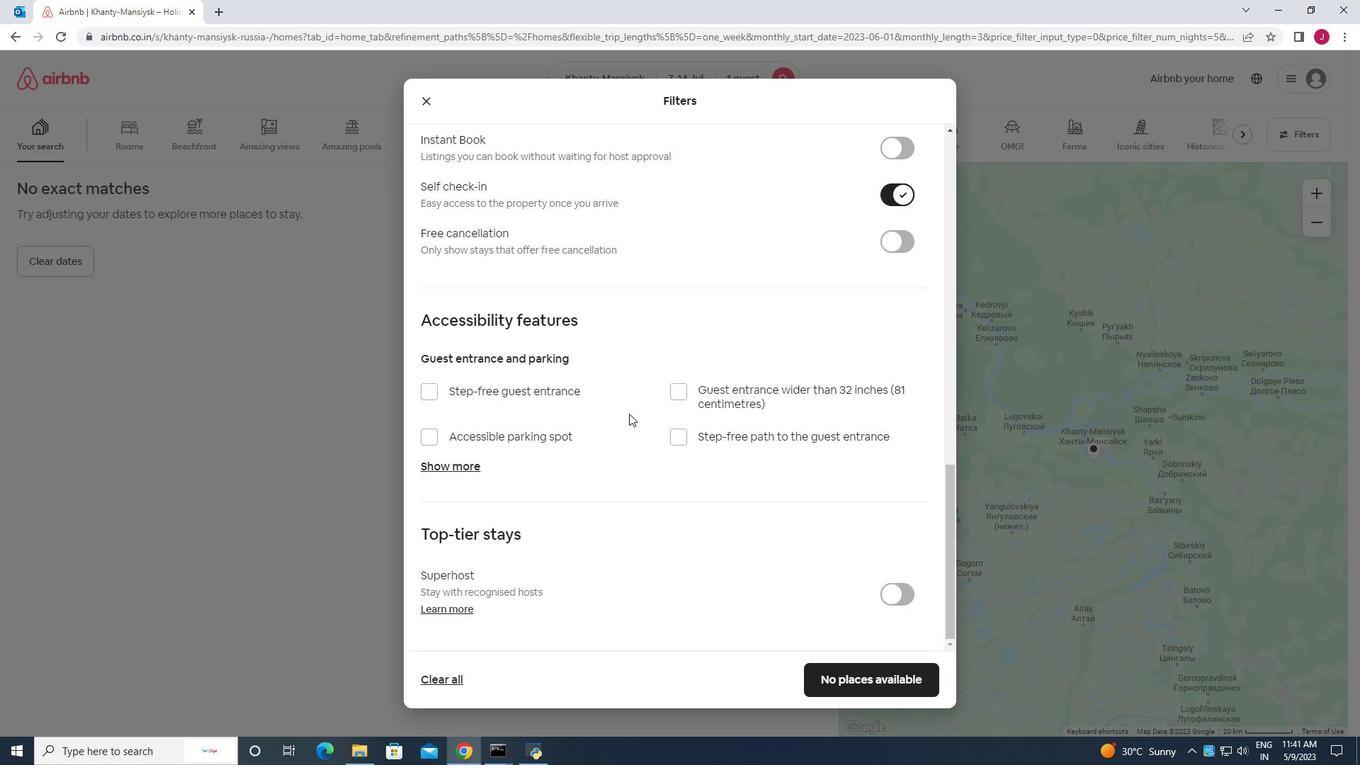 
Action: Mouse scrolled (632, 412) with delta (0, 0)
Screenshot: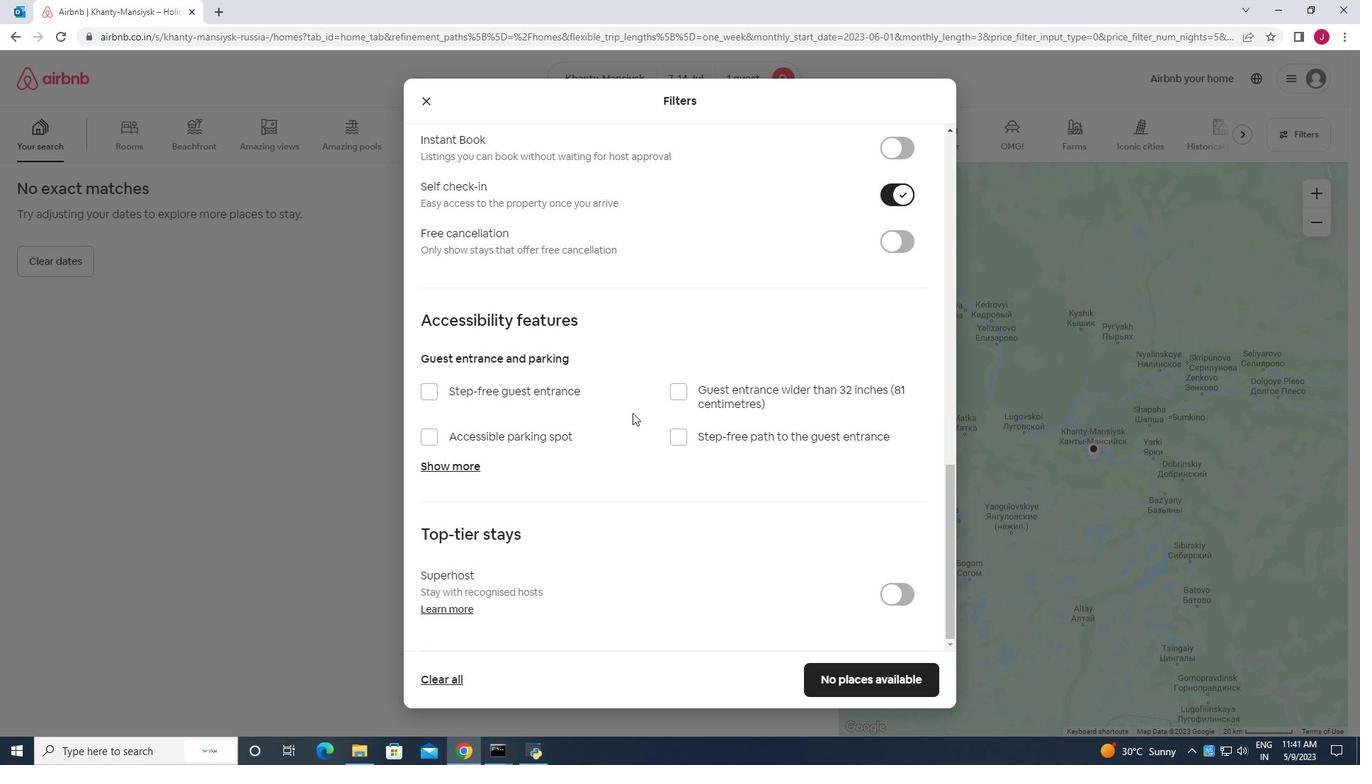 
Action: Mouse scrolled (632, 412) with delta (0, 0)
Screenshot: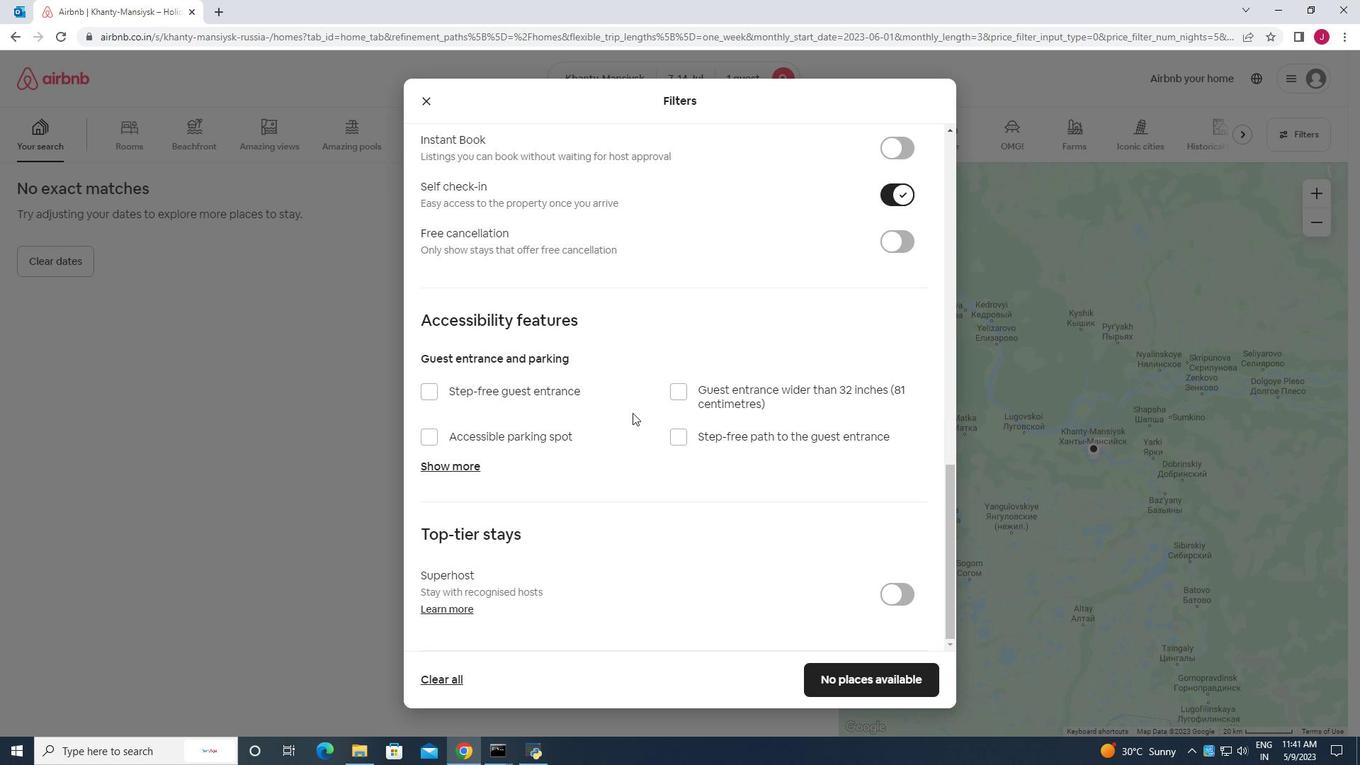 
Action: Mouse scrolled (632, 412) with delta (0, 0)
Screenshot: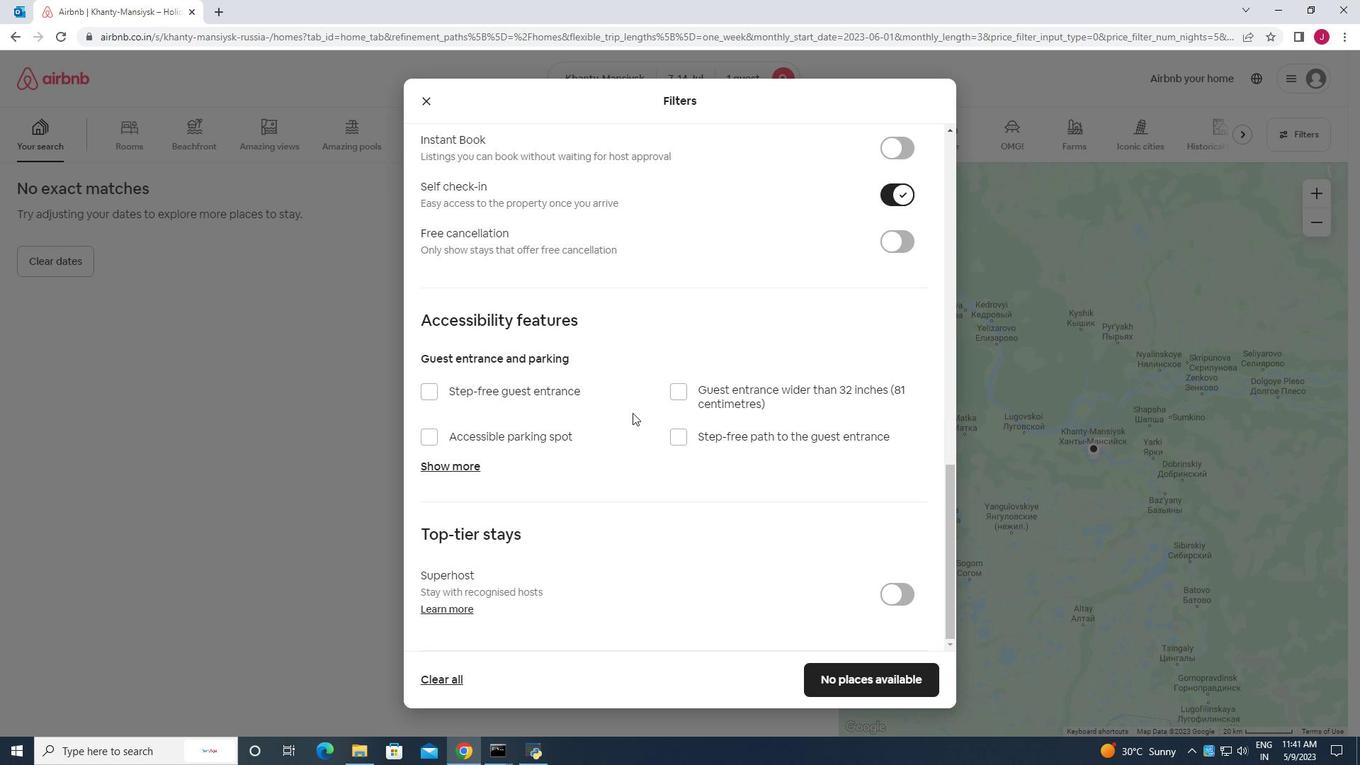 
Action: Mouse scrolled (632, 412) with delta (0, 0)
Screenshot: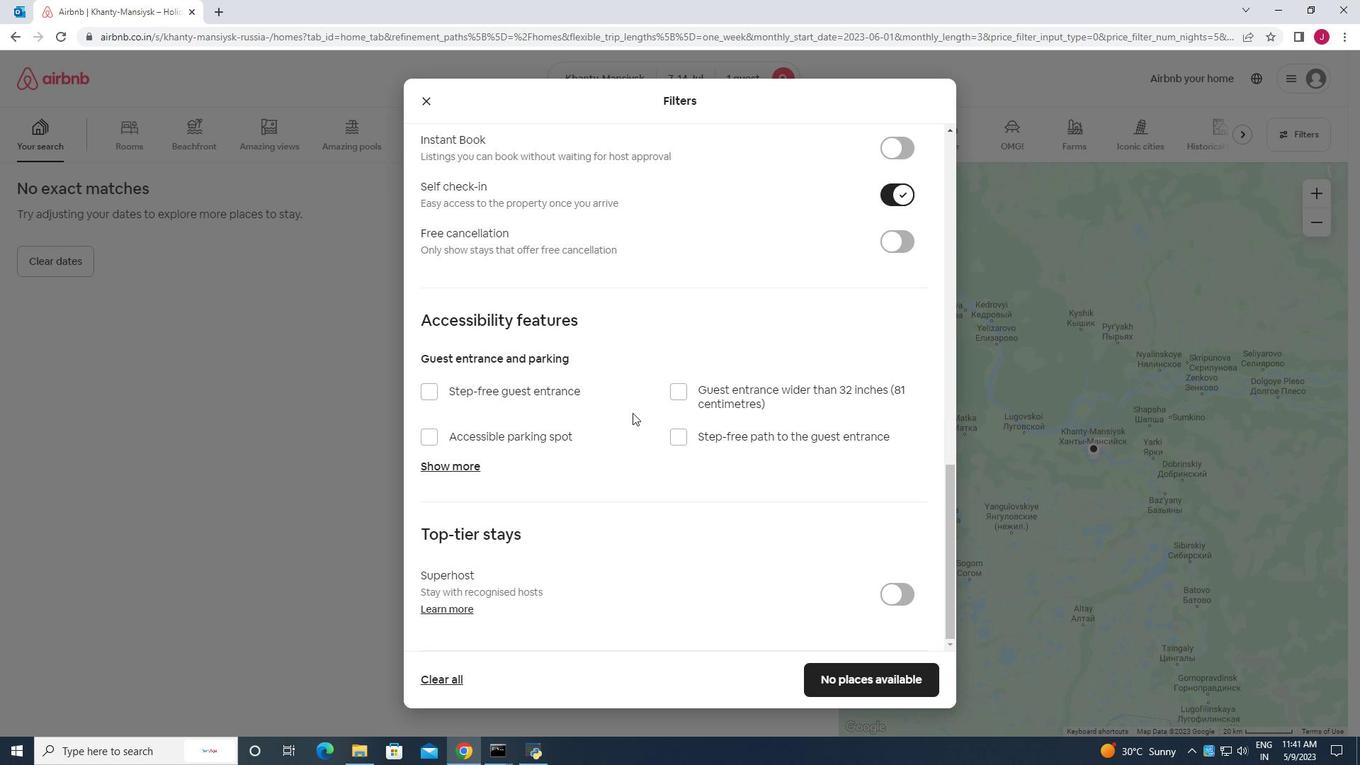
Action: Mouse moved to (633, 412)
Screenshot: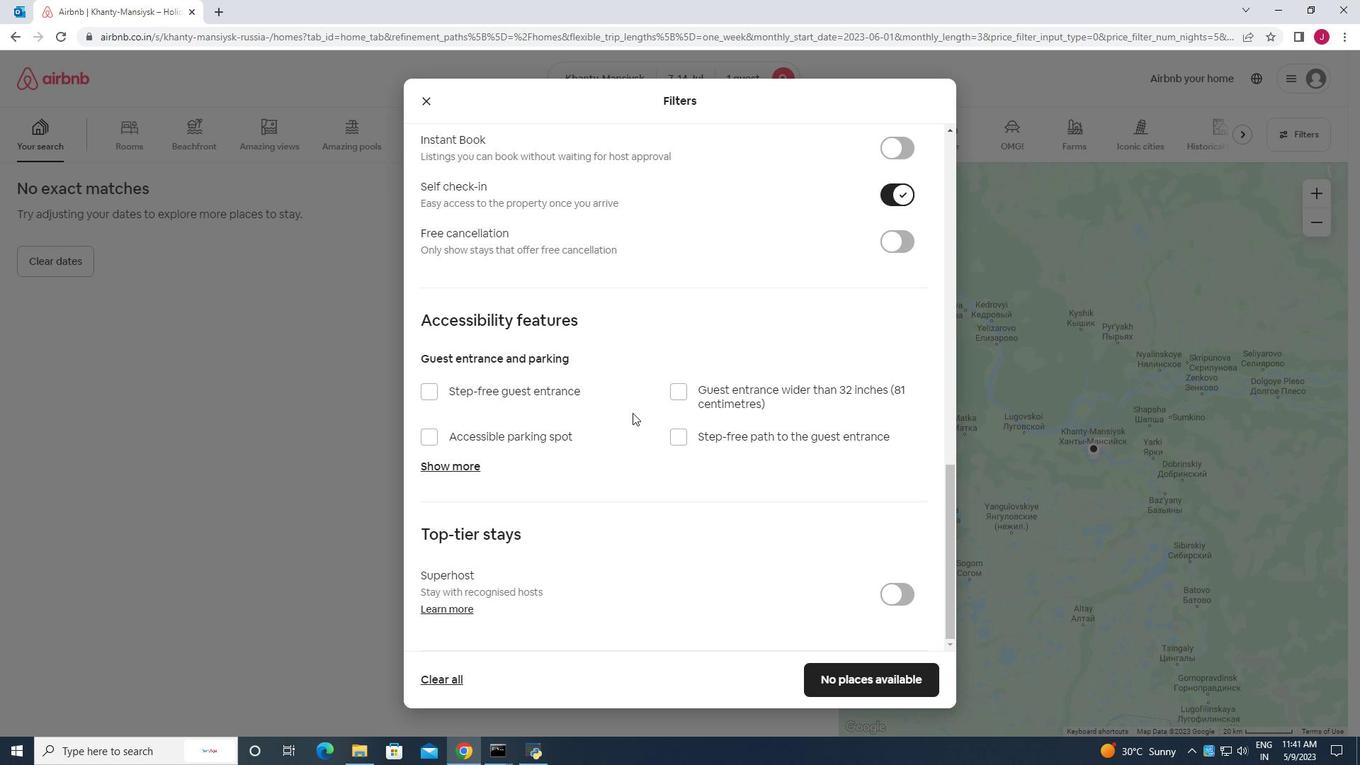 
